 Task: Mix vocals in mono and experiment with stereo widening on specific phrases.
Action: Mouse moved to (107, 25)
Screenshot: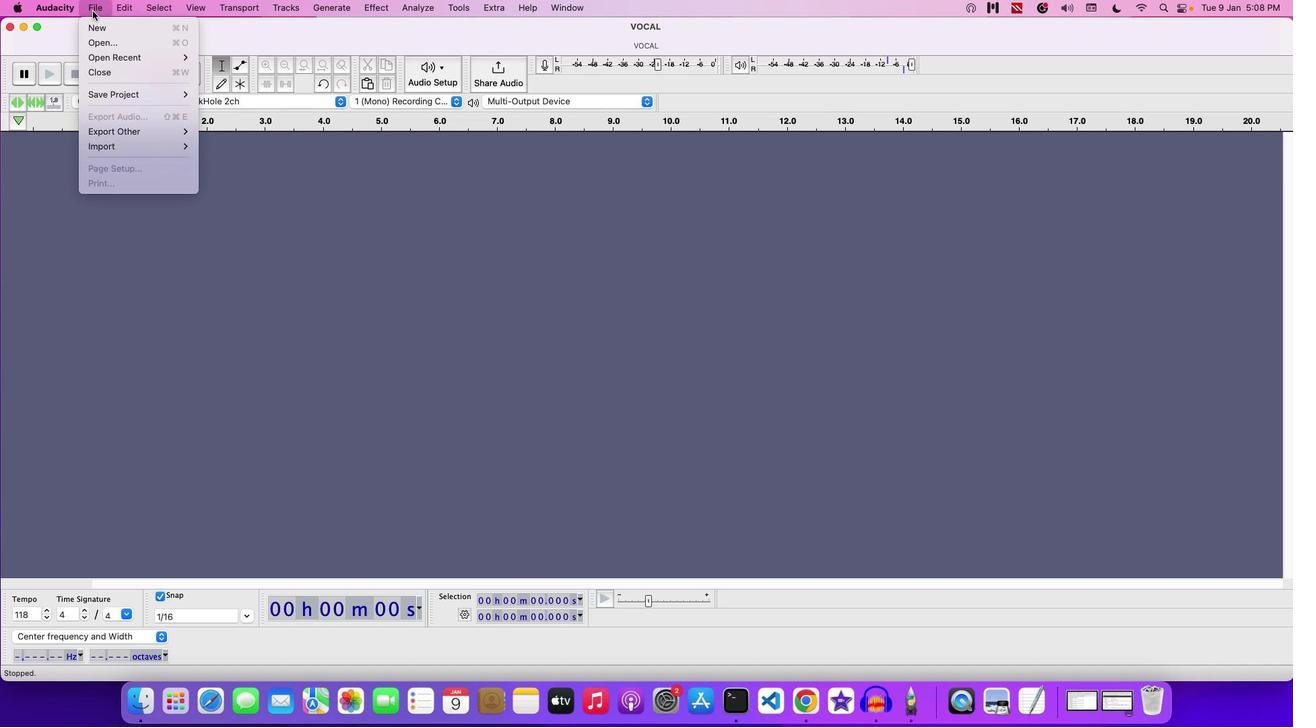 
Action: Mouse pressed left at (107, 25)
Screenshot: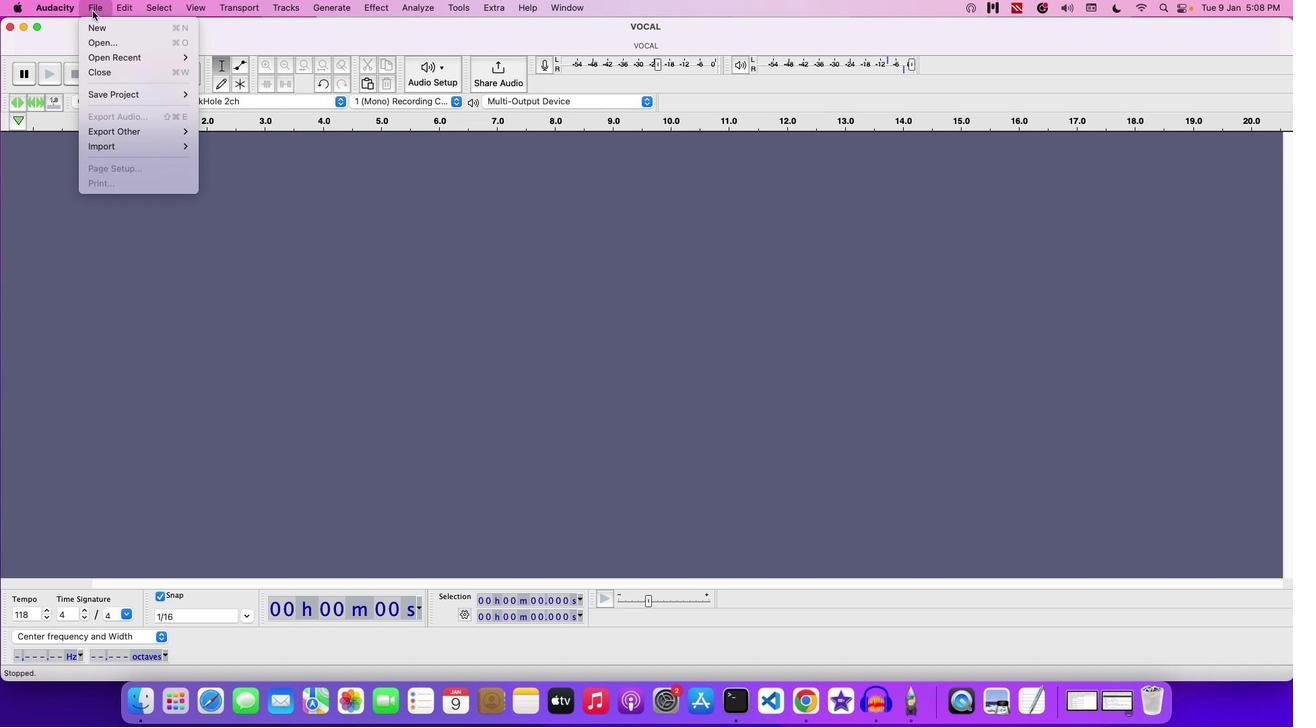 
Action: Mouse moved to (159, 53)
Screenshot: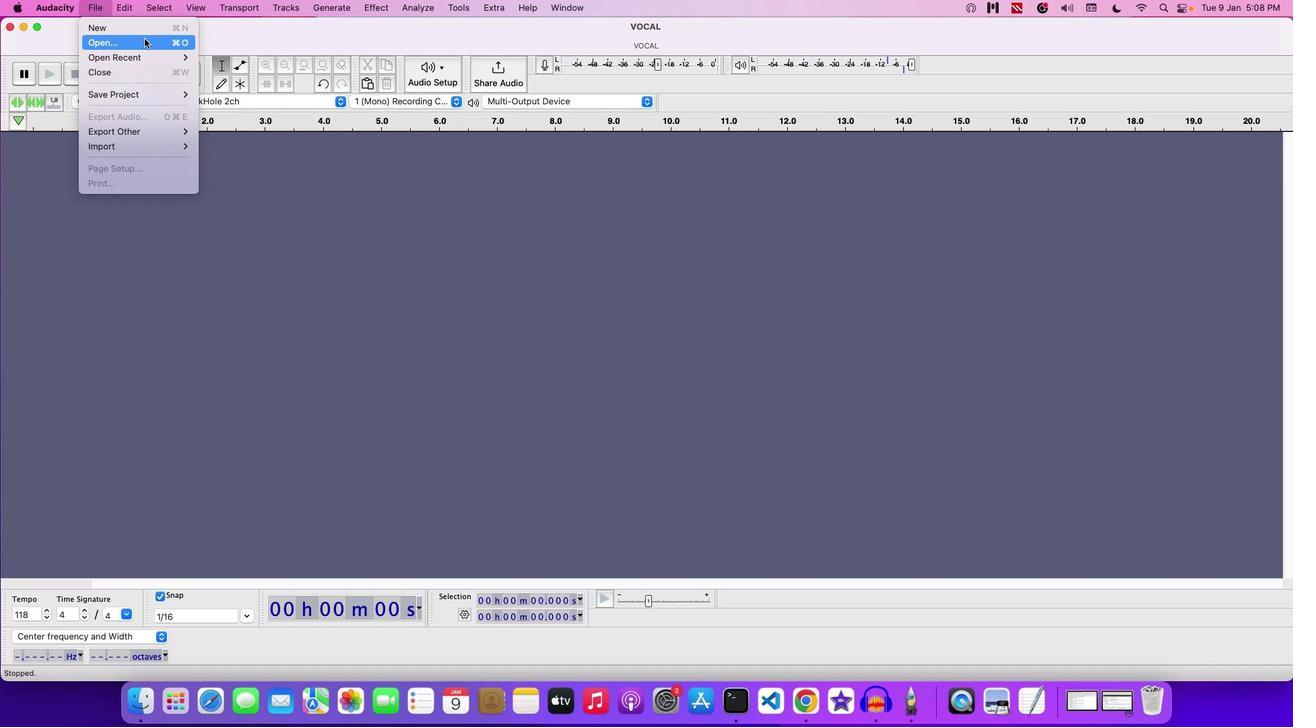 
Action: Mouse pressed left at (159, 53)
Screenshot: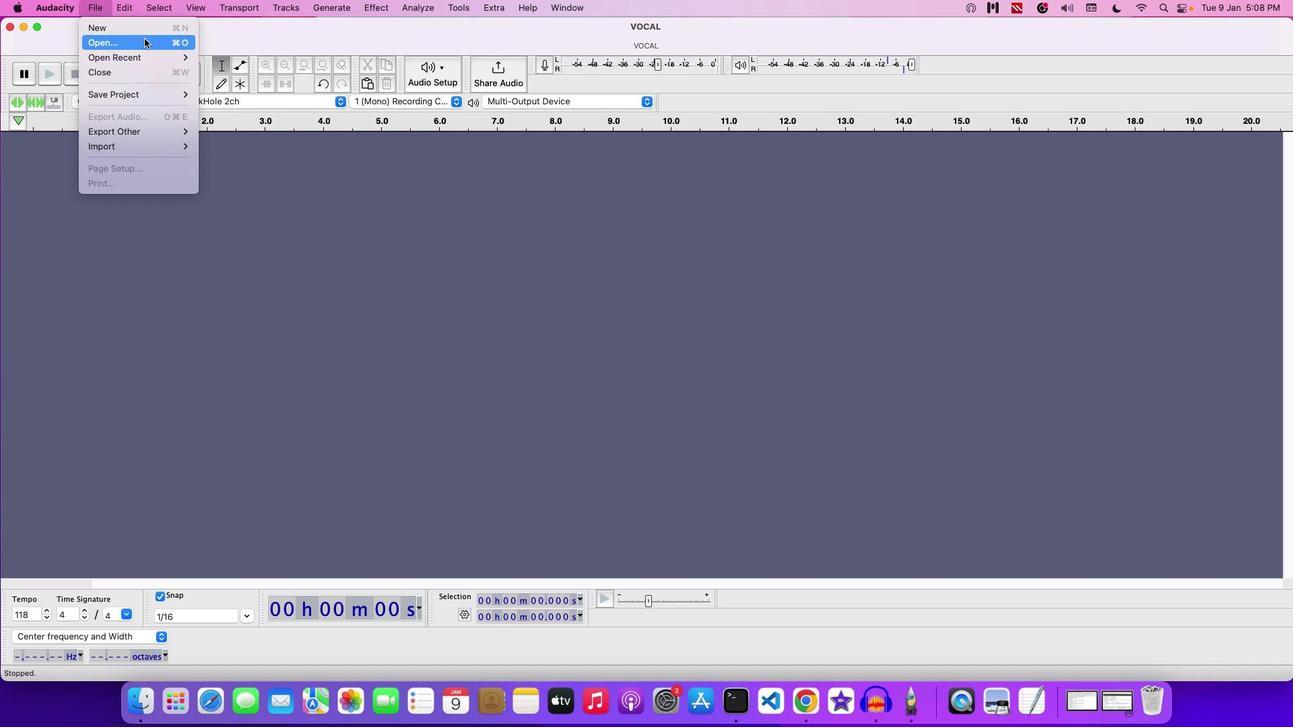 
Action: Mouse moved to (702, 158)
Screenshot: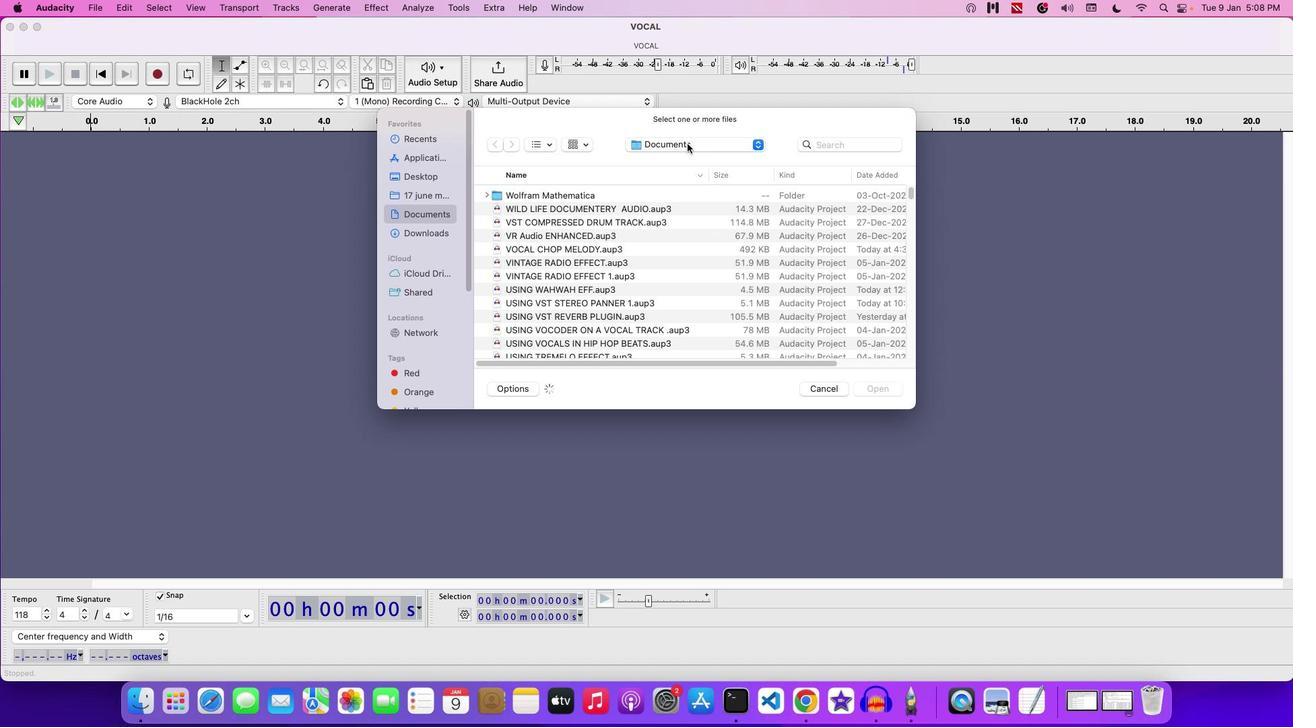 
Action: Mouse pressed left at (702, 158)
Screenshot: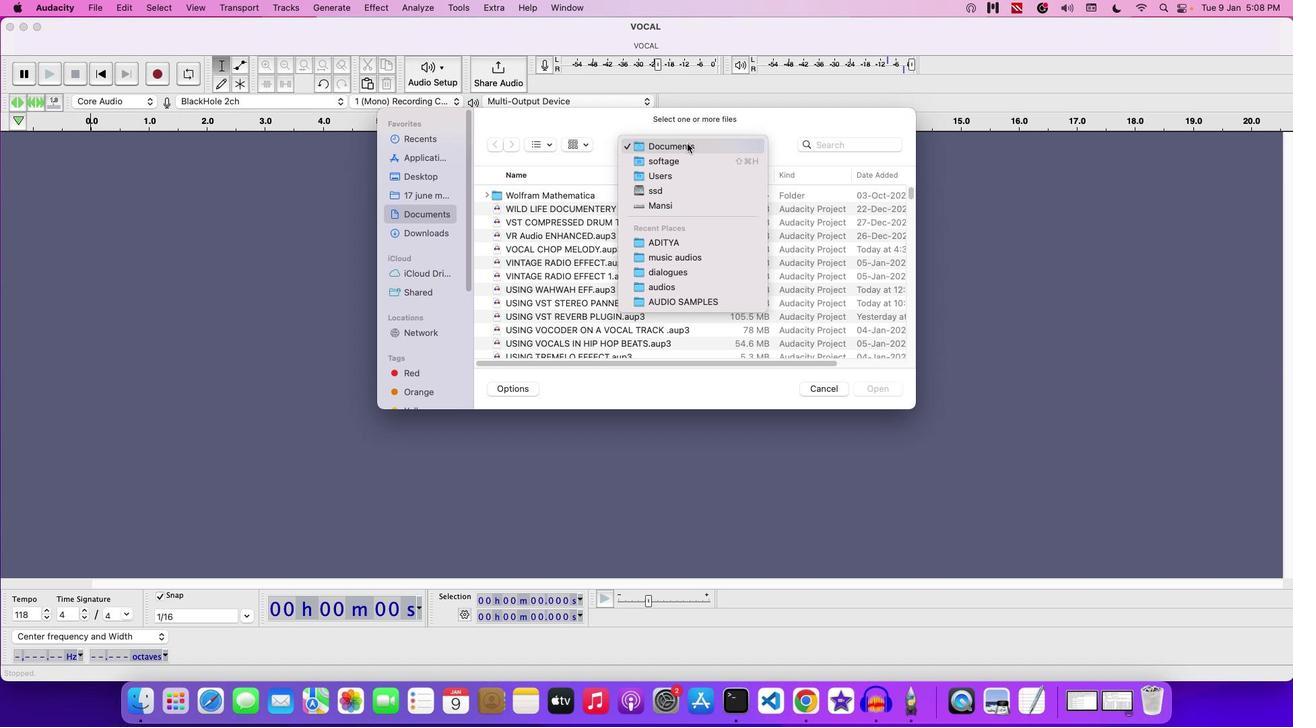 
Action: Mouse moved to (687, 253)
Screenshot: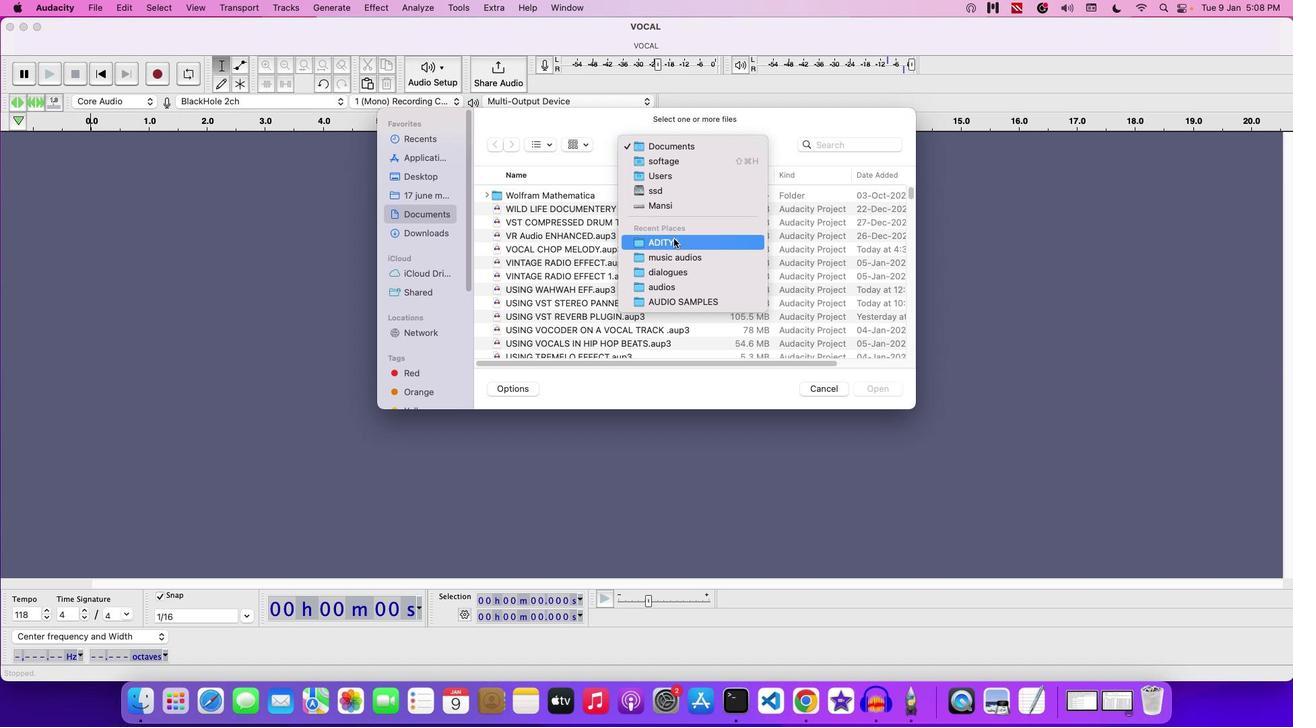
Action: Mouse pressed left at (687, 253)
Screenshot: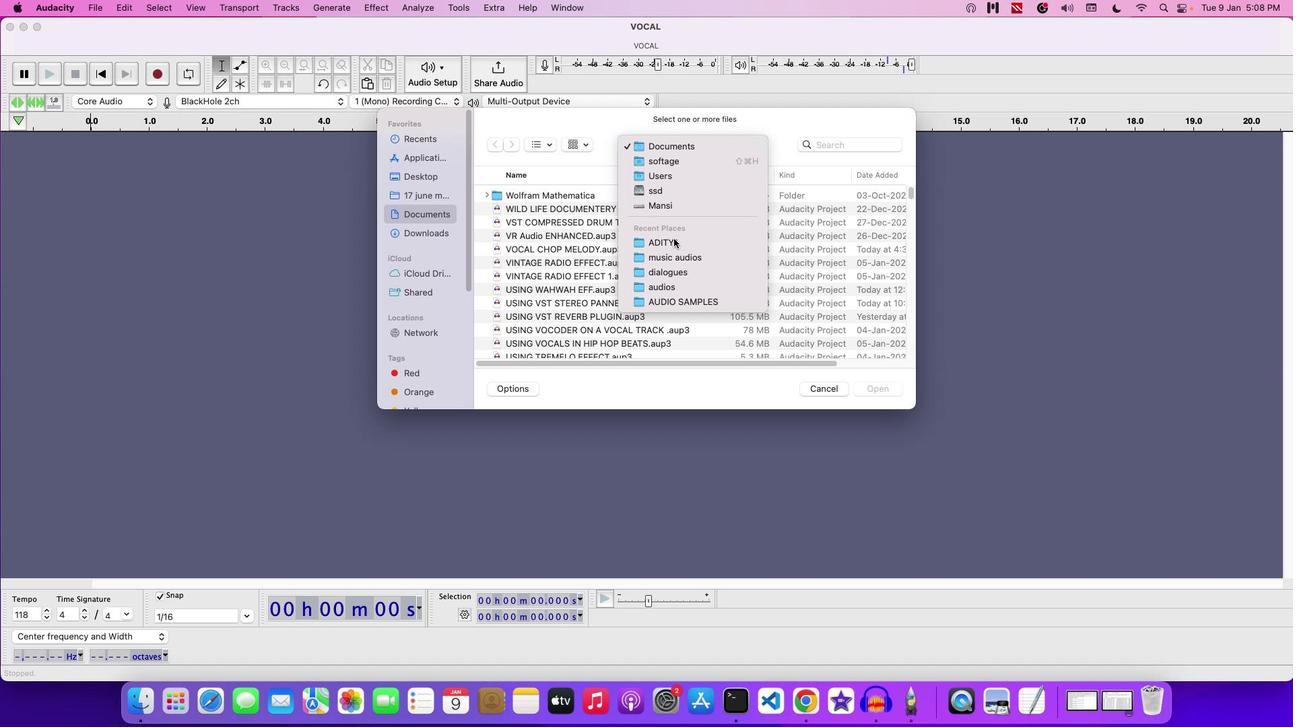 
Action: Mouse moved to (545, 275)
Screenshot: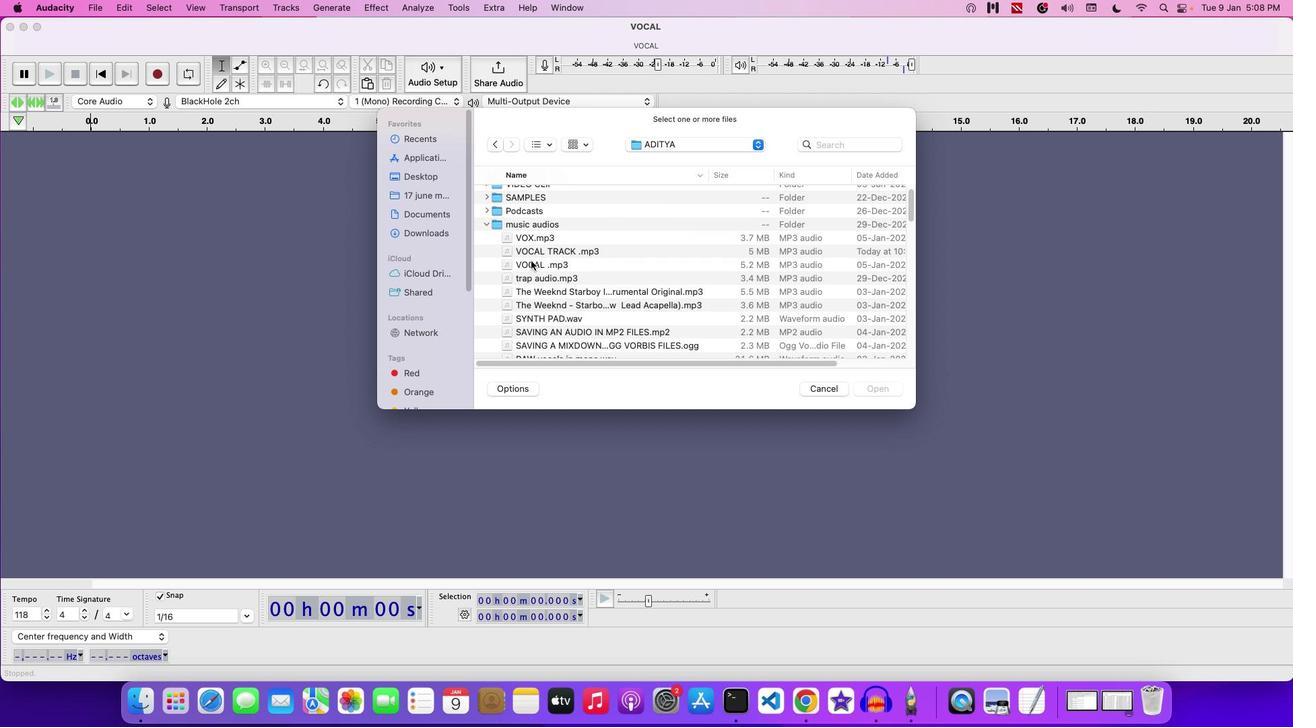 
Action: Mouse scrolled (545, 275) with delta (14, 13)
Screenshot: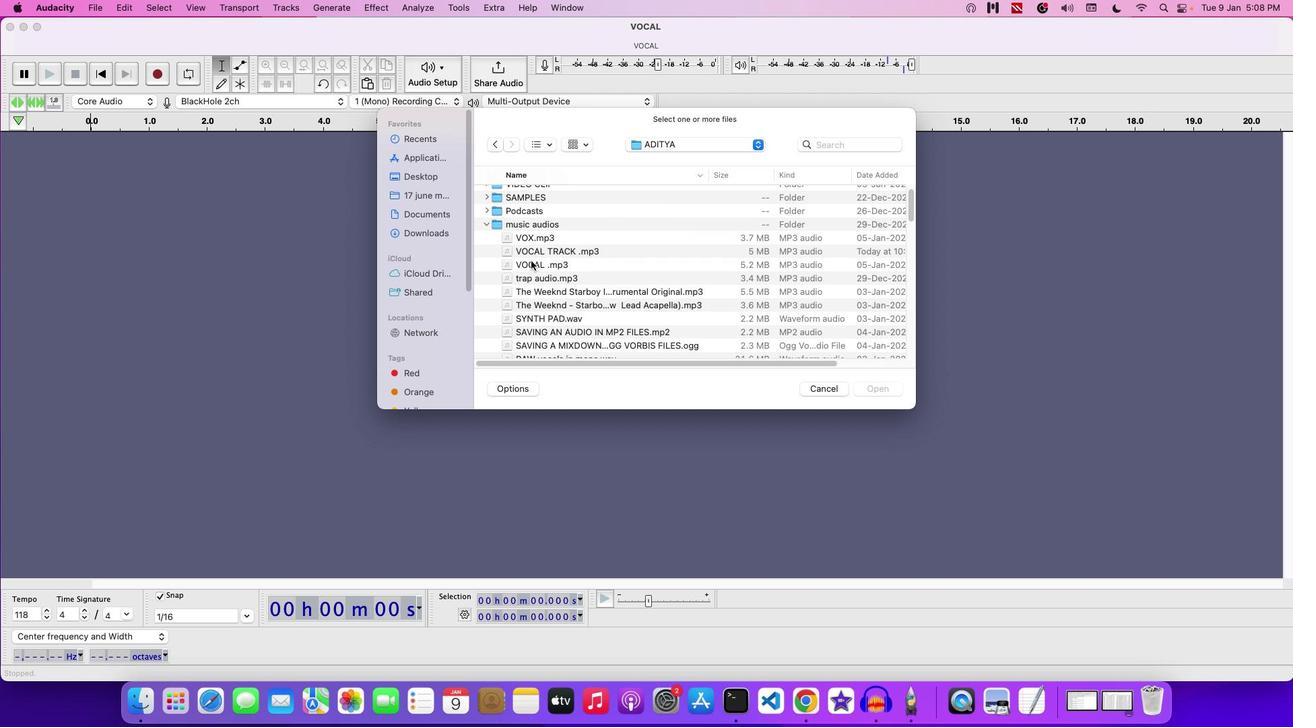 
Action: Mouse scrolled (545, 275) with delta (14, 13)
Screenshot: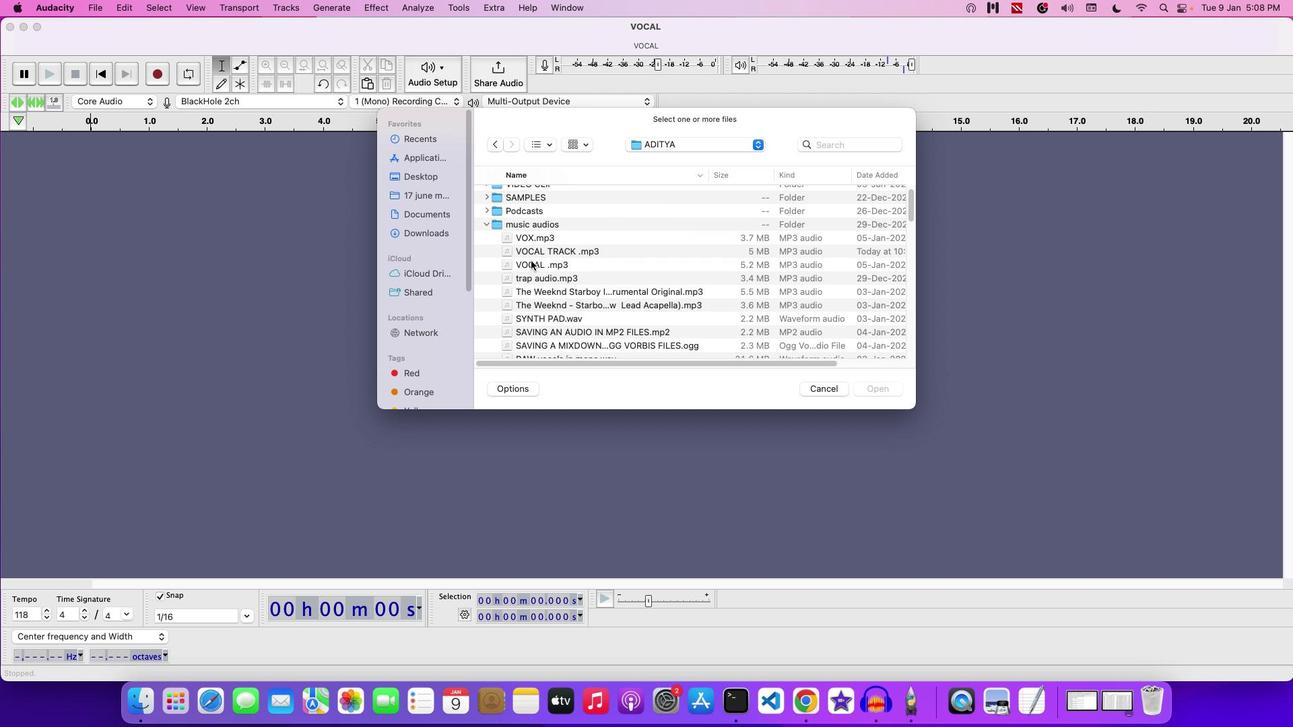
Action: Mouse moved to (557, 259)
Screenshot: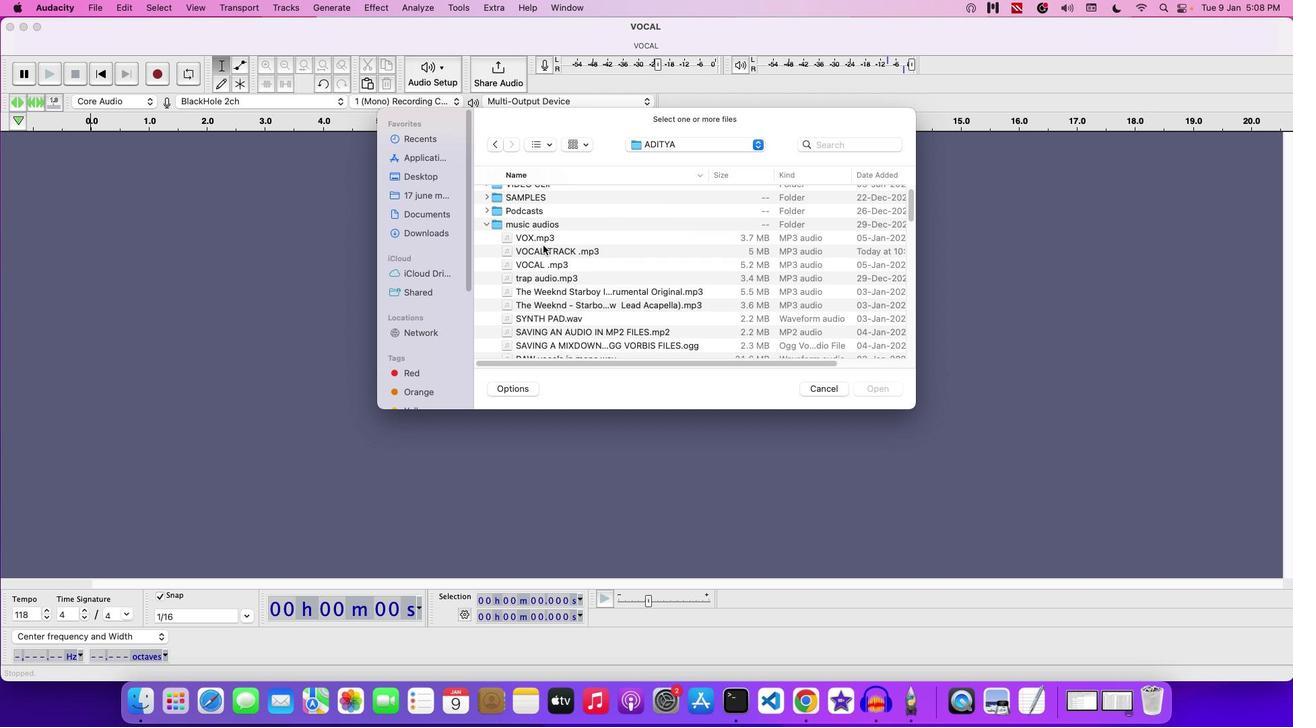 
Action: Mouse pressed left at (557, 259)
Screenshot: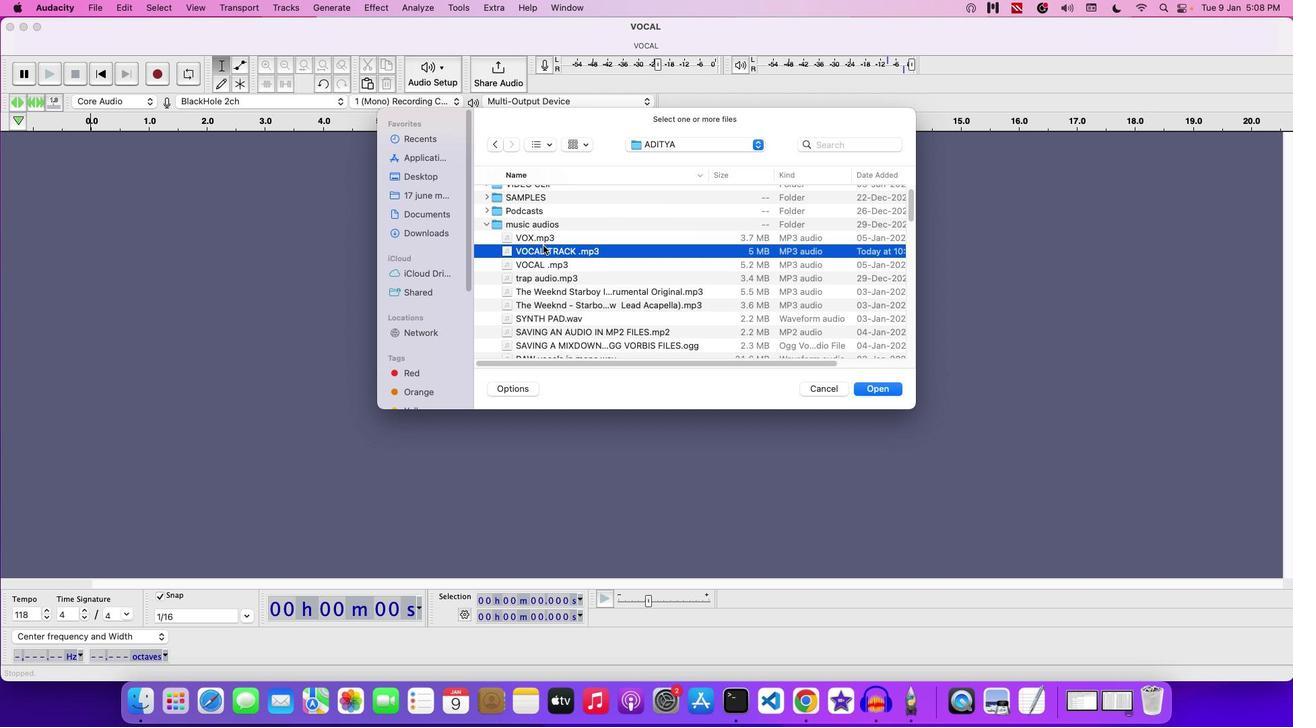 
Action: Mouse moved to (557, 280)
Screenshot: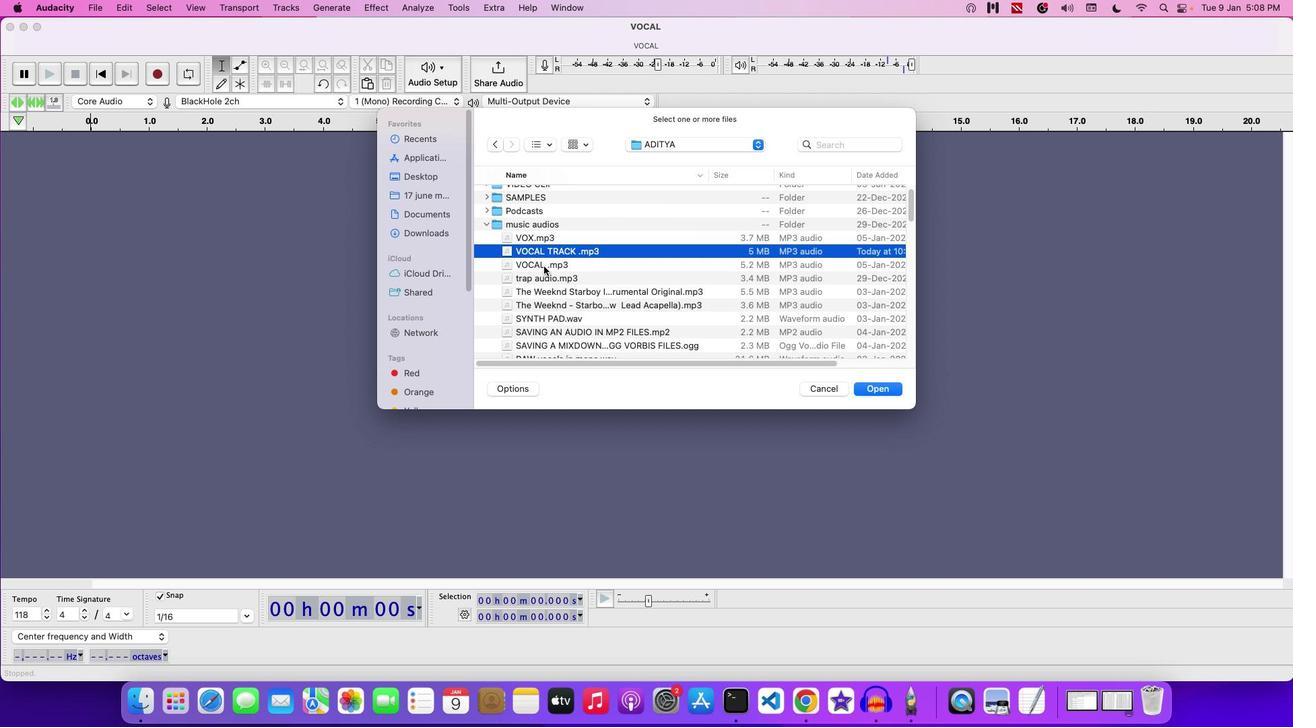 
Action: Mouse pressed left at (557, 280)
Screenshot: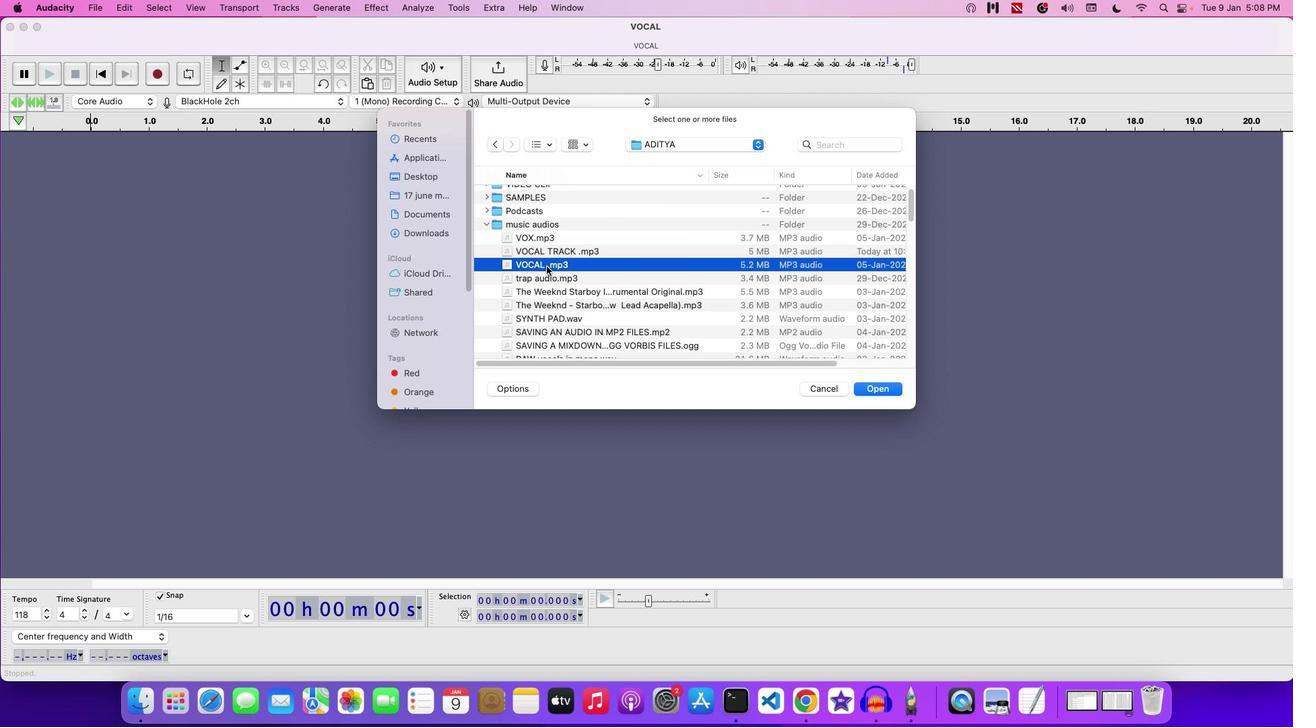 
Action: Mouse moved to (568, 280)
Screenshot: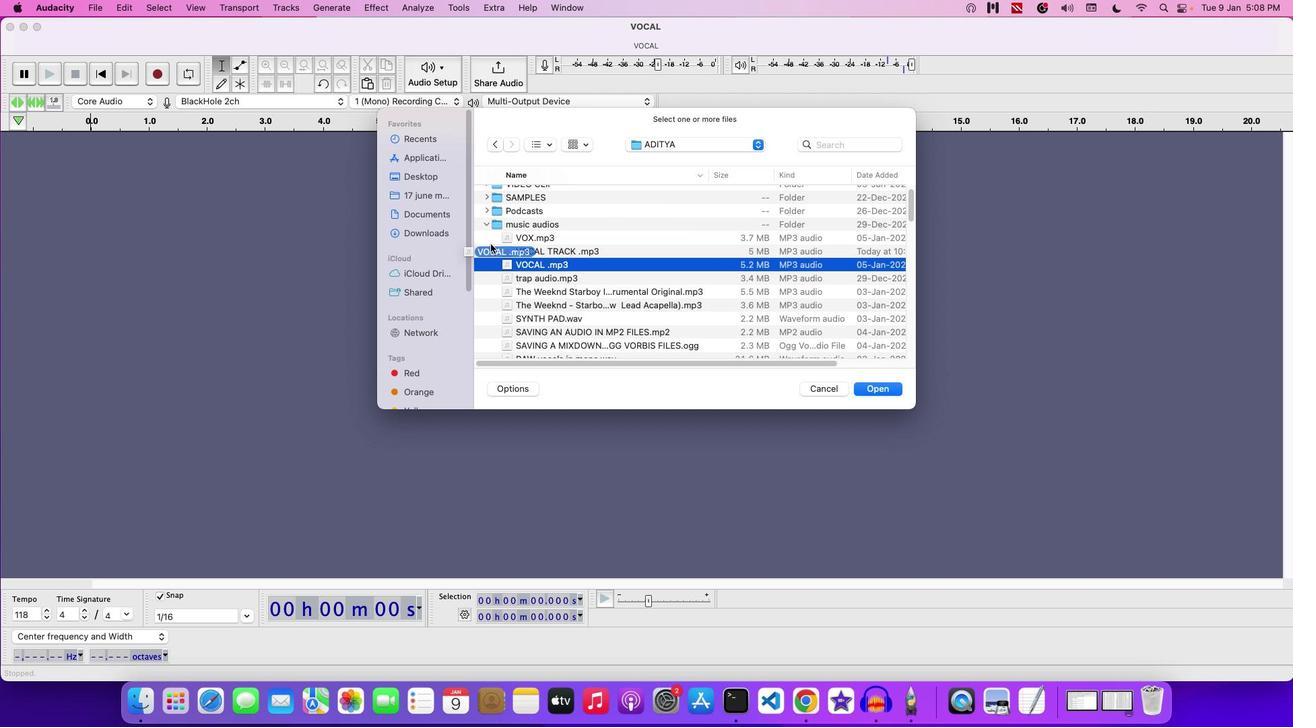 
Action: Mouse pressed left at (568, 280)
Screenshot: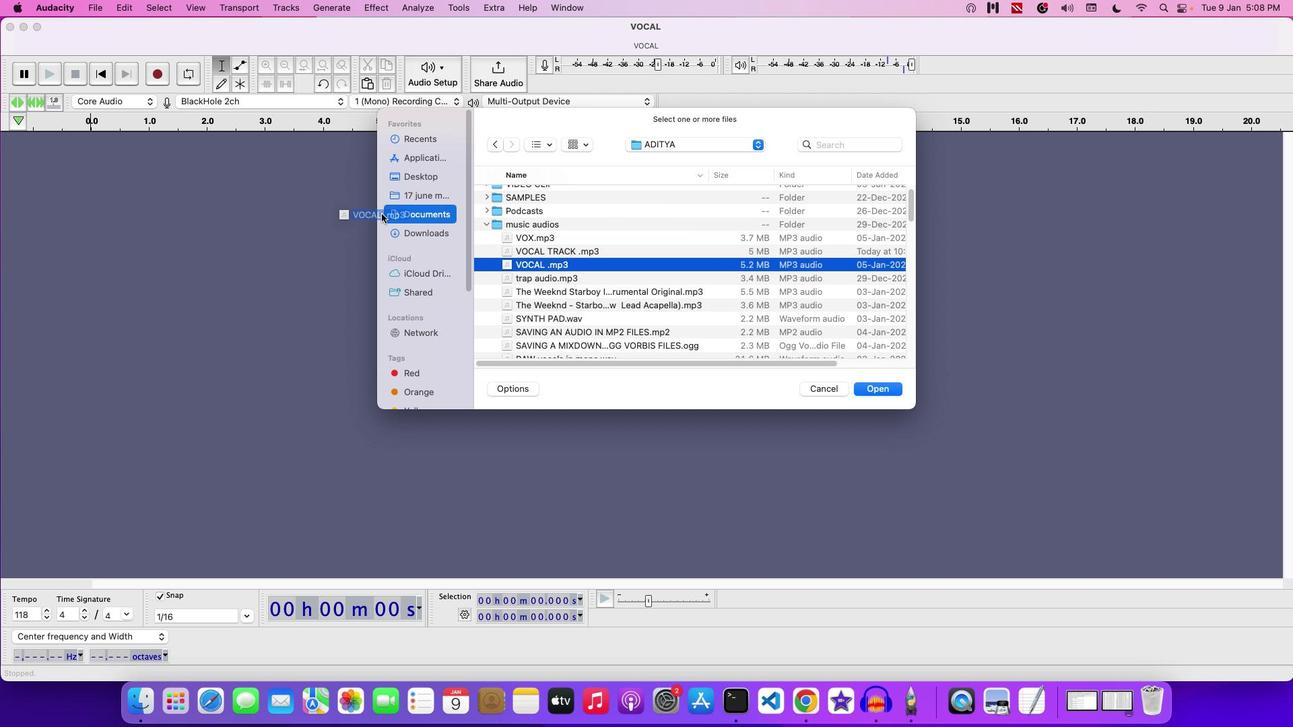 
Action: Mouse moved to (636, 297)
Screenshot: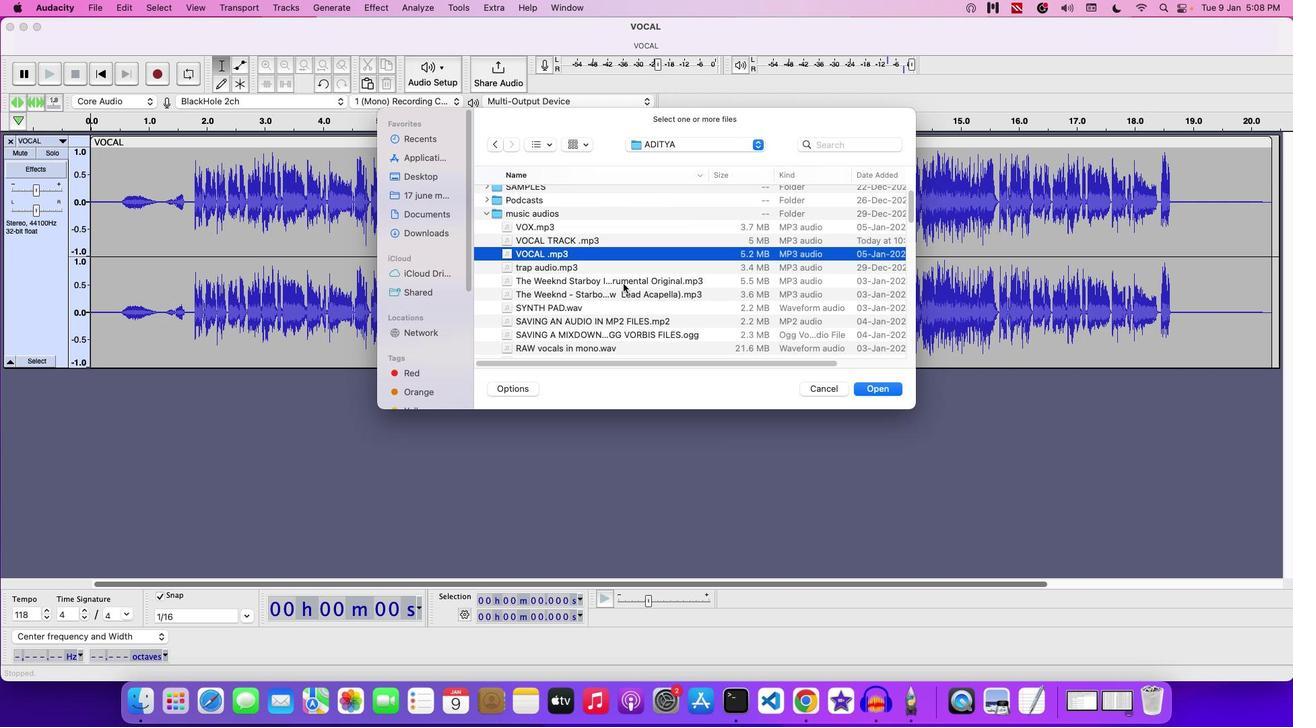 
Action: Mouse scrolled (636, 297) with delta (14, 13)
Screenshot: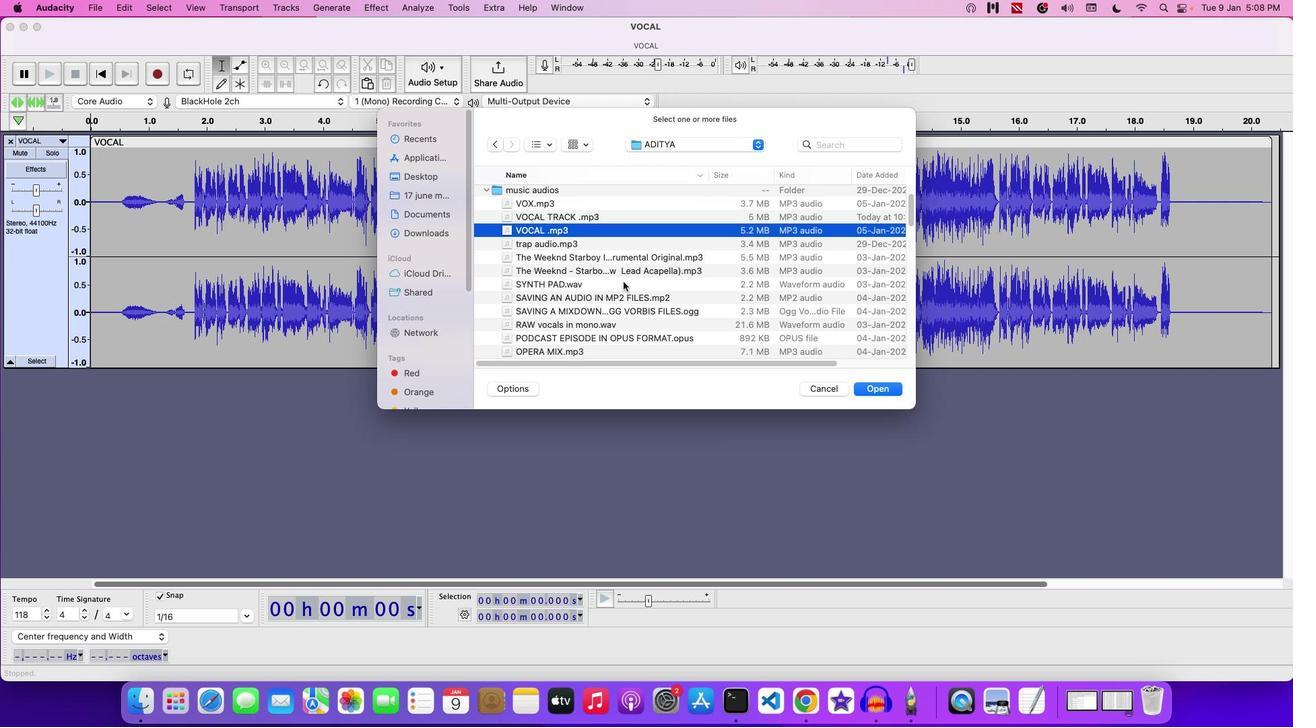 
Action: Mouse moved to (637, 297)
Screenshot: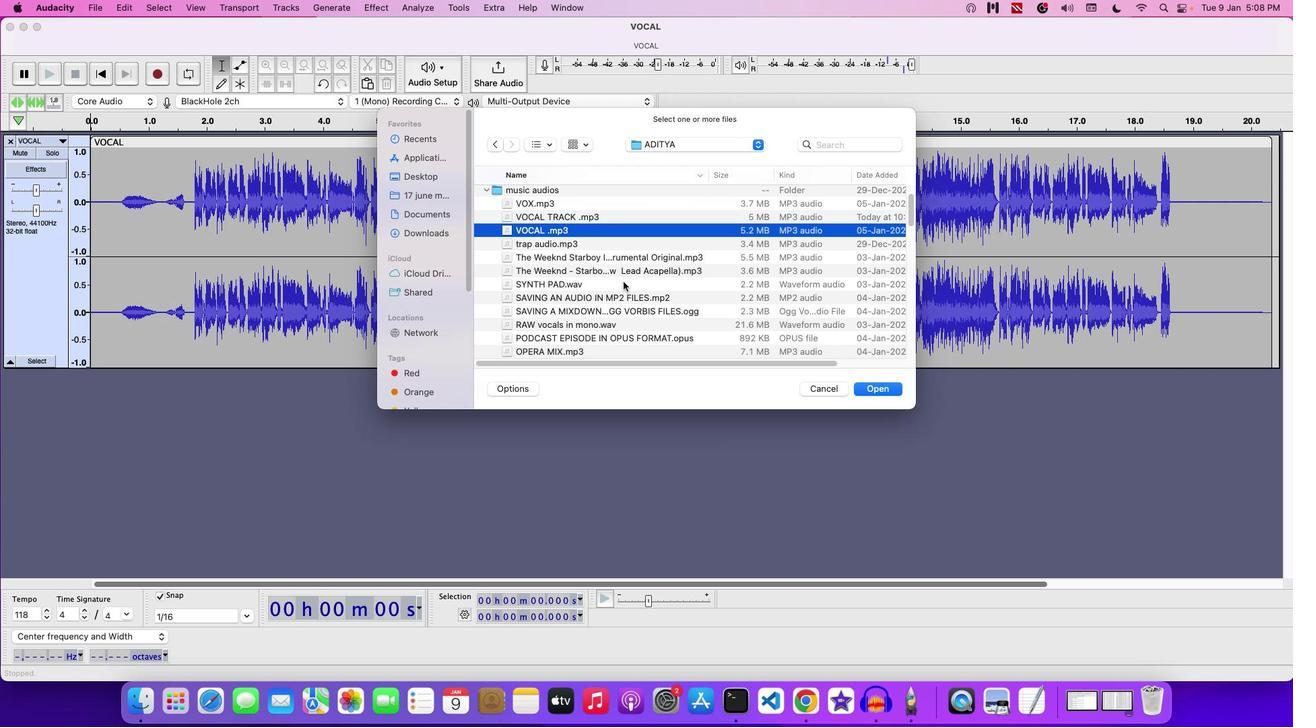 
Action: Mouse scrolled (637, 297) with delta (14, 13)
Screenshot: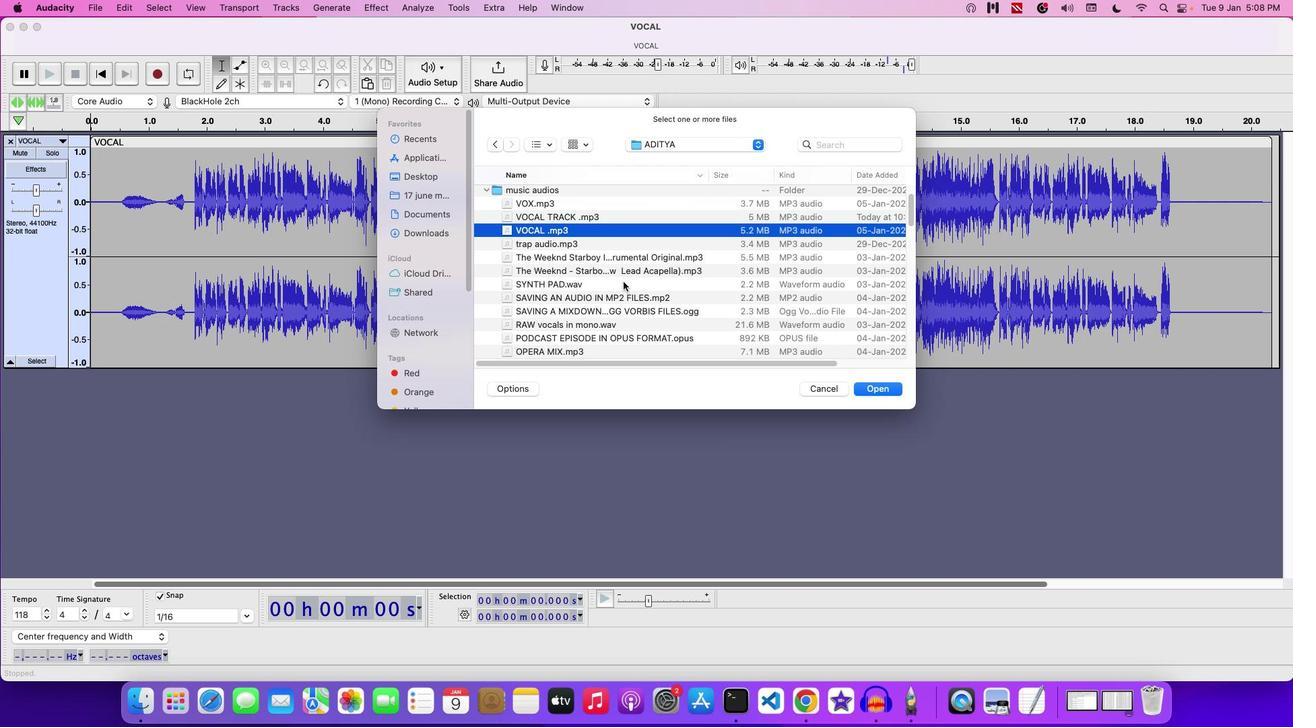 
Action: Mouse moved to (638, 297)
Screenshot: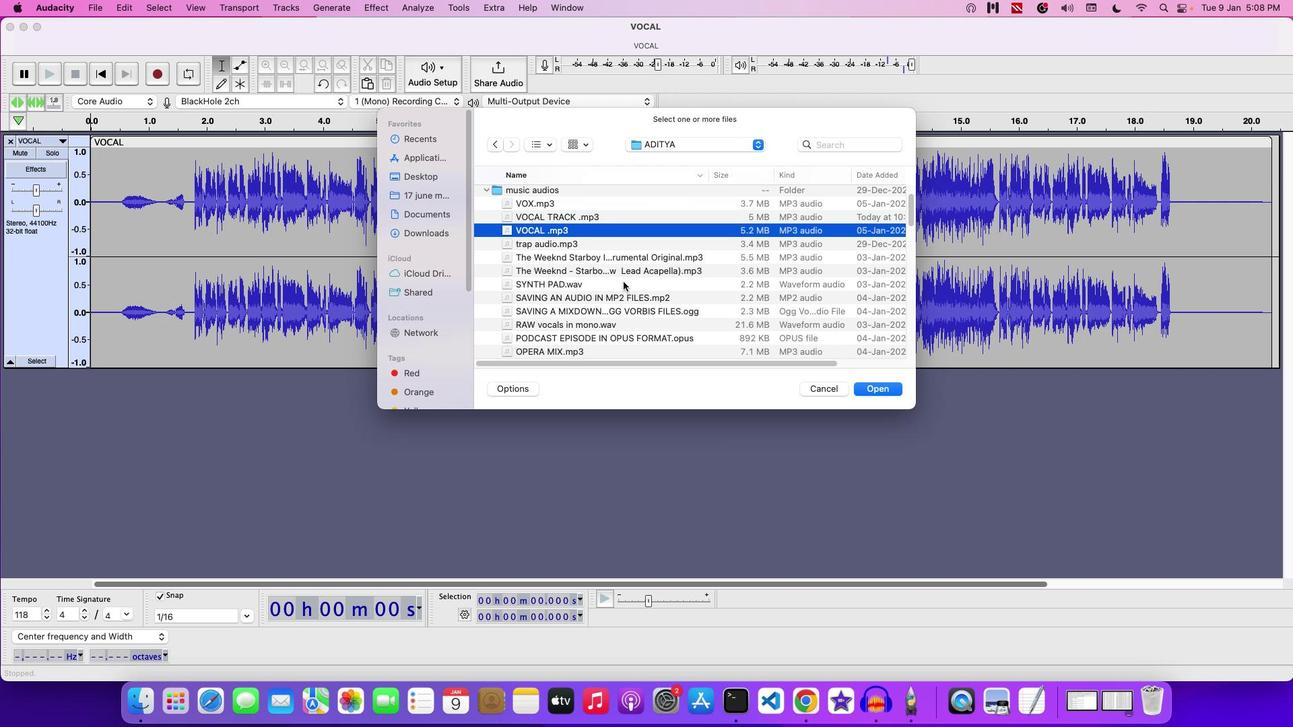 
Action: Mouse scrolled (638, 297) with delta (14, 13)
Screenshot: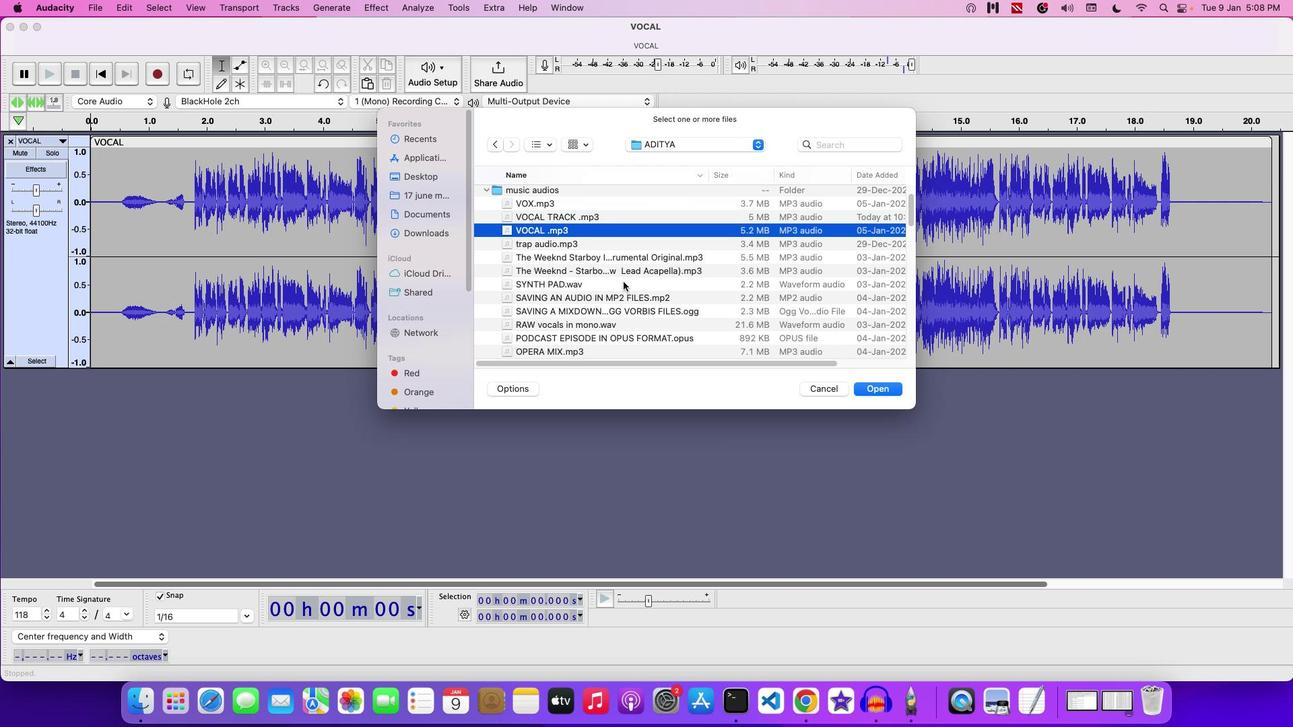
Action: Mouse moved to (638, 295)
Screenshot: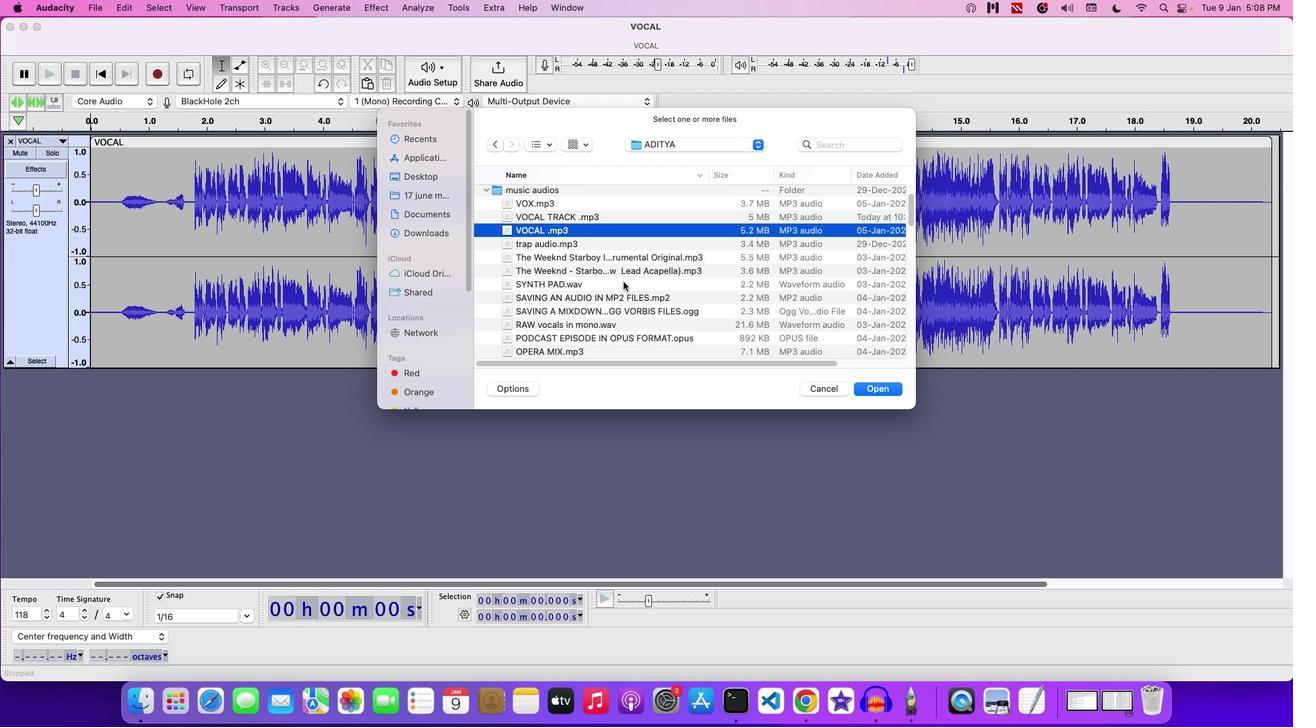 
Action: Mouse scrolled (638, 295) with delta (14, 13)
Screenshot: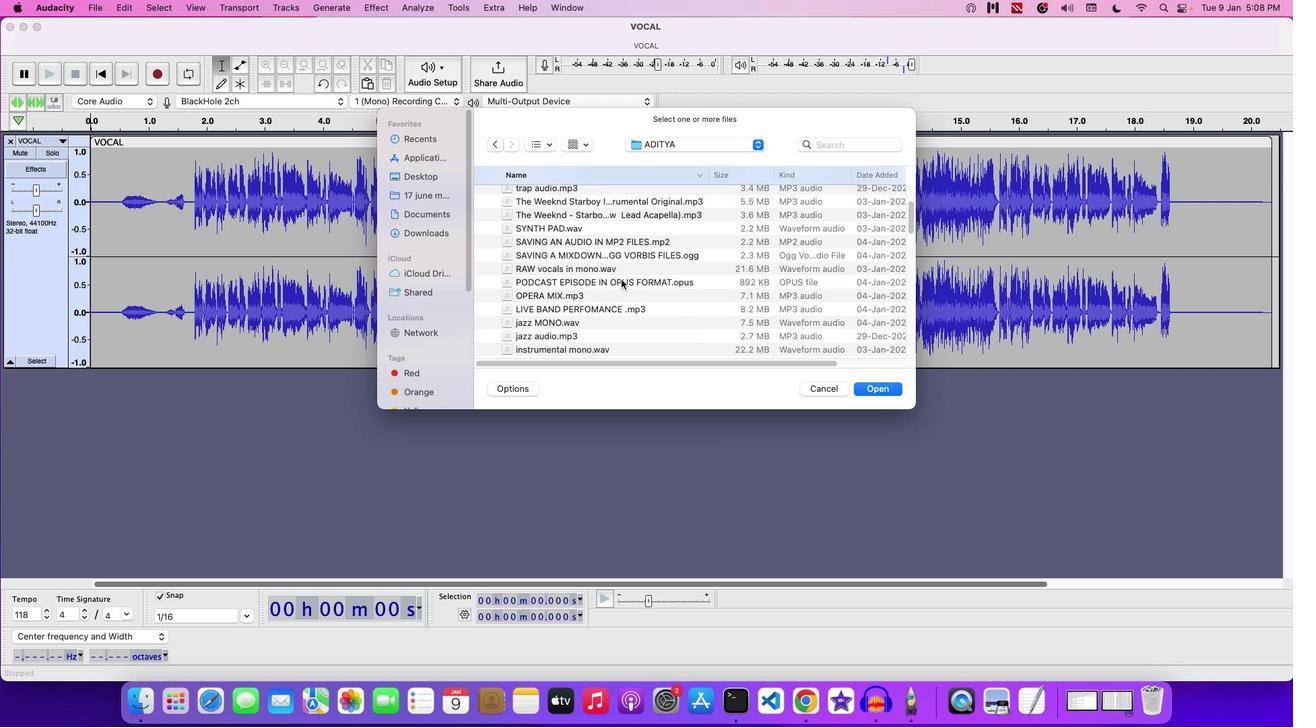 
Action: Mouse scrolled (638, 295) with delta (14, 13)
Screenshot: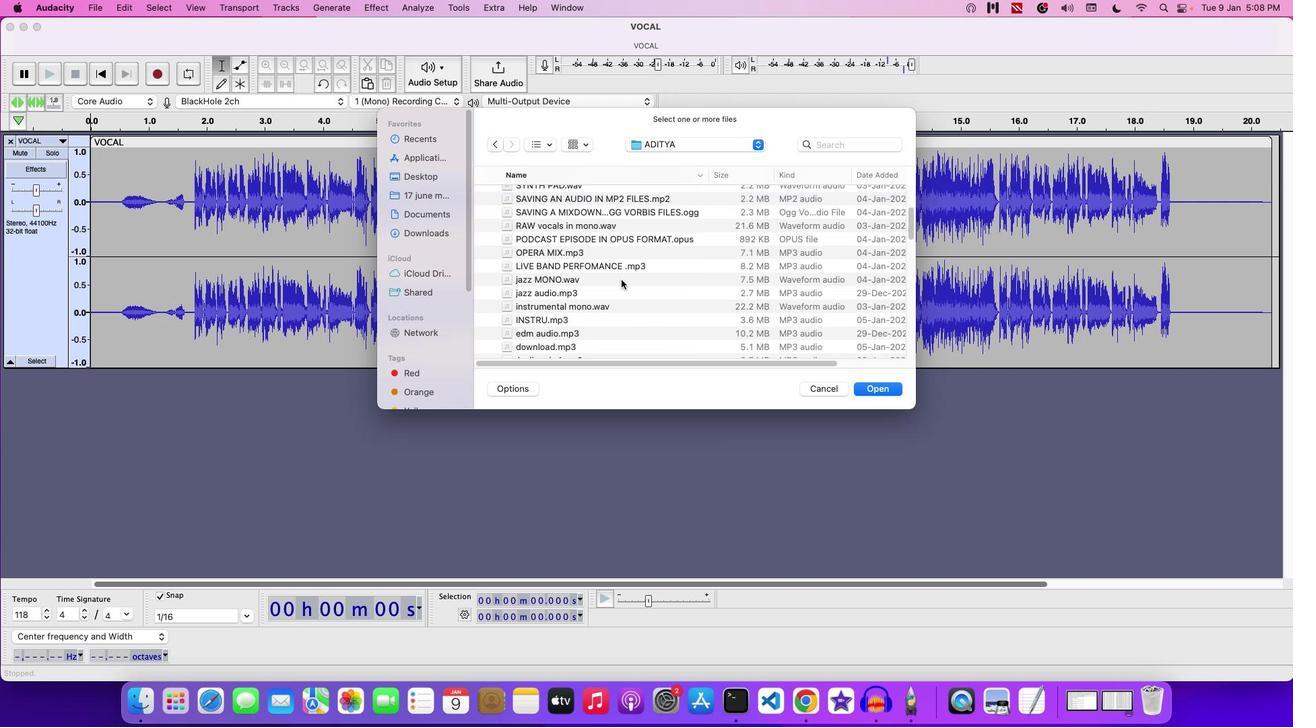 
Action: Mouse moved to (637, 295)
Screenshot: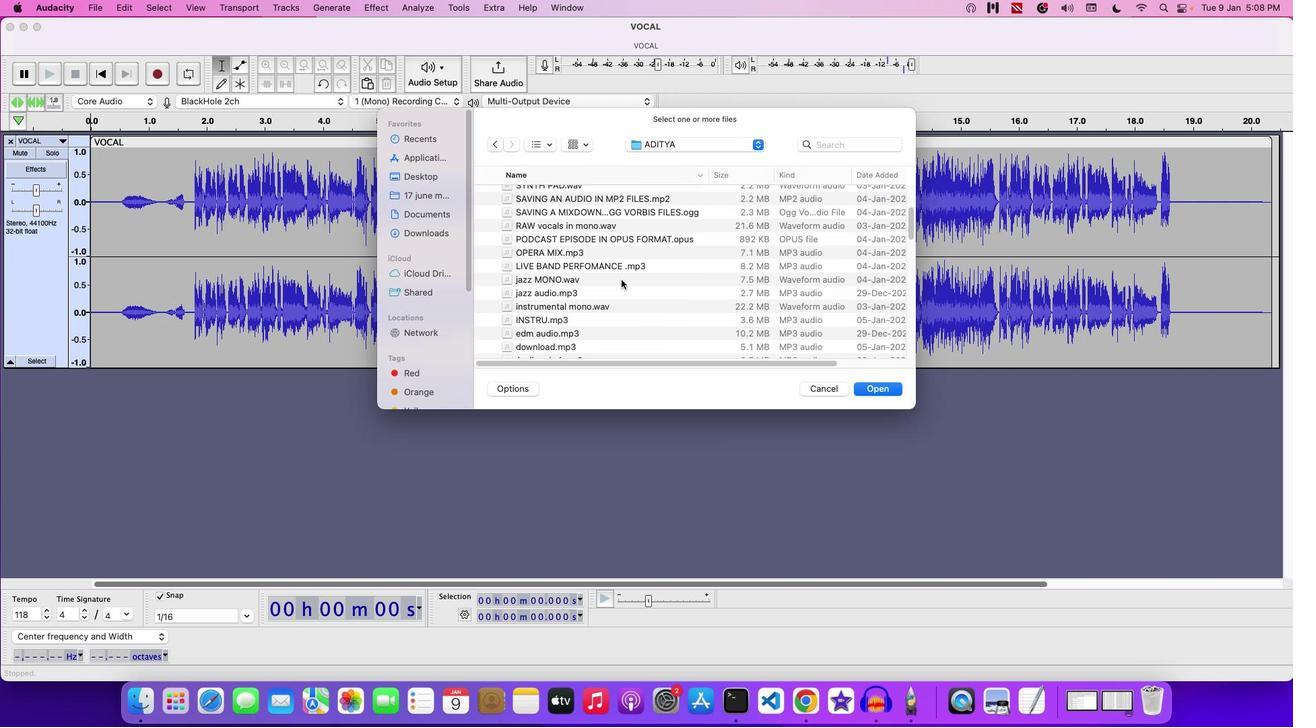 
Action: Mouse scrolled (637, 295) with delta (14, 12)
Screenshot: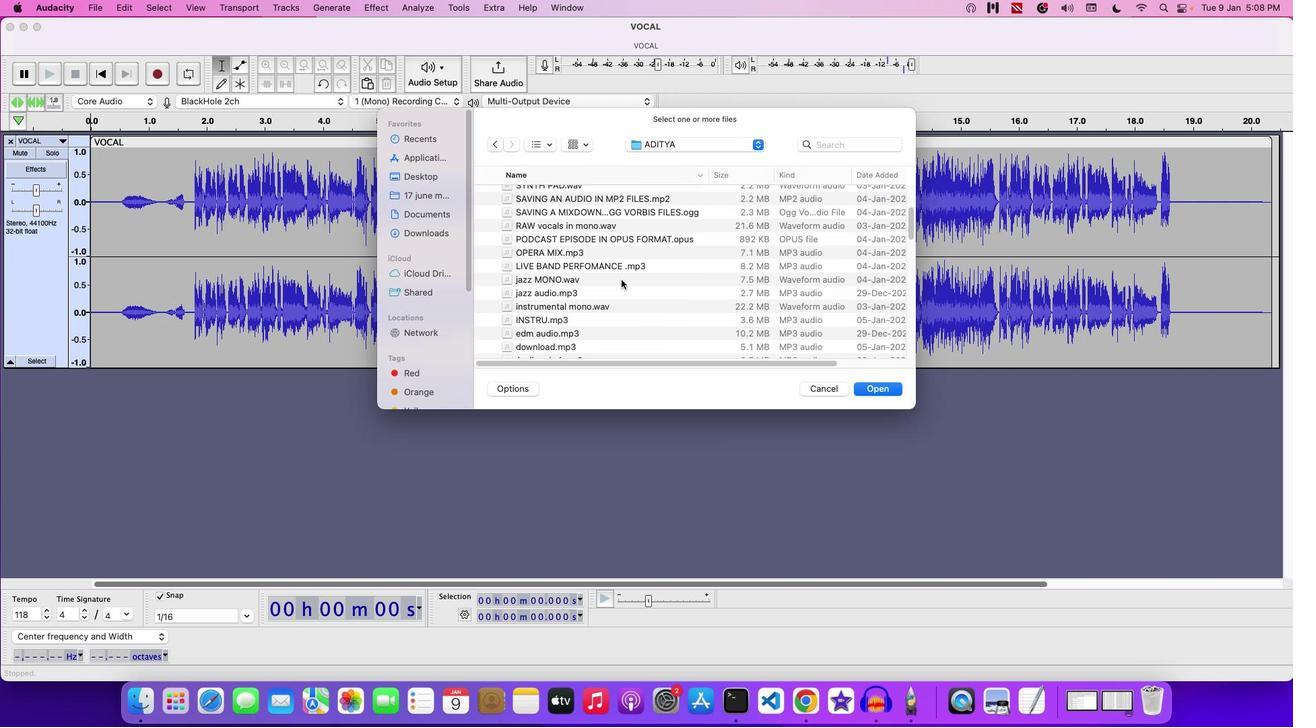 
Action: Mouse moved to (636, 294)
Screenshot: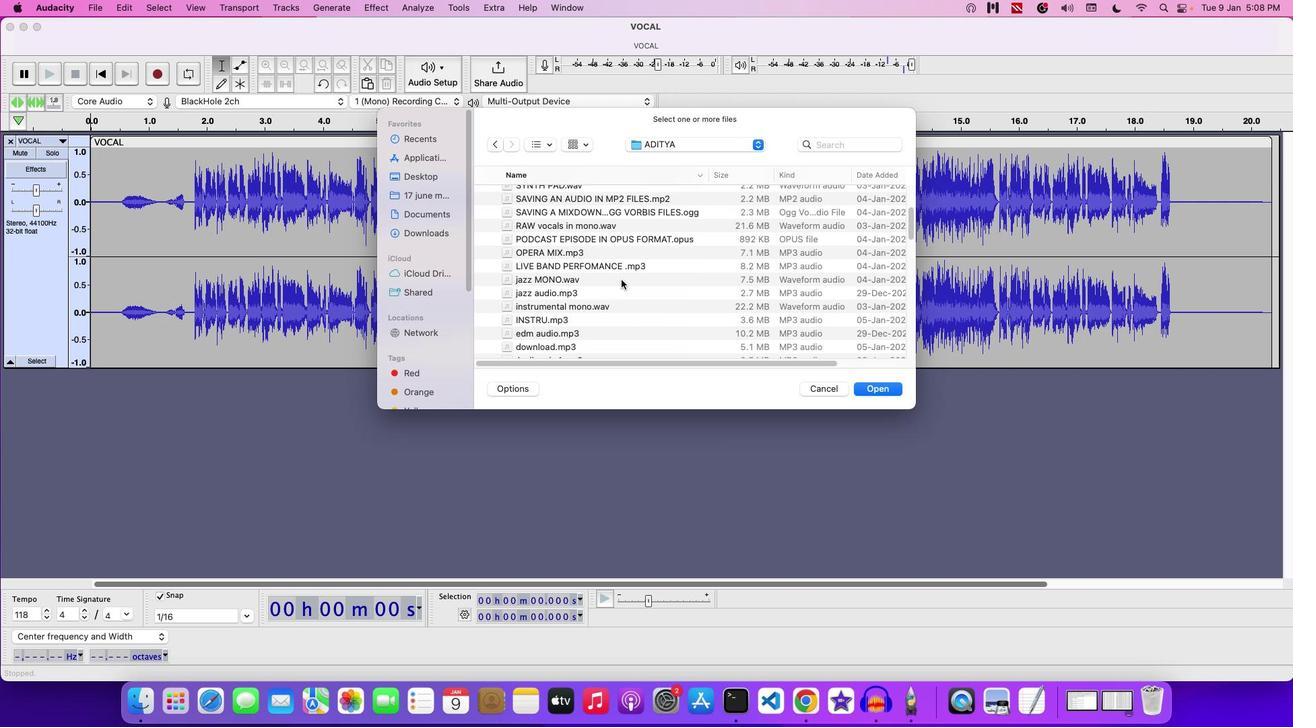 
Action: Mouse scrolled (636, 294) with delta (14, 12)
Screenshot: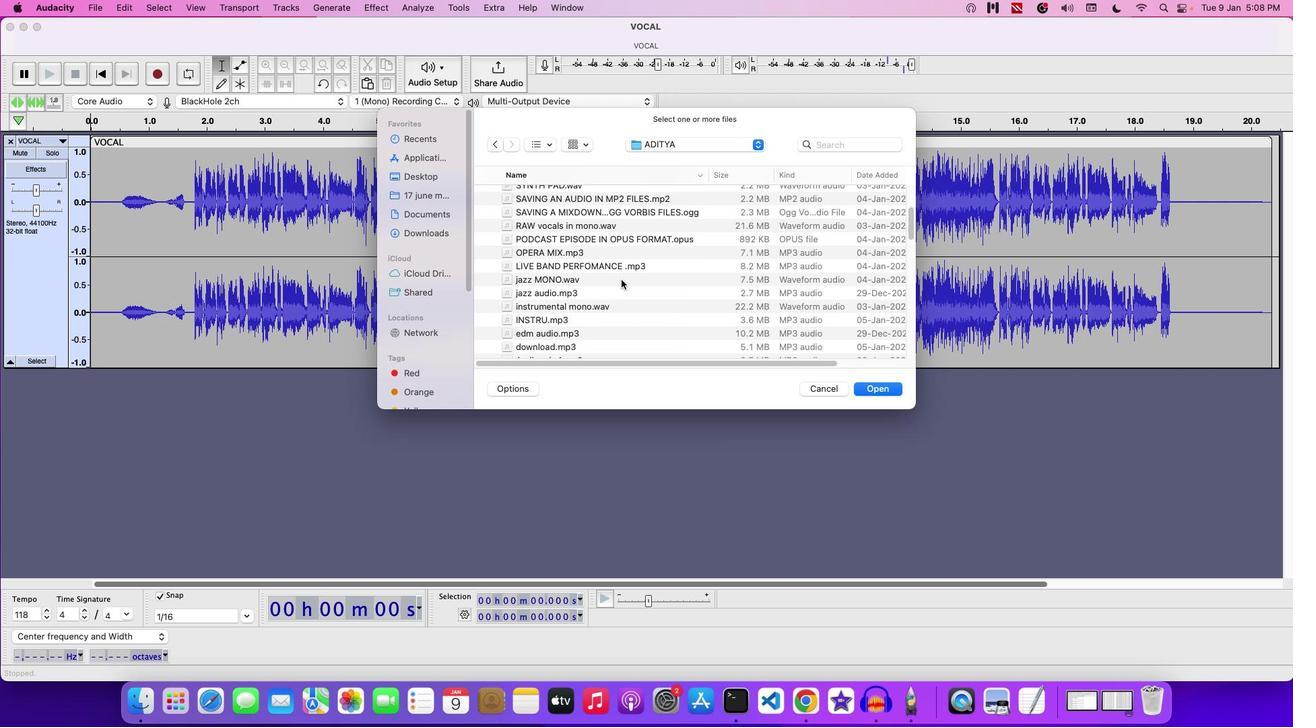 
Action: Mouse scrolled (636, 294) with delta (14, 13)
Screenshot: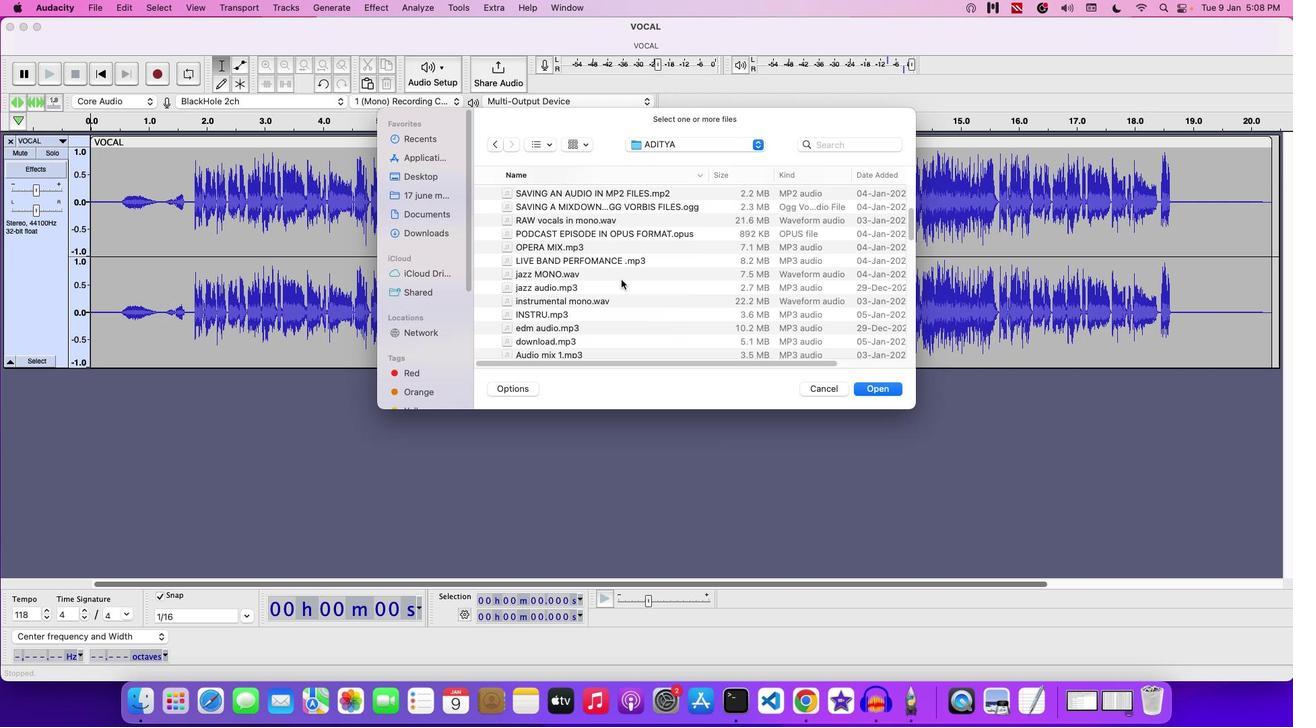 
Action: Mouse scrolled (636, 294) with delta (14, 13)
Screenshot: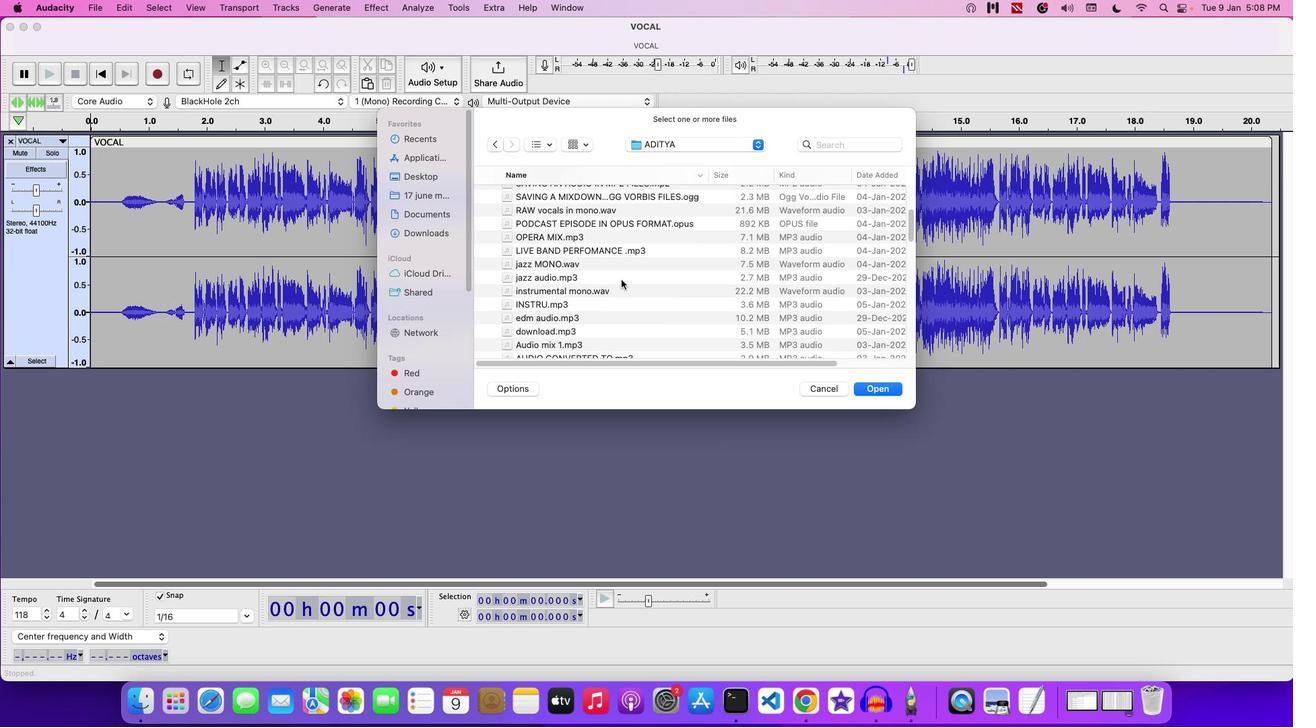 
Action: Mouse scrolled (636, 294) with delta (14, 13)
Screenshot: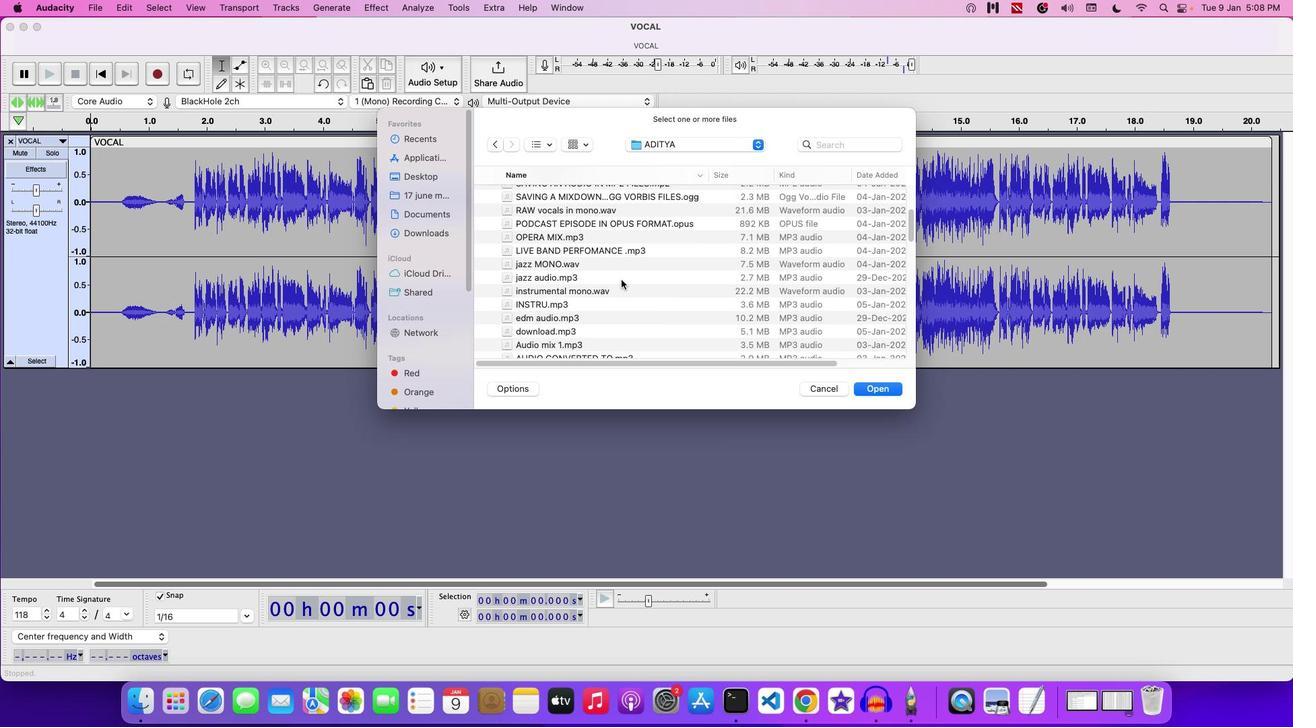 
Action: Mouse moved to (603, 342)
Screenshot: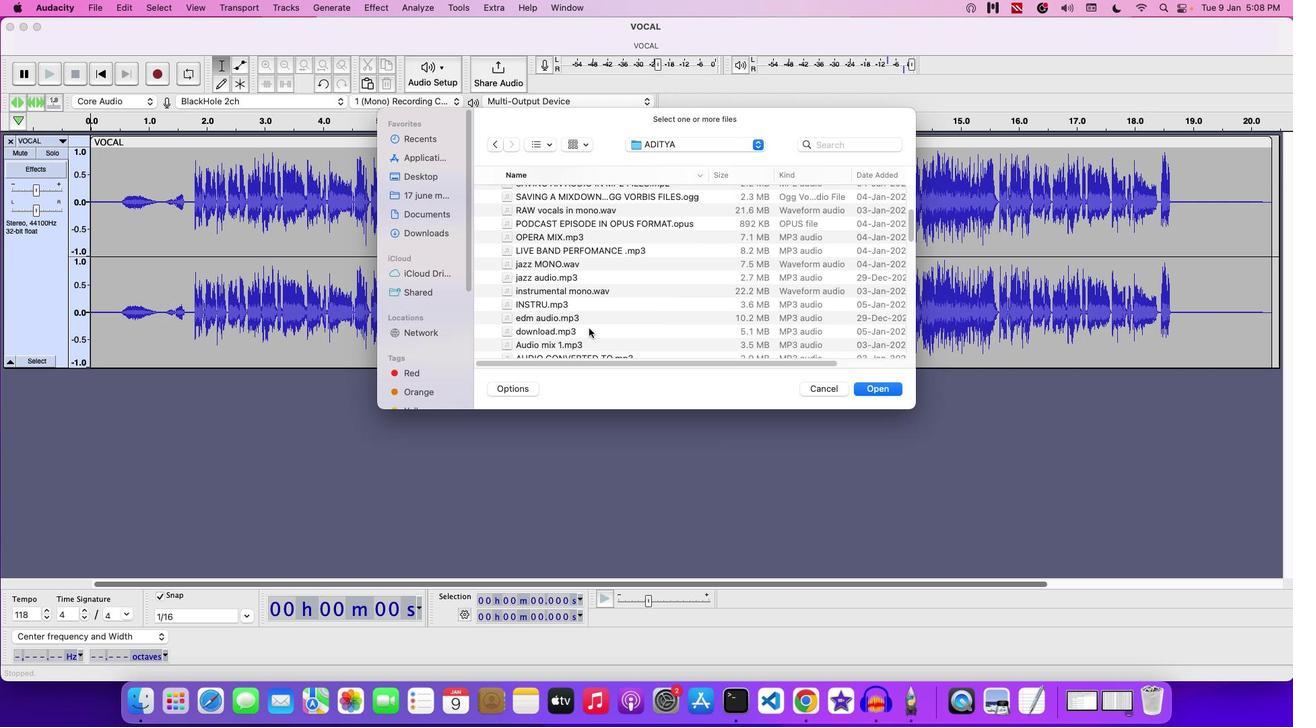 
Action: Mouse pressed left at (603, 342)
Screenshot: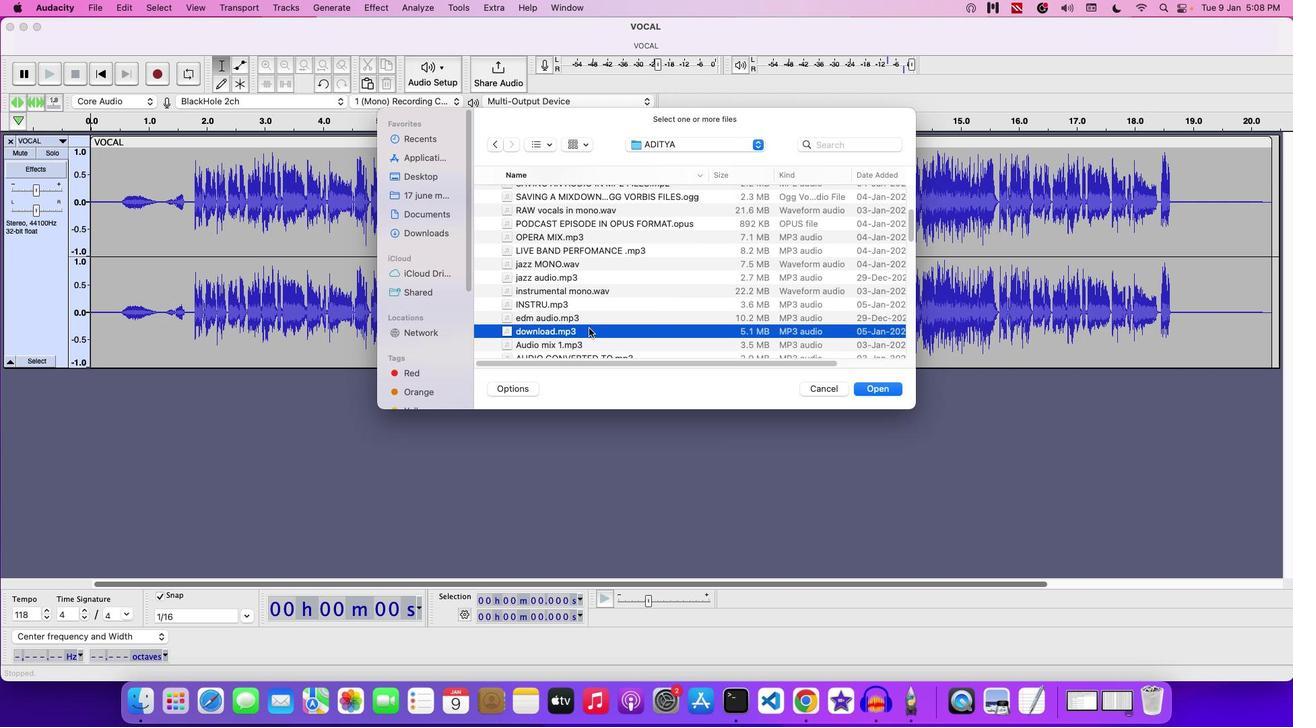 
Action: Mouse moved to (611, 344)
Screenshot: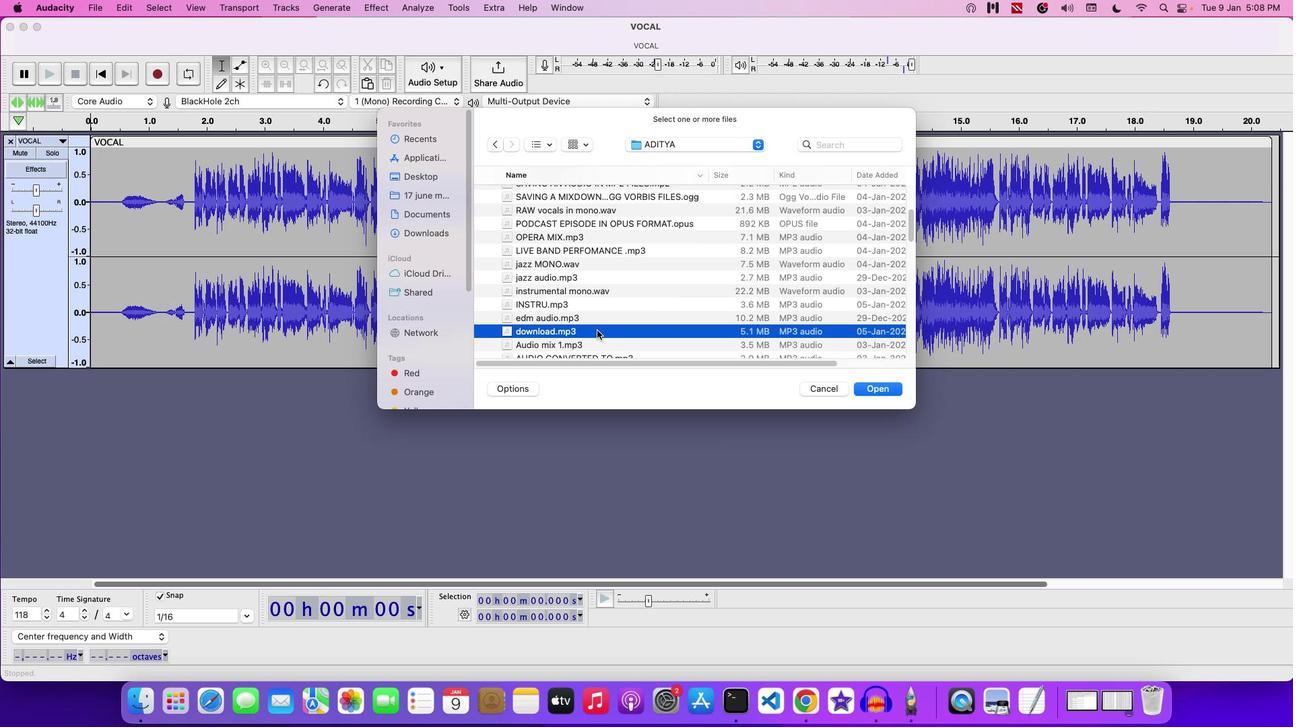 
Action: Mouse pressed left at (611, 344)
Screenshot: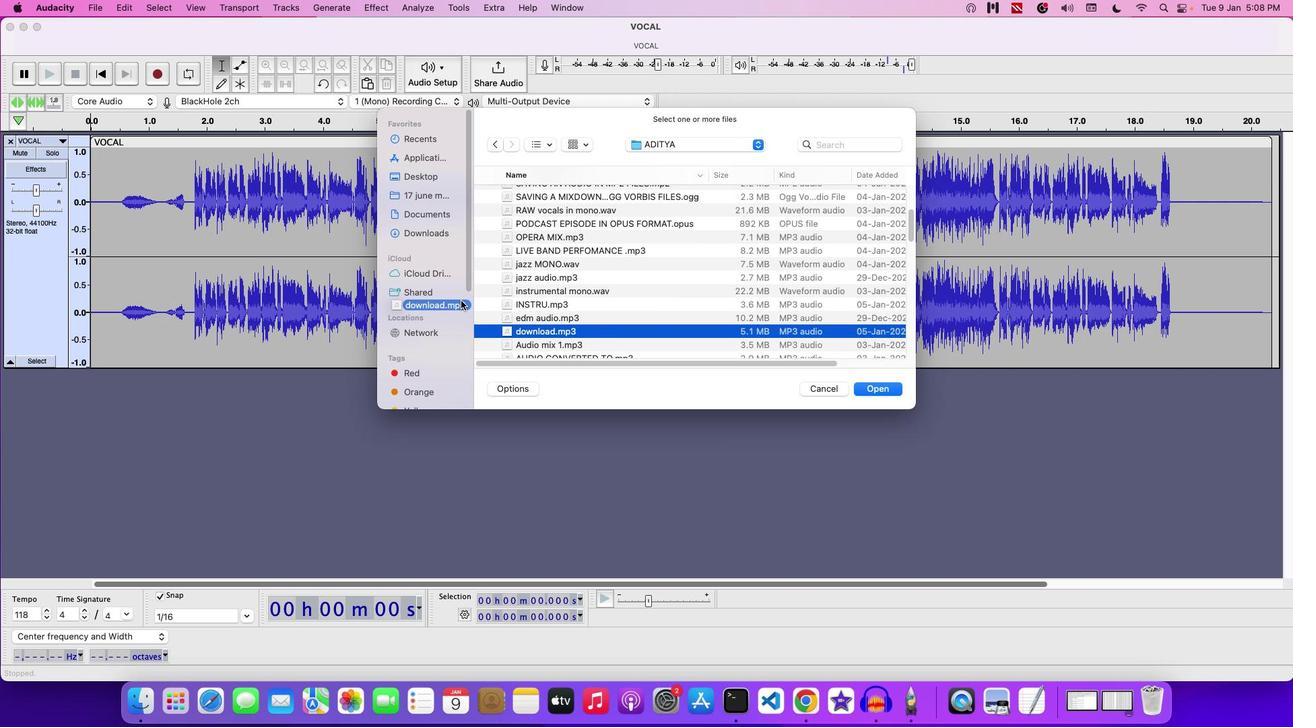 
Action: Mouse moved to (851, 404)
Screenshot: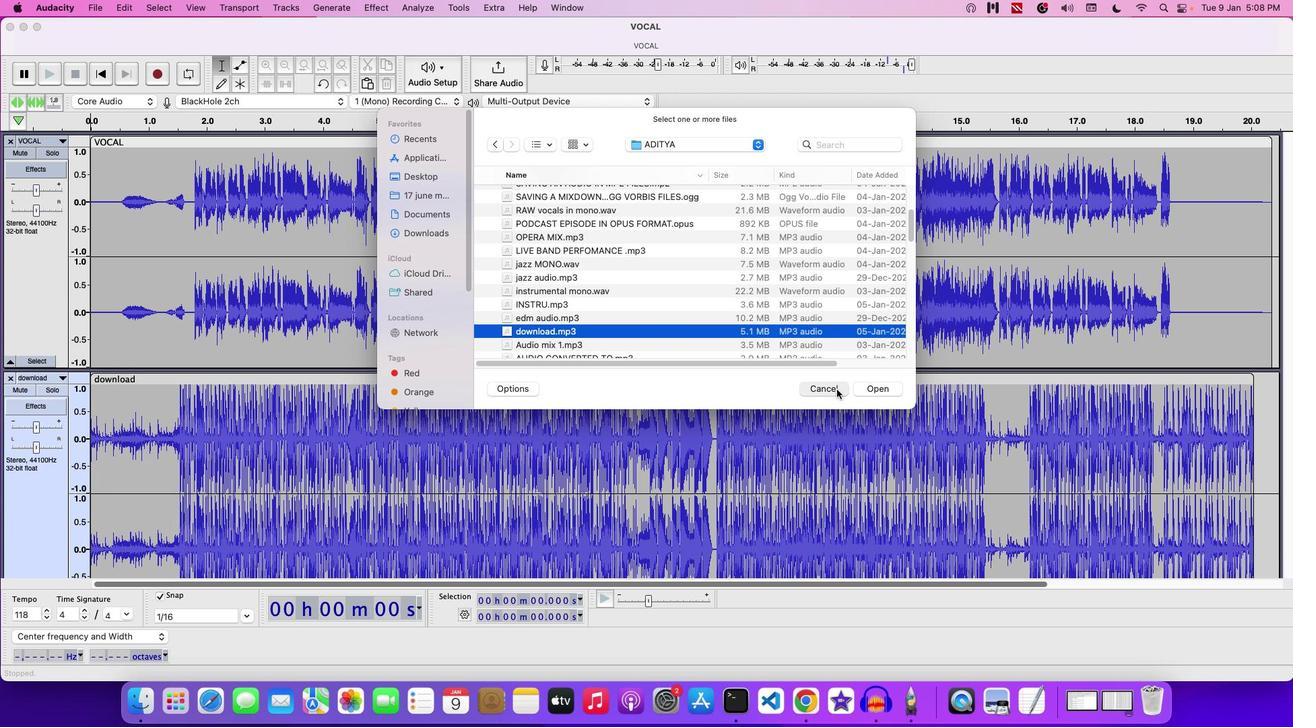 
Action: Mouse pressed left at (851, 404)
Screenshot: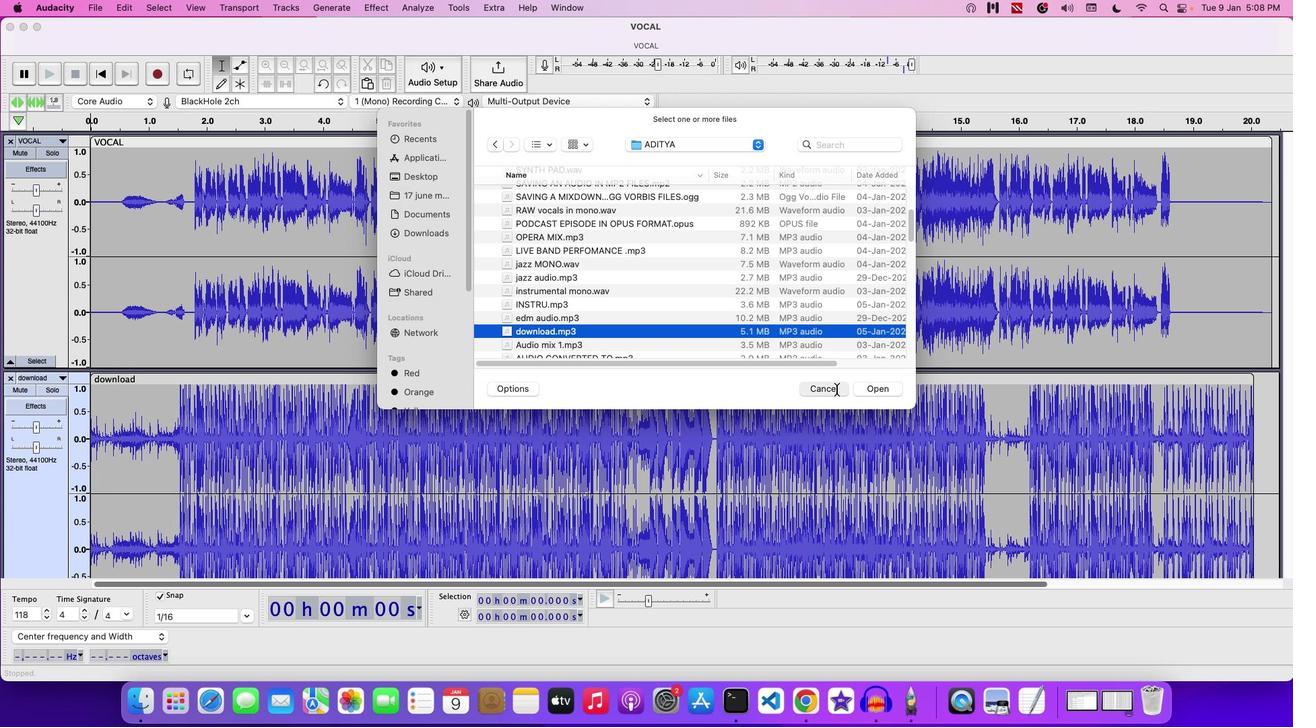 
Action: Mouse moved to (851, 404)
Screenshot: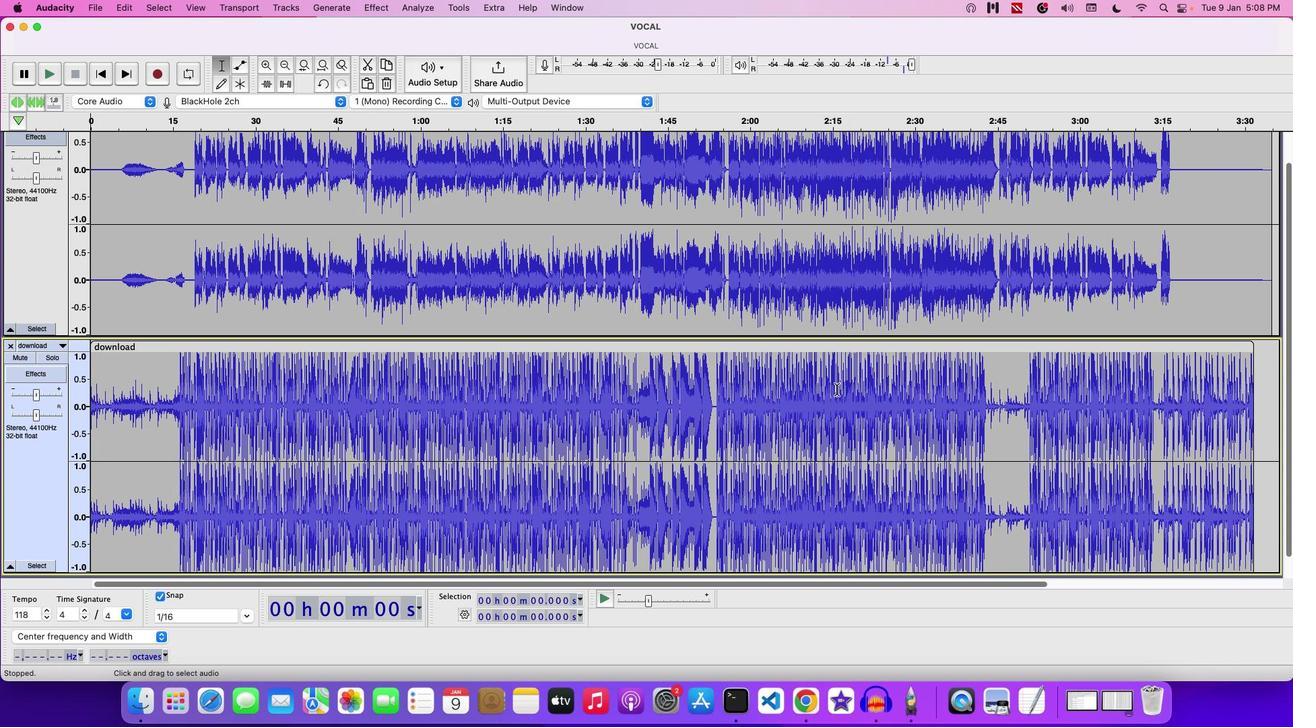 
Action: Key pressed Key.space
Screenshot: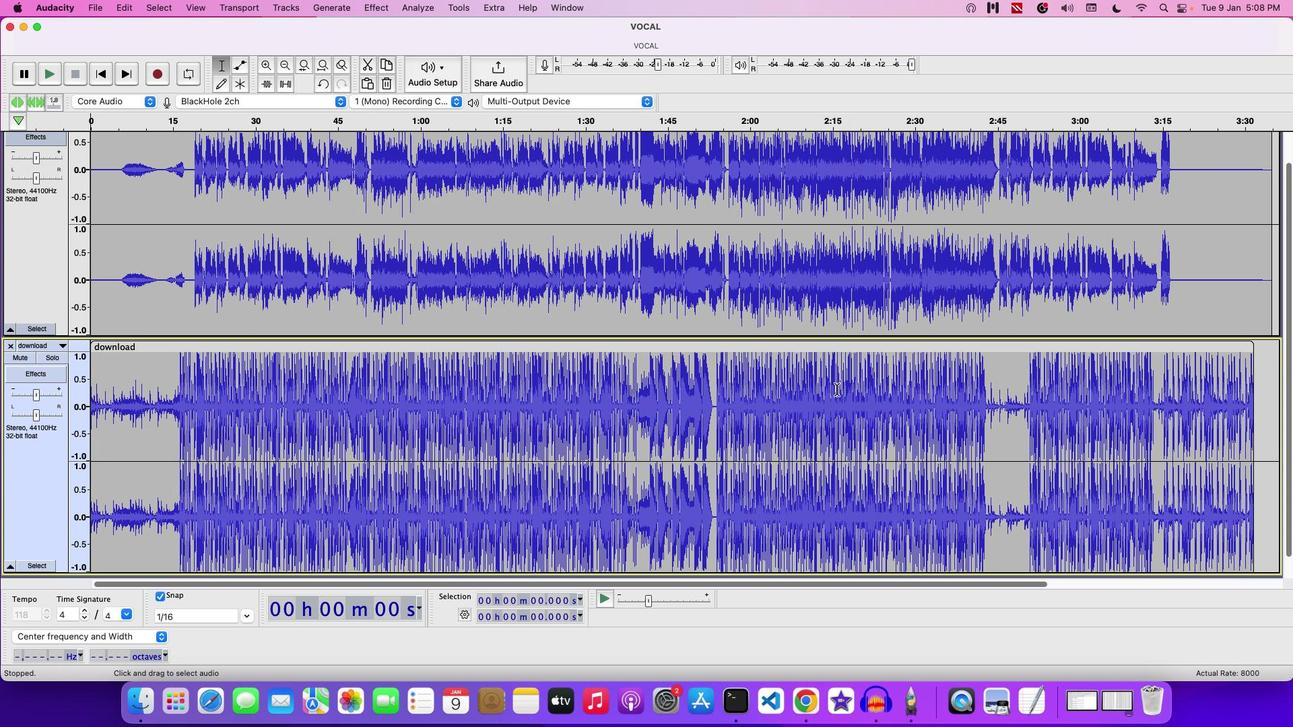 
Action: Mouse moved to (209, 287)
Screenshot: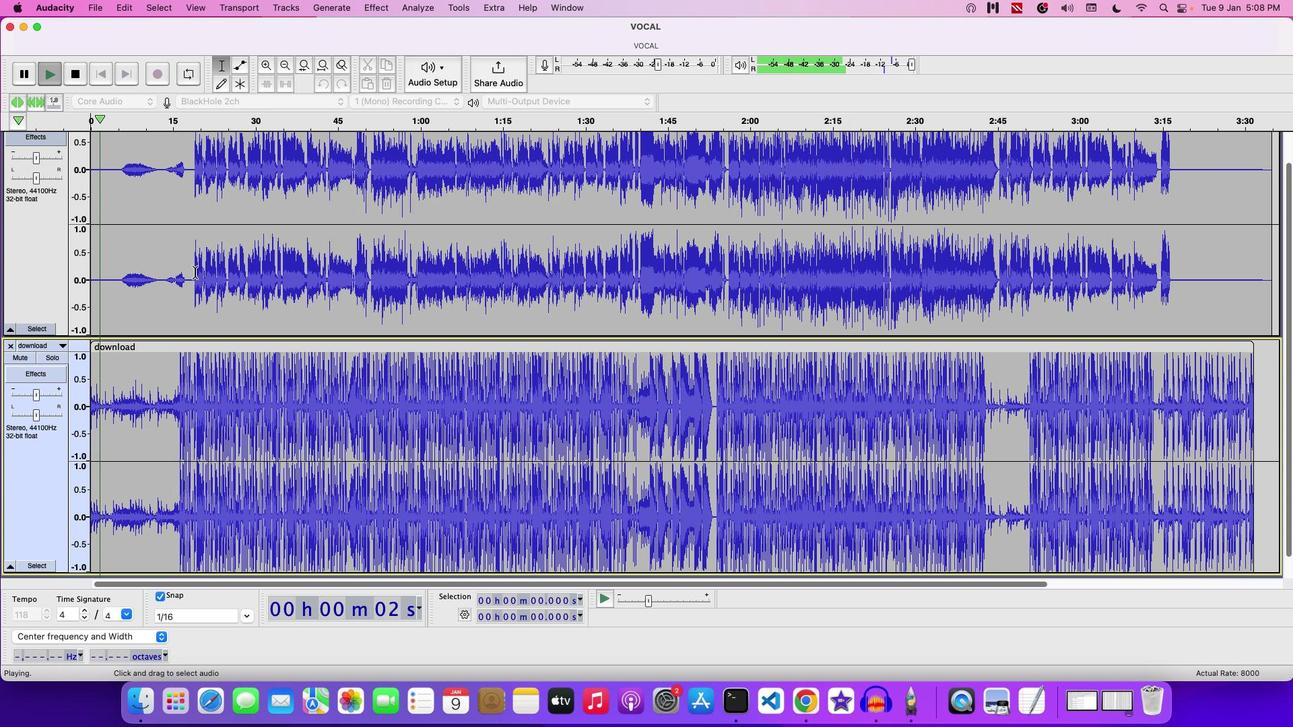 
Action: Mouse scrolled (209, 287) with delta (14, 14)
Screenshot: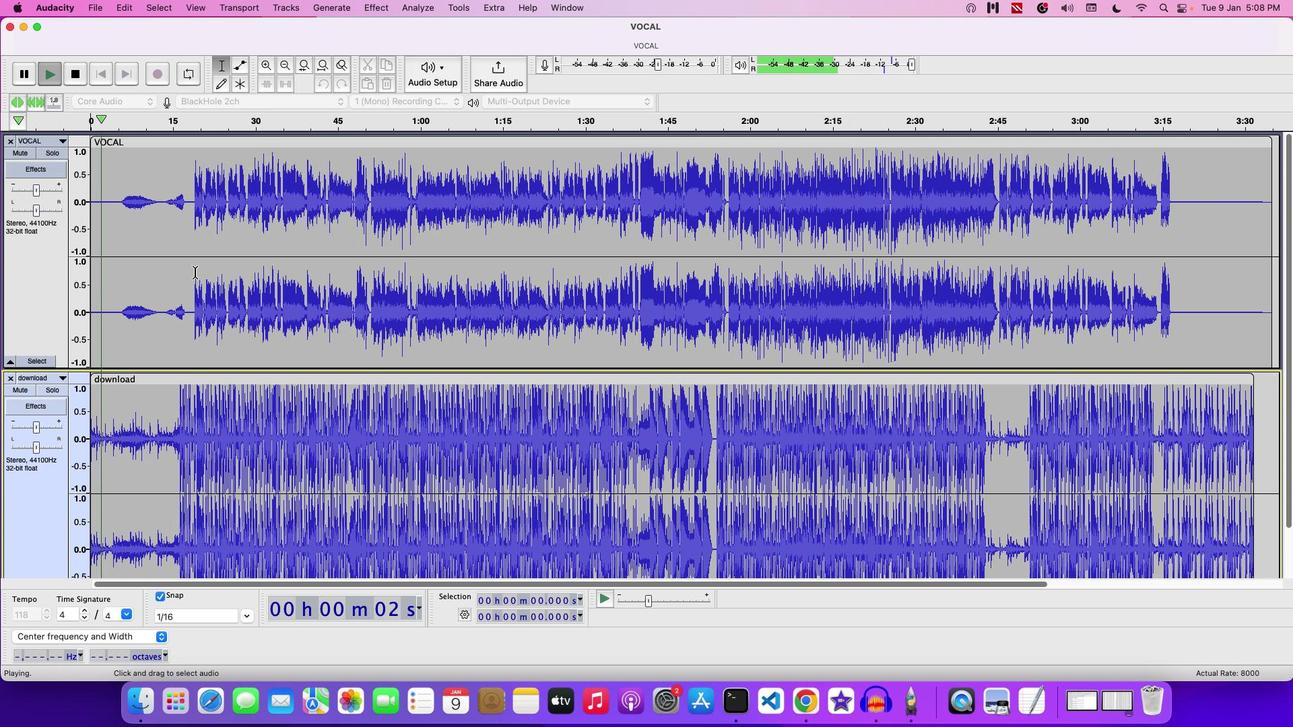 
Action: Mouse scrolled (209, 287) with delta (14, 14)
Screenshot: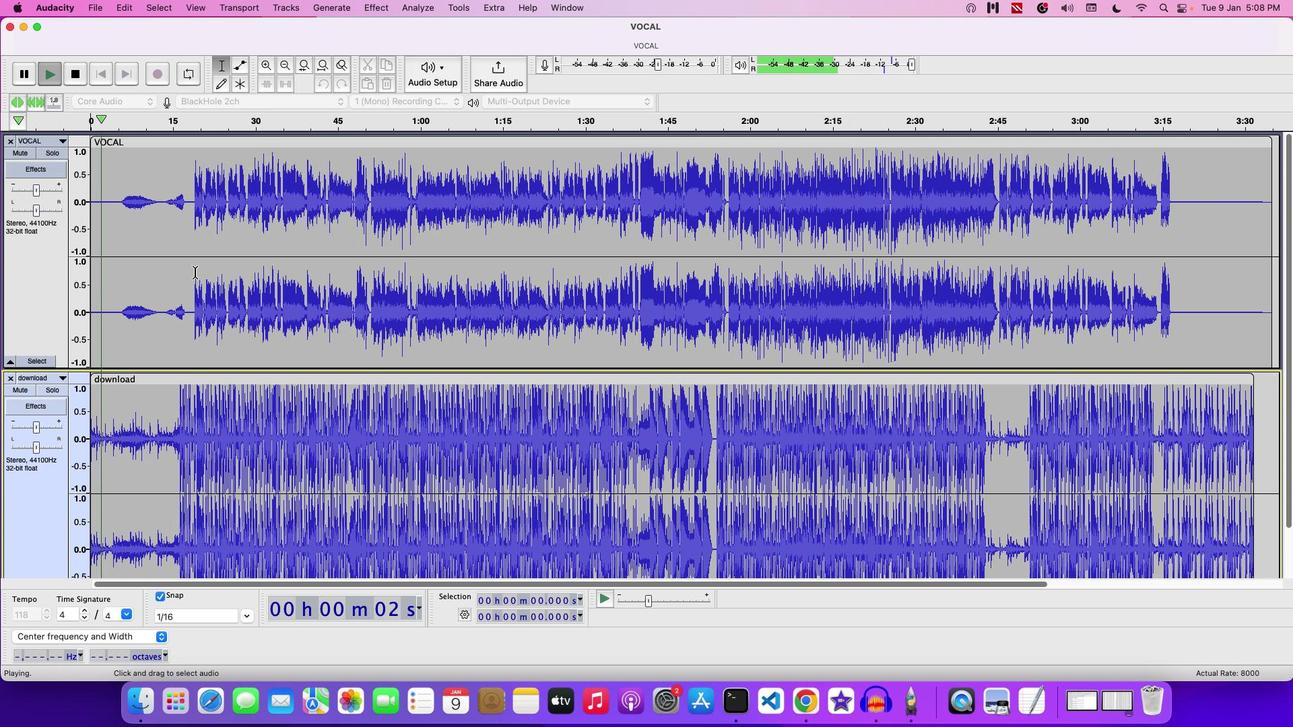 
Action: Mouse scrolled (209, 287) with delta (14, 16)
Screenshot: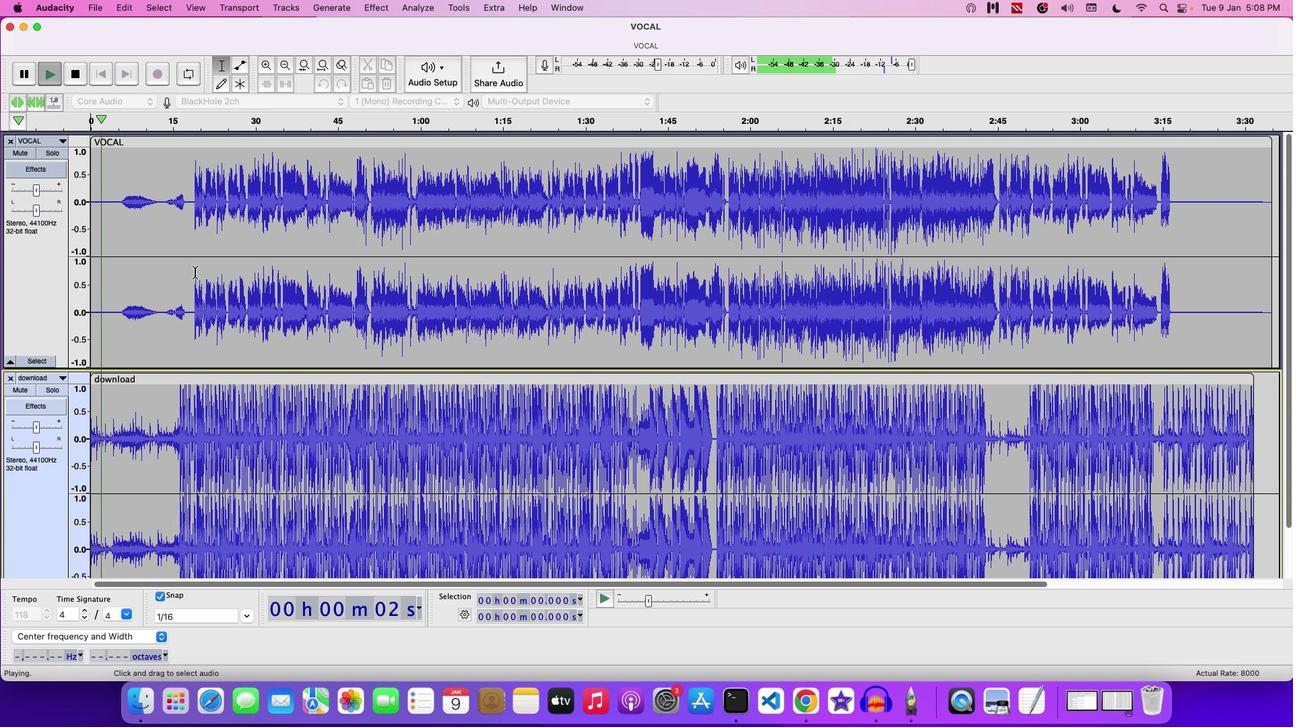 
Action: Mouse moved to (470, 299)
Screenshot: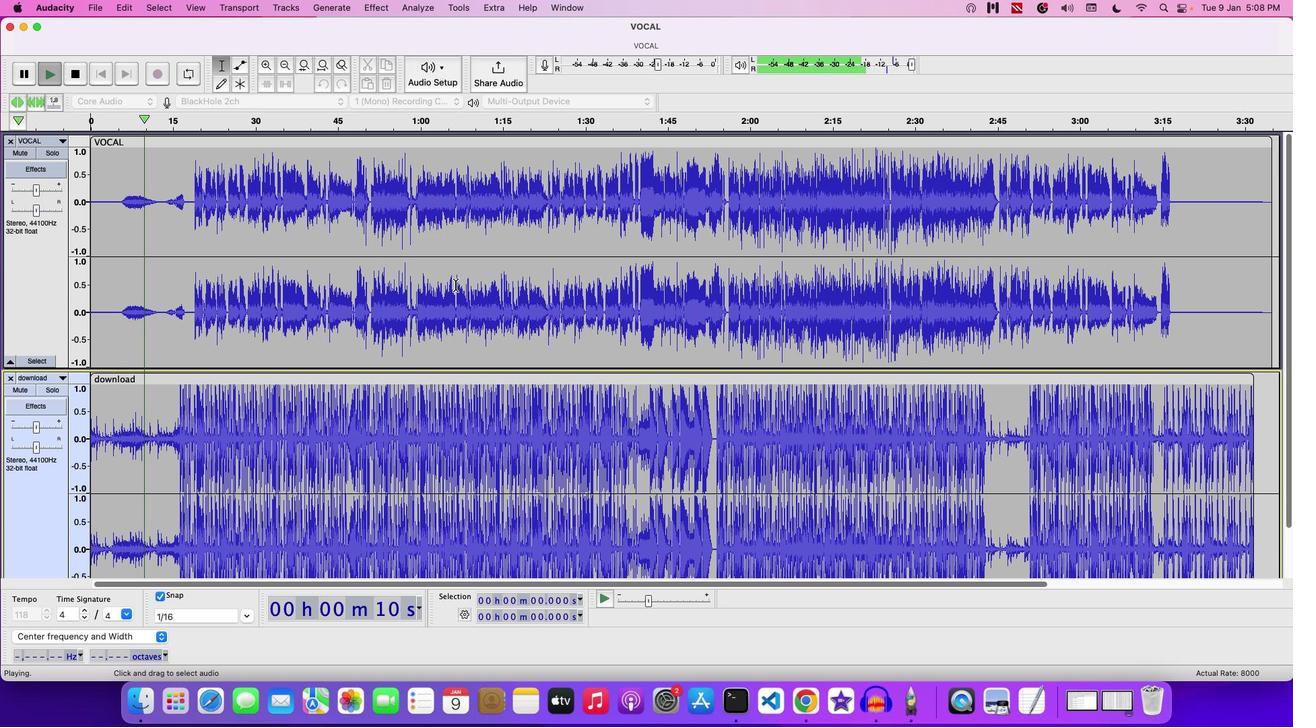 
Action: Mouse scrolled (470, 299) with delta (14, 13)
Screenshot: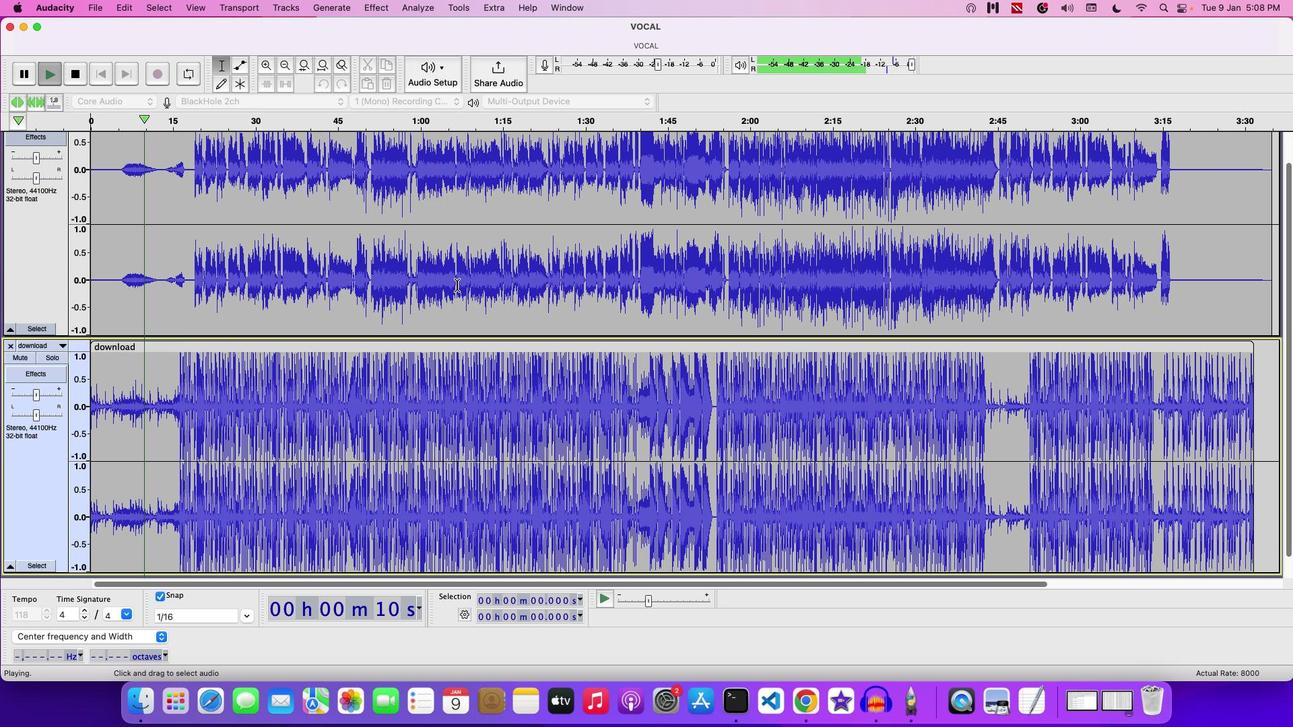 
Action: Mouse scrolled (470, 299) with delta (14, 13)
Screenshot: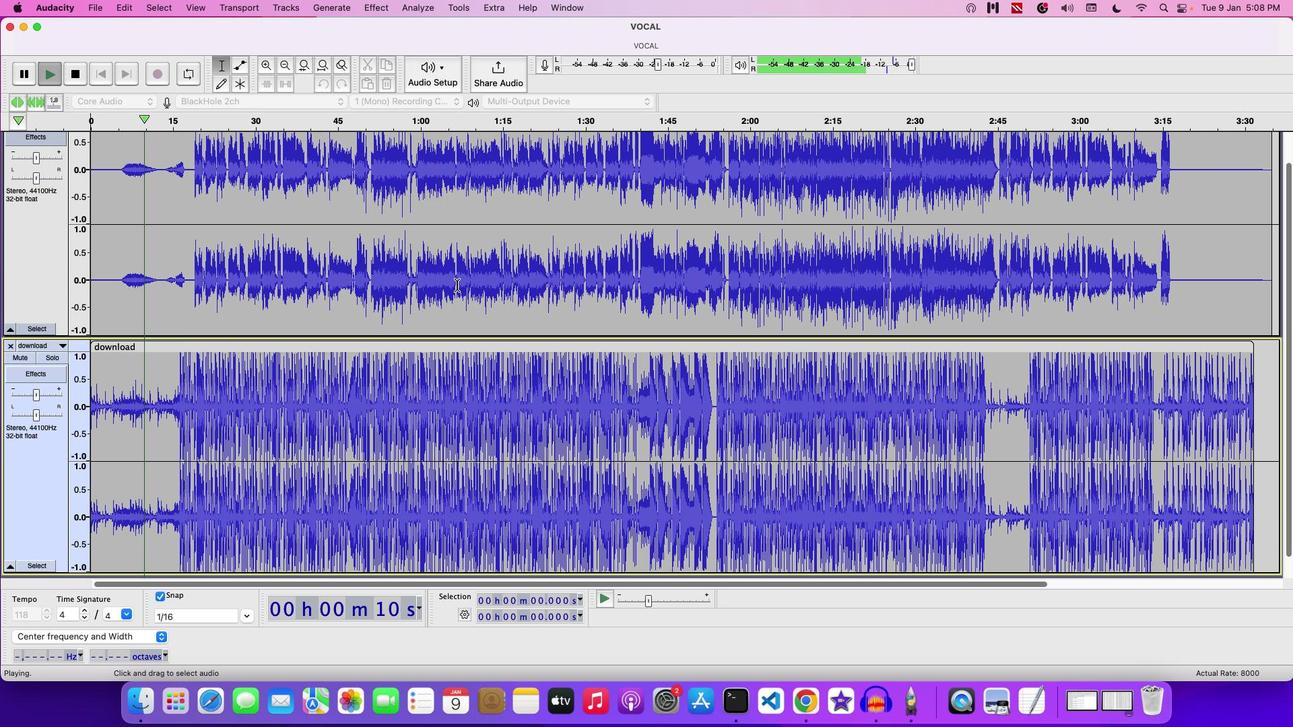 
Action: Mouse scrolled (470, 299) with delta (14, 12)
Screenshot: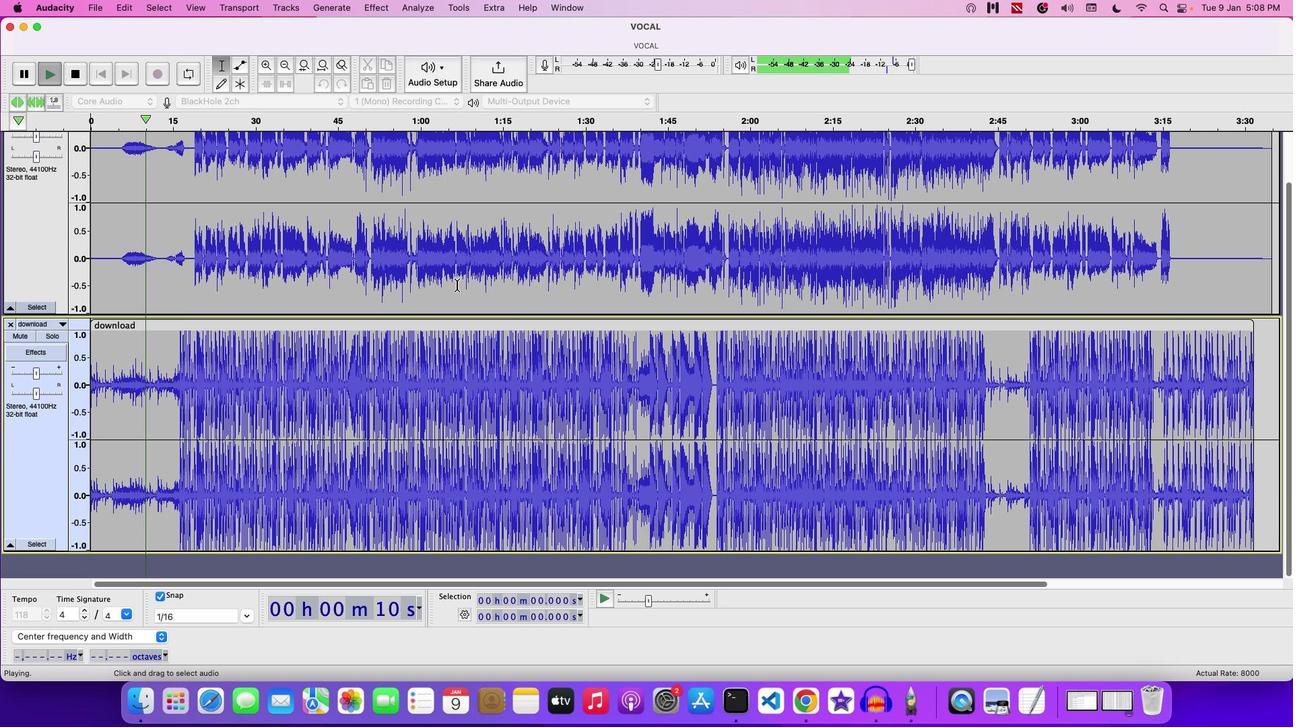 
Action: Mouse scrolled (470, 299) with delta (14, 11)
Screenshot: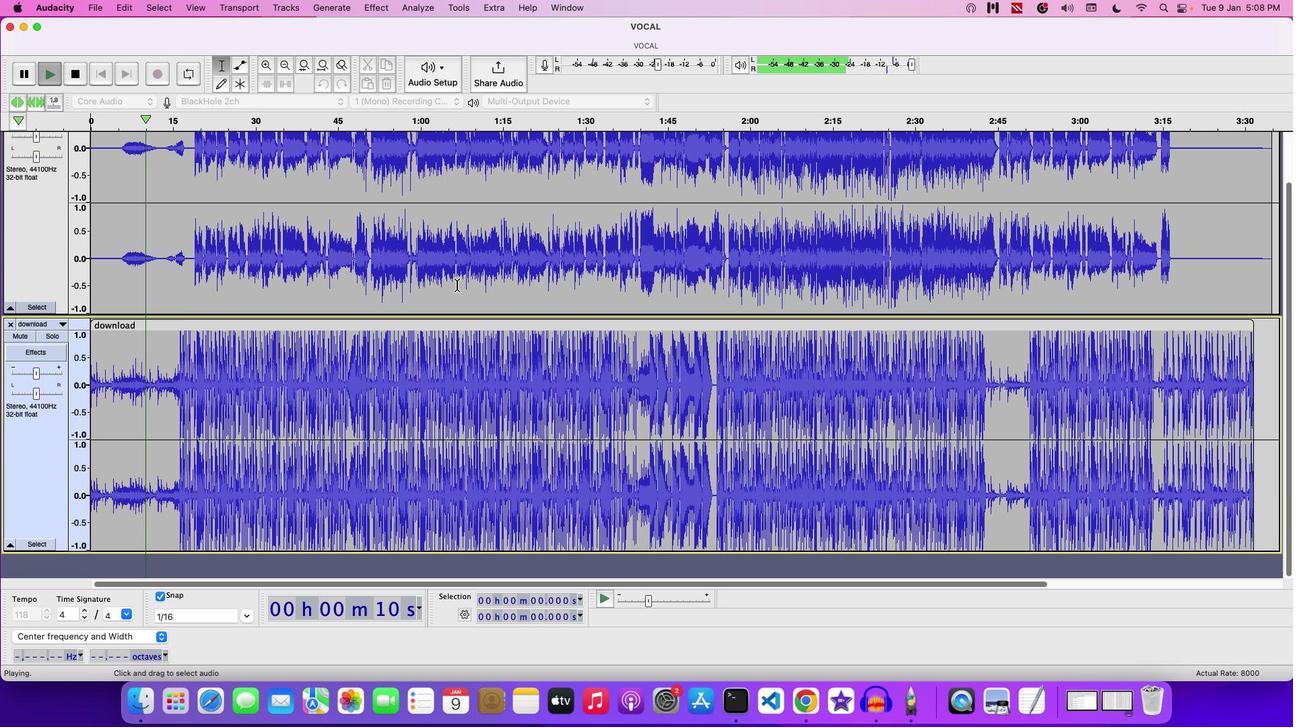 
Action: Mouse moved to (142, 204)
Screenshot: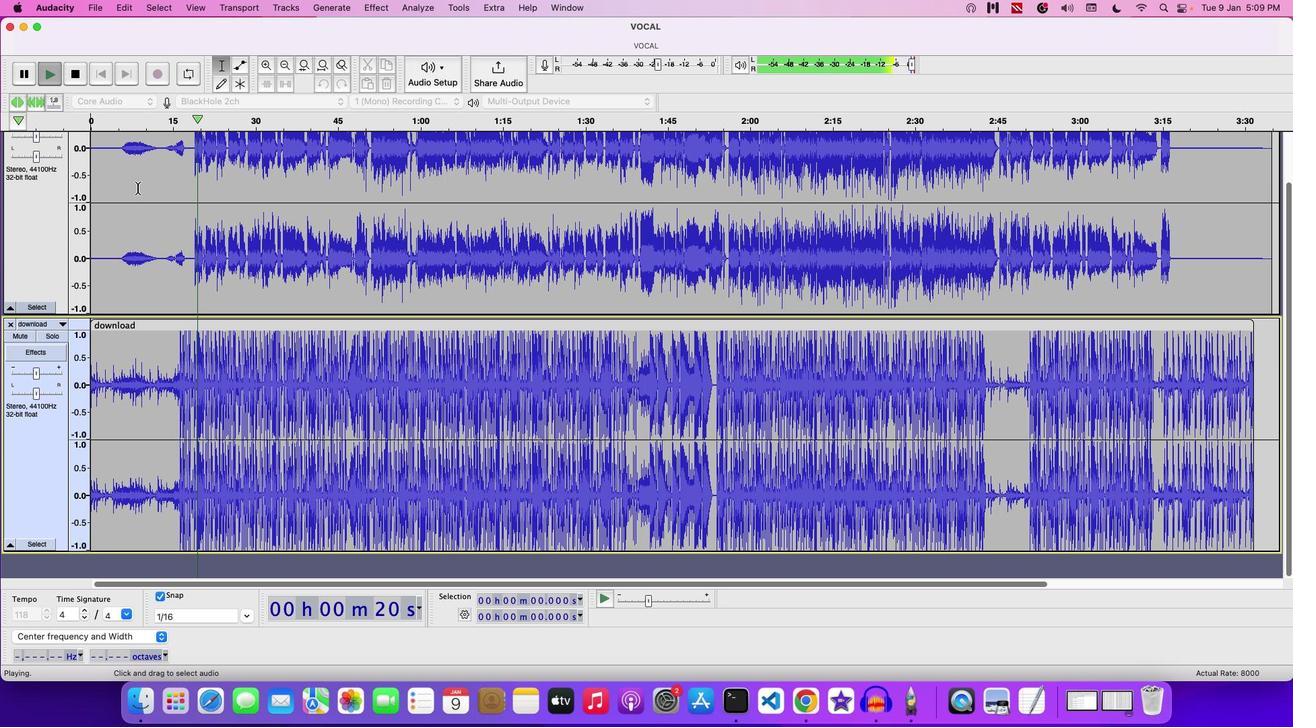 
Action: Key pressed Key.space
Screenshot: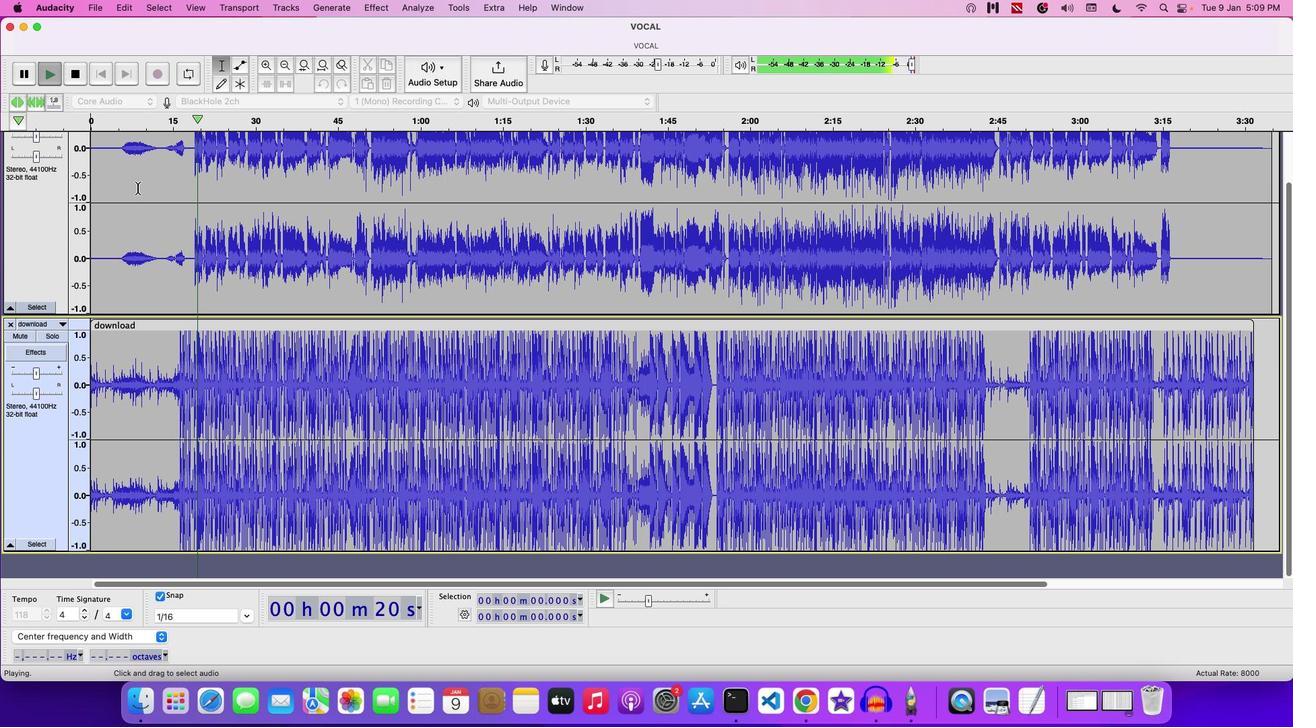 
Action: Mouse moved to (129, 192)
Screenshot: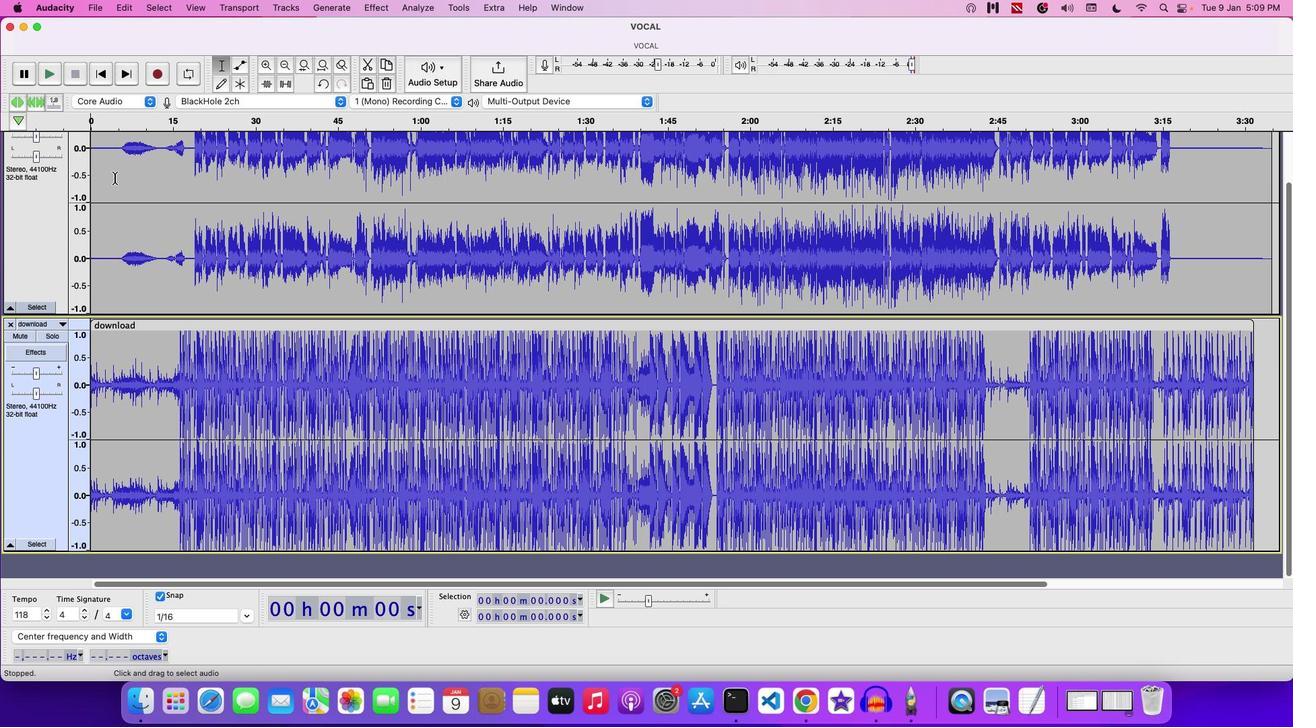 
Action: Mouse scrolled (129, 192) with delta (14, 14)
Screenshot: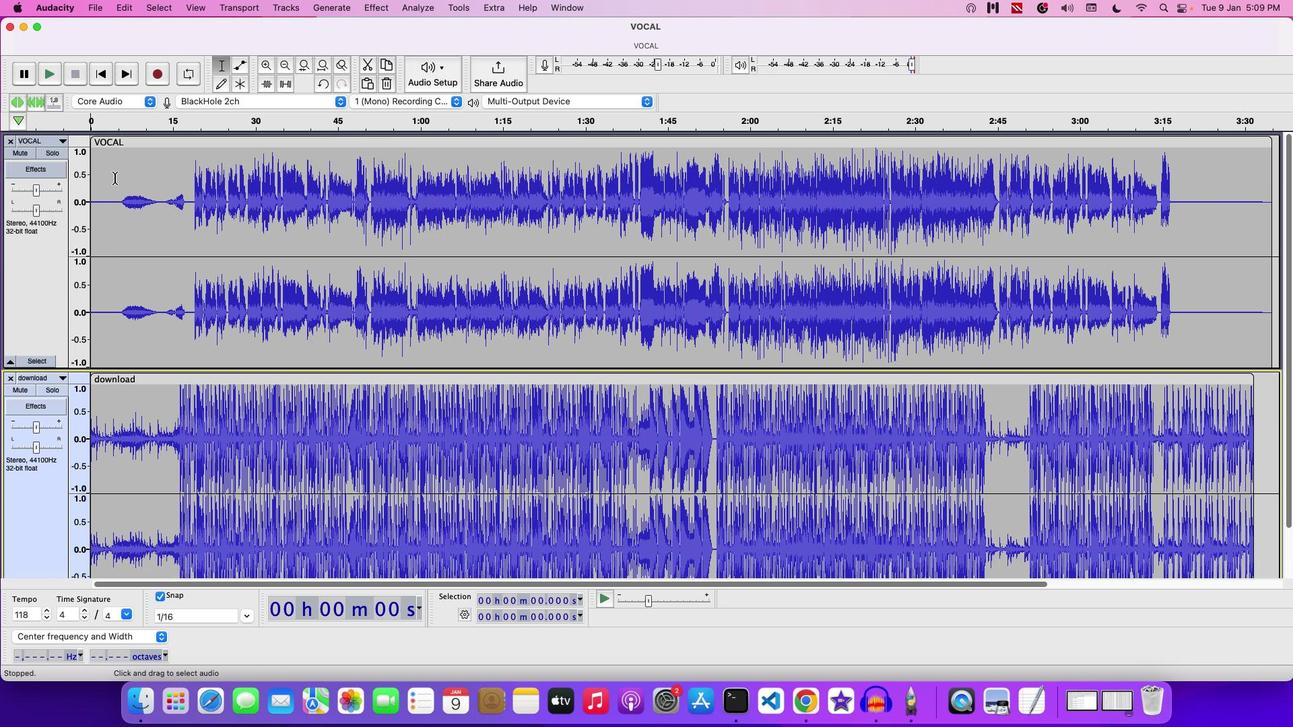
Action: Mouse scrolled (129, 192) with delta (14, 14)
Screenshot: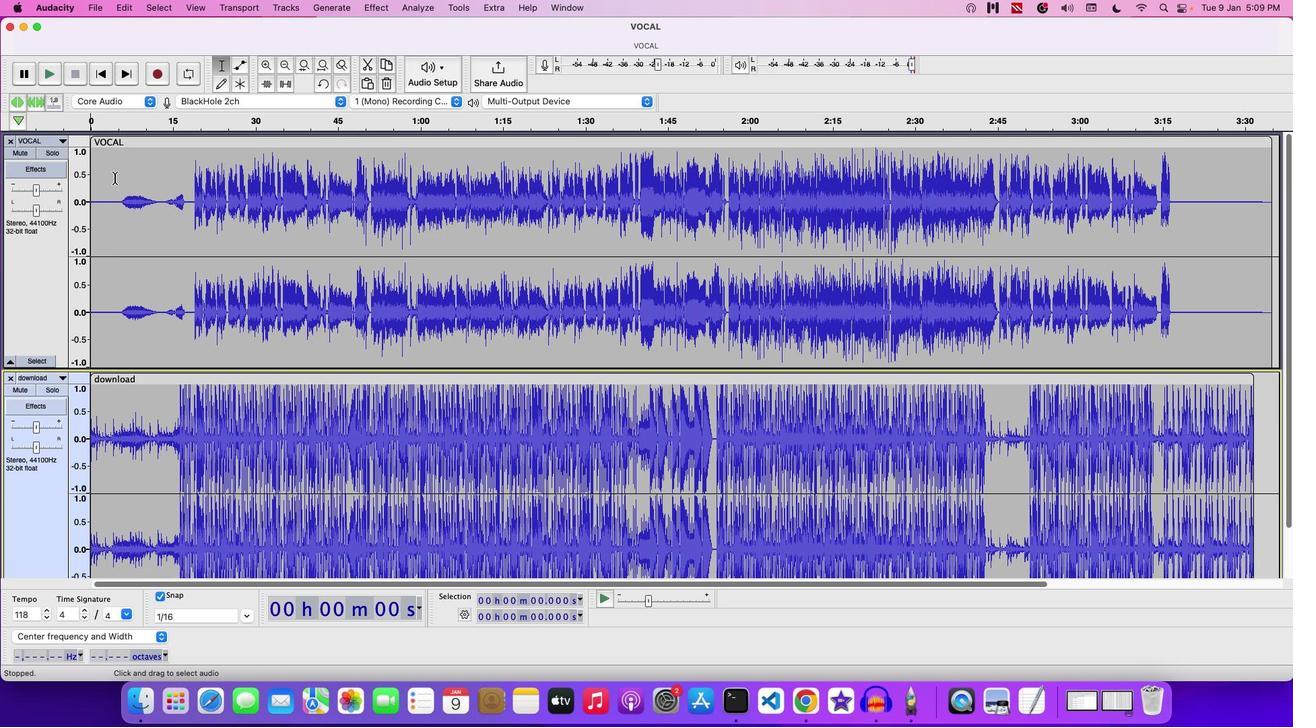 
Action: Mouse scrolled (129, 192) with delta (14, 16)
Screenshot: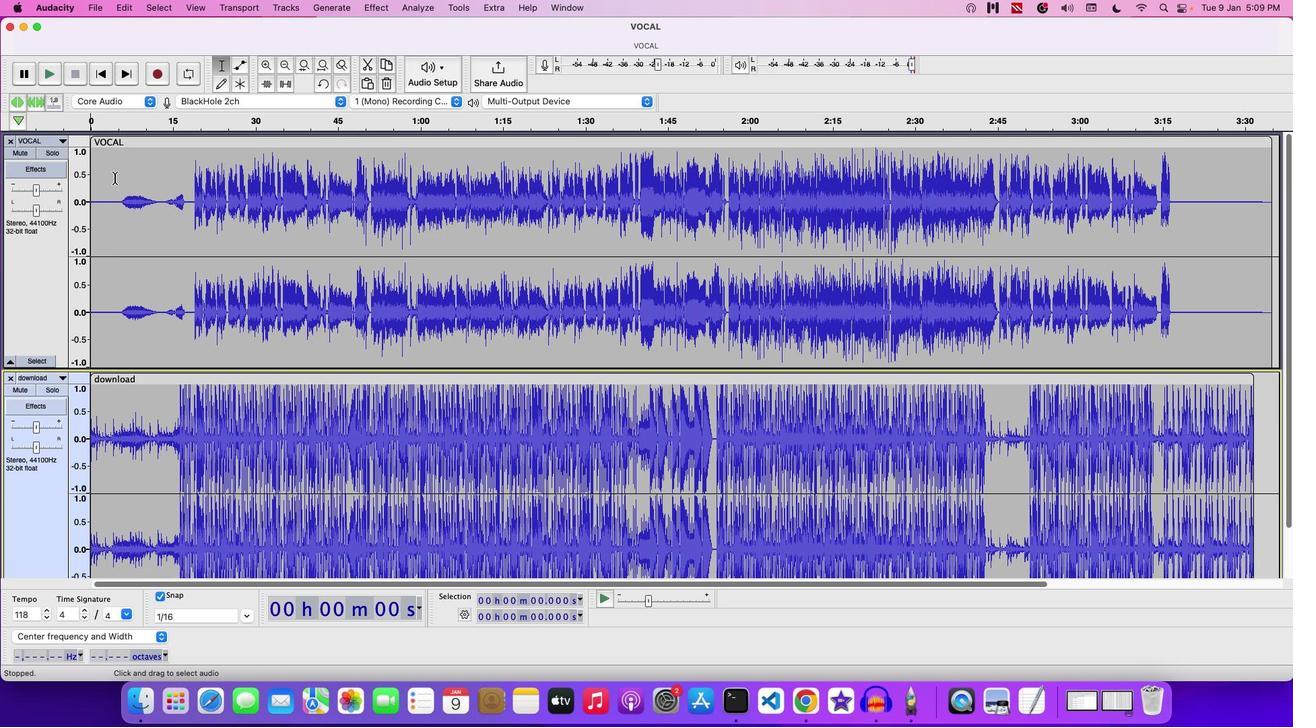 
Action: Mouse scrolled (129, 192) with delta (14, 17)
Screenshot: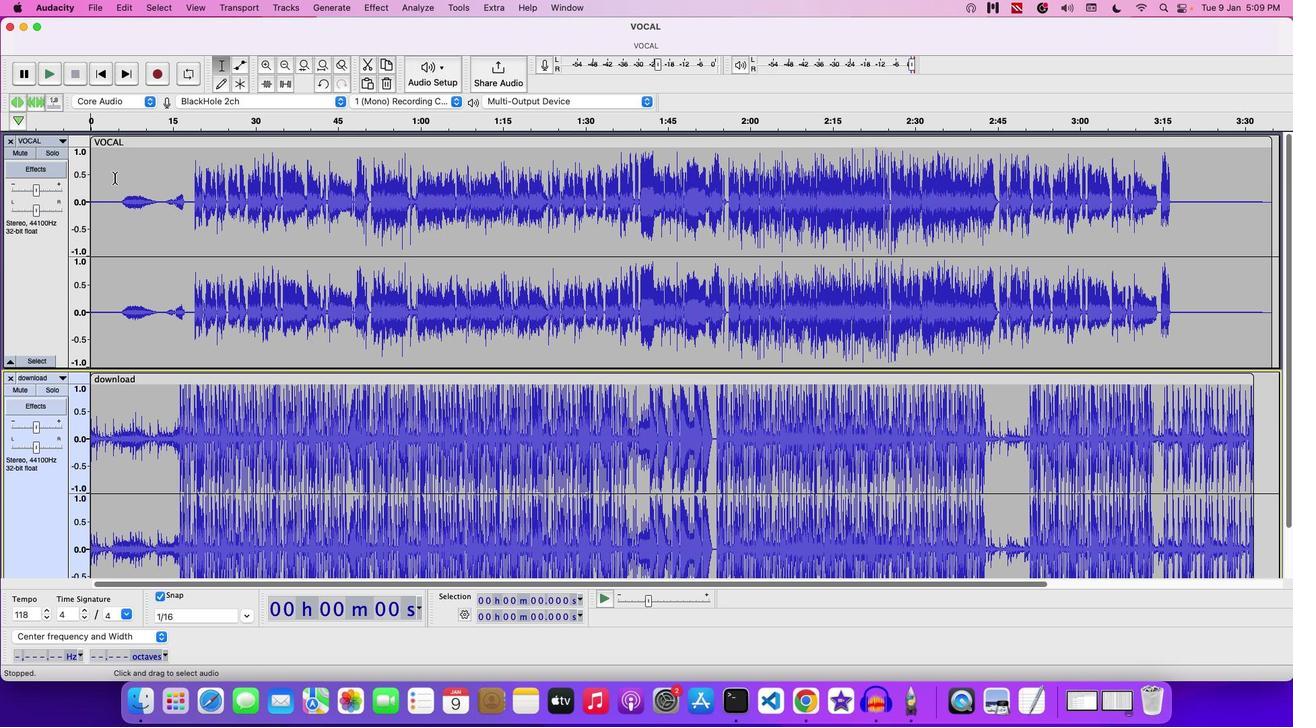 
Action: Mouse scrolled (129, 192) with delta (14, 18)
Screenshot: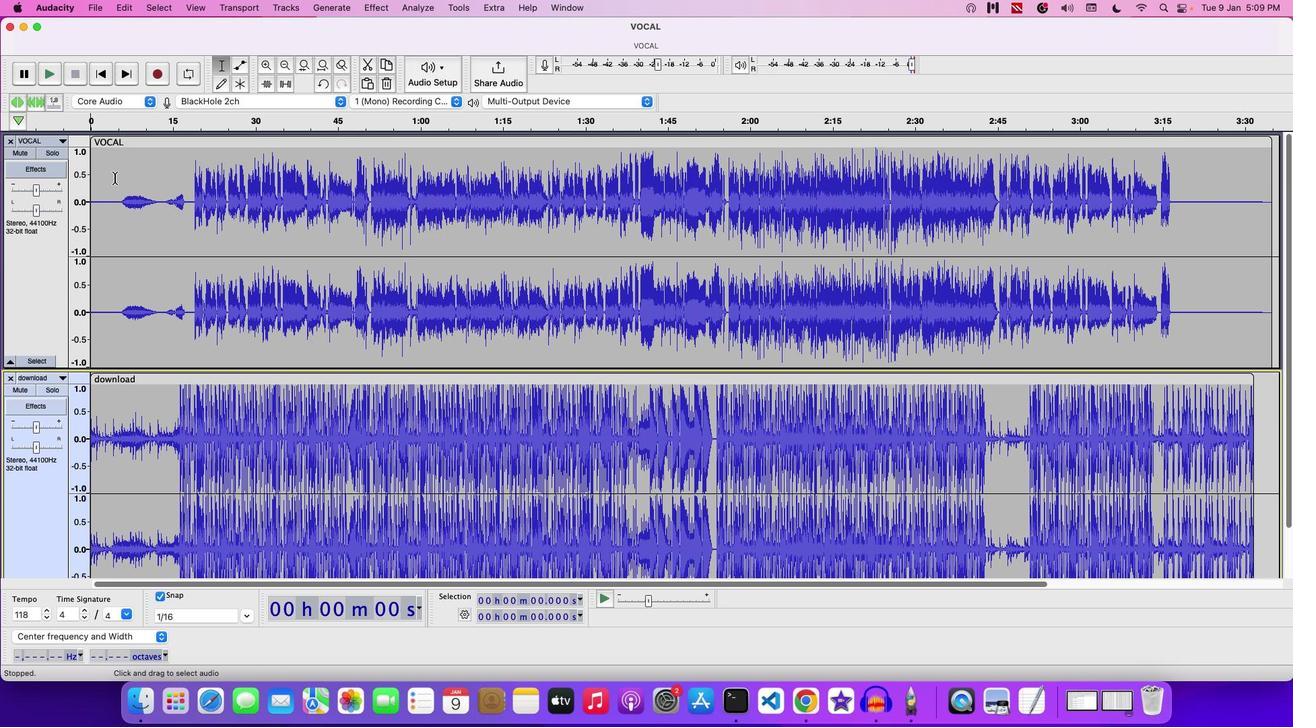 
Action: Mouse scrolled (129, 192) with delta (14, 18)
Screenshot: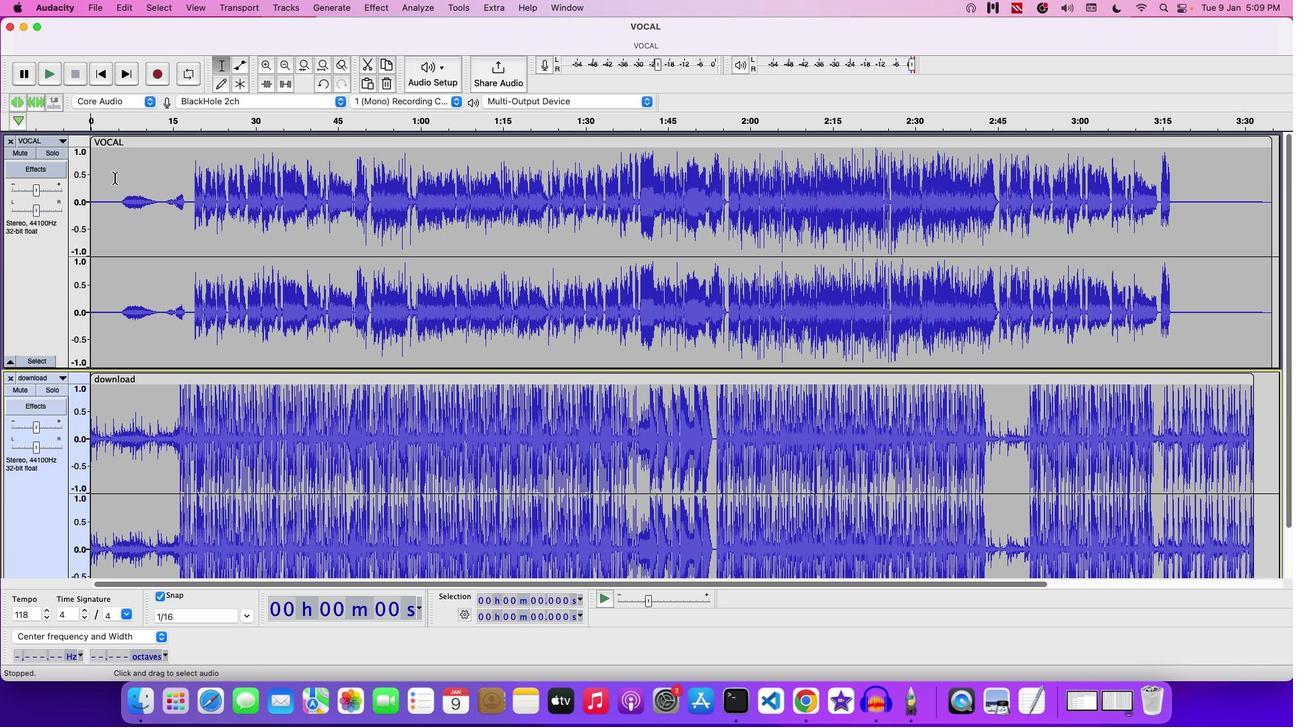 
Action: Mouse moved to (39, 287)
Screenshot: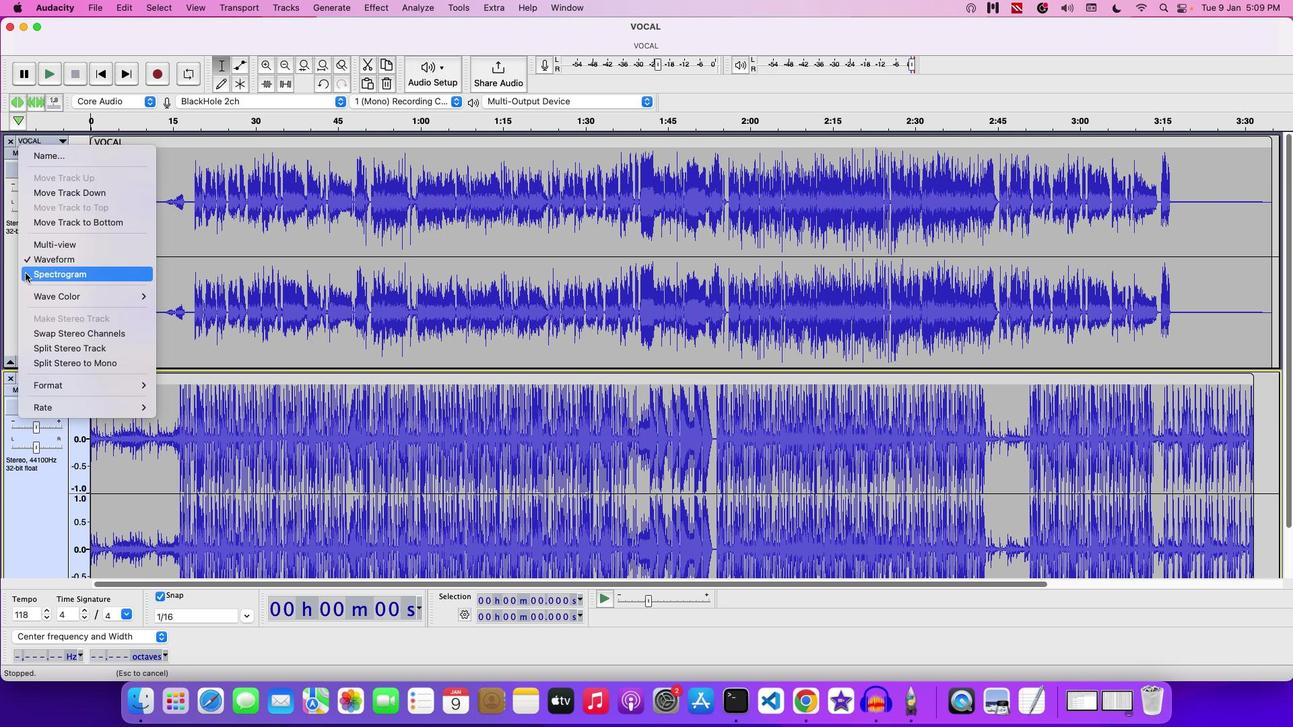 
Action: Mouse pressed right at (39, 287)
Screenshot: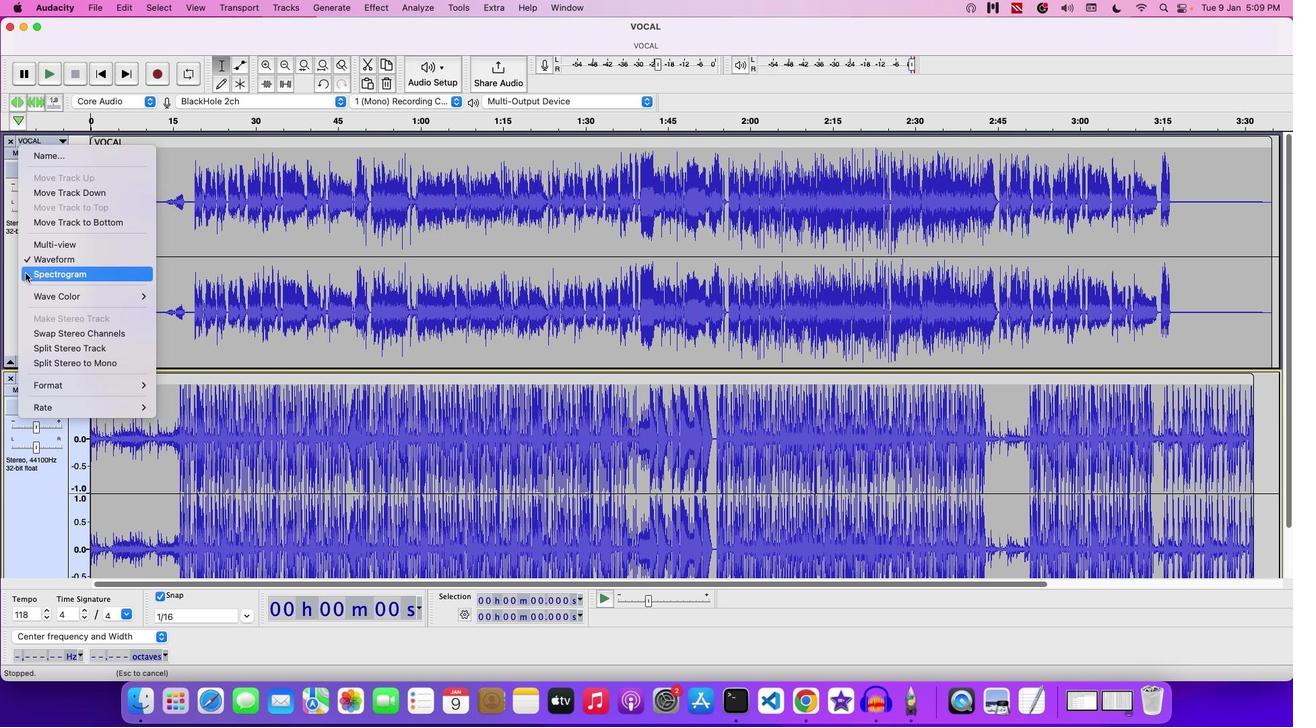 
Action: Mouse moved to (101, 374)
Screenshot: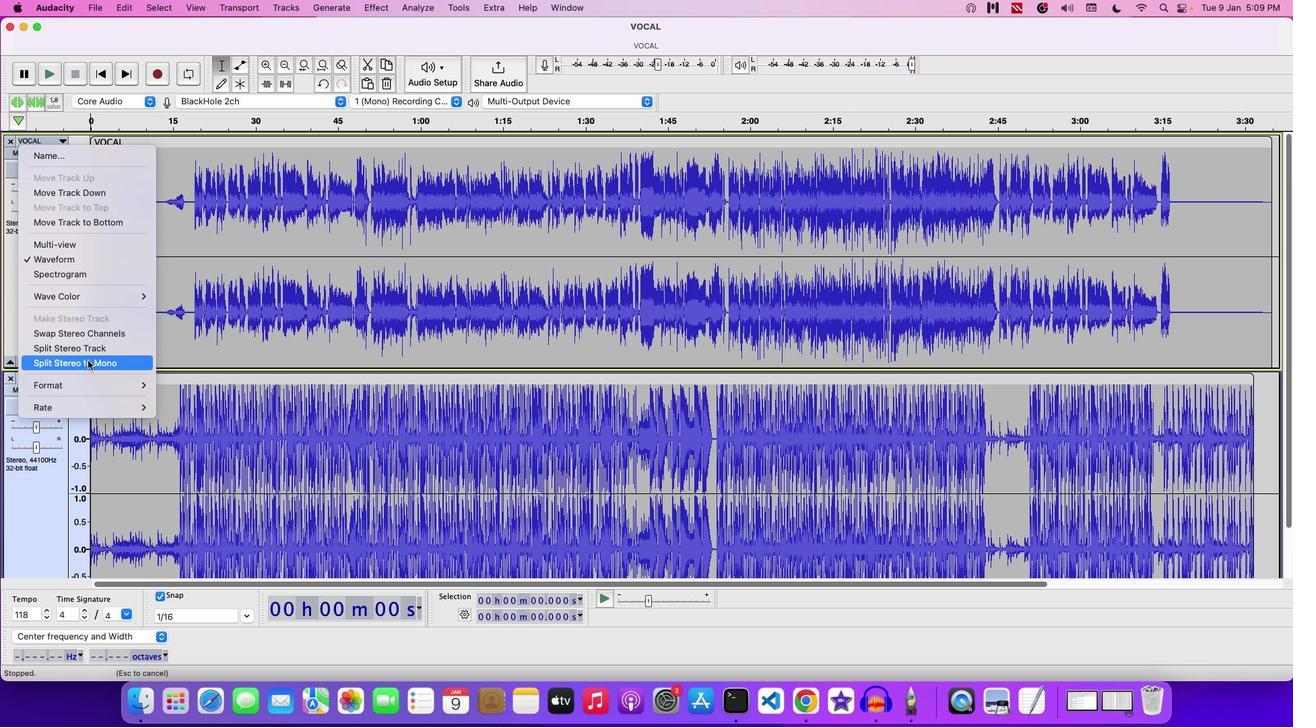 
Action: Mouse pressed left at (101, 374)
Screenshot: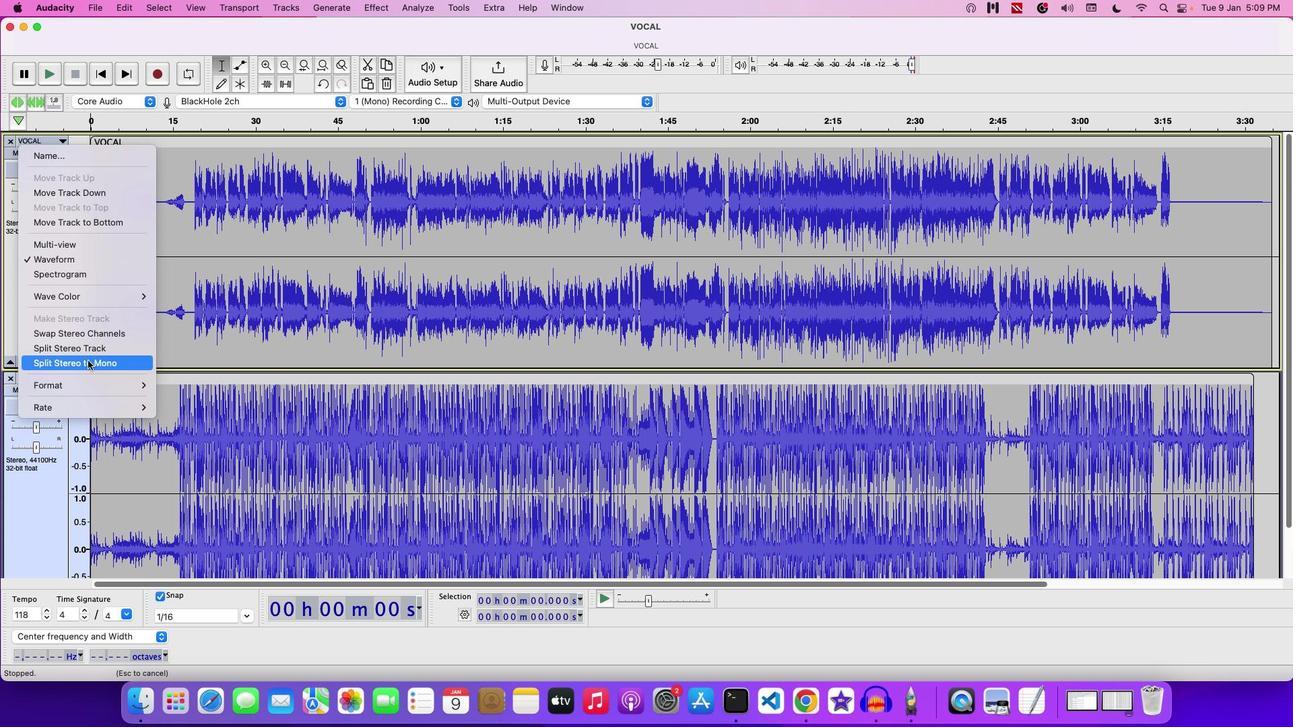 
Action: Mouse moved to (26, 277)
Screenshot: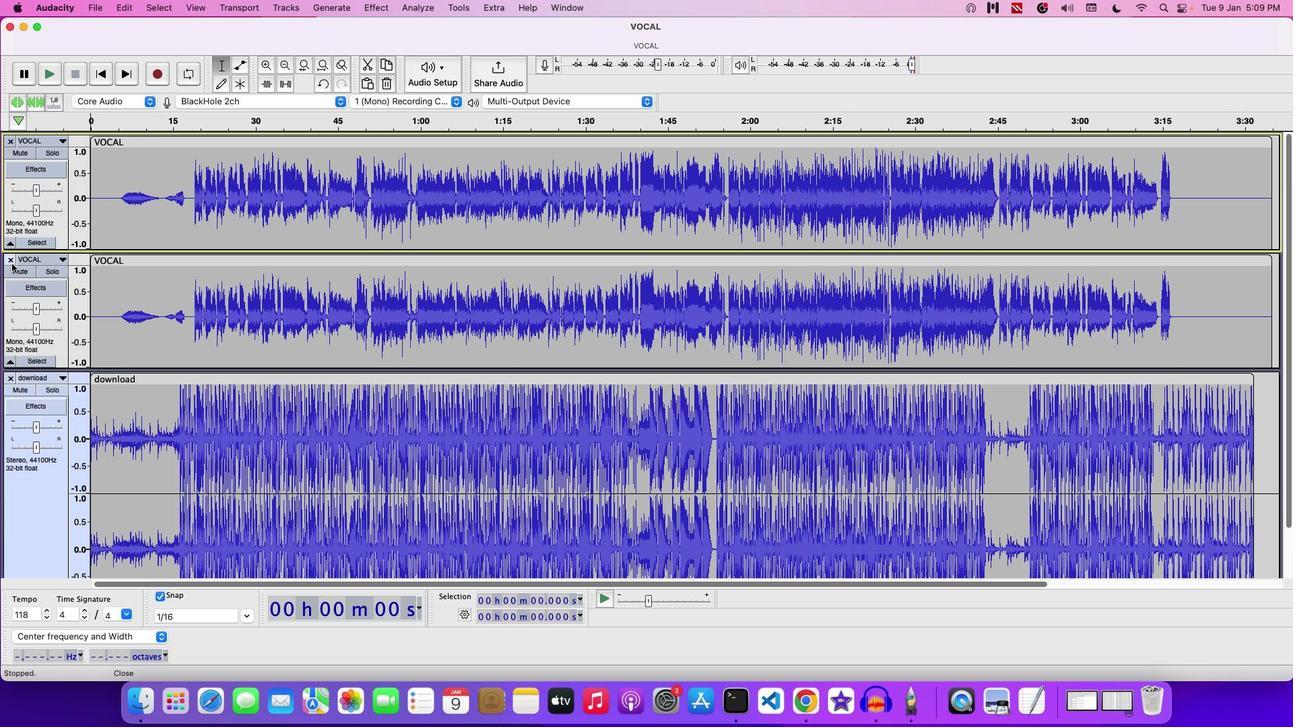 
Action: Mouse pressed left at (26, 277)
Screenshot: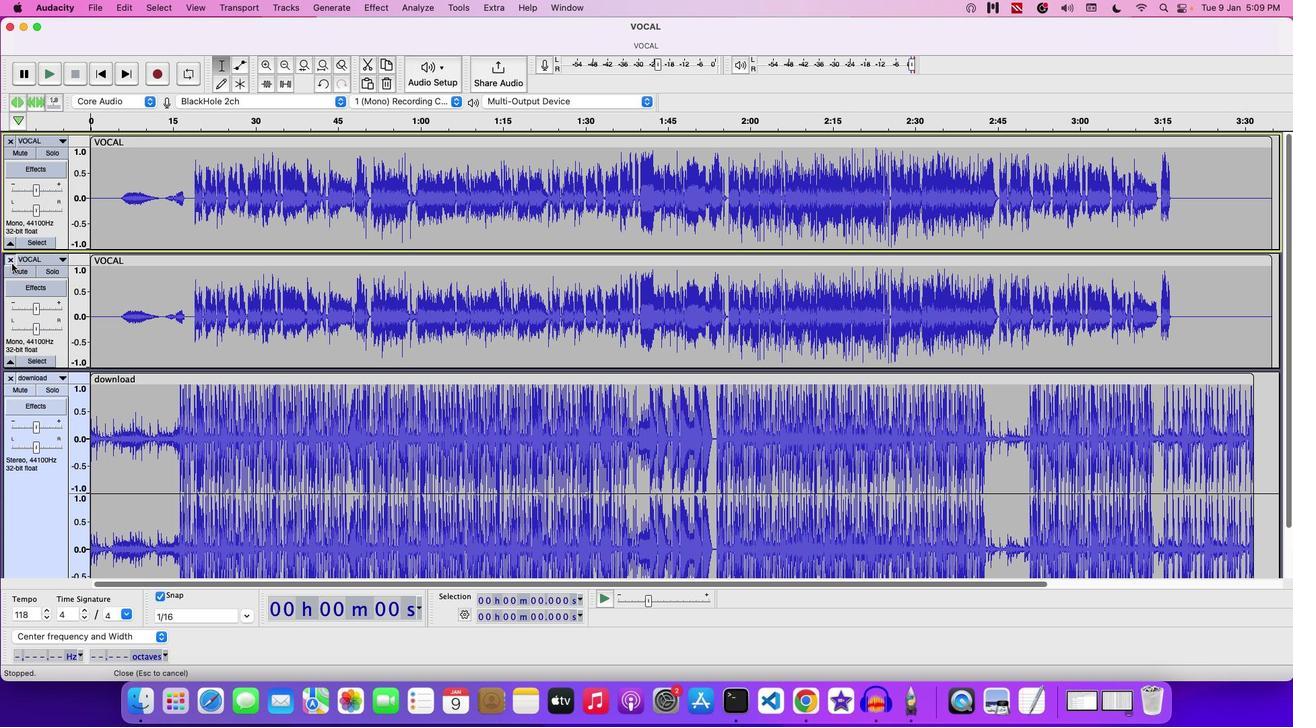 
Action: Mouse moved to (107, 159)
Screenshot: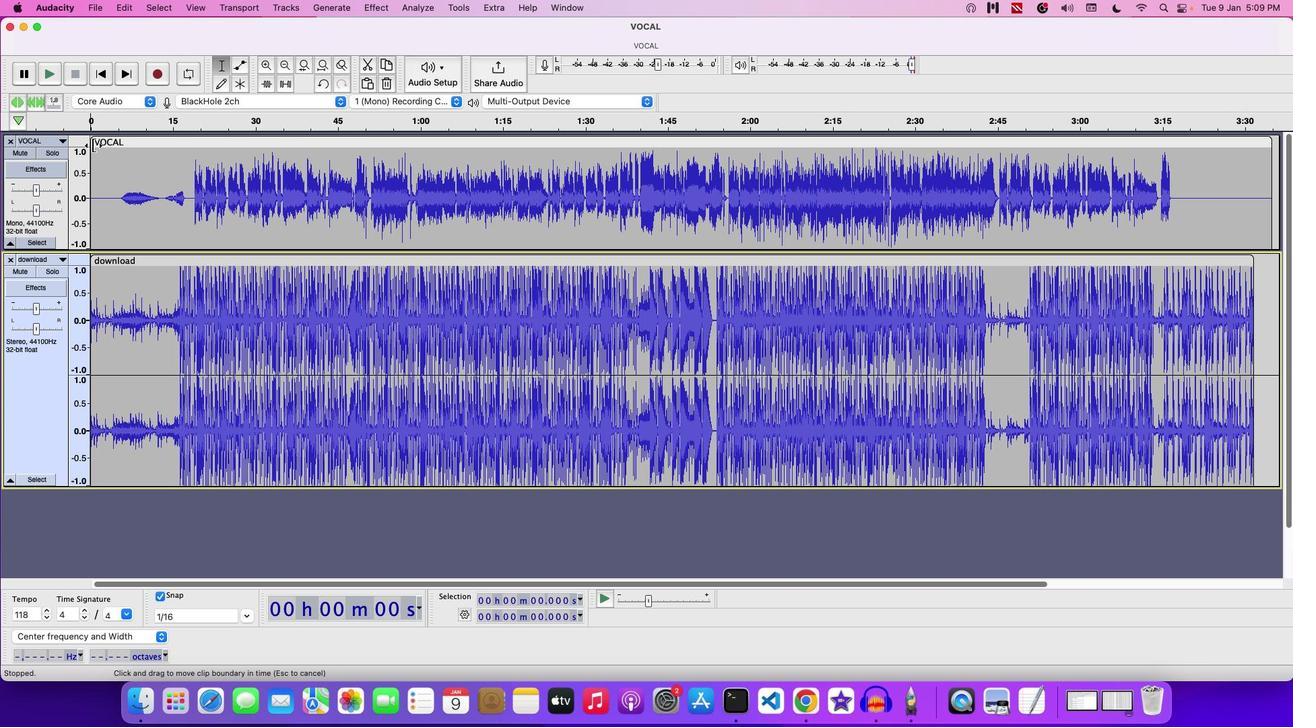 
Action: Mouse pressed left at (107, 159)
Screenshot: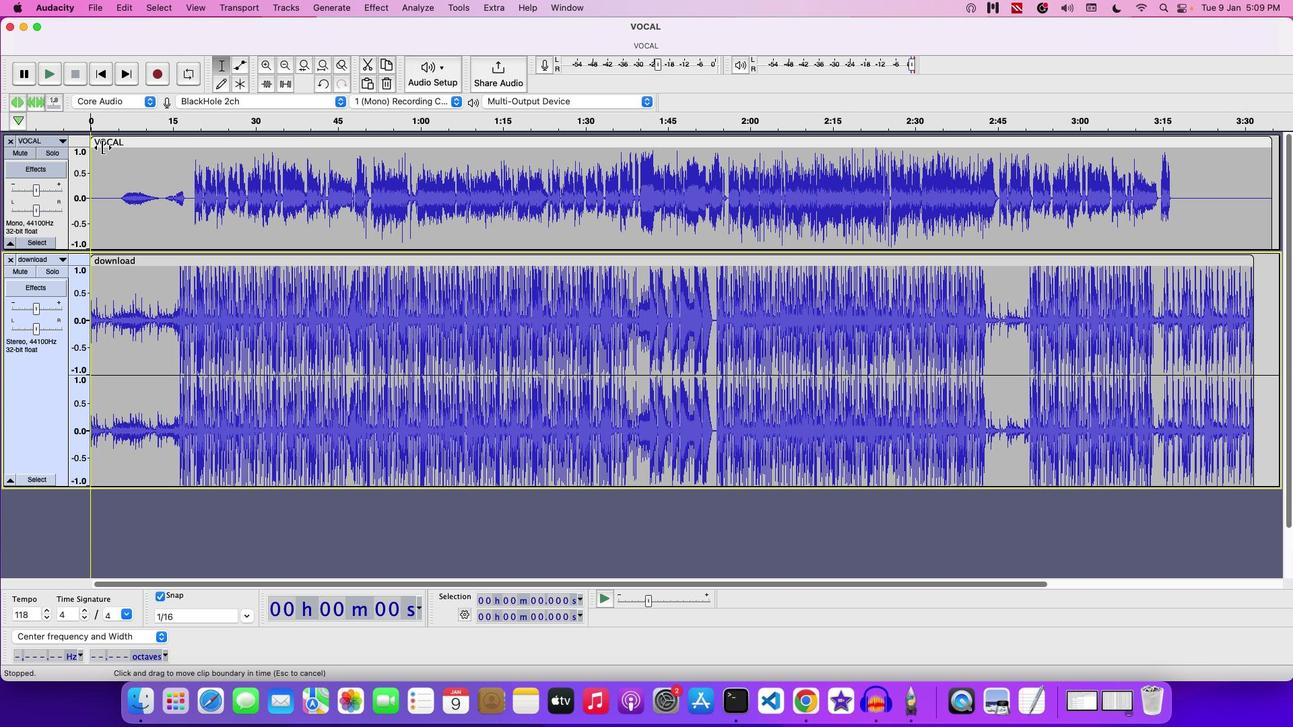 
Action: Mouse moved to (280, 73)
Screenshot: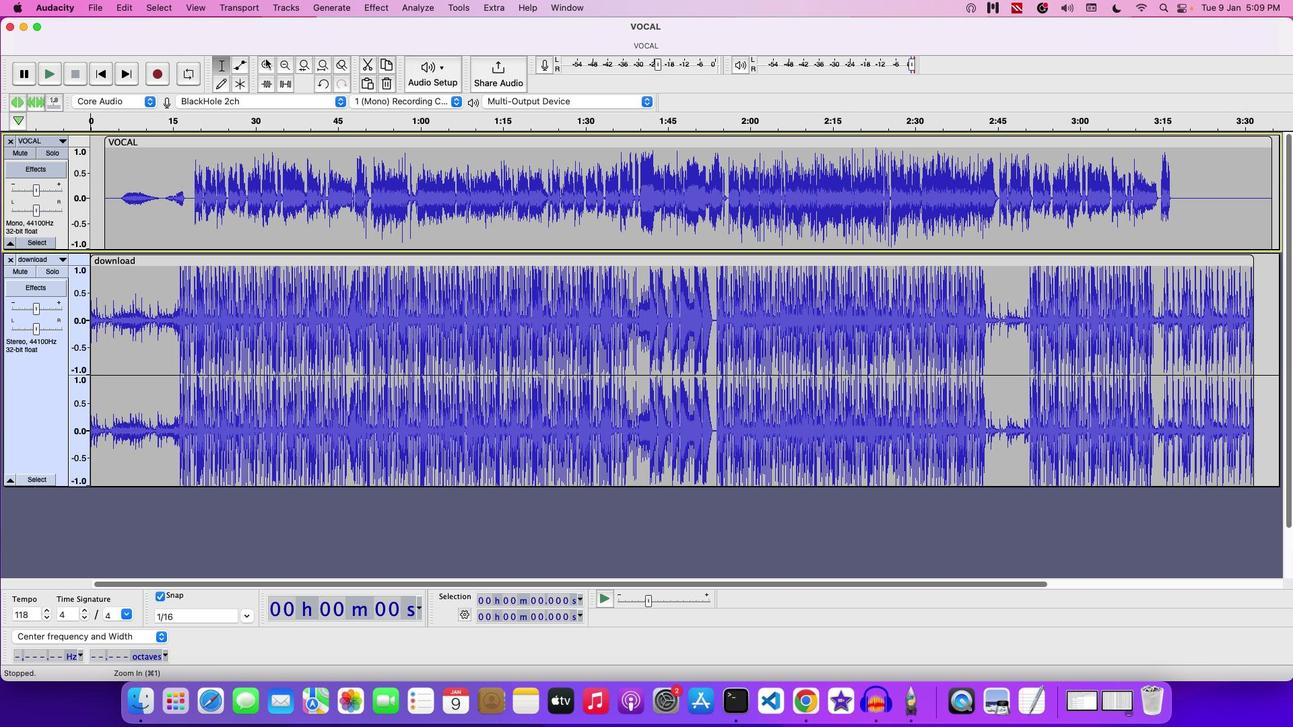 
Action: Mouse pressed left at (280, 73)
Screenshot: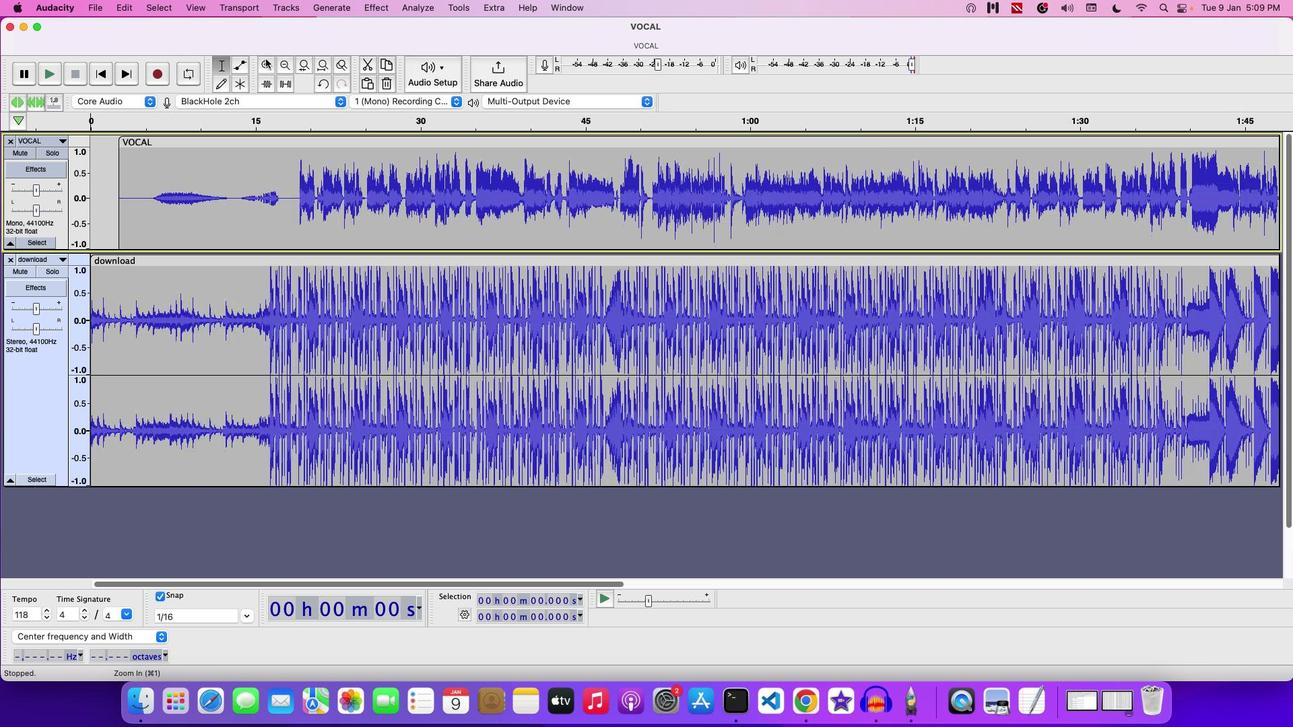 
Action: Mouse pressed left at (280, 73)
Screenshot: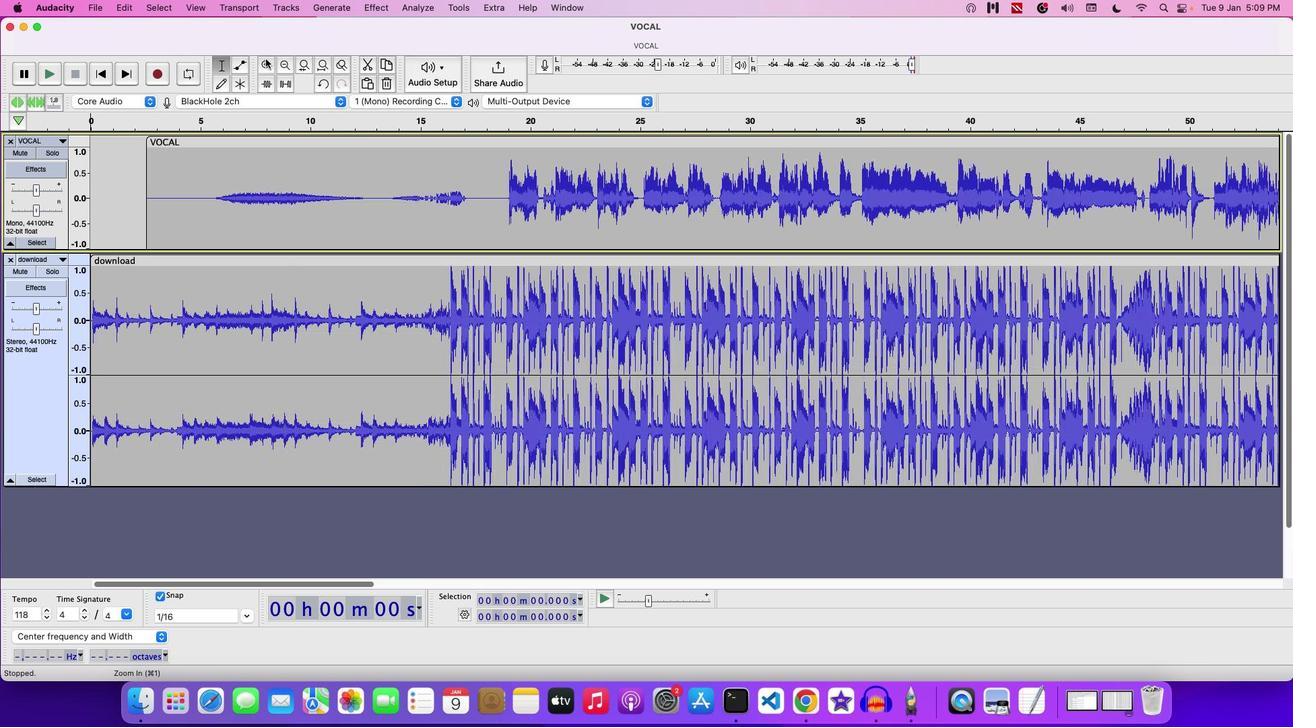 
Action: Mouse pressed left at (280, 73)
Screenshot: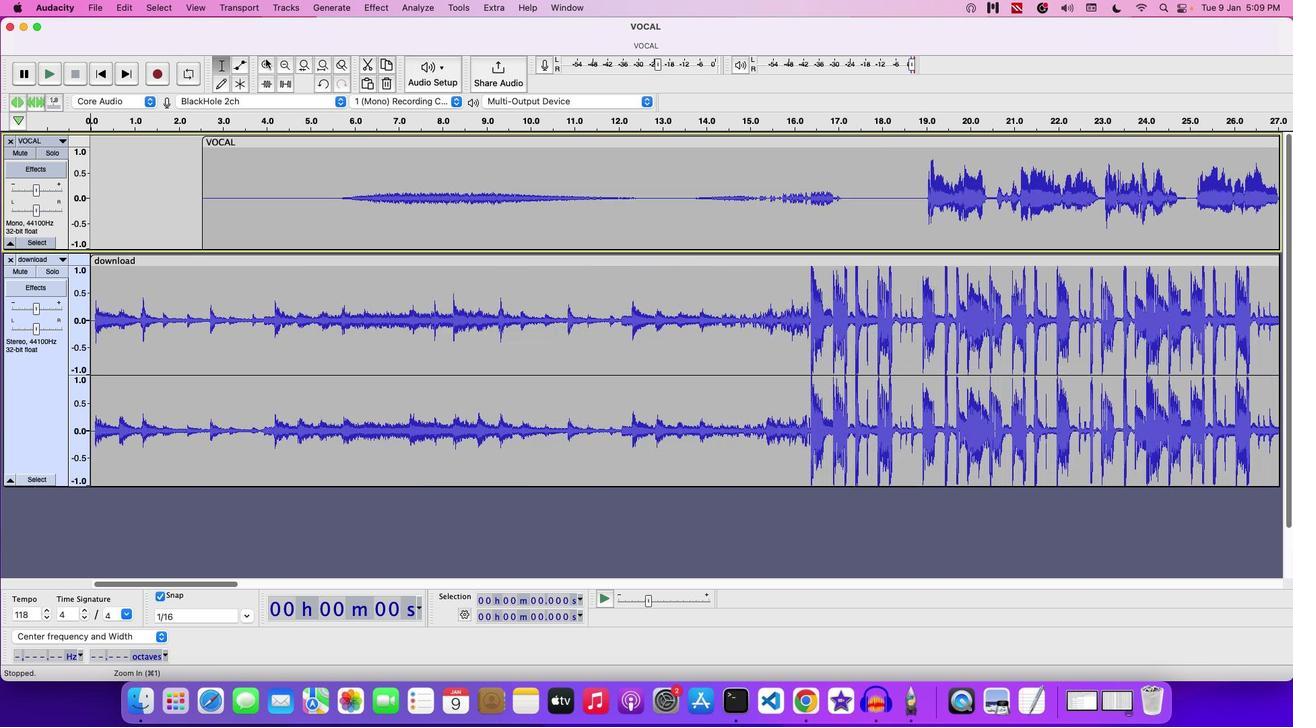 
Action: Mouse moved to (1003, 156)
Screenshot: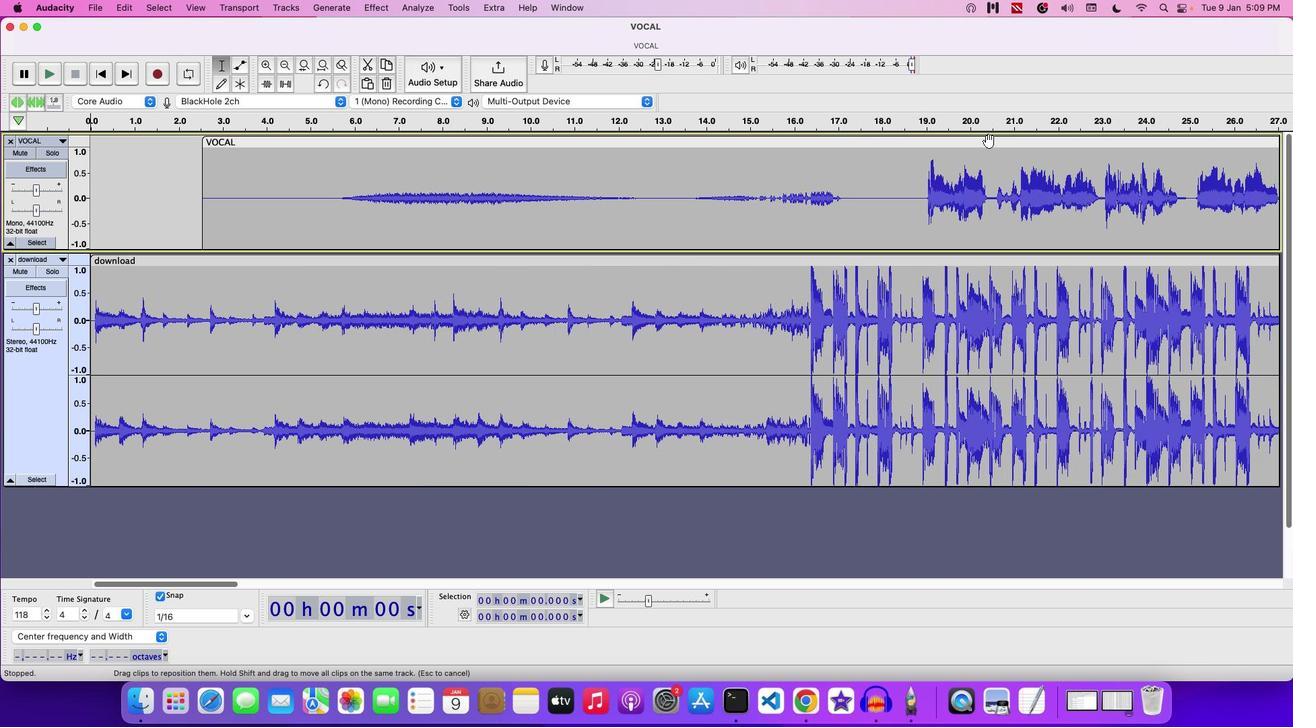 
Action: Mouse pressed left at (1003, 156)
Screenshot: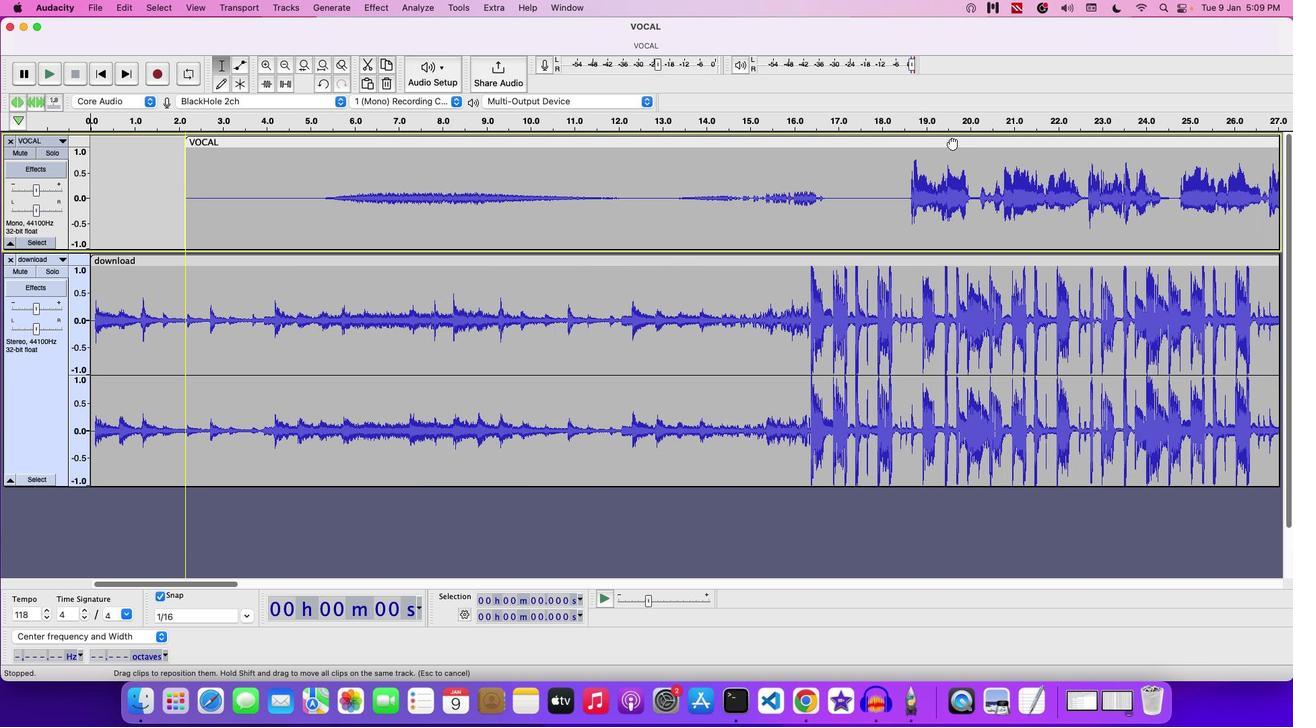 
Action: Mouse moved to (946, 158)
Screenshot: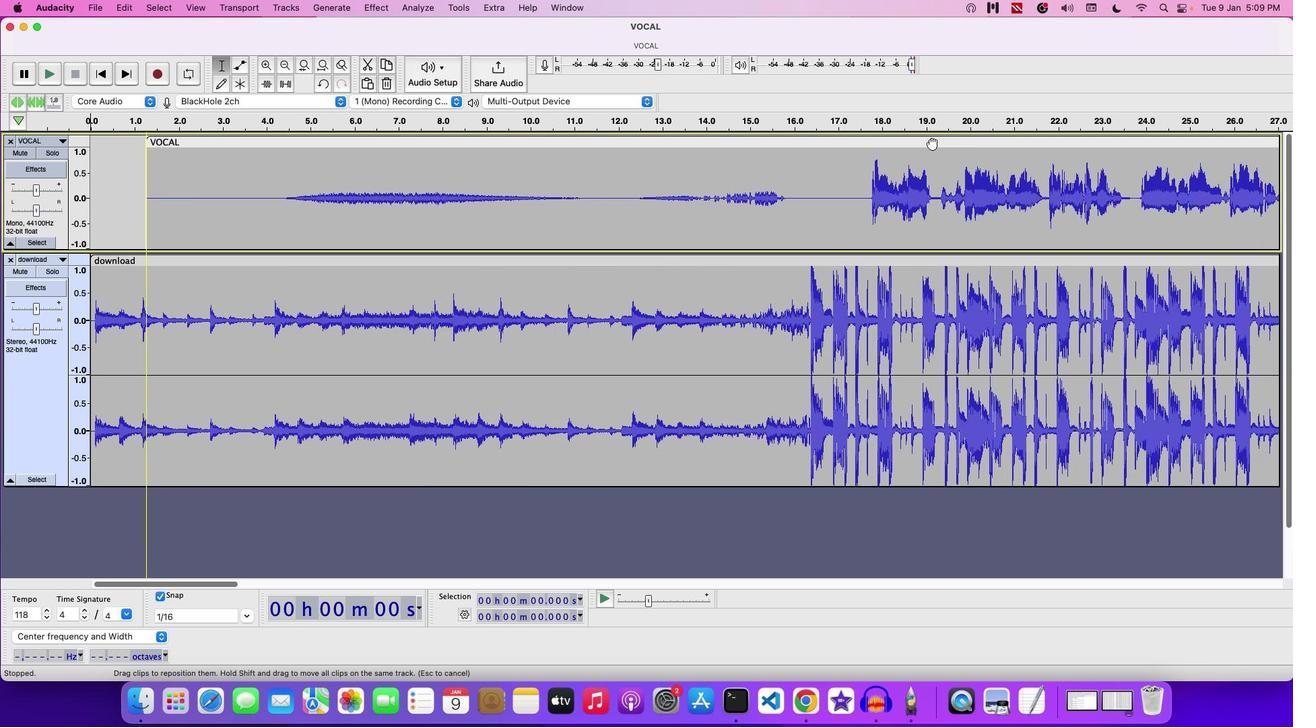 
Action: Key pressed Key.space
Screenshot: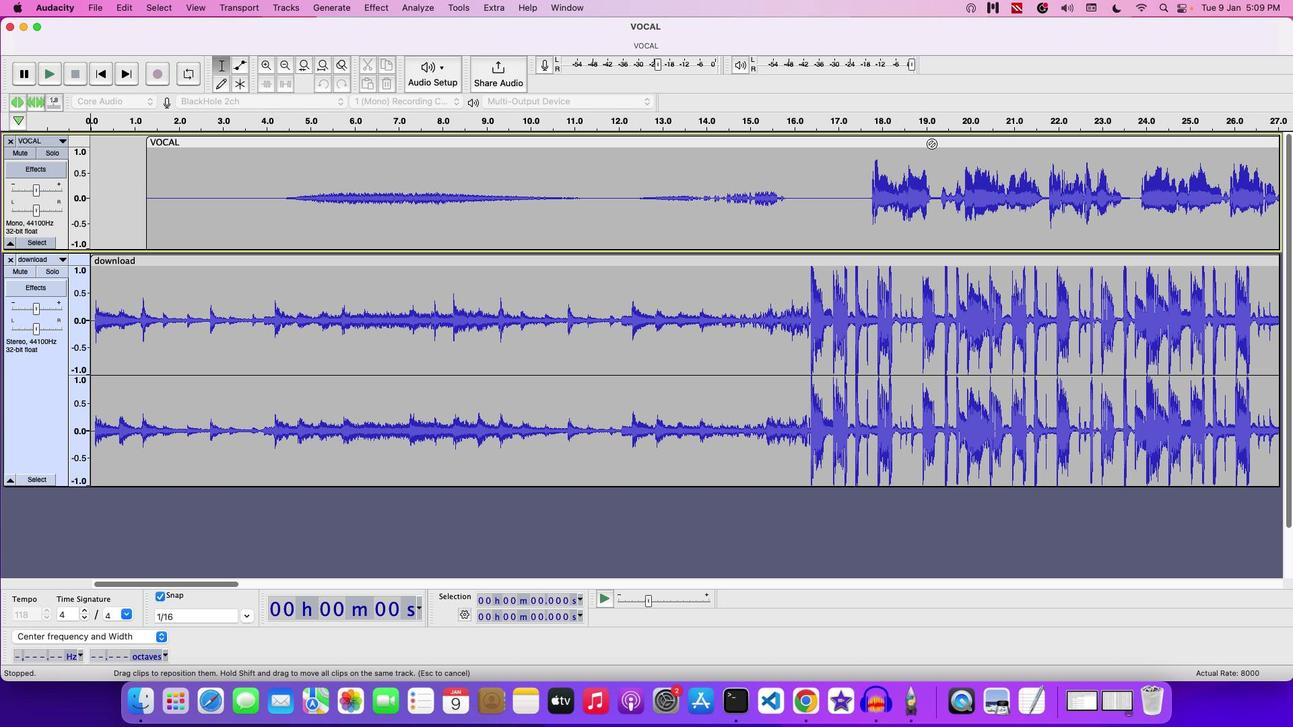 
Action: Mouse moved to (945, 167)
Screenshot: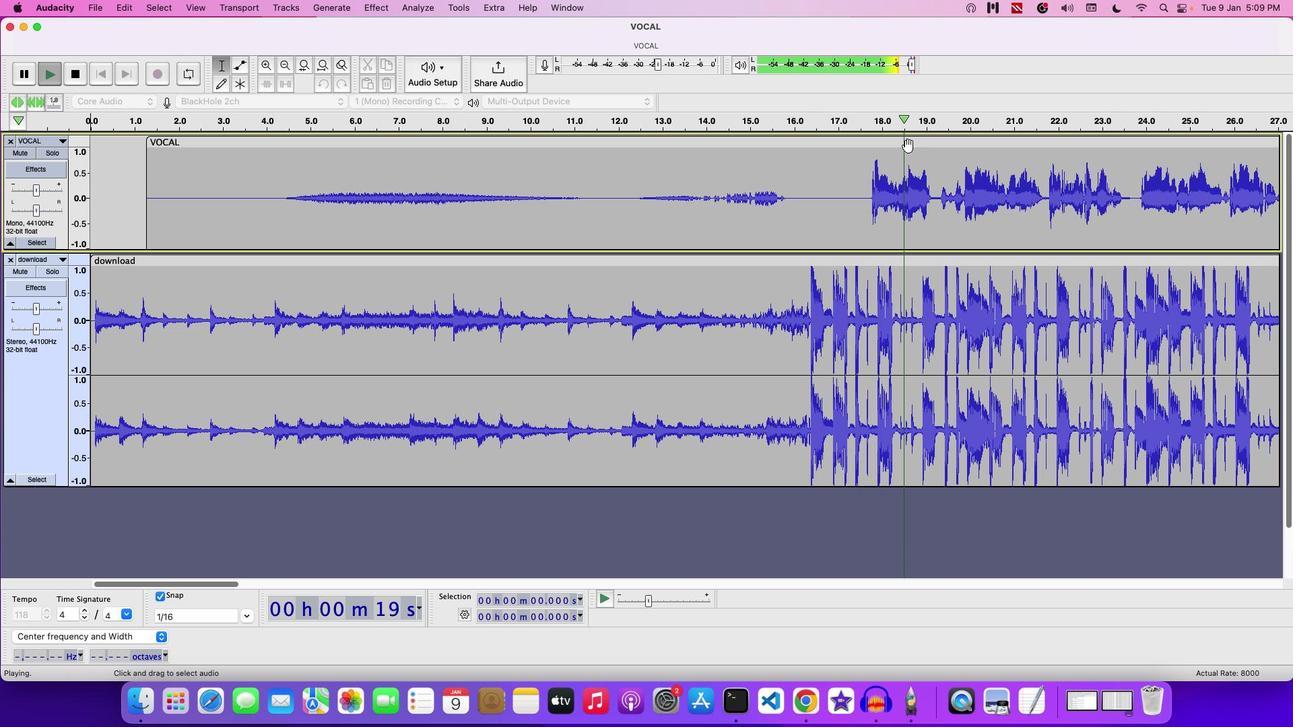 
Action: Key pressed Key.space
Screenshot: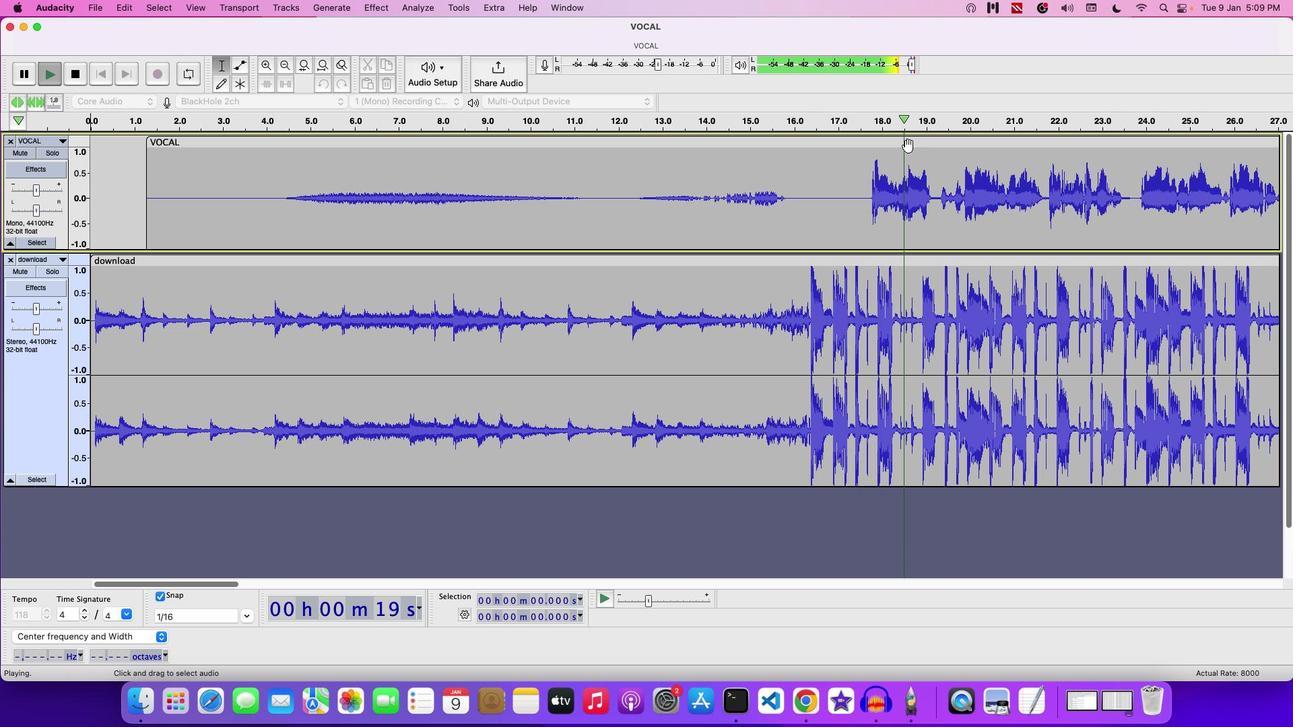 
Action: Mouse moved to (914, 158)
Screenshot: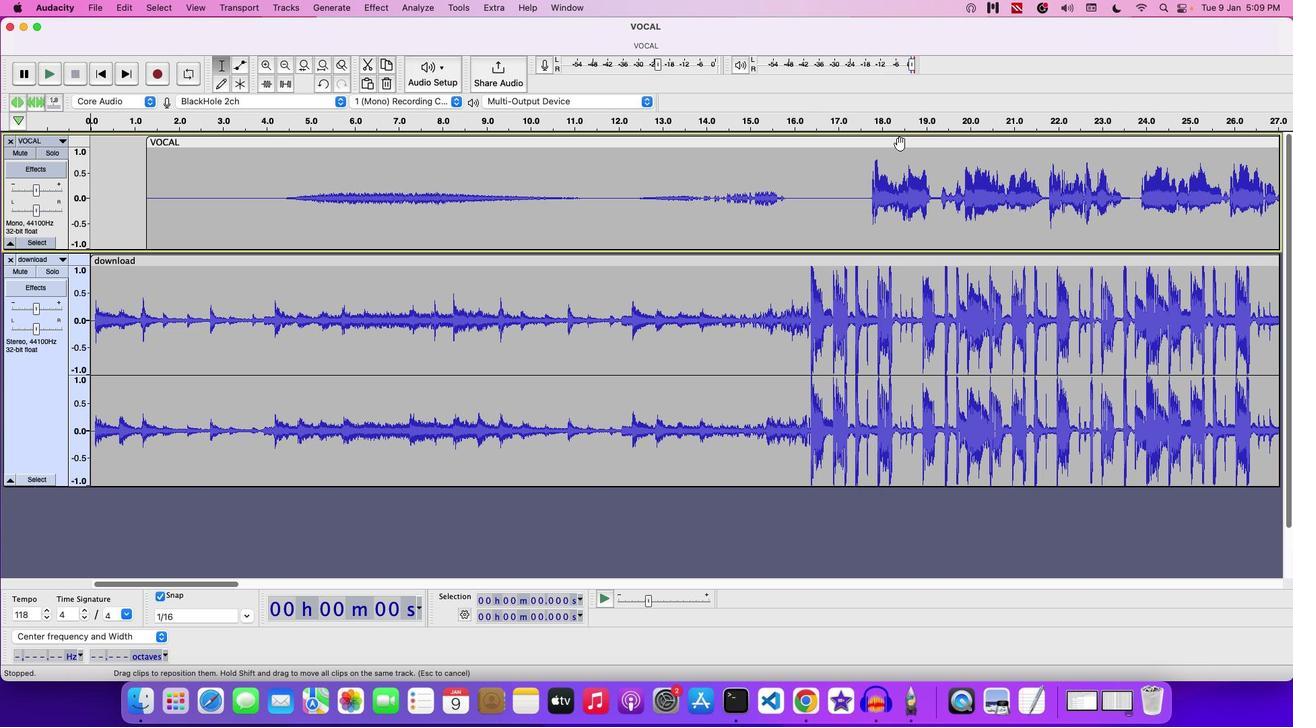 
Action: Mouse pressed left at (914, 158)
Screenshot: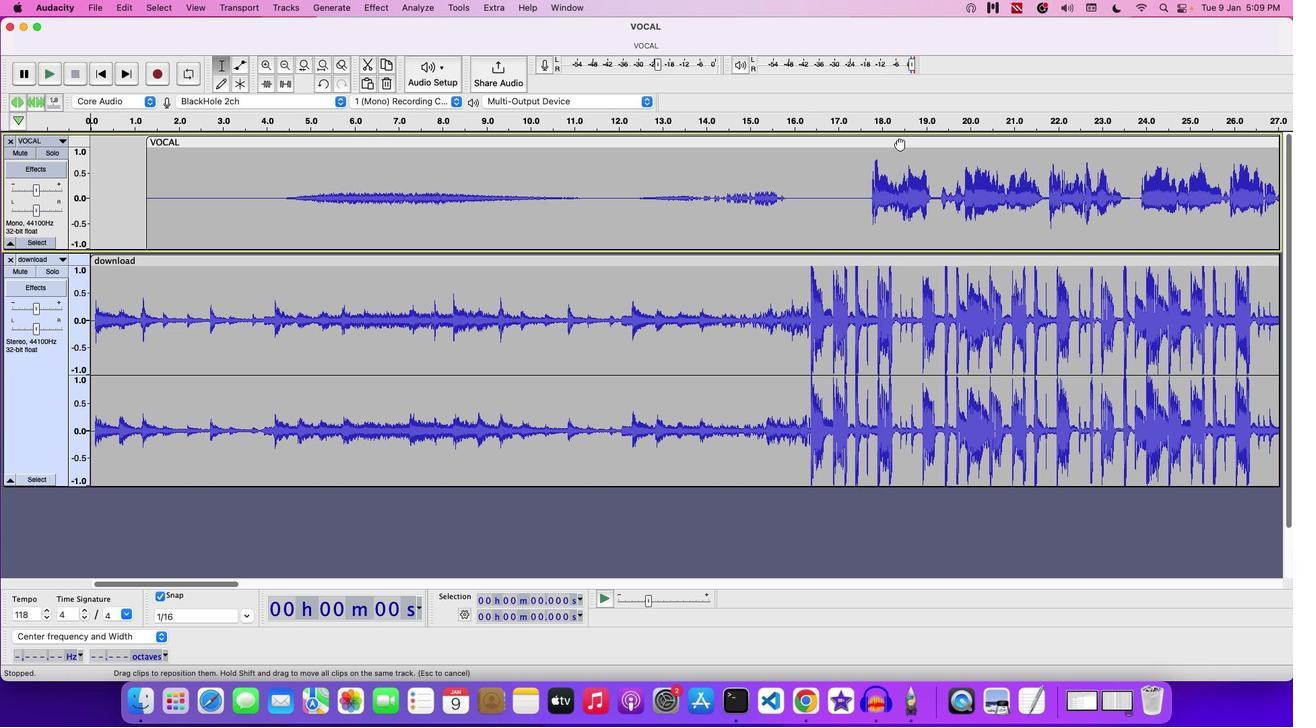 
Action: Mouse moved to (923, 158)
Screenshot: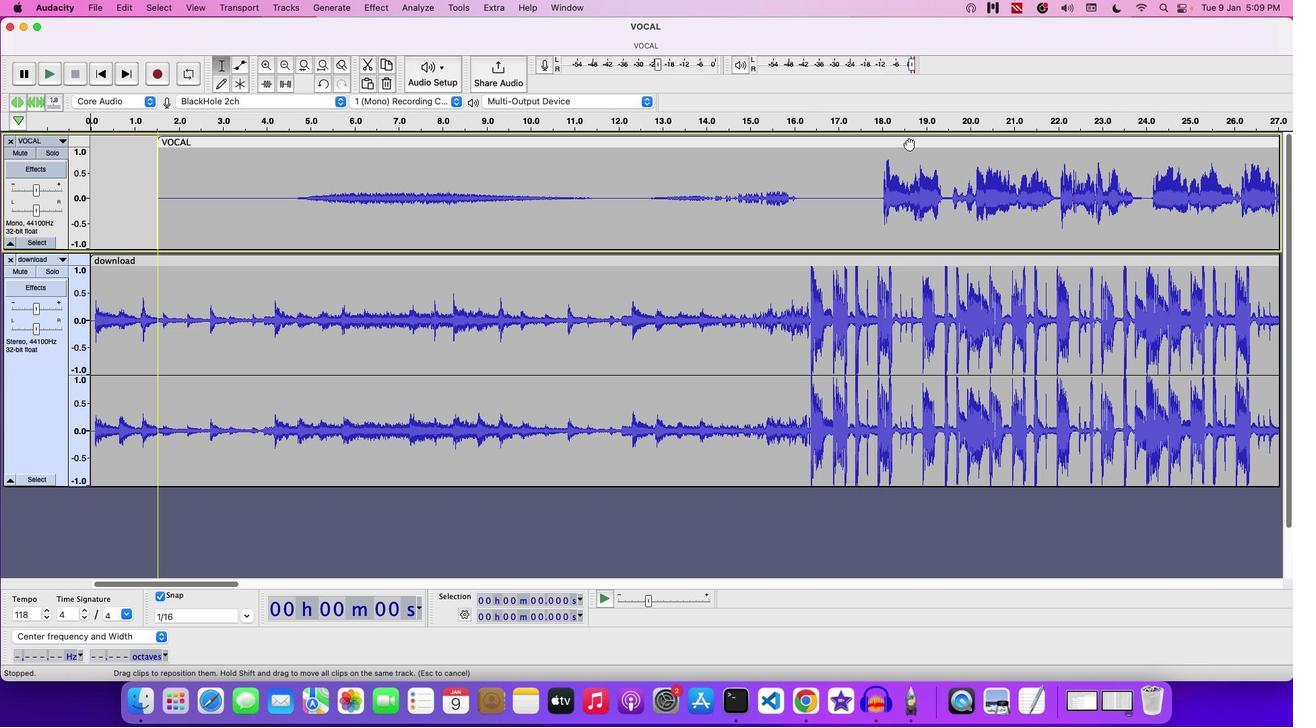 
Action: Key pressed Key.space
Screenshot: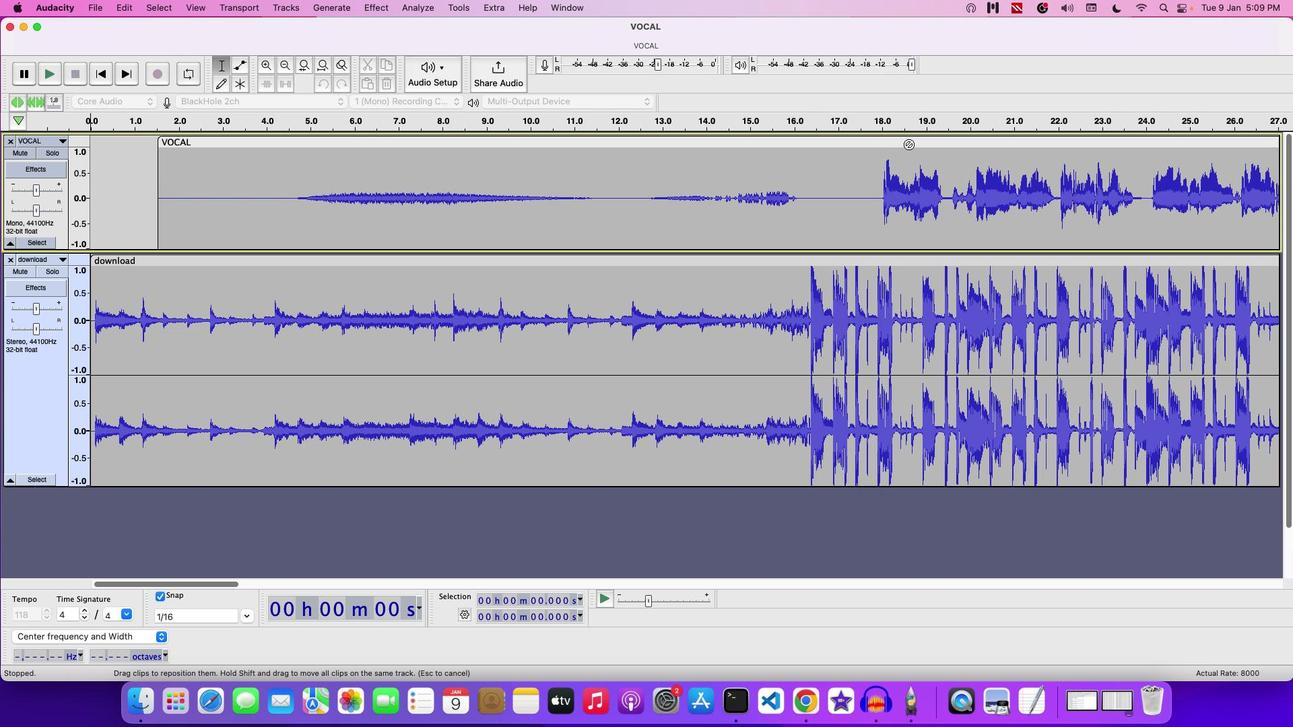 
Action: Mouse moved to (801, 176)
Screenshot: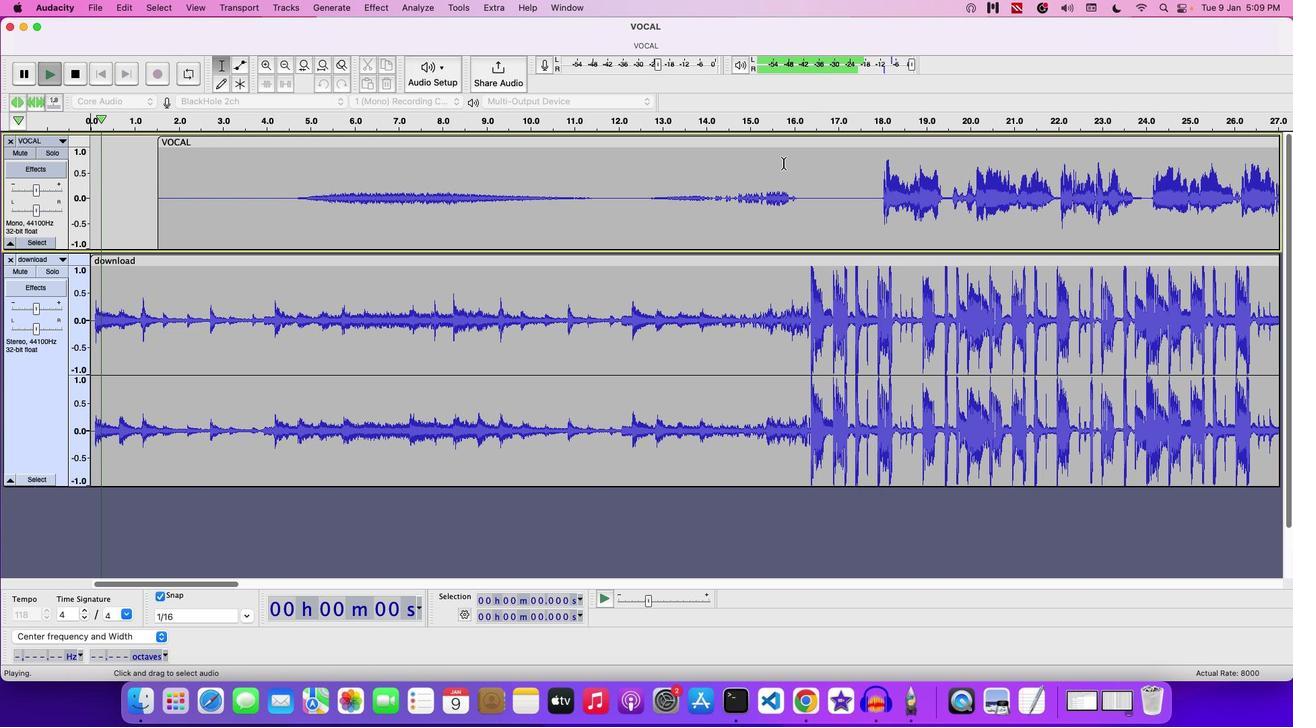 
Action: Key pressed Key.space
Screenshot: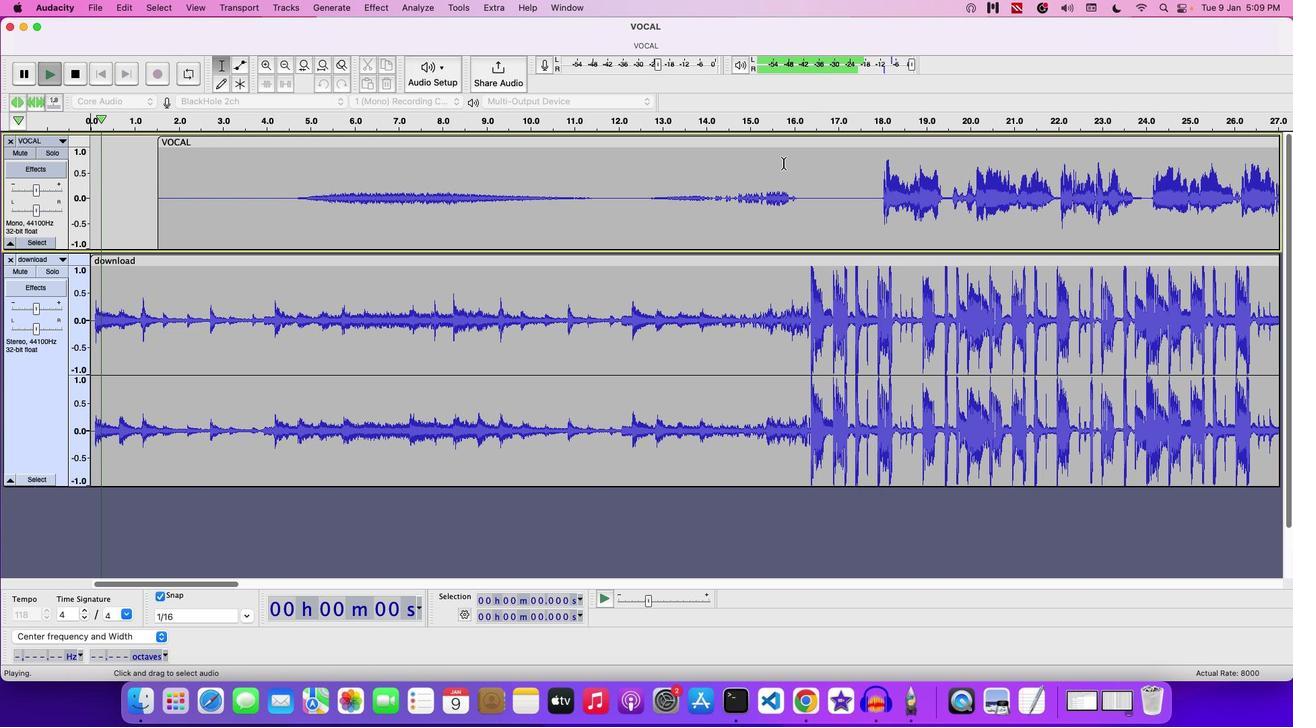 
Action: Mouse moved to (797, 177)
Screenshot: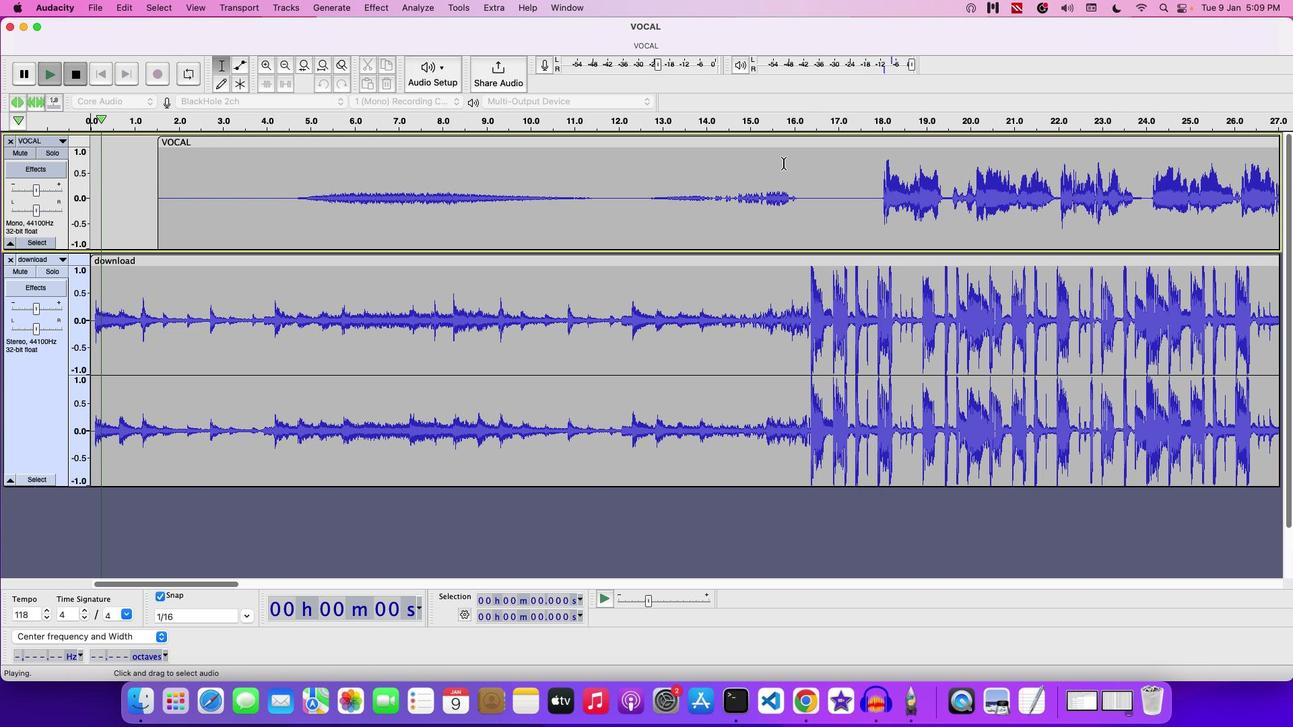 
Action: Mouse pressed left at (797, 177)
Screenshot: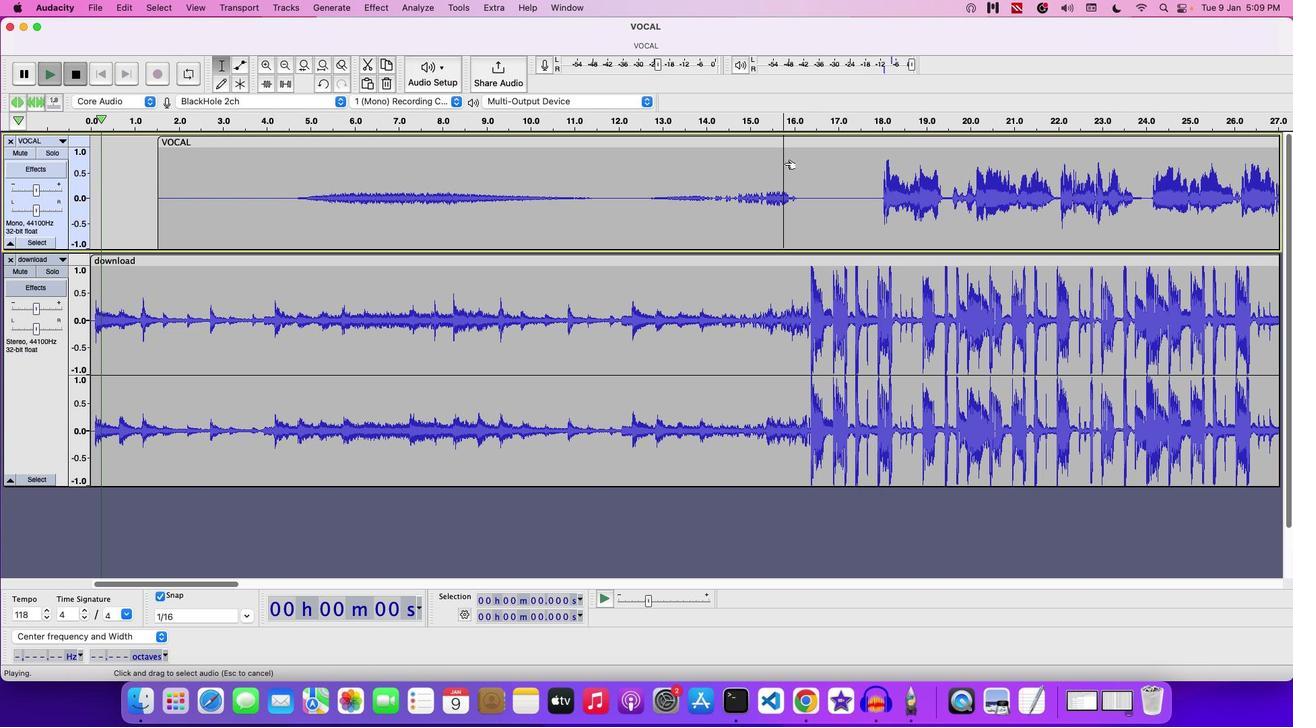 
Action: Mouse moved to (799, 177)
Screenshot: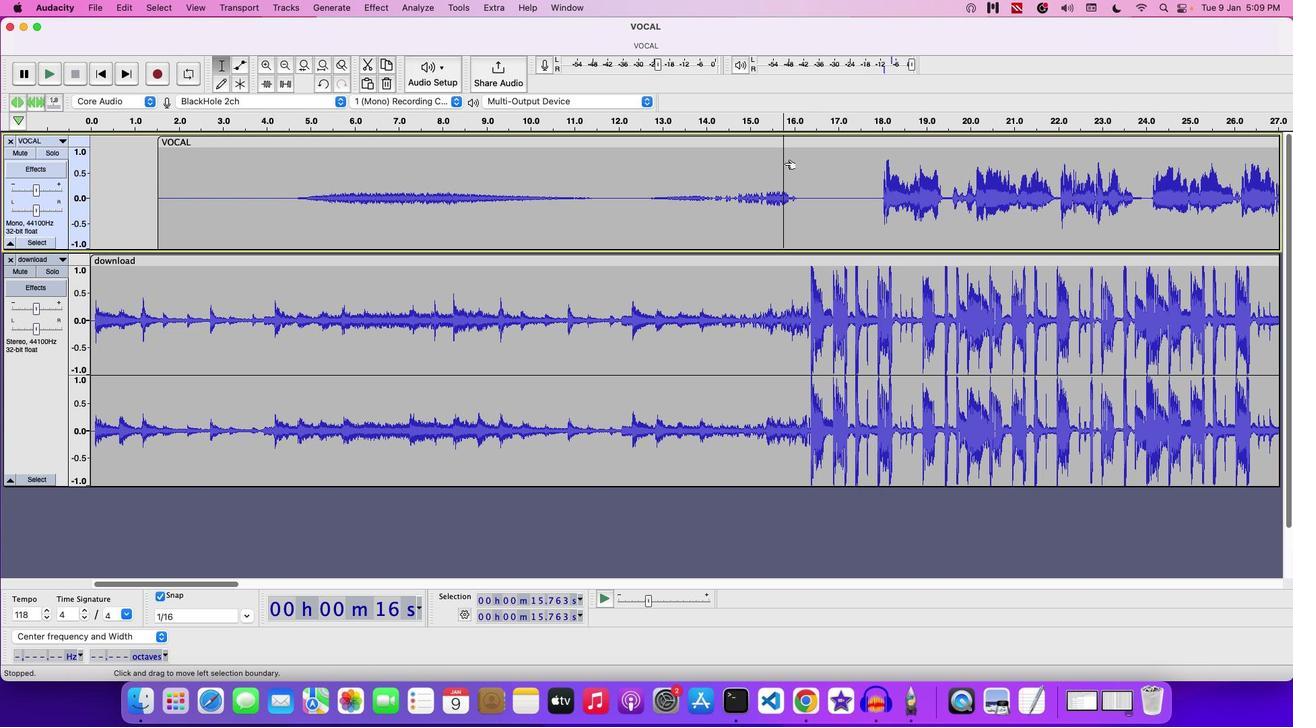 
Action: Key pressed Key.space
Screenshot: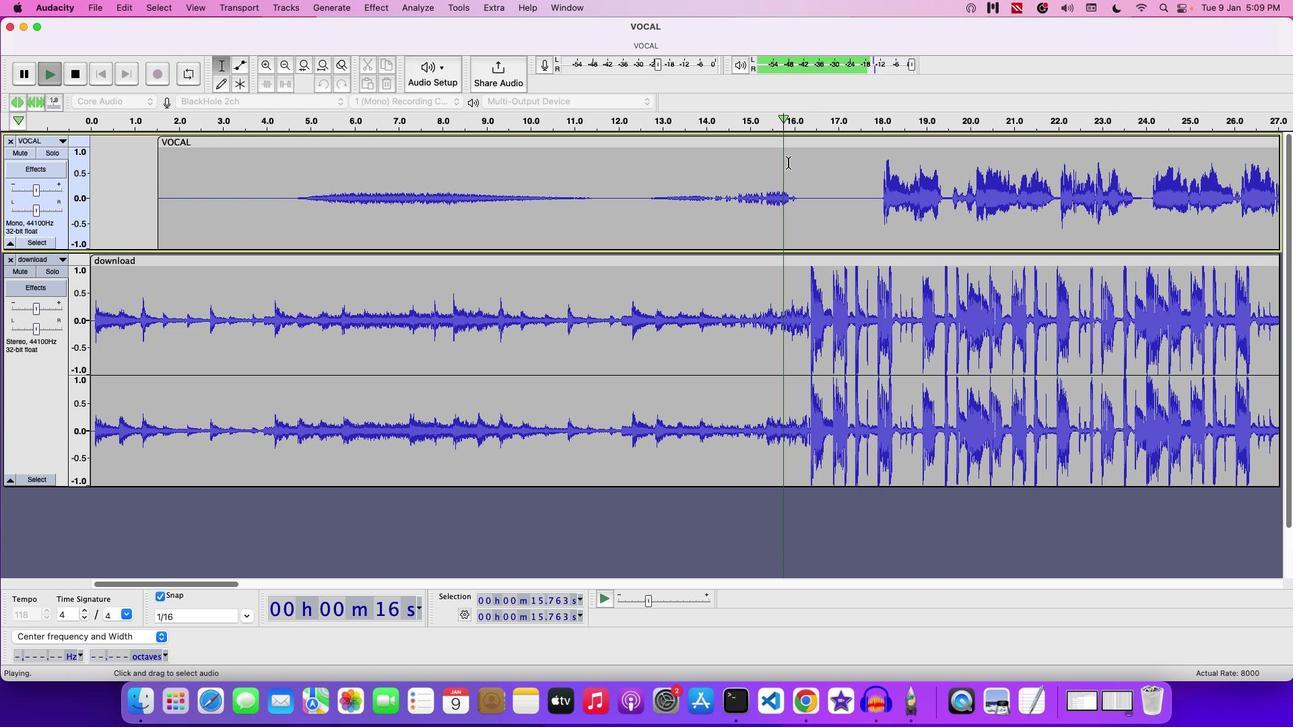 
Action: Mouse moved to (898, 159)
Screenshot: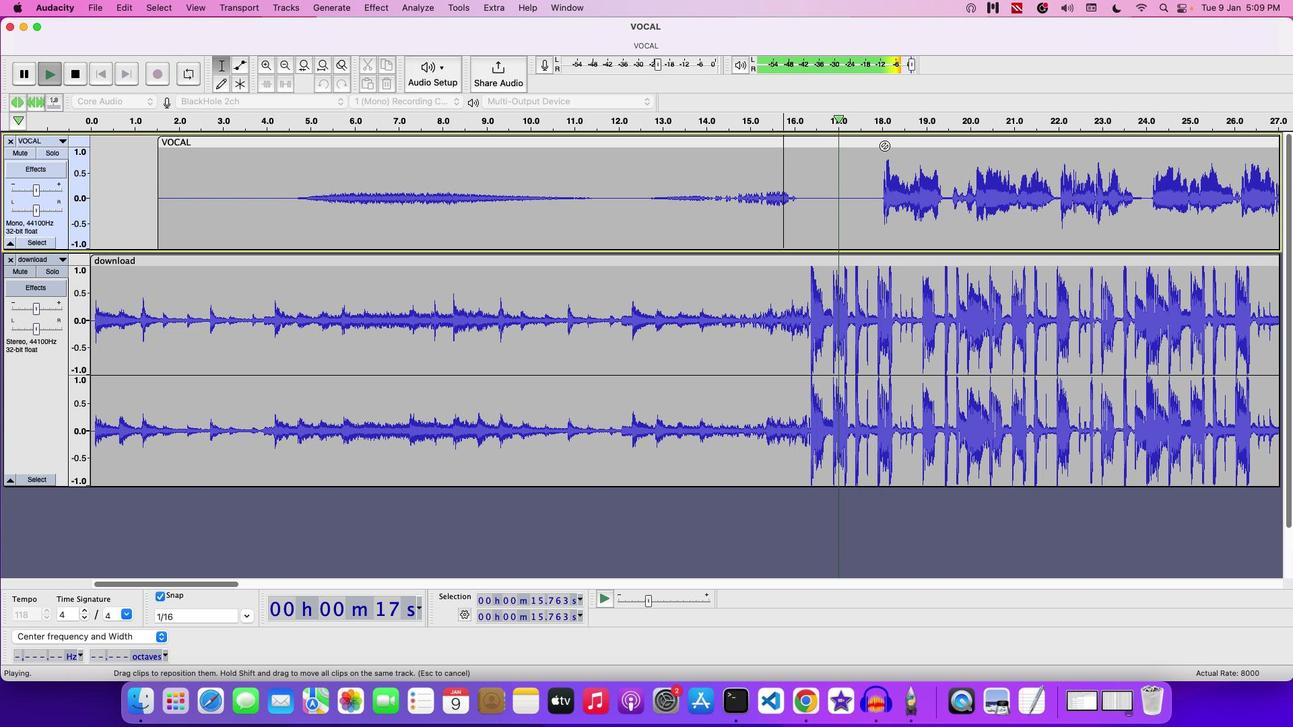 
Action: Key pressed Key.space
Screenshot: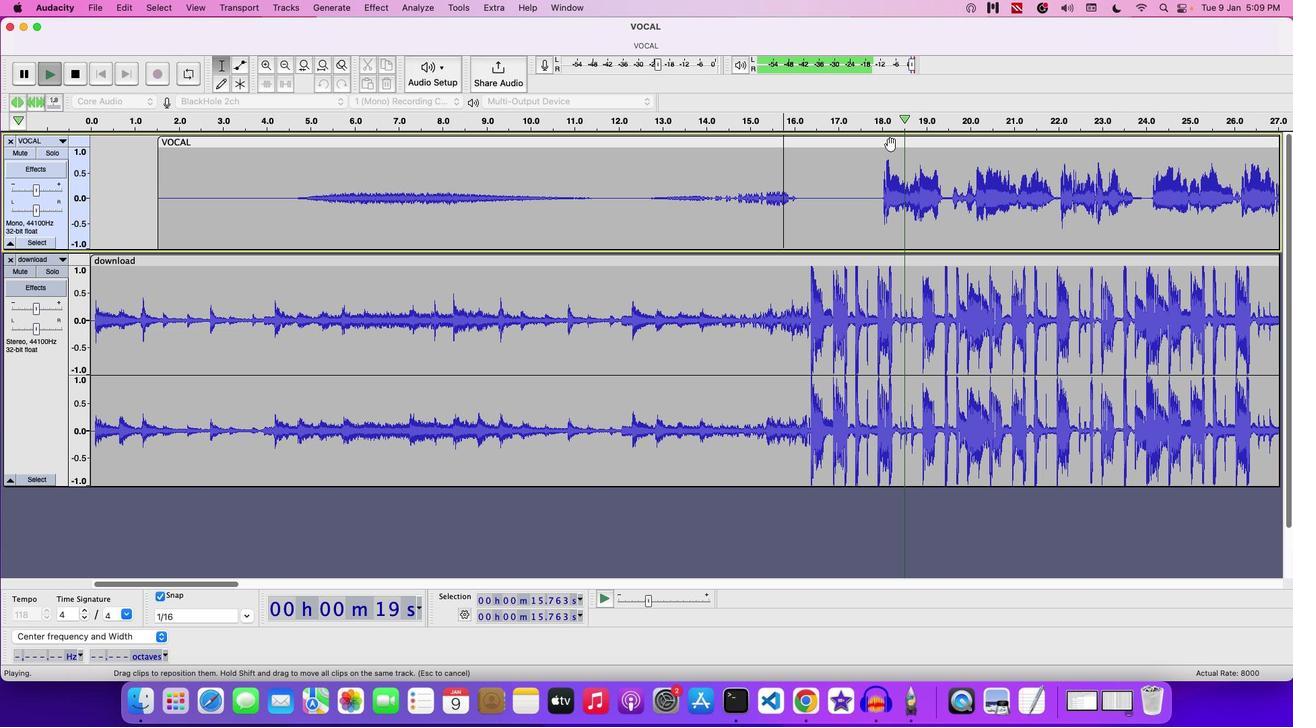 
Action: Mouse moved to (904, 159)
Screenshot: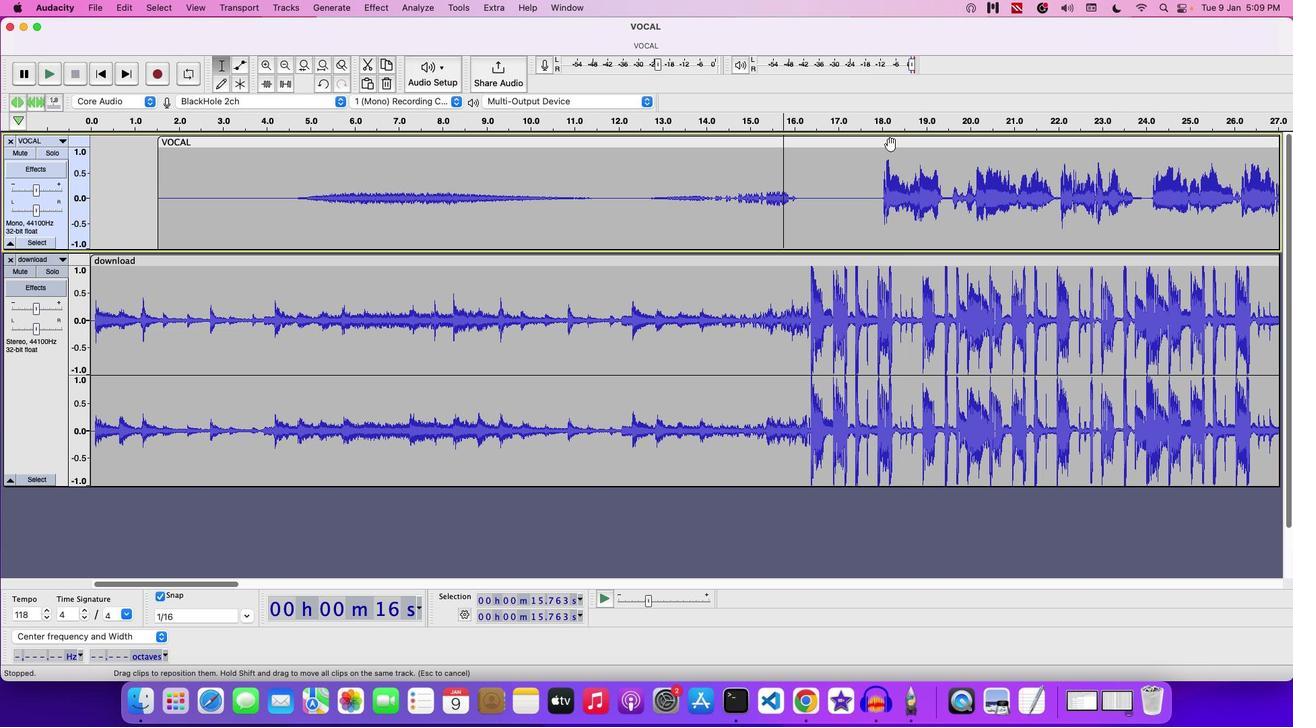 
Action: Mouse pressed left at (904, 159)
Screenshot: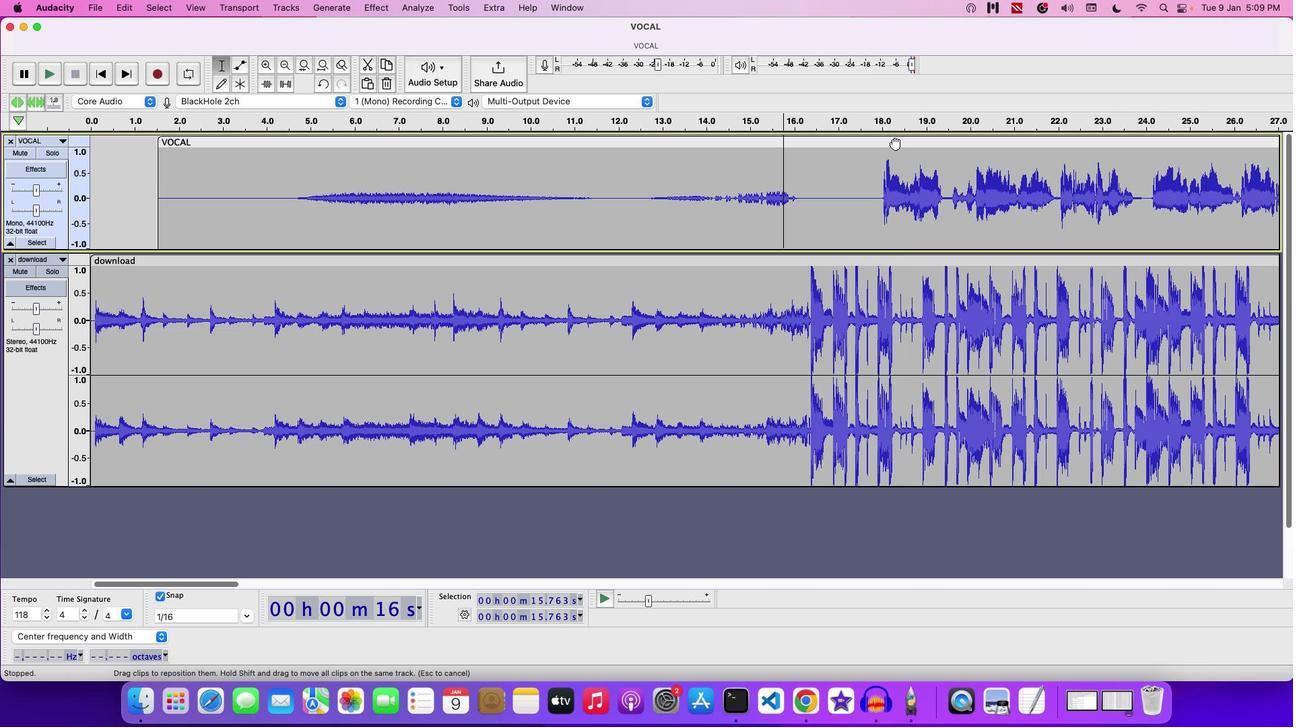 
Action: Mouse moved to (916, 157)
Screenshot: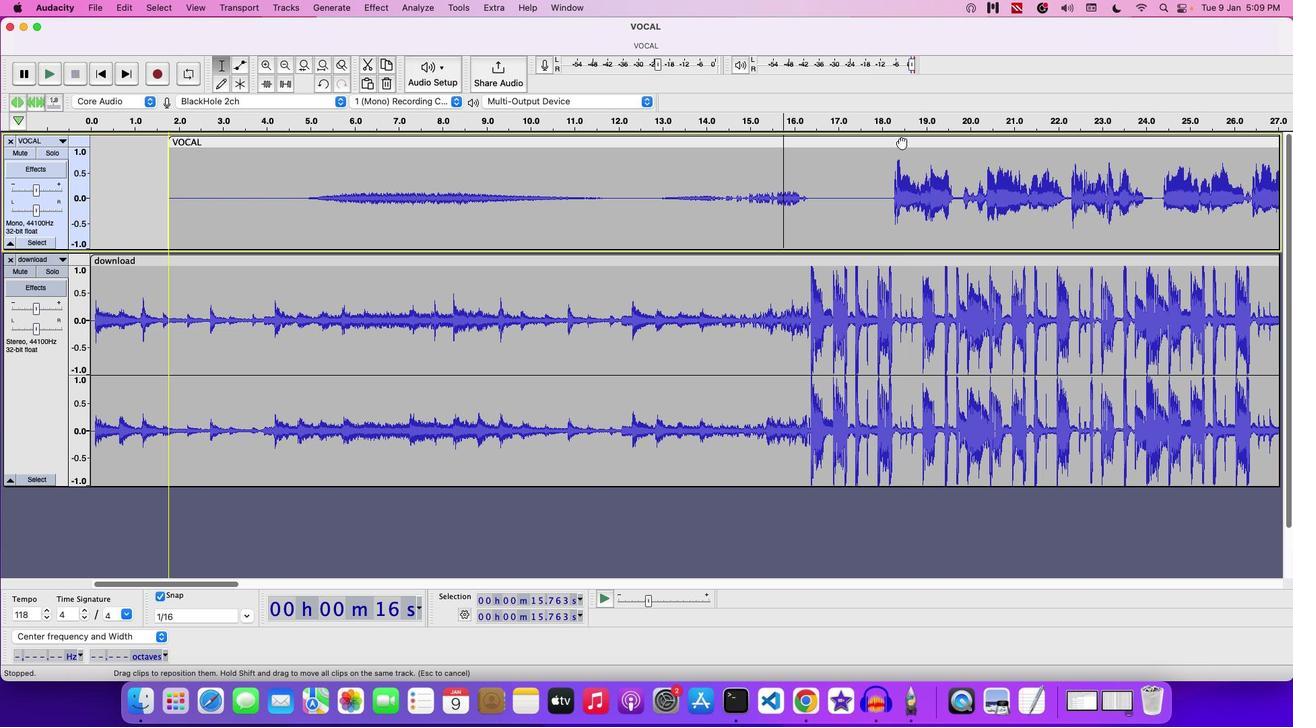 
Action: Key pressed Key.spaceKey.space
Screenshot: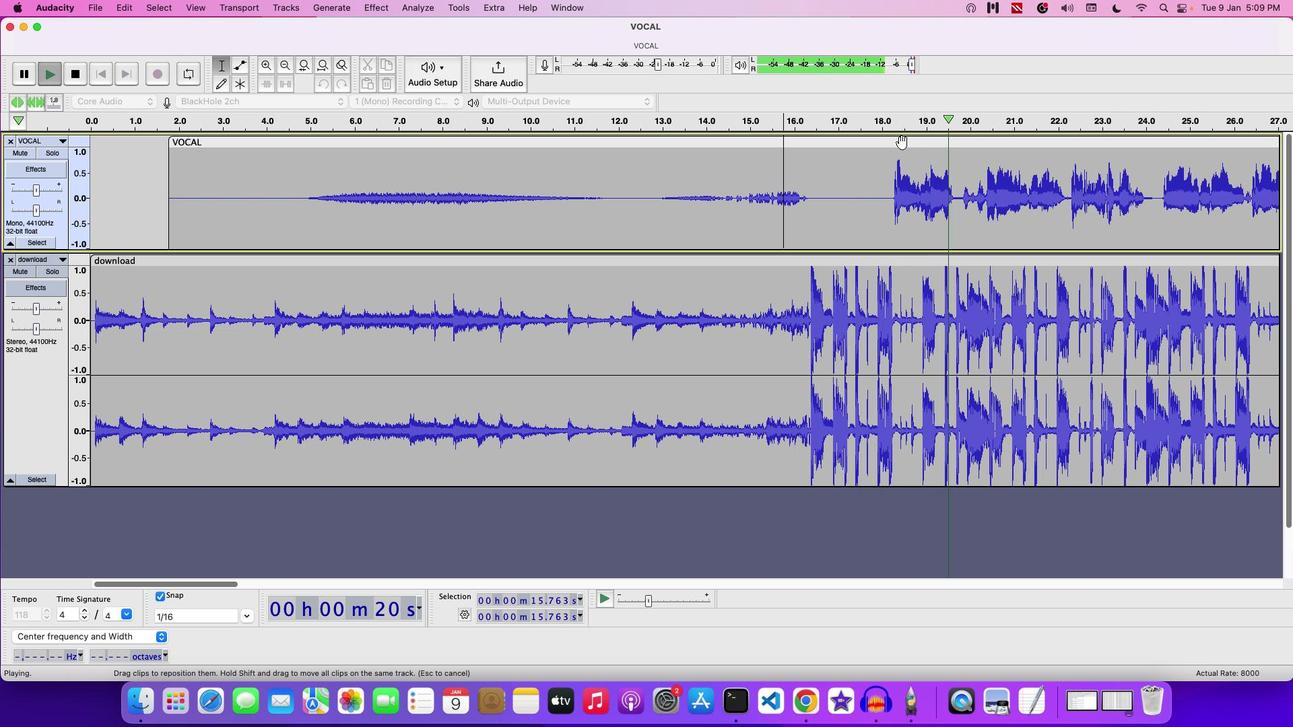 
Action: Mouse pressed left at (916, 157)
Screenshot: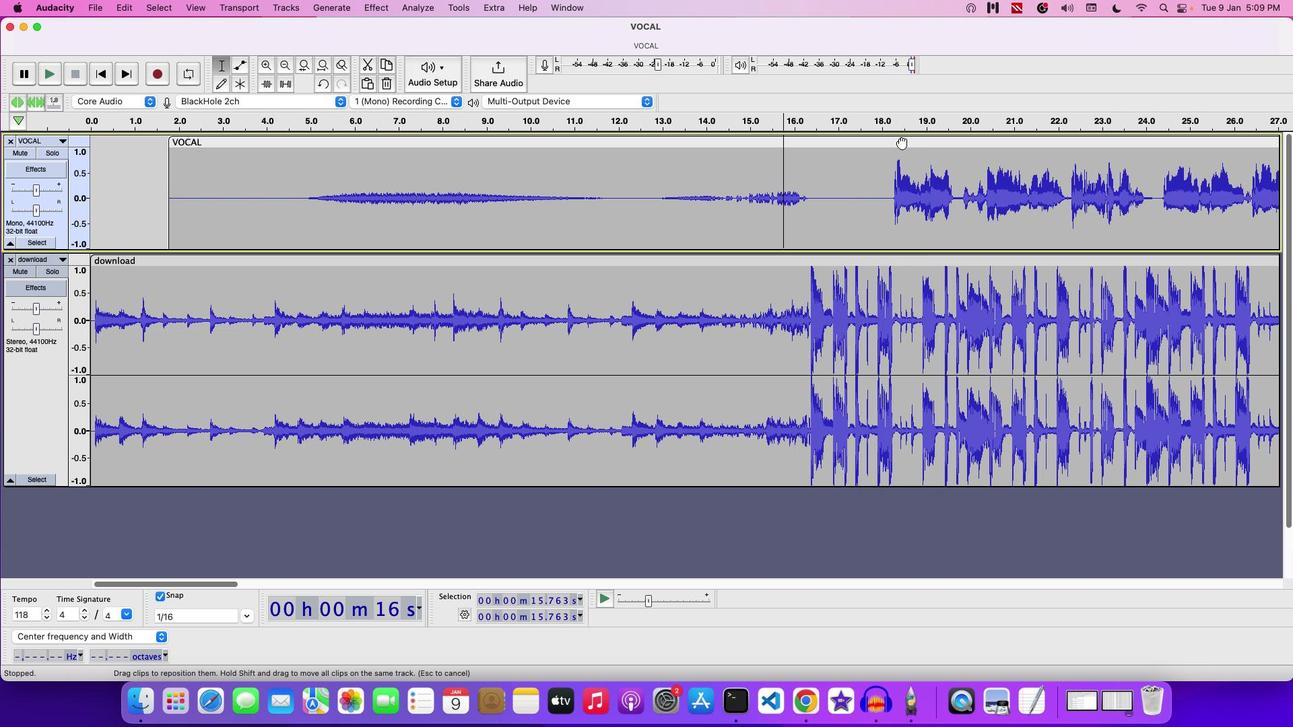 
Action: Mouse moved to (921, 158)
Screenshot: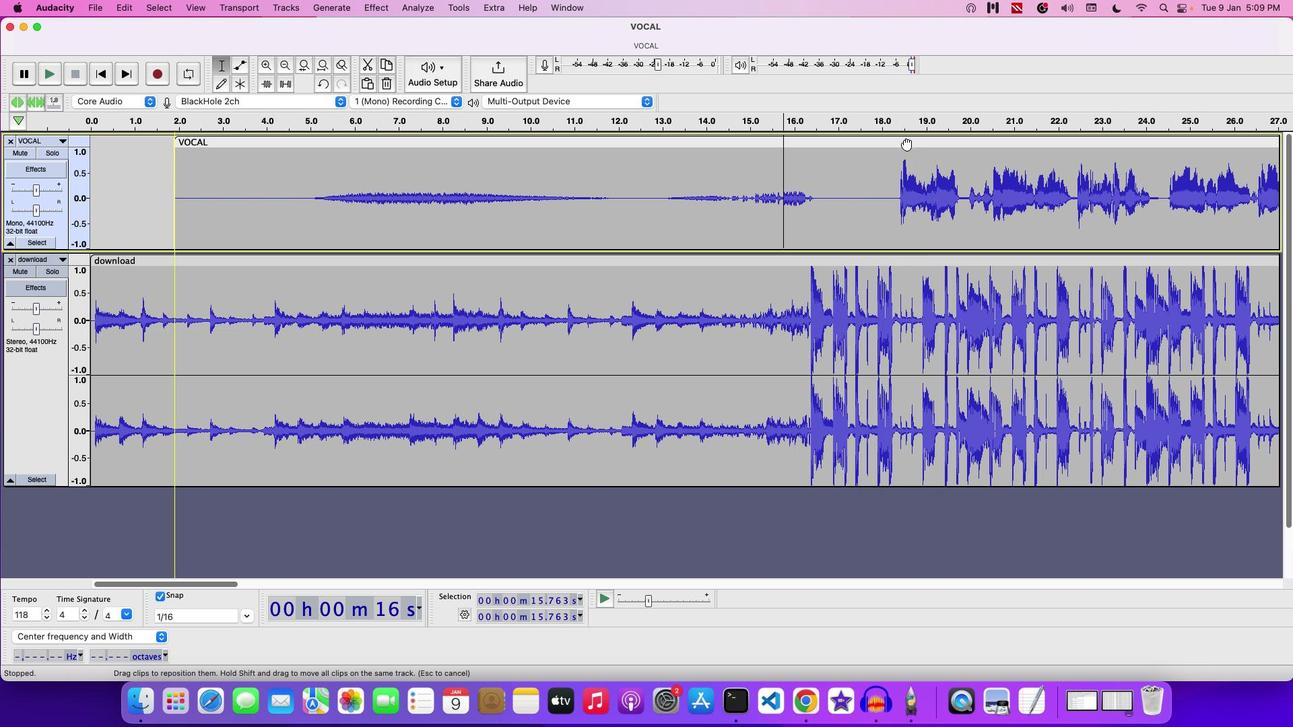 
Action: Key pressed Key.space
Screenshot: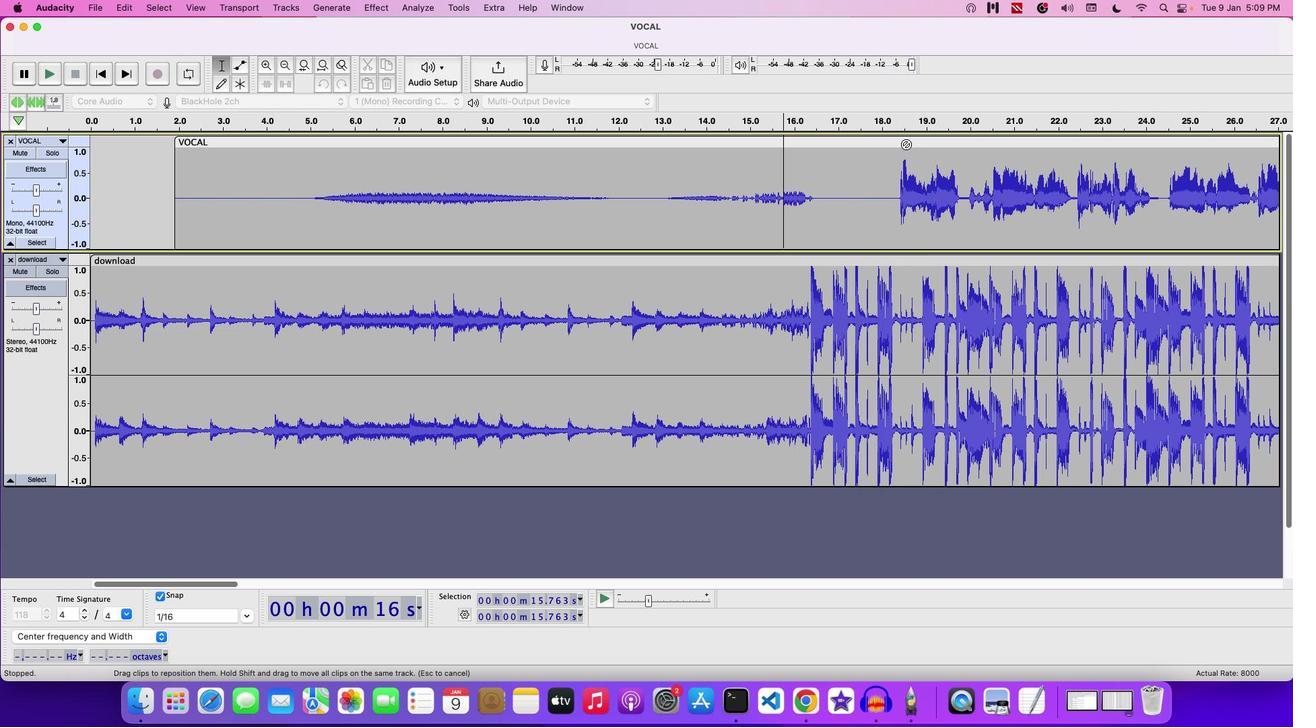 
Action: Mouse moved to (301, 74)
Screenshot: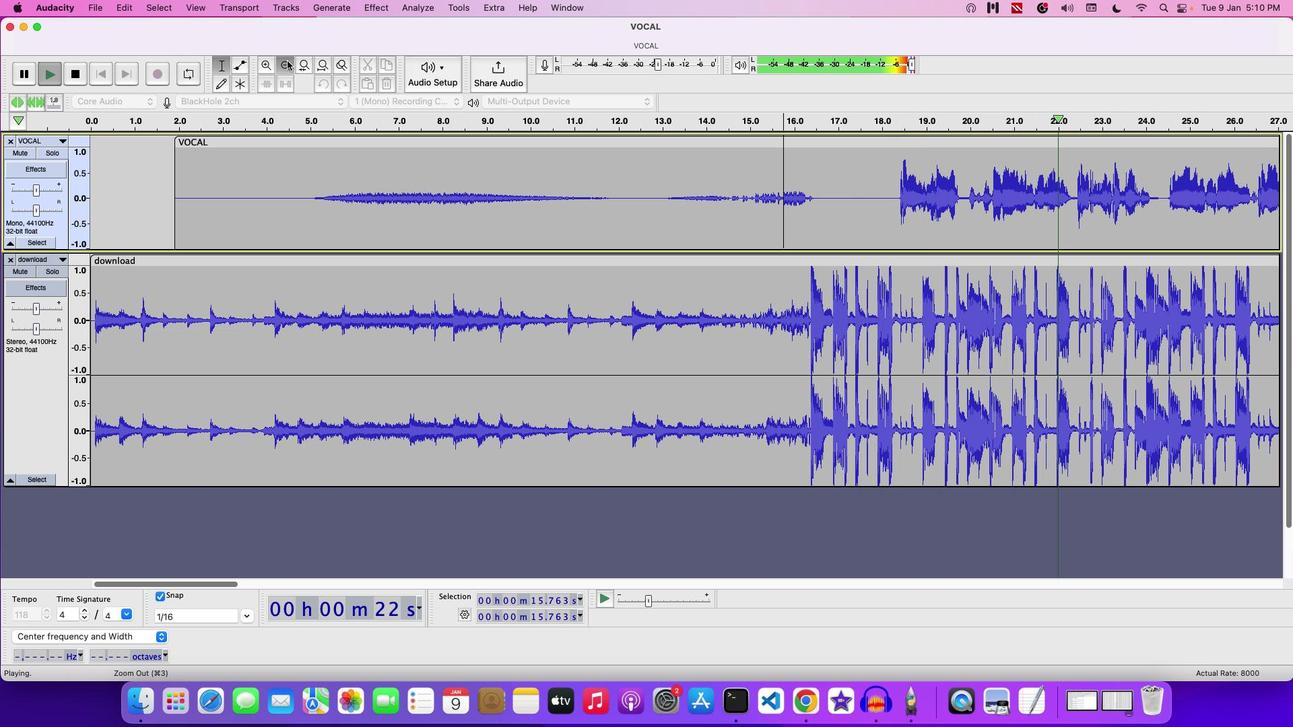 
Action: Mouse pressed left at (301, 74)
Screenshot: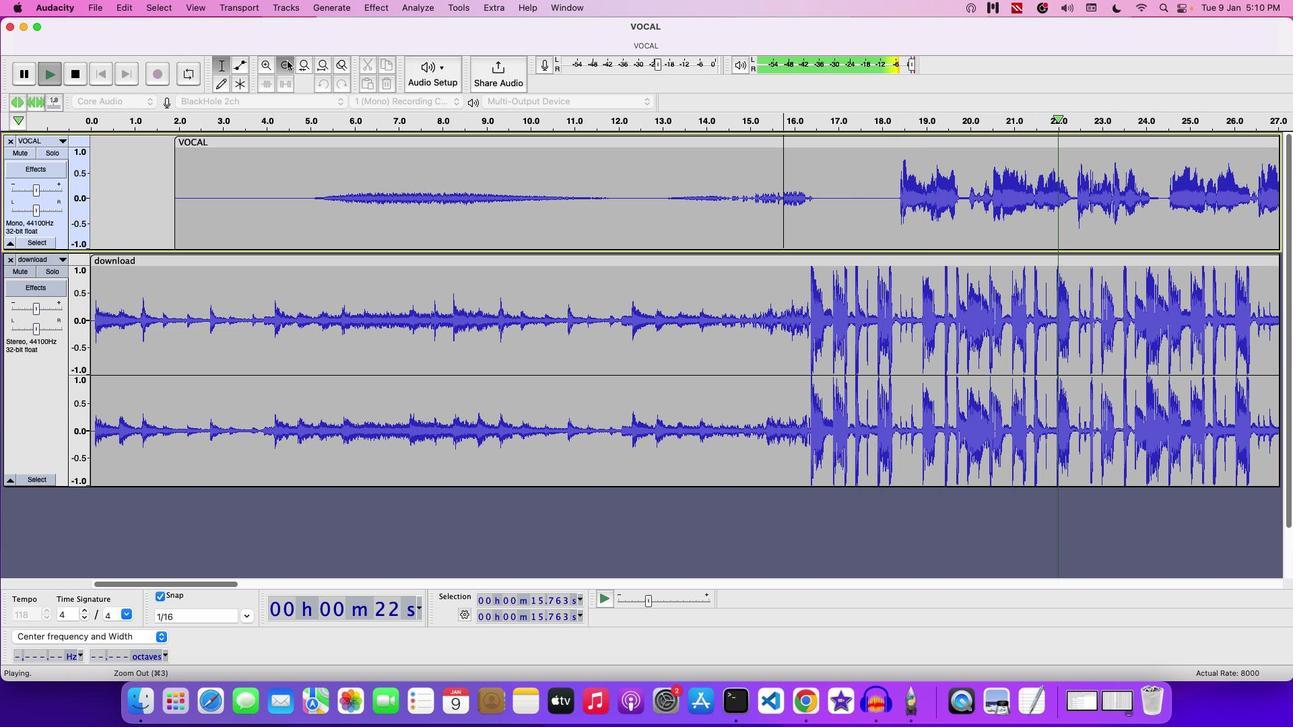 
Action: Mouse pressed left at (301, 74)
Screenshot: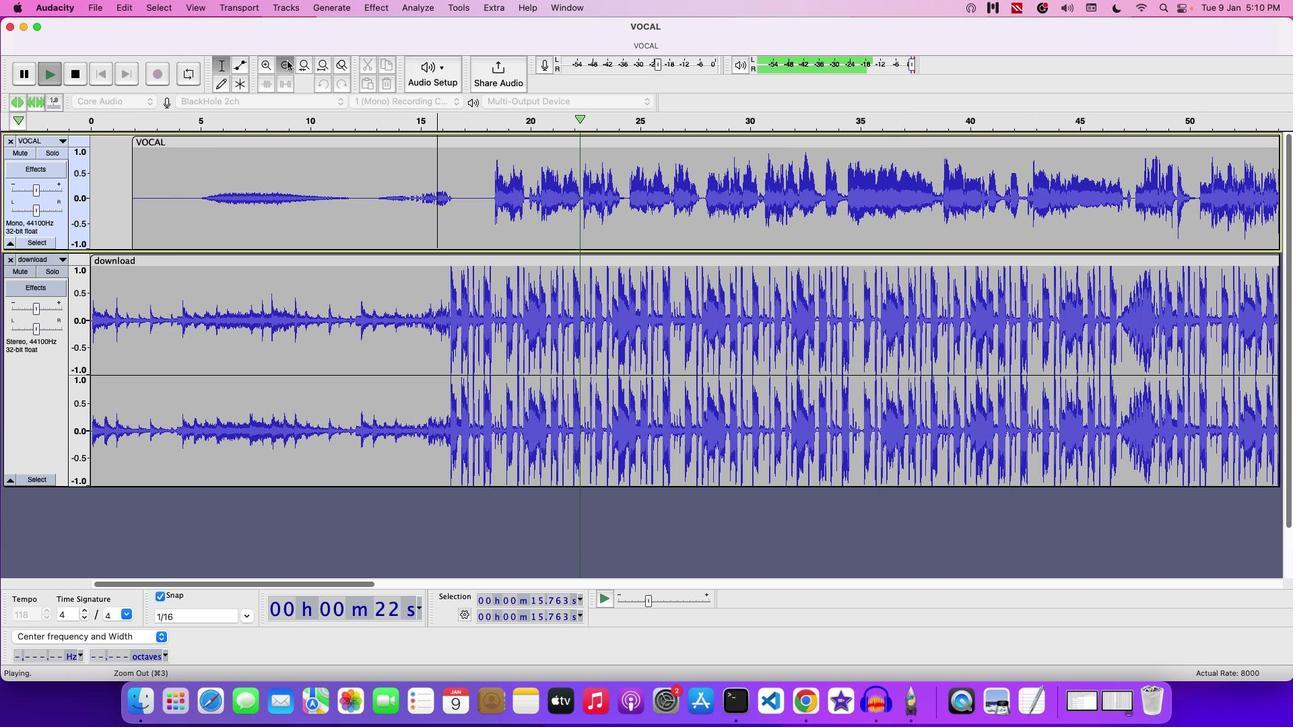 
Action: Mouse pressed left at (301, 74)
Screenshot: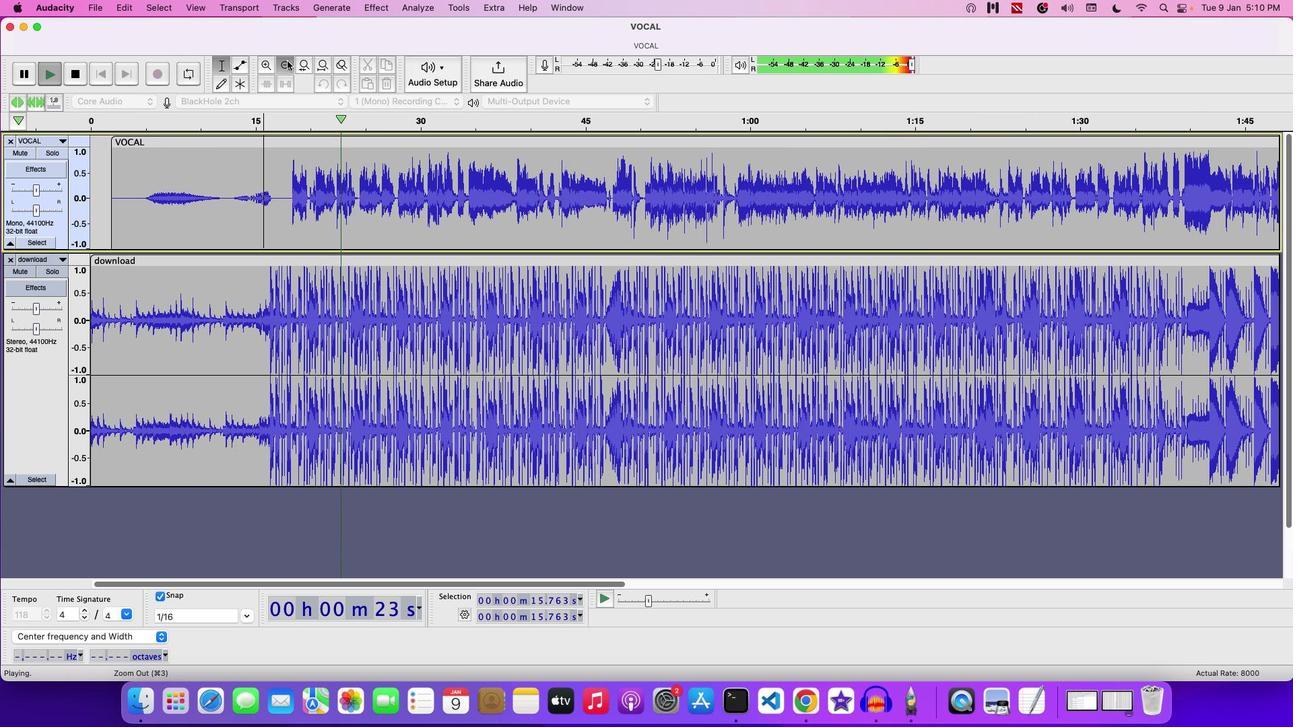
Action: Mouse pressed left at (301, 74)
Screenshot: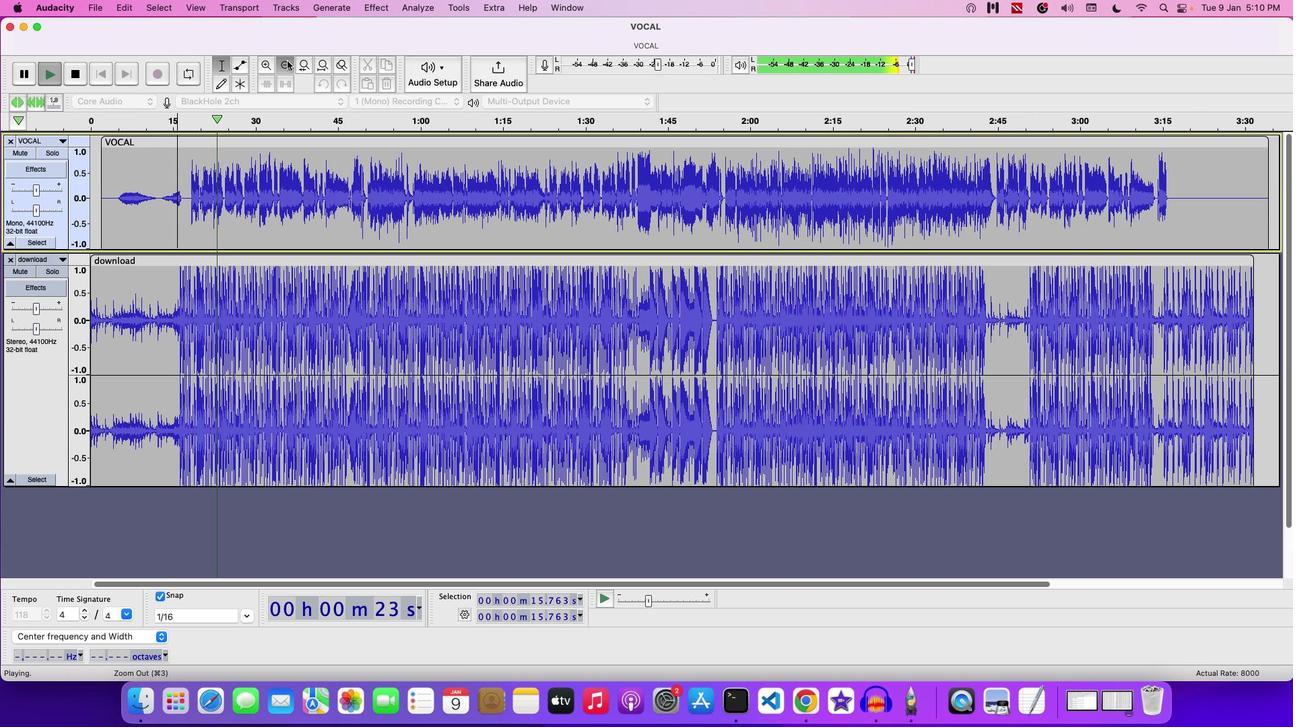
Action: Mouse moved to (291, 202)
Screenshot: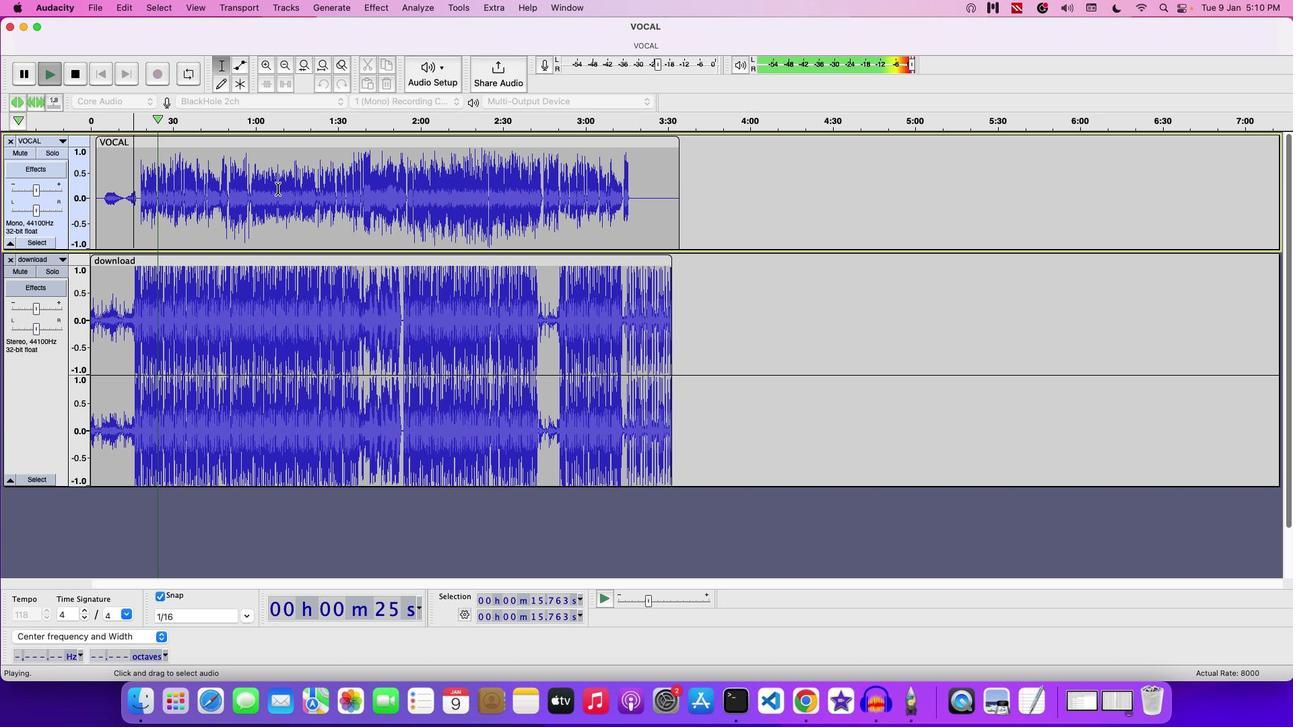 
Action: Mouse pressed left at (291, 202)
Screenshot: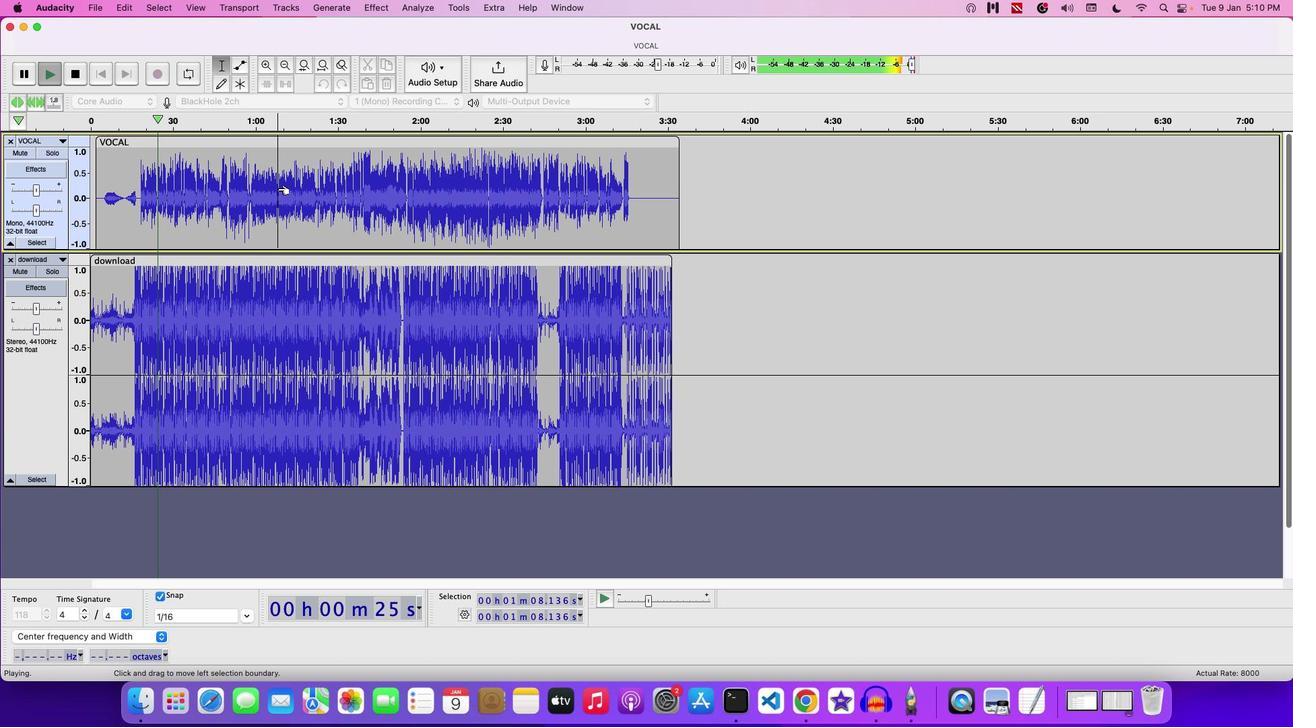
Action: Mouse pressed left at (291, 202)
Screenshot: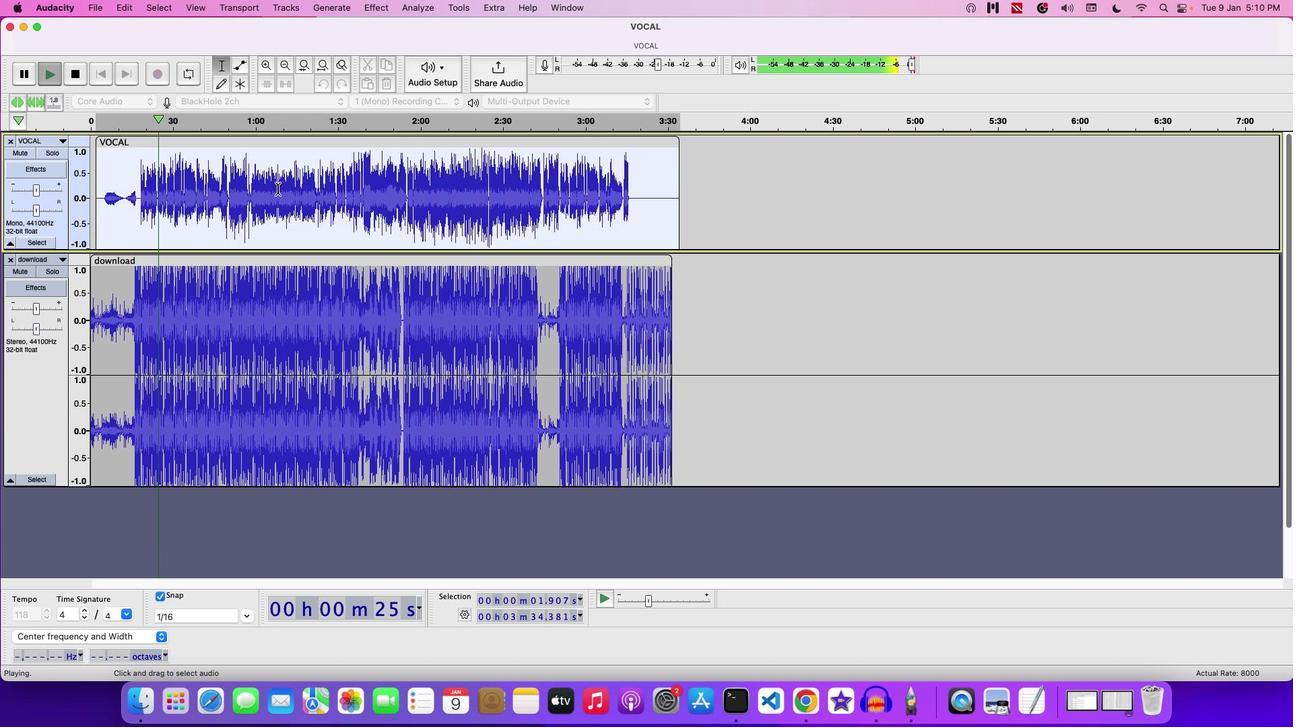
Action: Mouse moved to (65, 164)
Screenshot: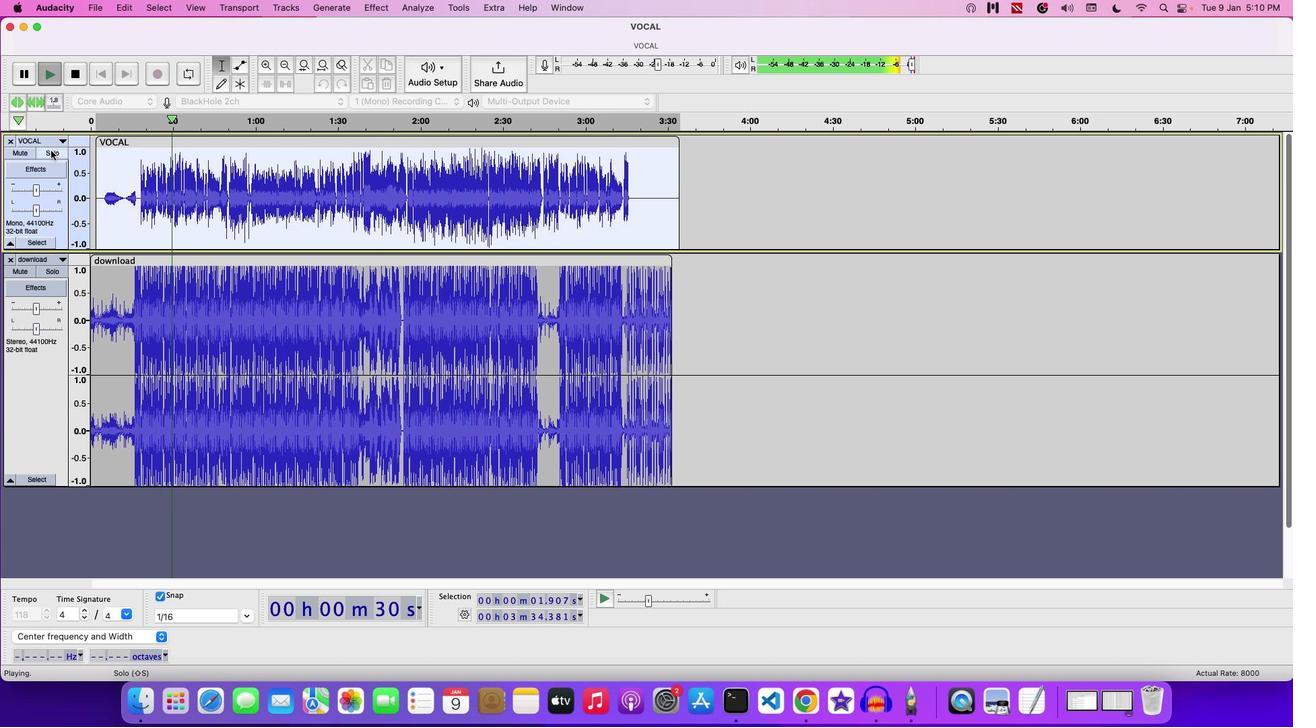 
Action: Mouse pressed left at (65, 164)
Screenshot: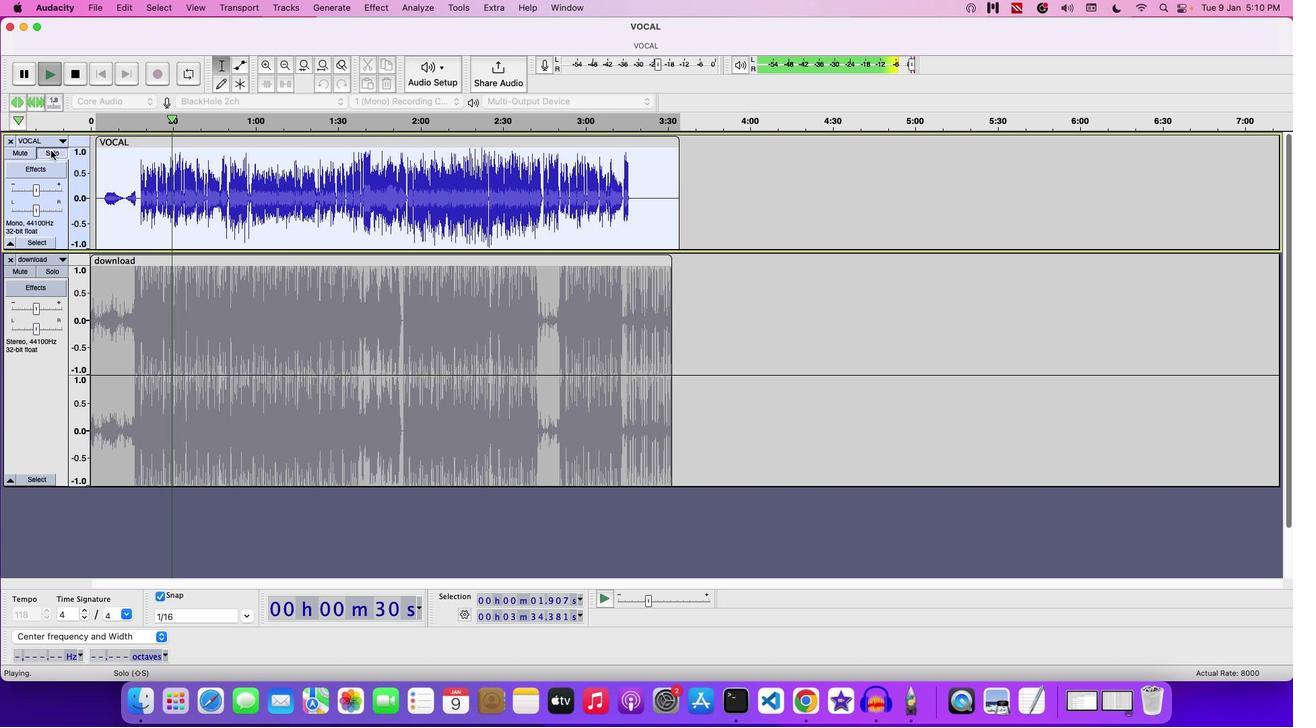 
Action: Mouse moved to (154, 195)
Screenshot: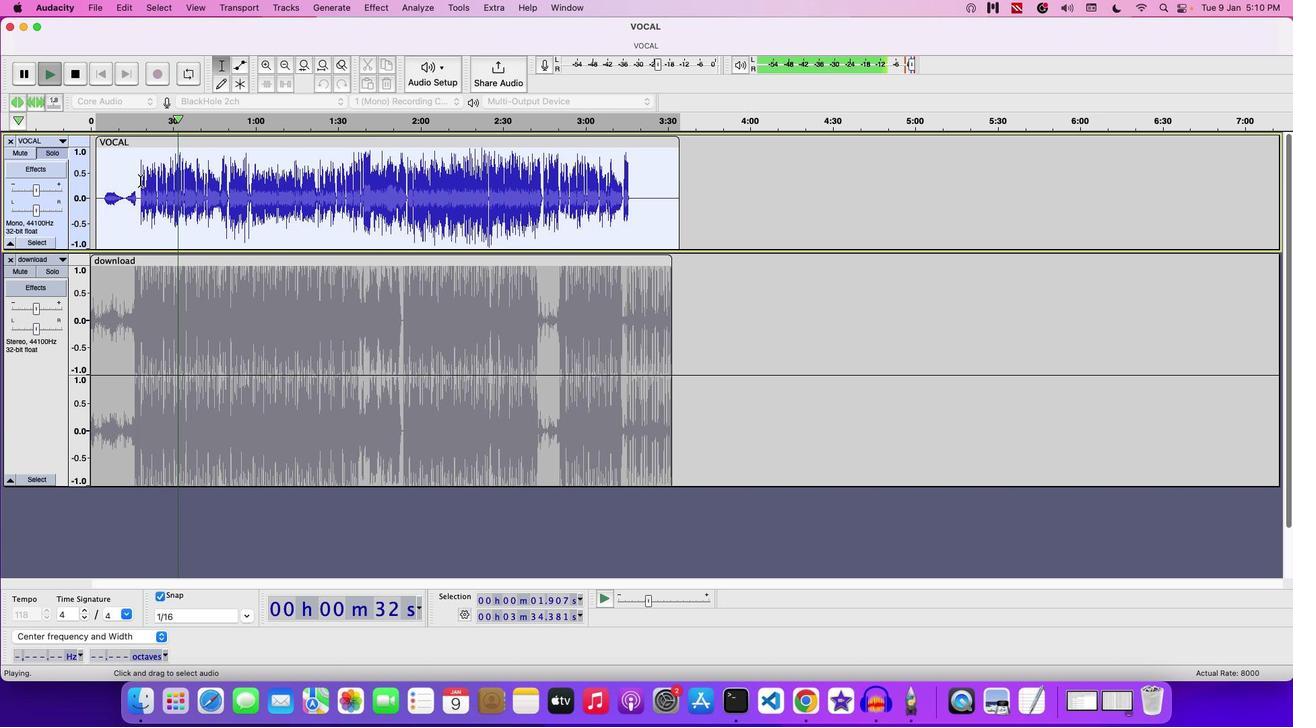 
Action: Mouse pressed left at (154, 195)
Screenshot: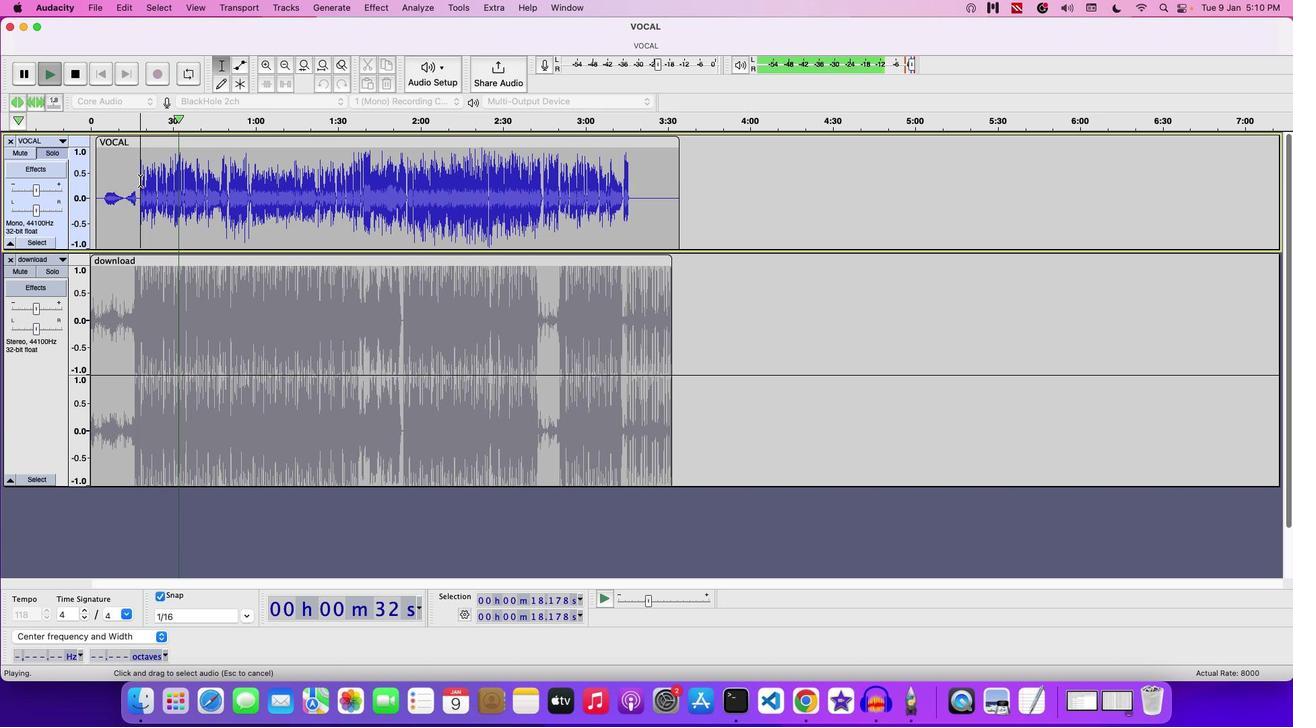 
Action: Mouse moved to (283, 77)
Screenshot: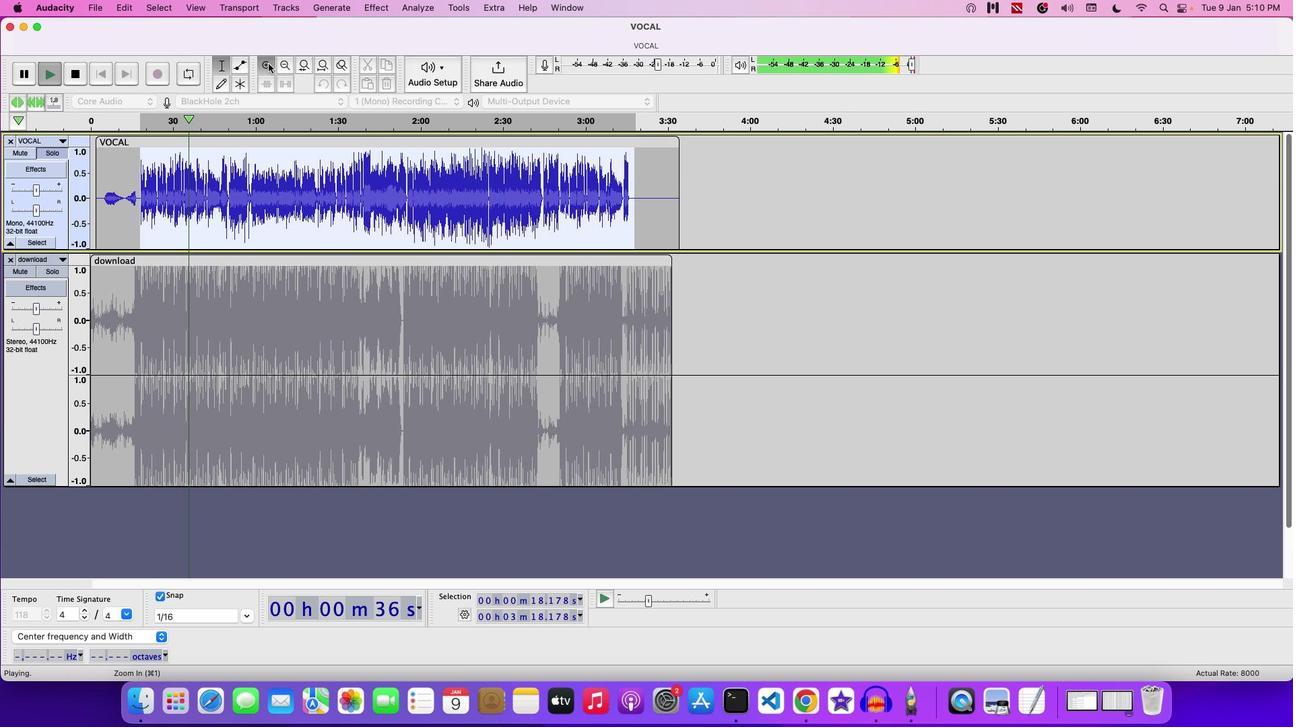 
Action: Mouse pressed left at (283, 77)
Screenshot: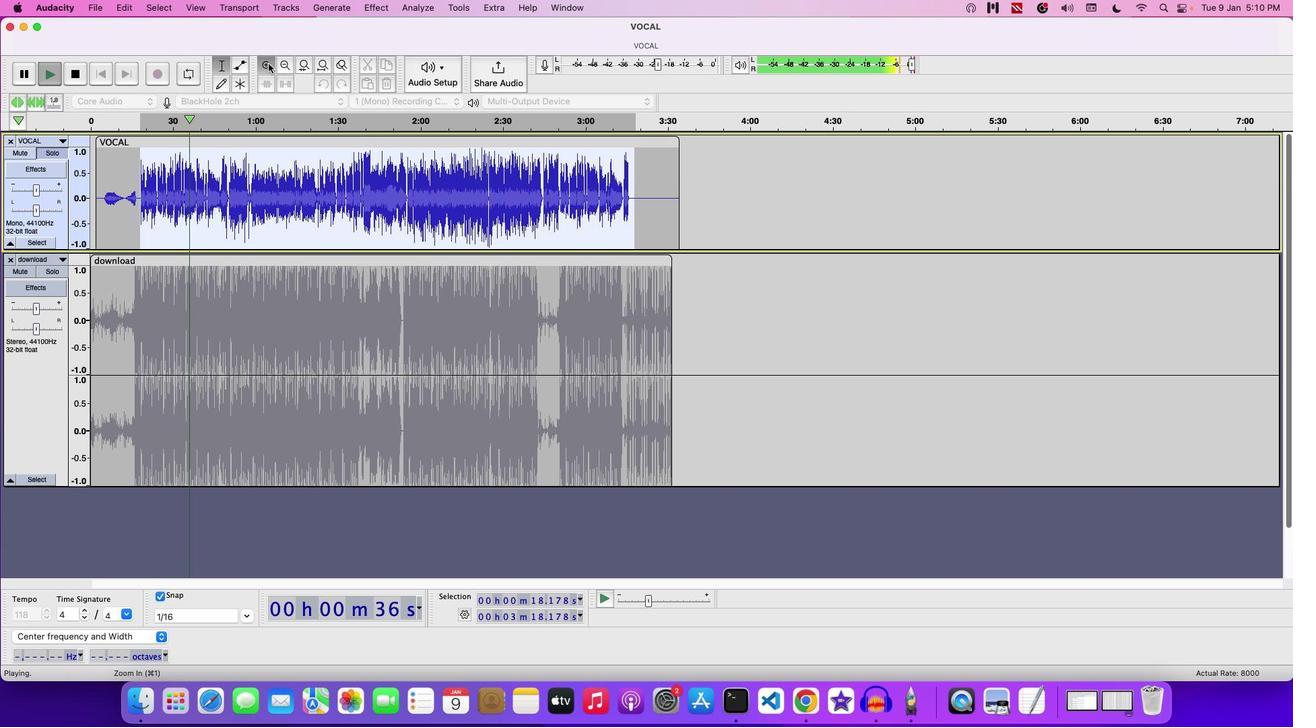 
Action: Mouse pressed left at (283, 77)
Screenshot: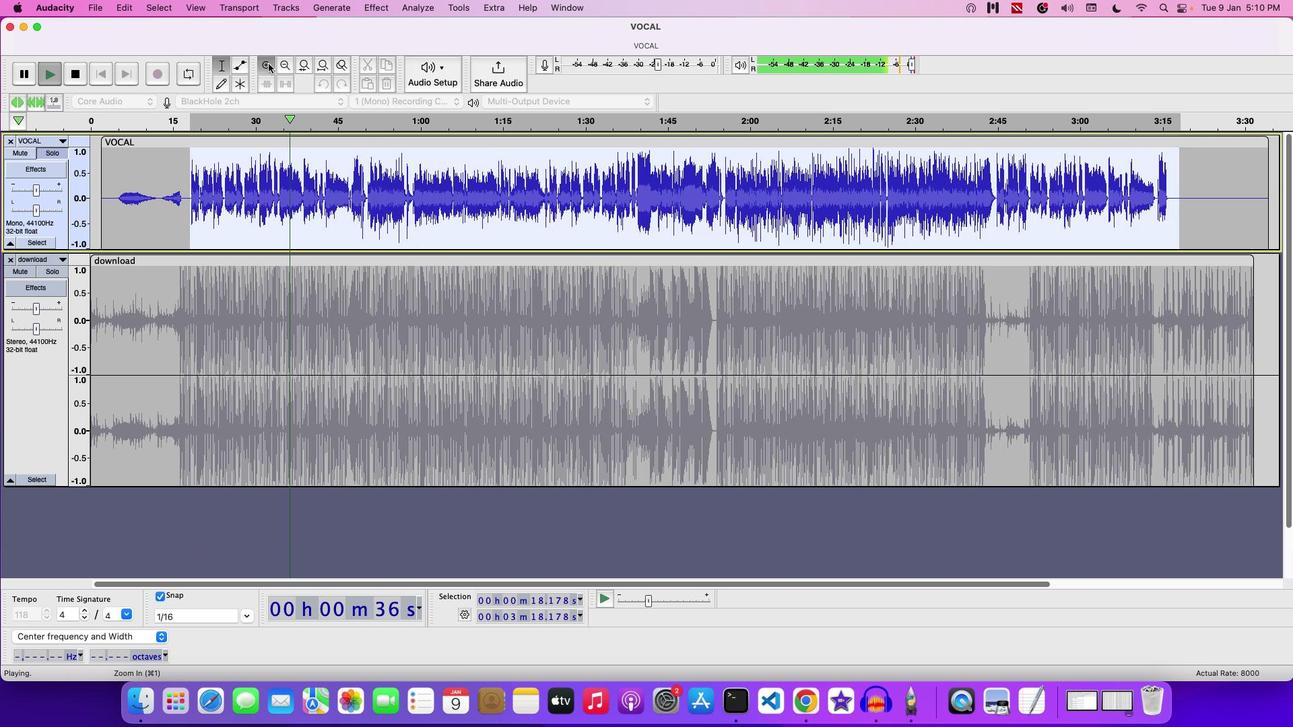 
Action: Mouse moved to (389, 19)
Screenshot: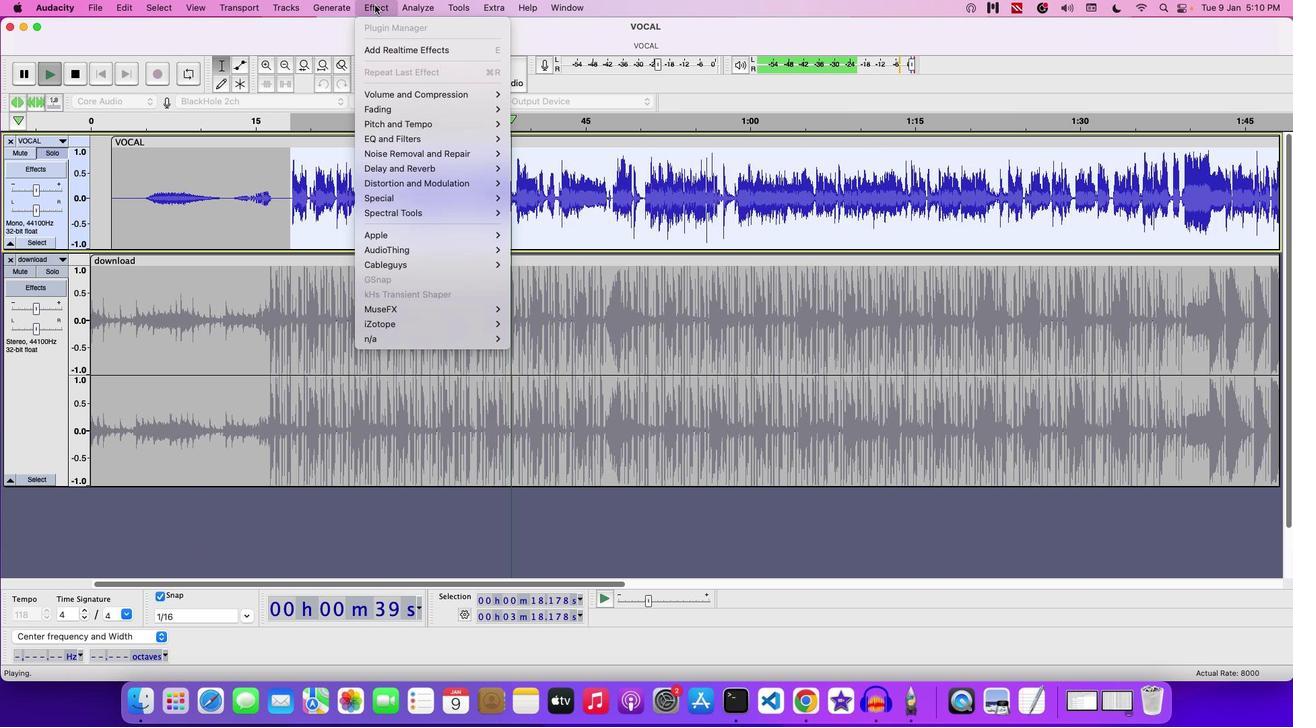 
Action: Mouse pressed left at (389, 19)
Screenshot: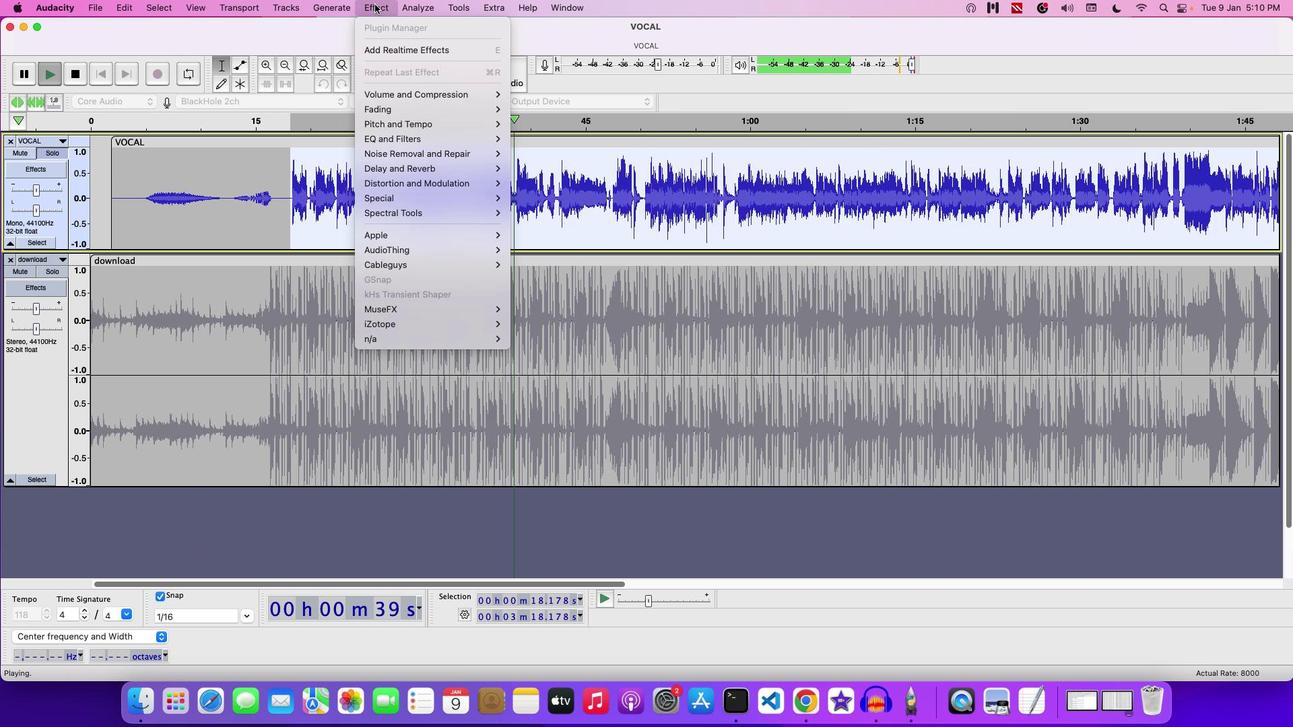 
Action: Mouse moved to (322, 116)
Screenshot: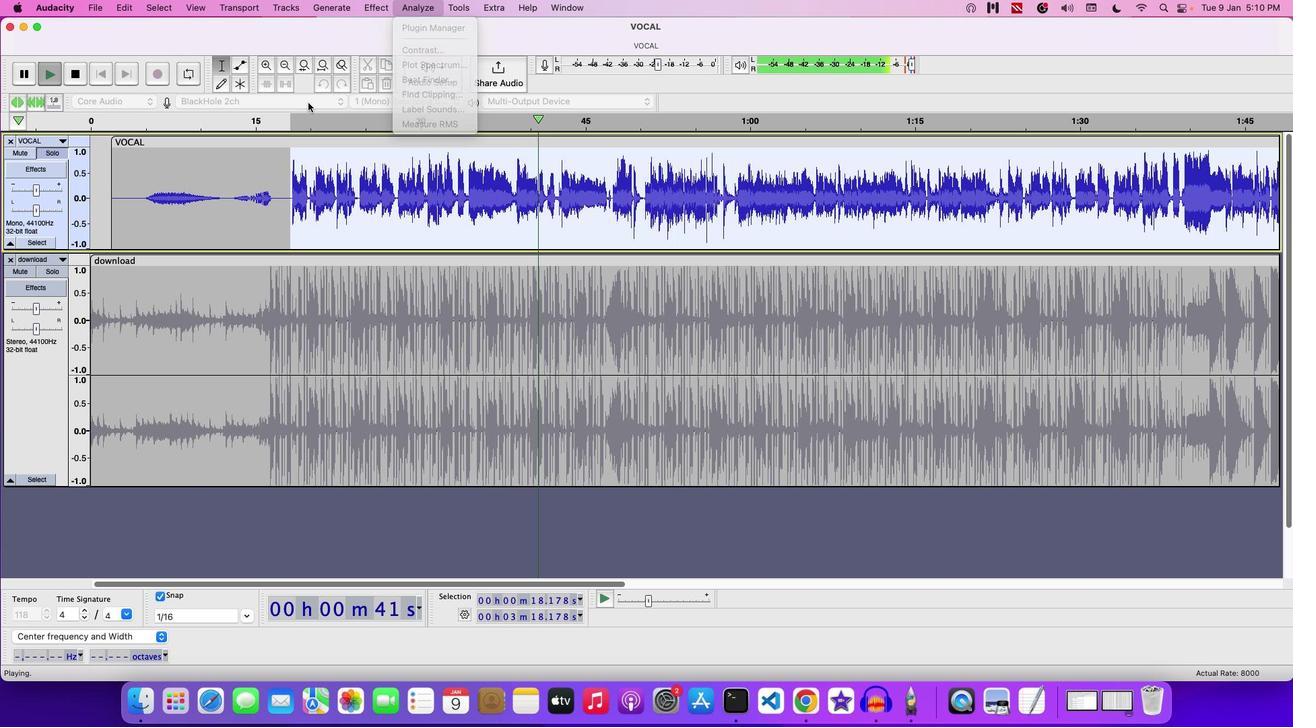 
Action: Mouse pressed left at (322, 116)
Screenshot: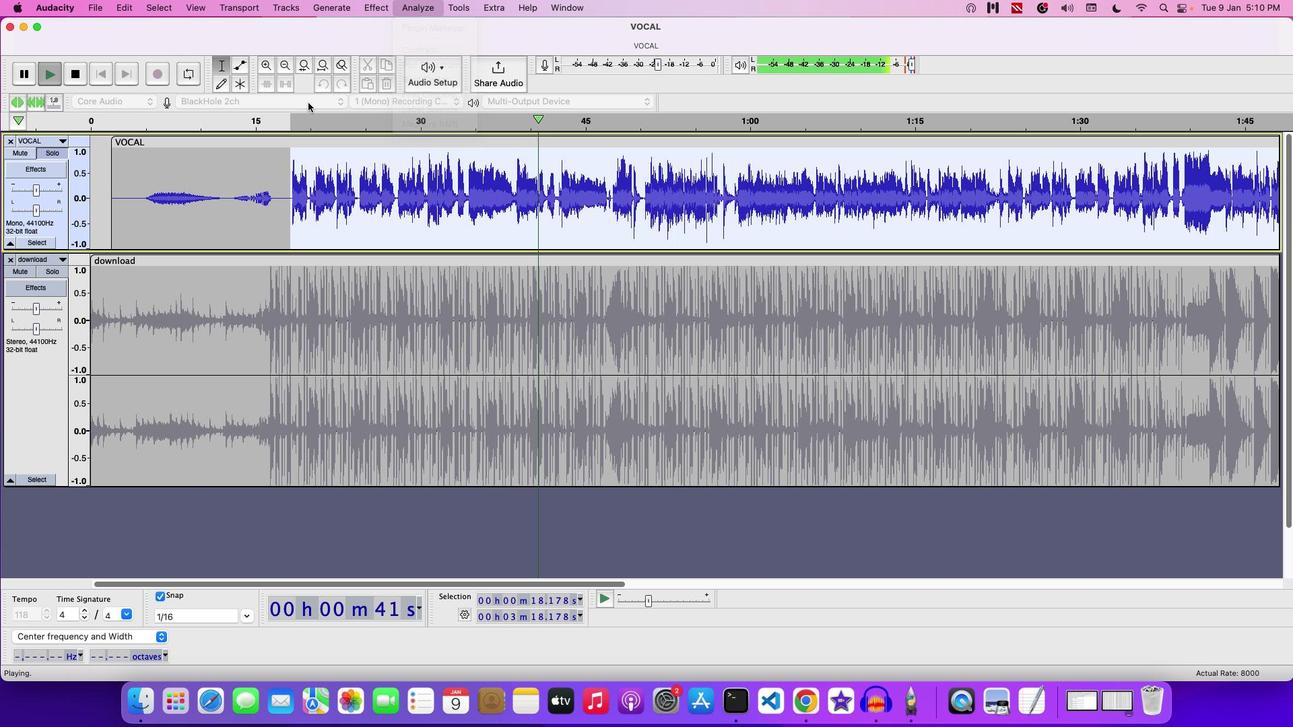 
Action: Key pressed Key.space
Screenshot: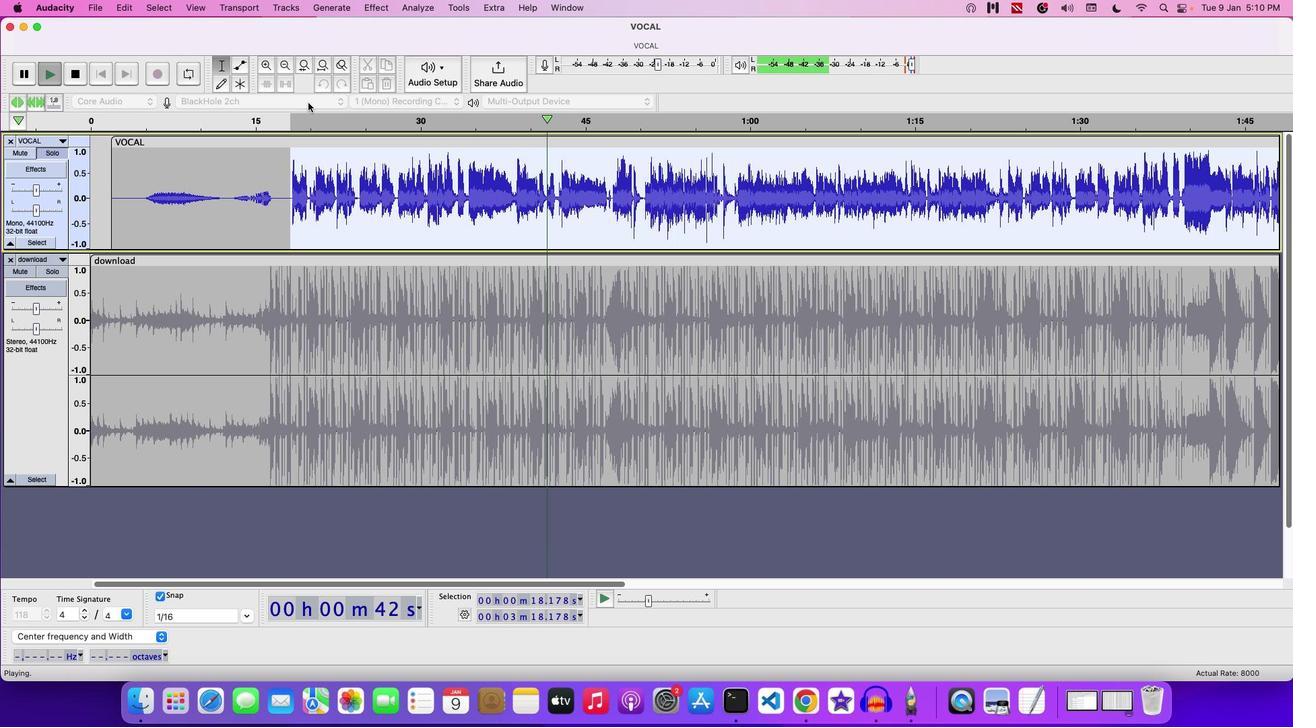 
Action: Mouse moved to (390, 18)
Screenshot: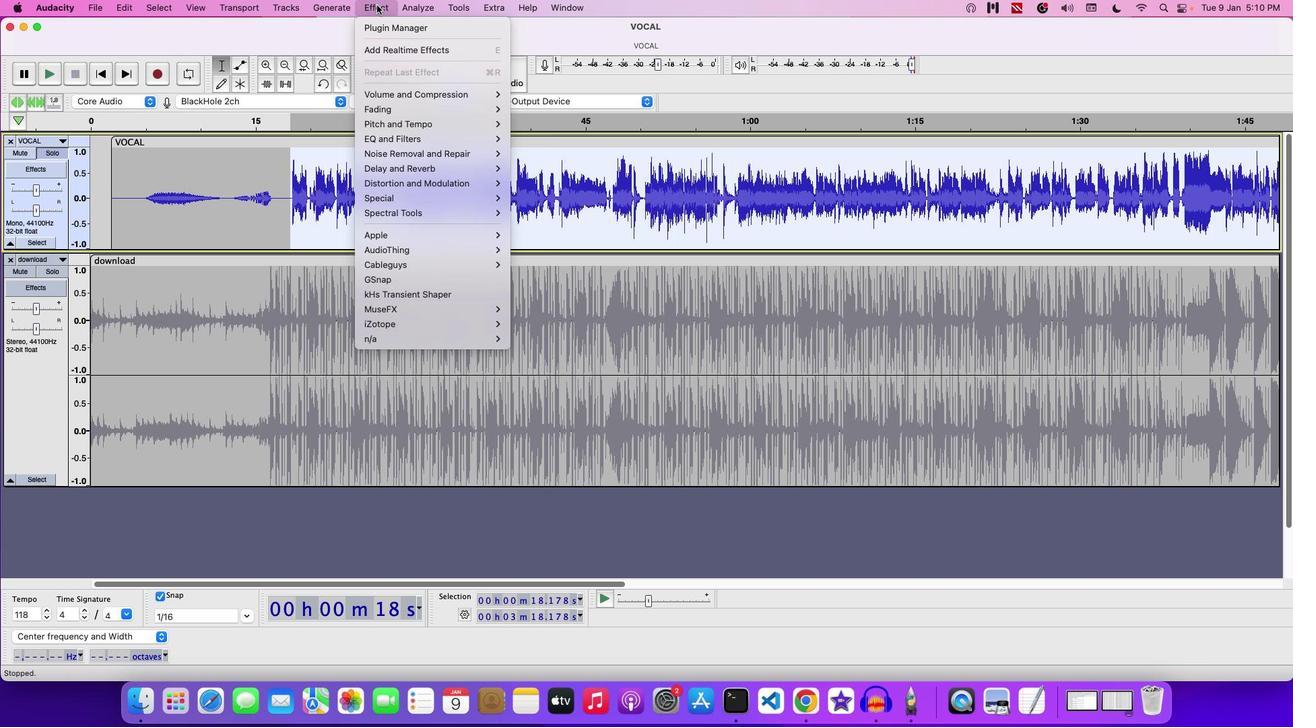 
Action: Mouse pressed left at (390, 18)
Screenshot: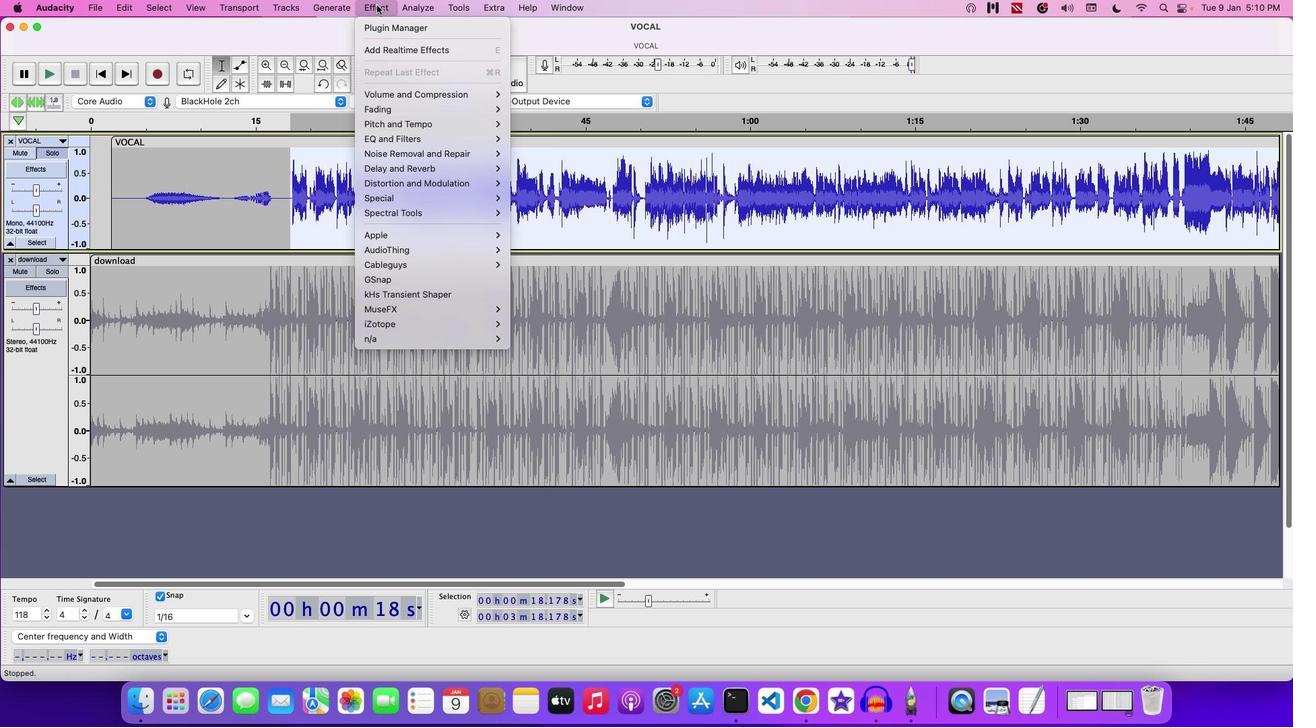 
Action: Mouse moved to (558, 172)
Screenshot: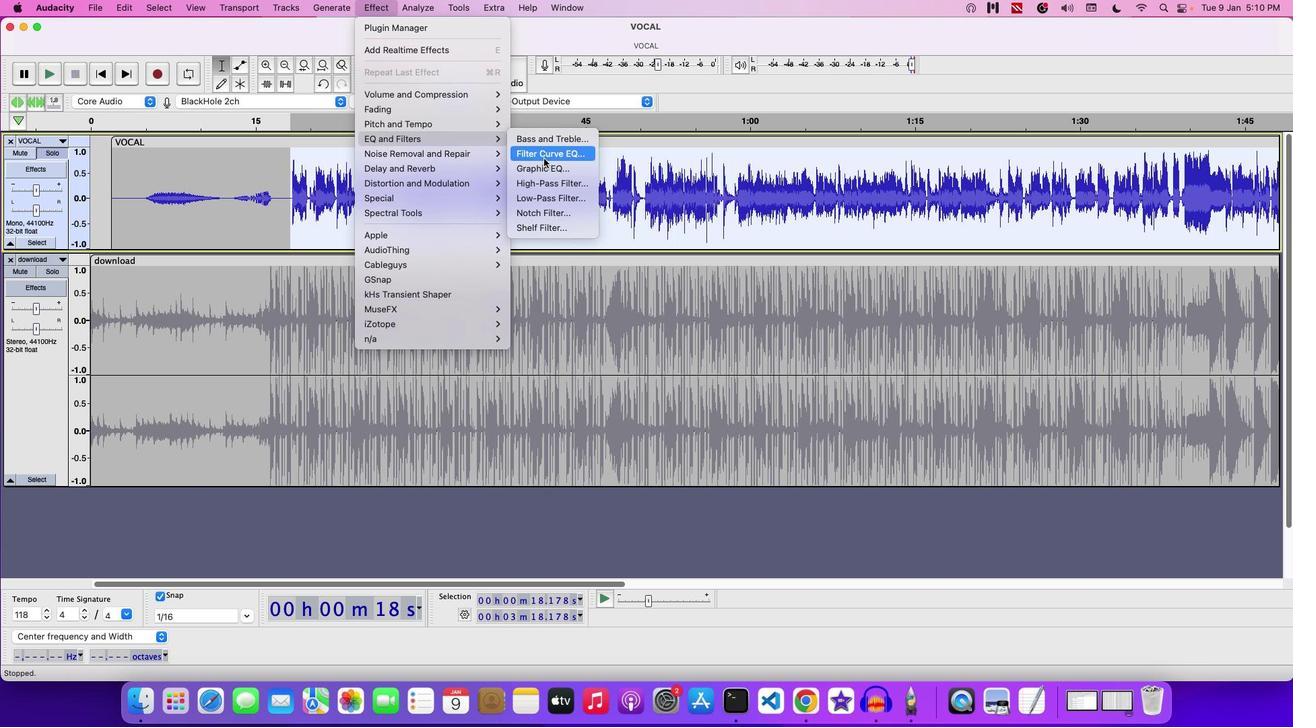 
Action: Mouse pressed left at (558, 172)
Screenshot: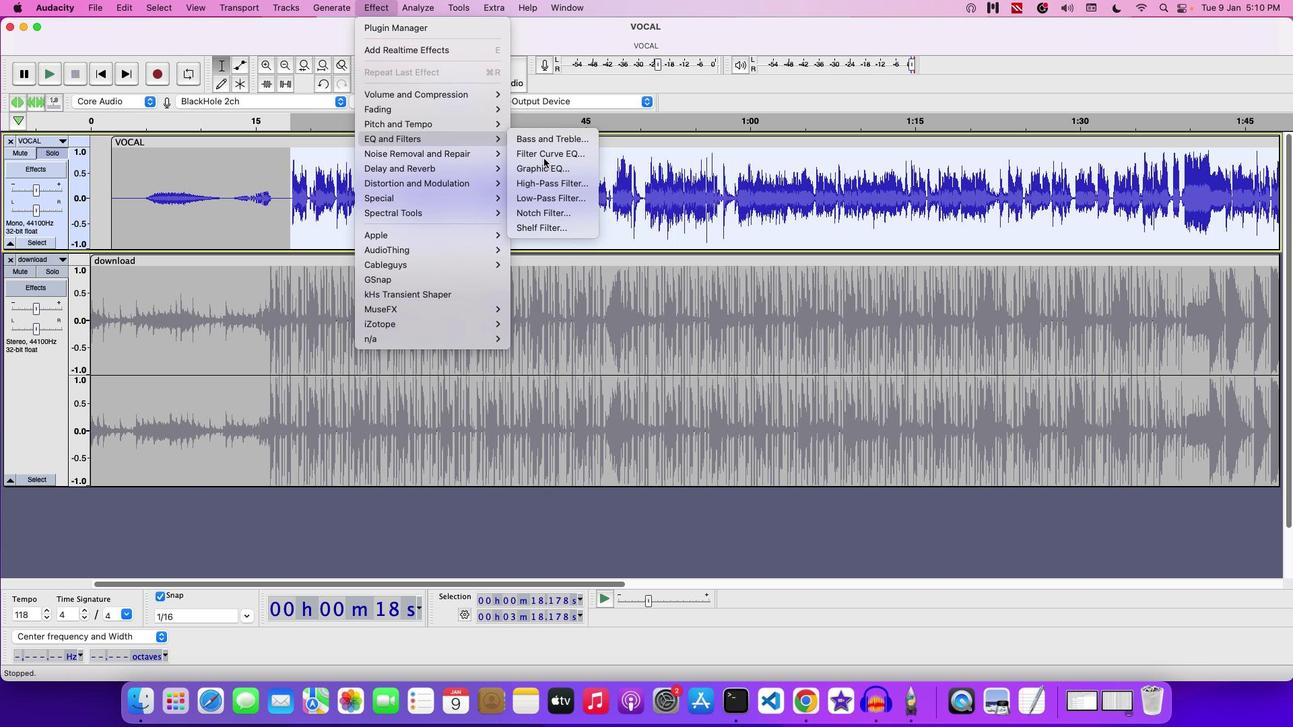 
Action: Mouse moved to (645, 545)
Screenshot: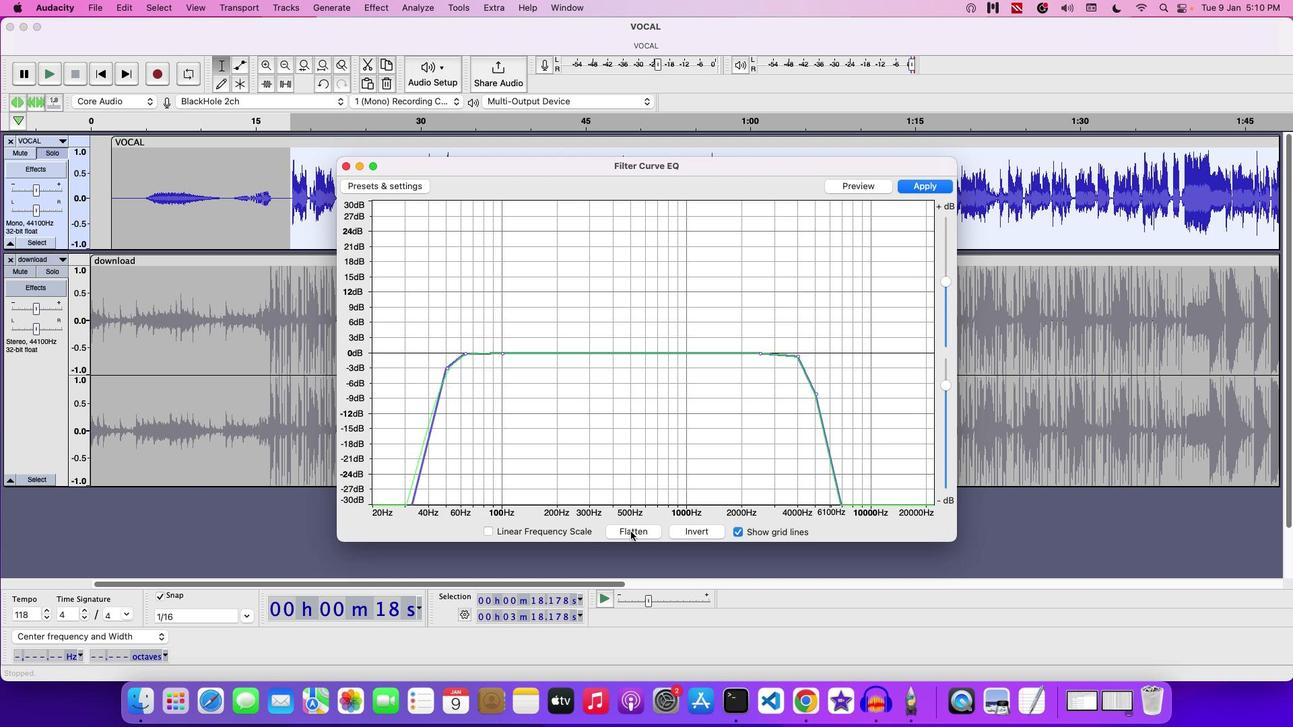 
Action: Mouse pressed left at (645, 545)
Screenshot: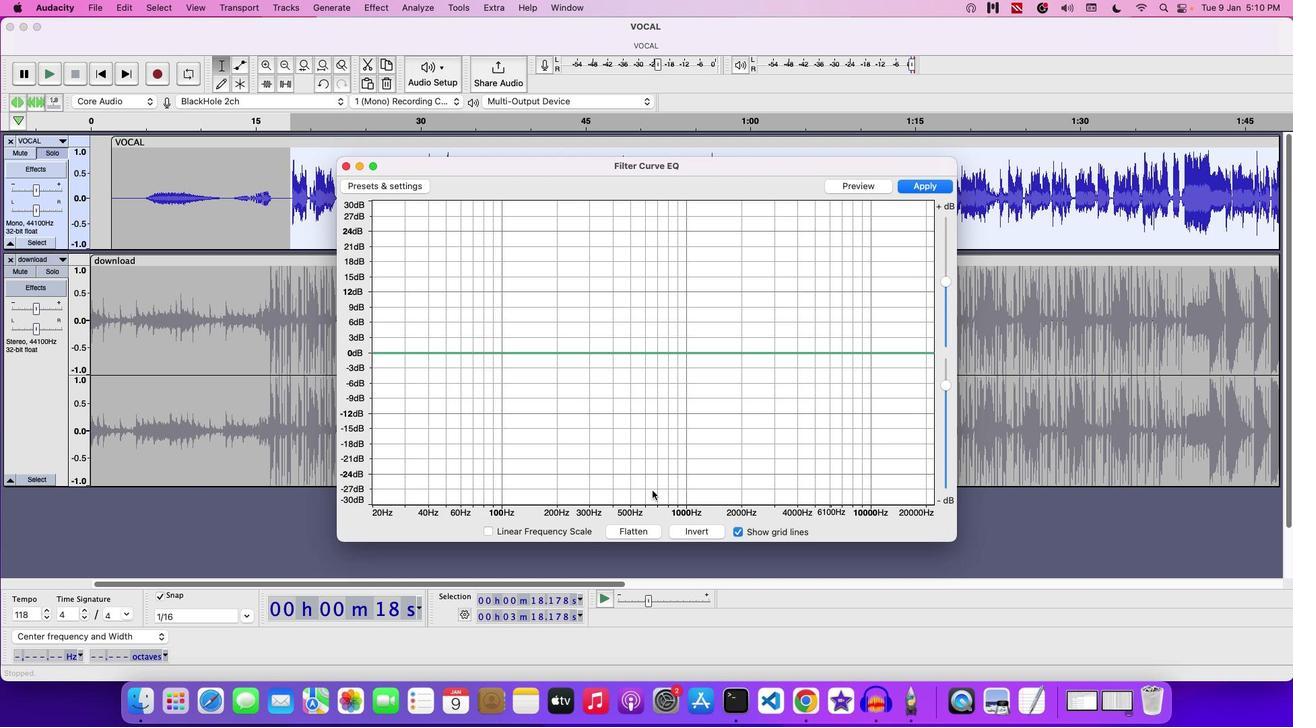 
Action: Mouse moved to (966, 174)
Screenshot: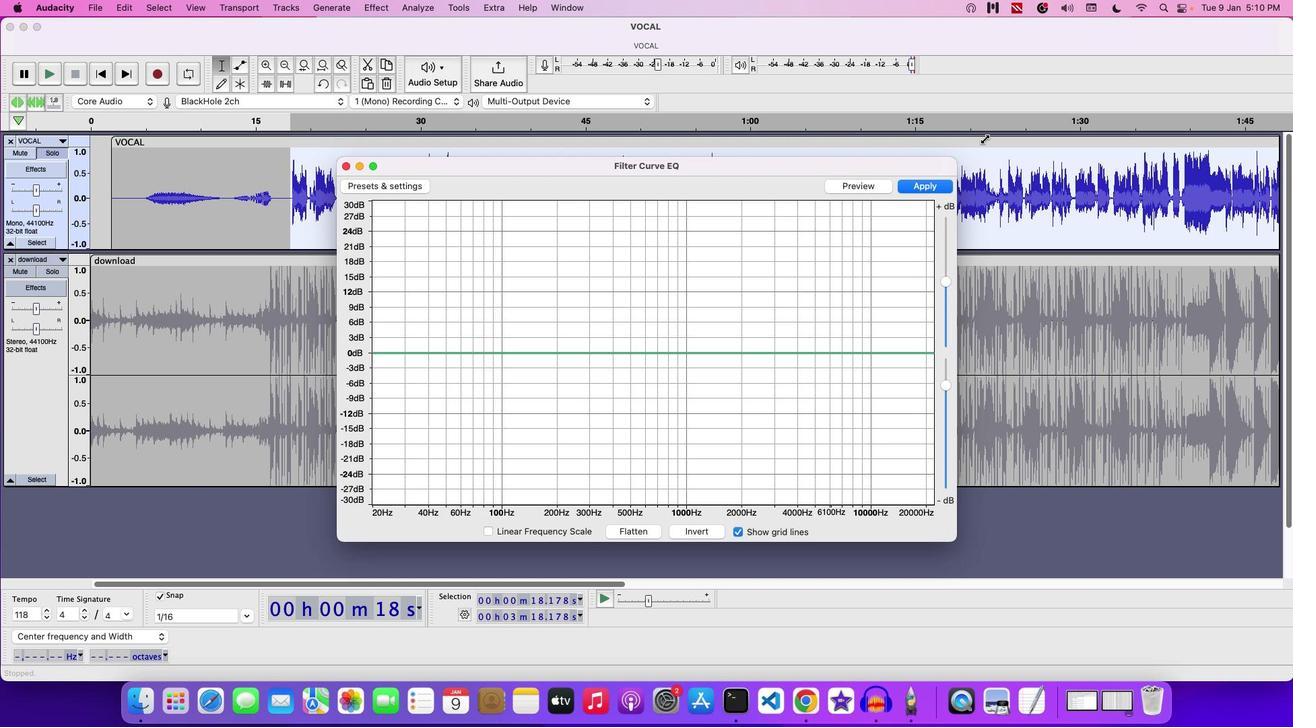
Action: Mouse pressed left at (966, 174)
Screenshot: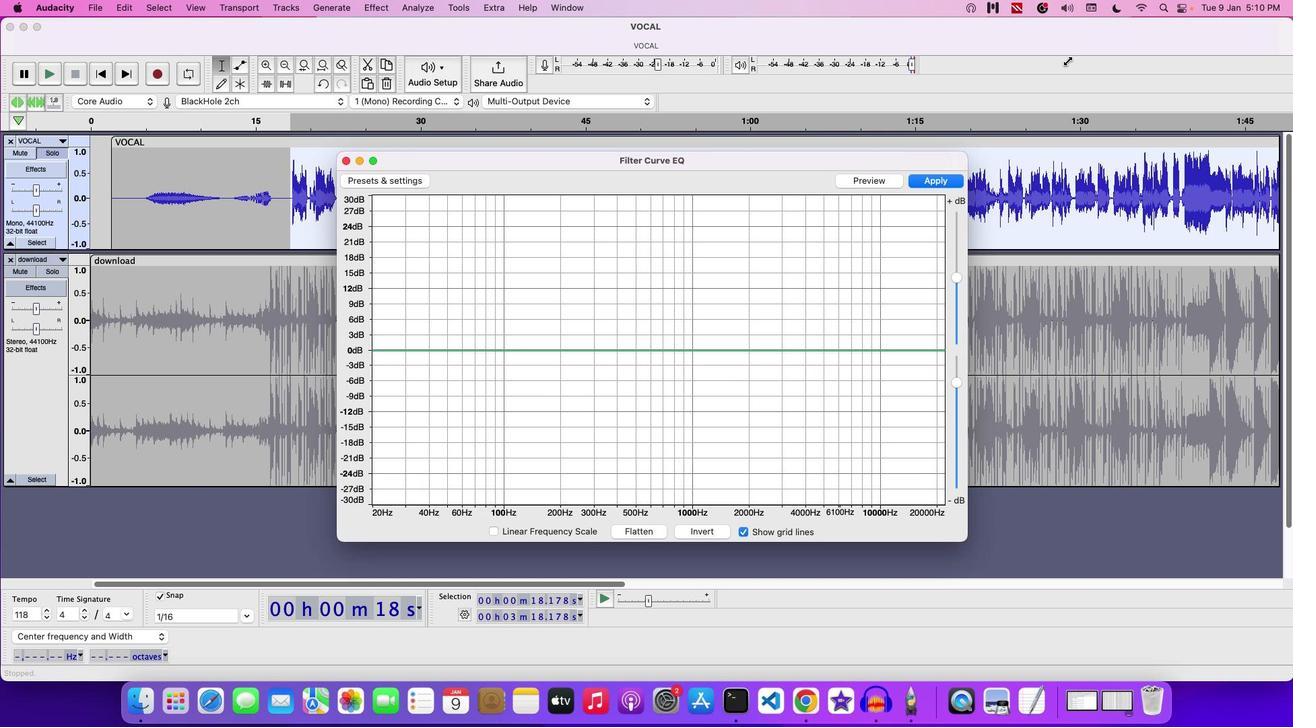 
Action: Mouse moved to (425, 295)
Screenshot: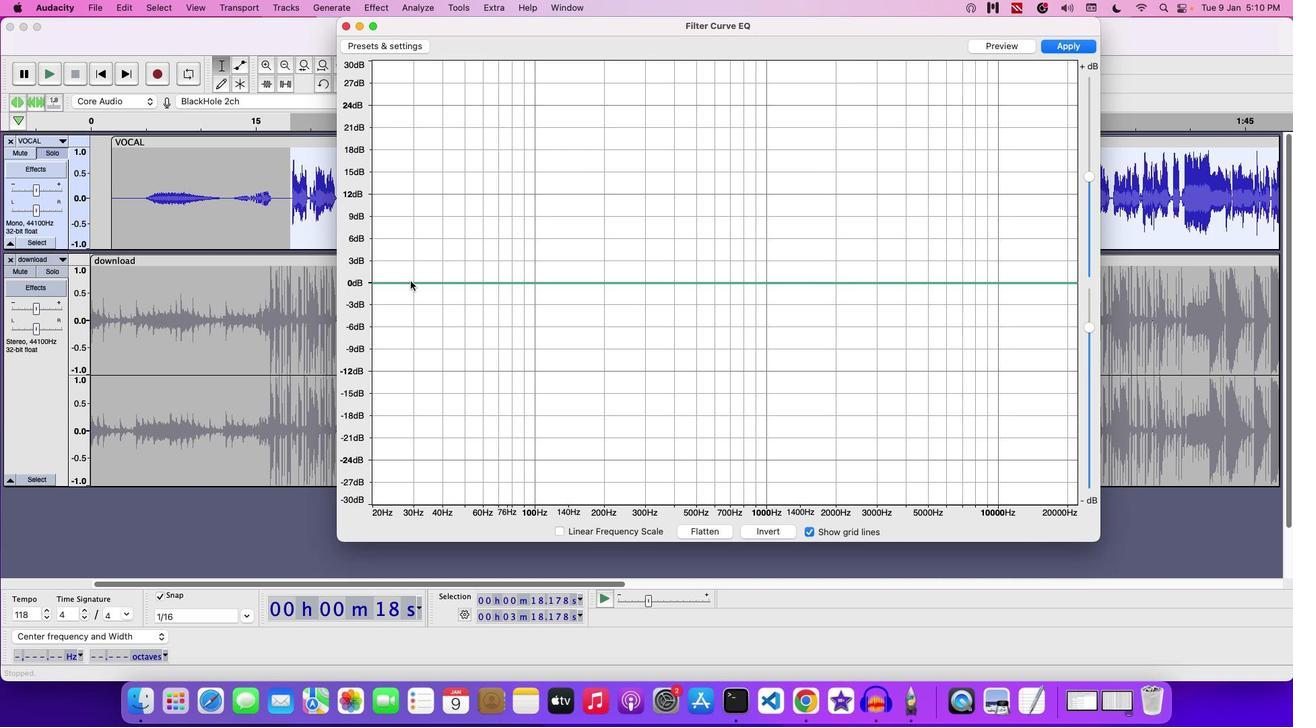 
Action: Mouse pressed left at (425, 295)
Screenshot: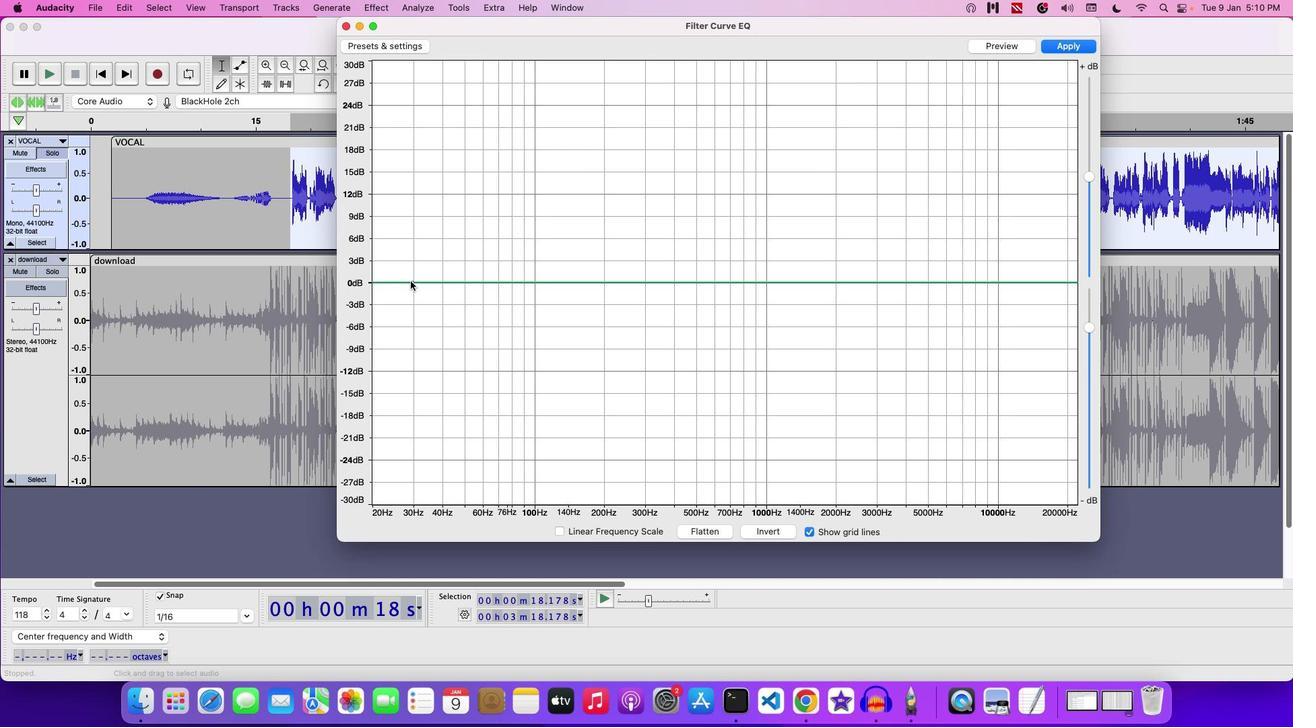 
Action: Mouse moved to (418, 296)
Screenshot: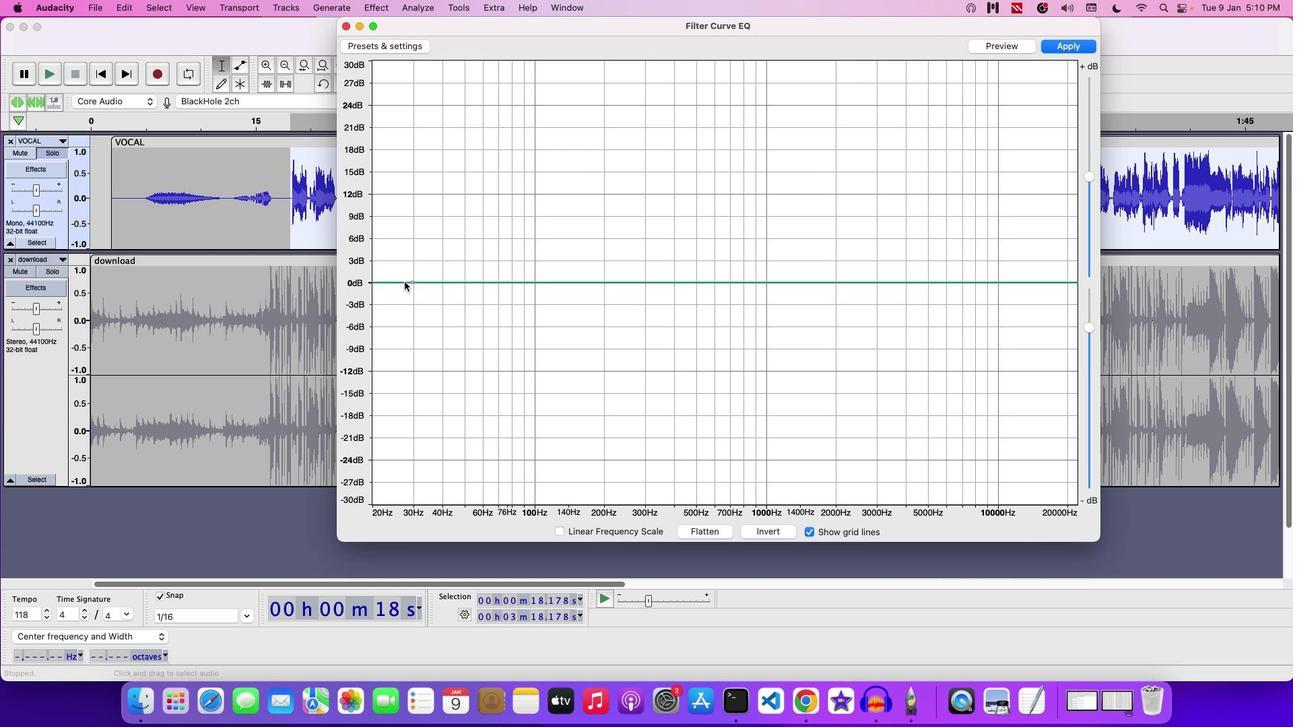 
Action: Mouse pressed left at (418, 296)
Screenshot: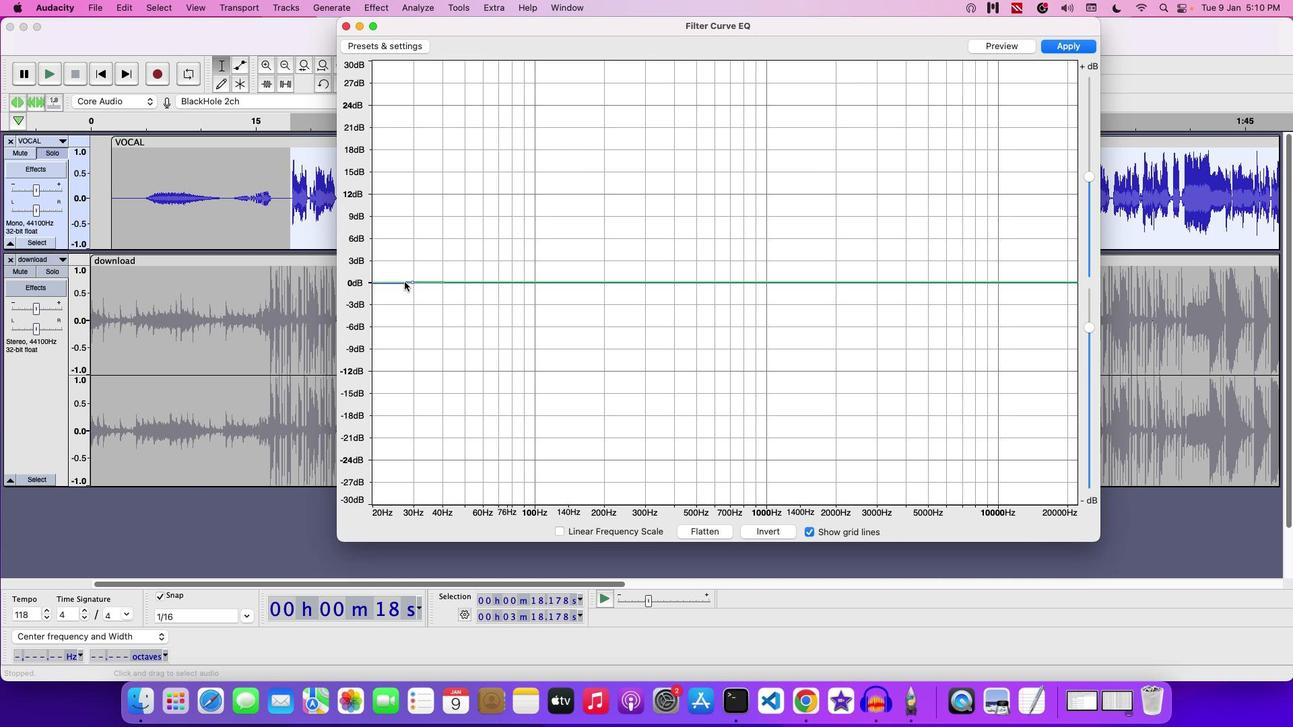 
Action: Mouse moved to (409, 295)
Screenshot: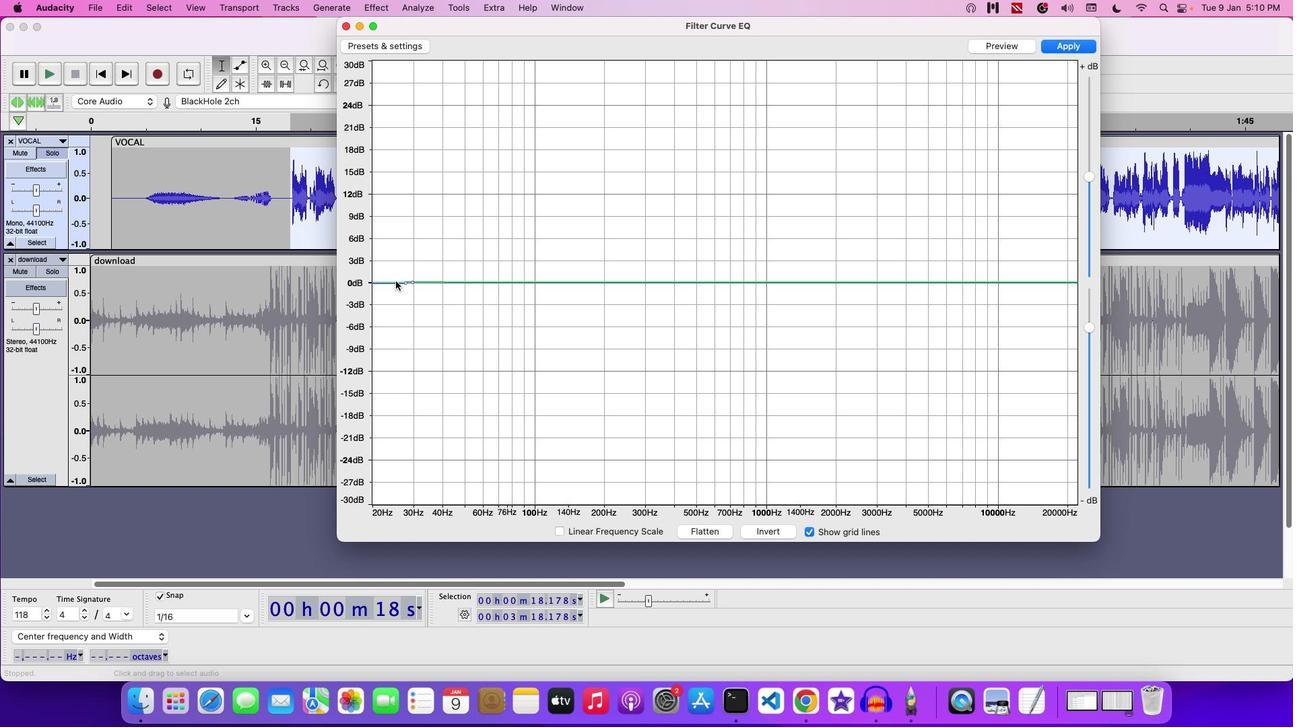
Action: Mouse pressed left at (409, 295)
Screenshot: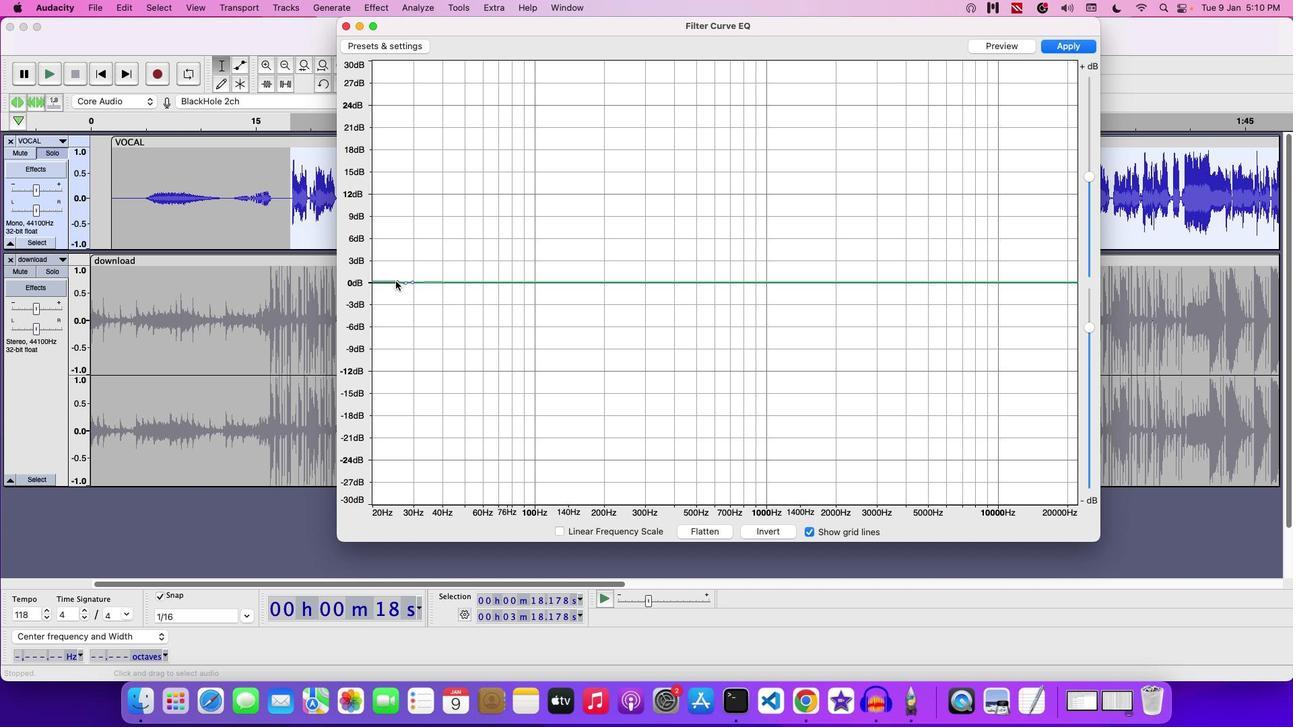 
Action: Mouse pressed left at (409, 295)
Screenshot: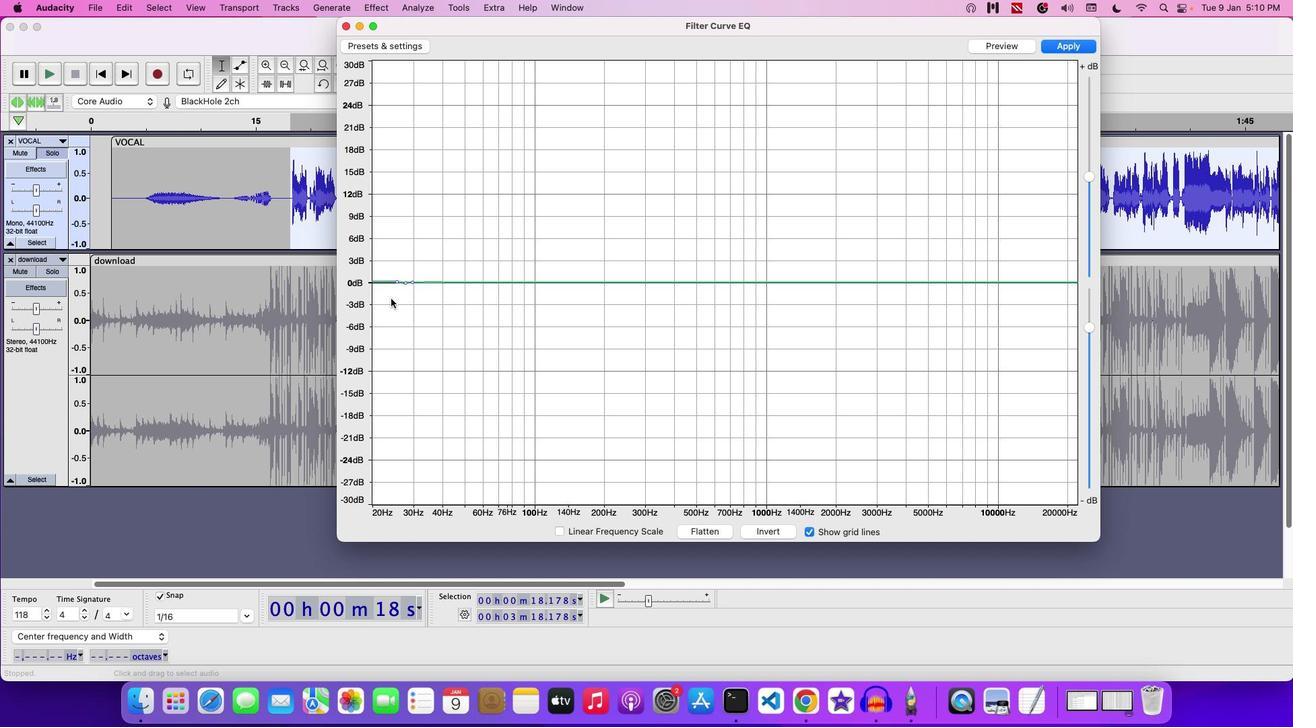 
Action: Mouse moved to (410, 297)
Screenshot: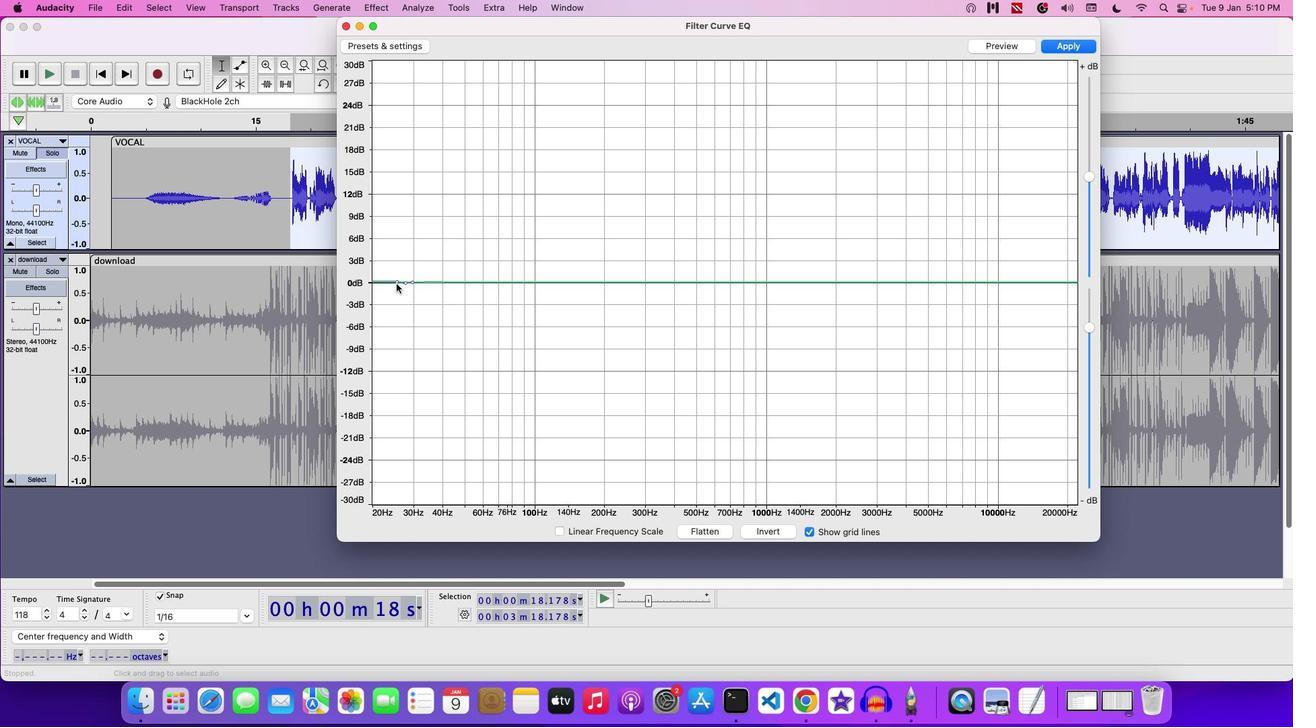 
Action: Mouse pressed left at (410, 297)
Screenshot: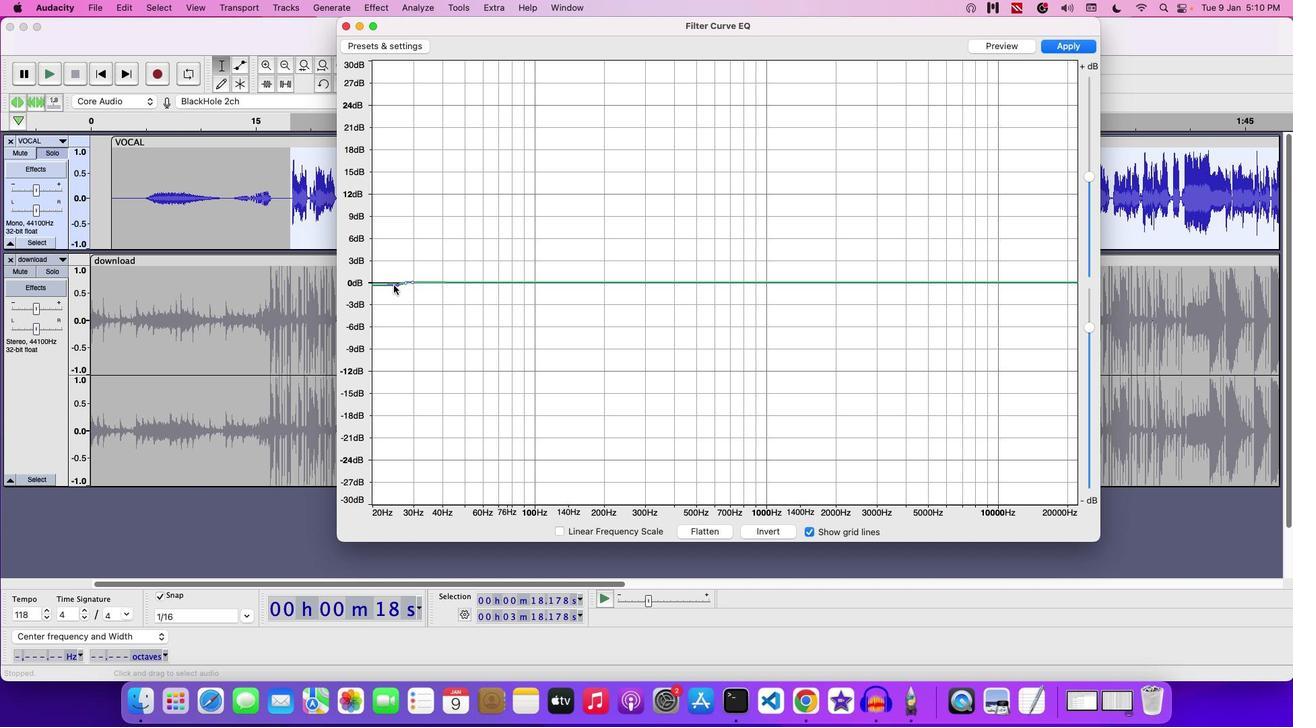 
Action: Mouse moved to (1037, 294)
Screenshot: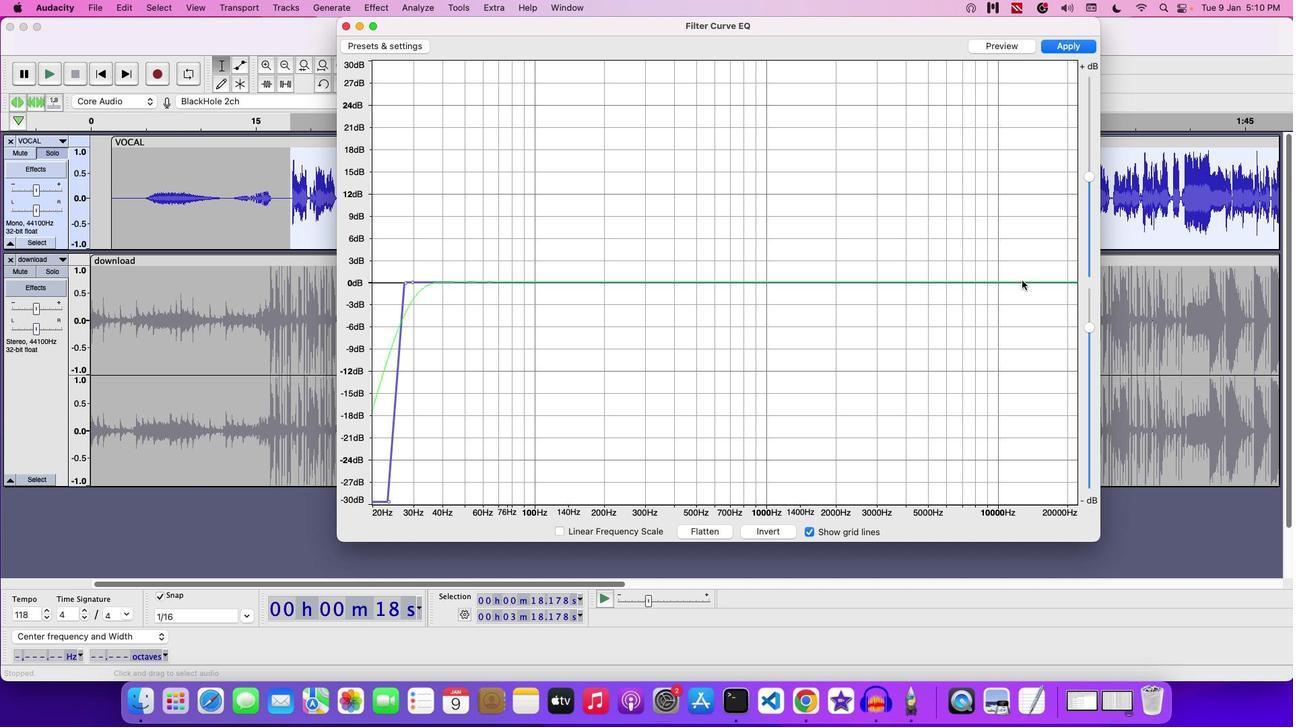 
Action: Mouse pressed left at (1037, 294)
Screenshot: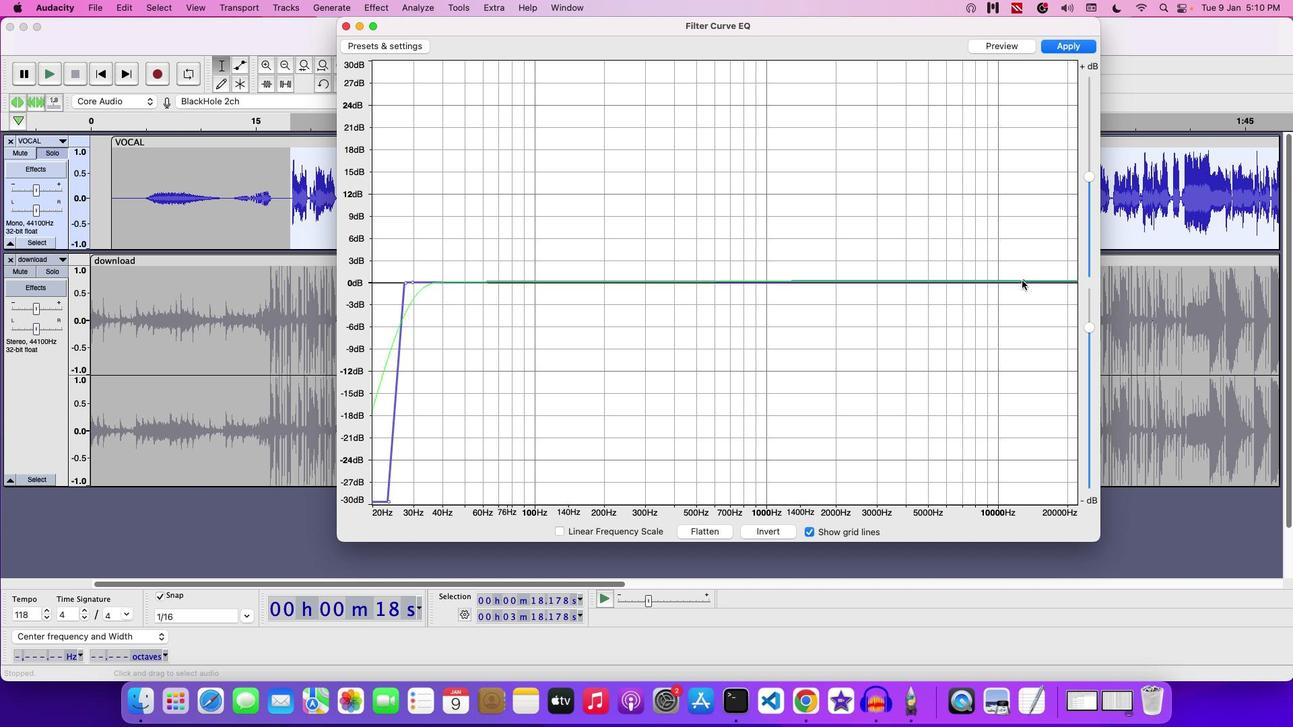 
Action: Mouse moved to (1058, 295)
Screenshot: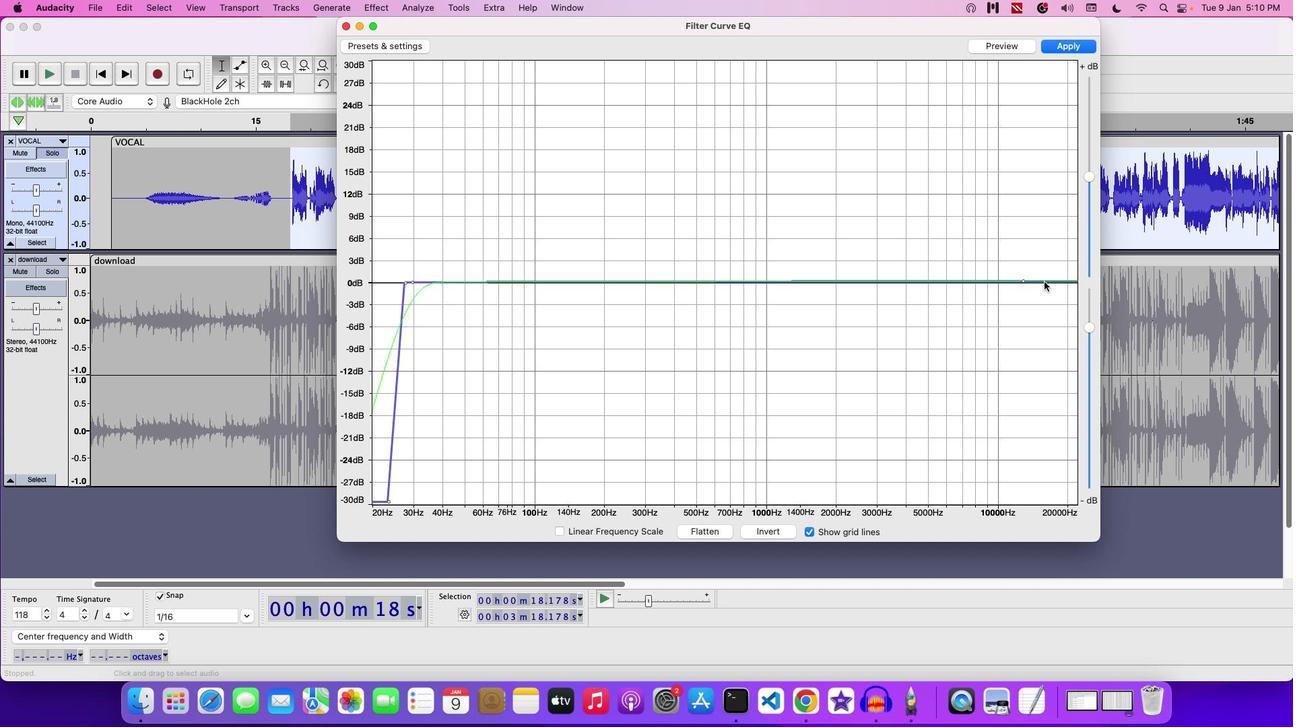 
Action: Mouse pressed left at (1058, 295)
Screenshot: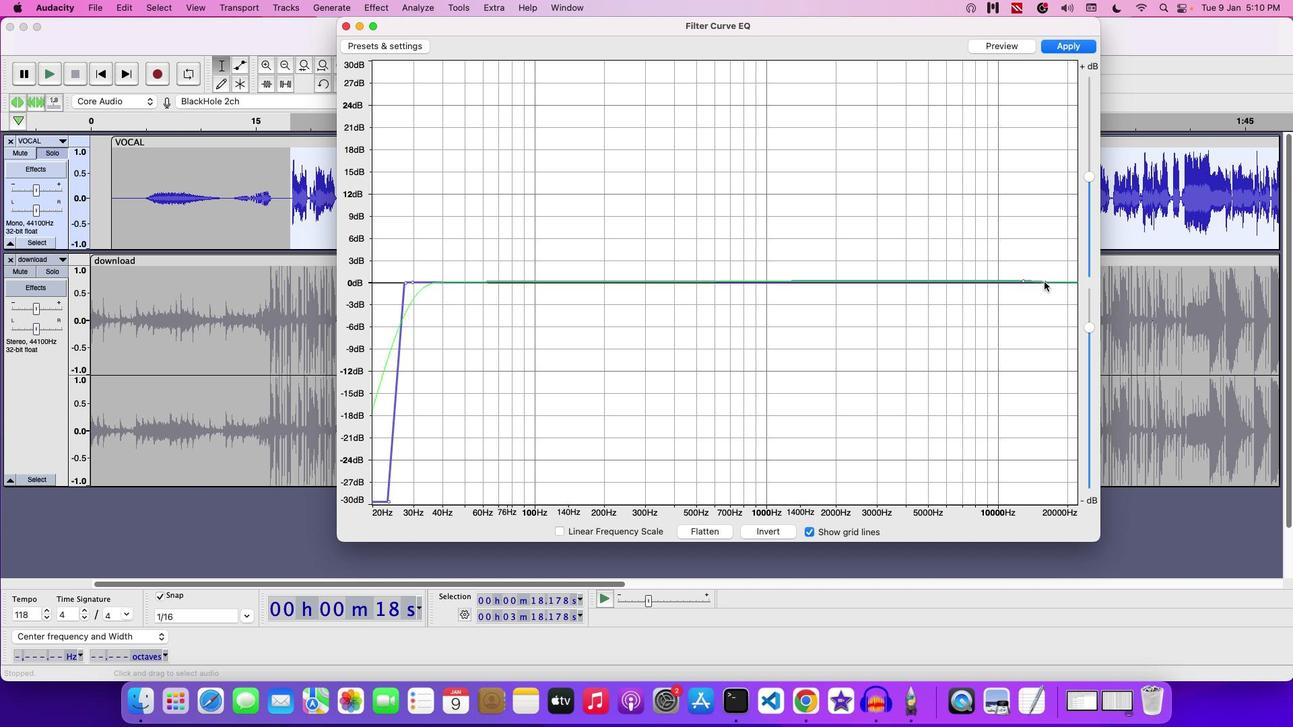 
Action: Mouse moved to (1076, 295)
Screenshot: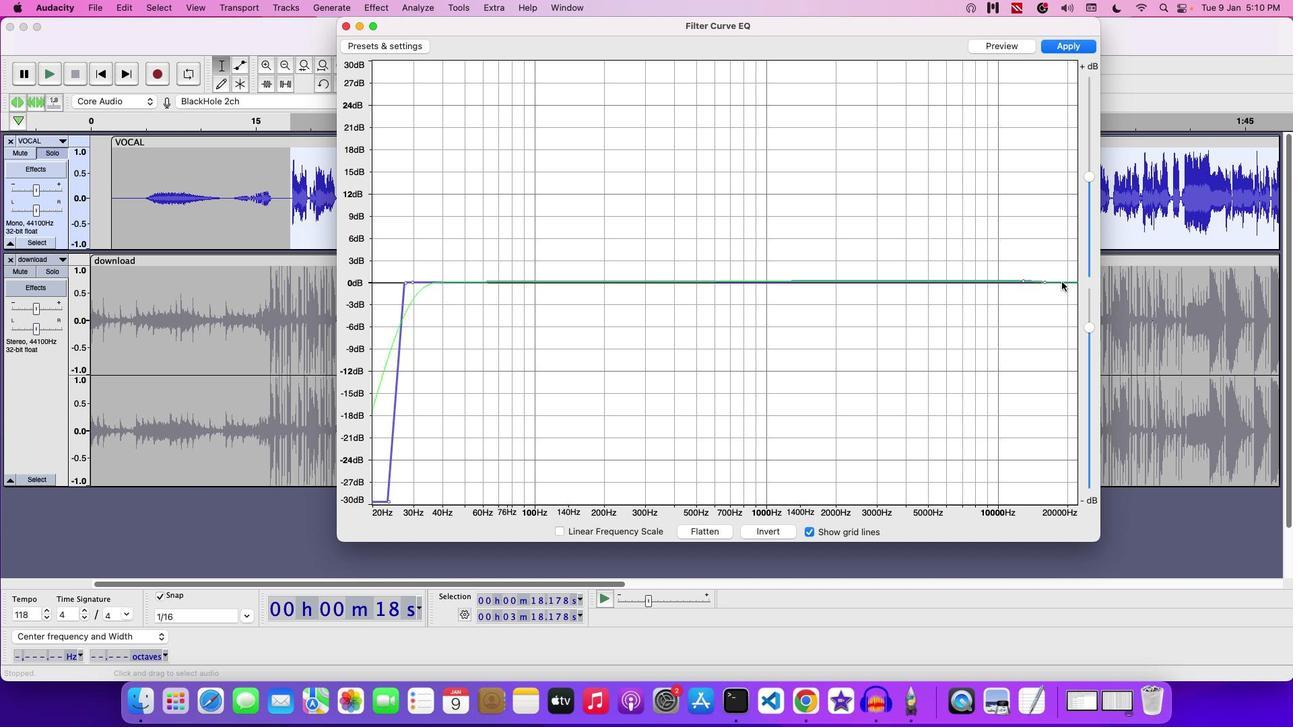 
Action: Mouse pressed left at (1076, 295)
Screenshot: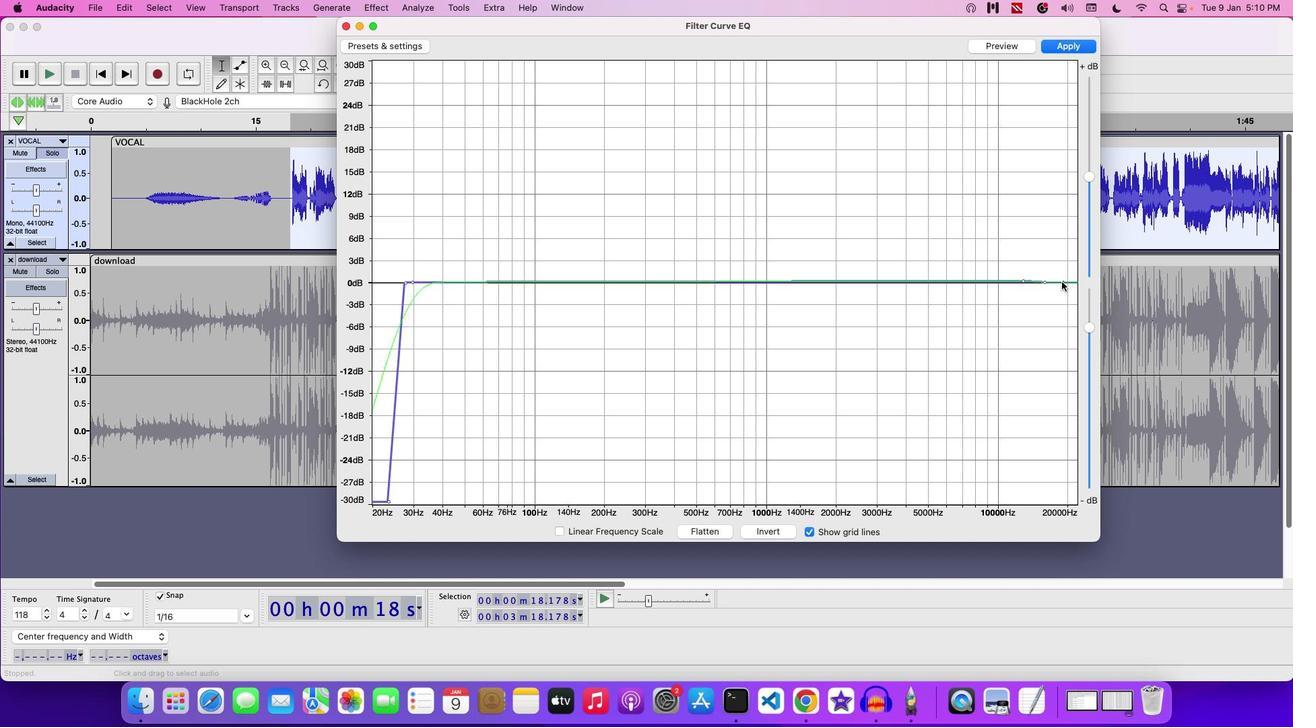 
Action: Mouse moved to (1080, 296)
Screenshot: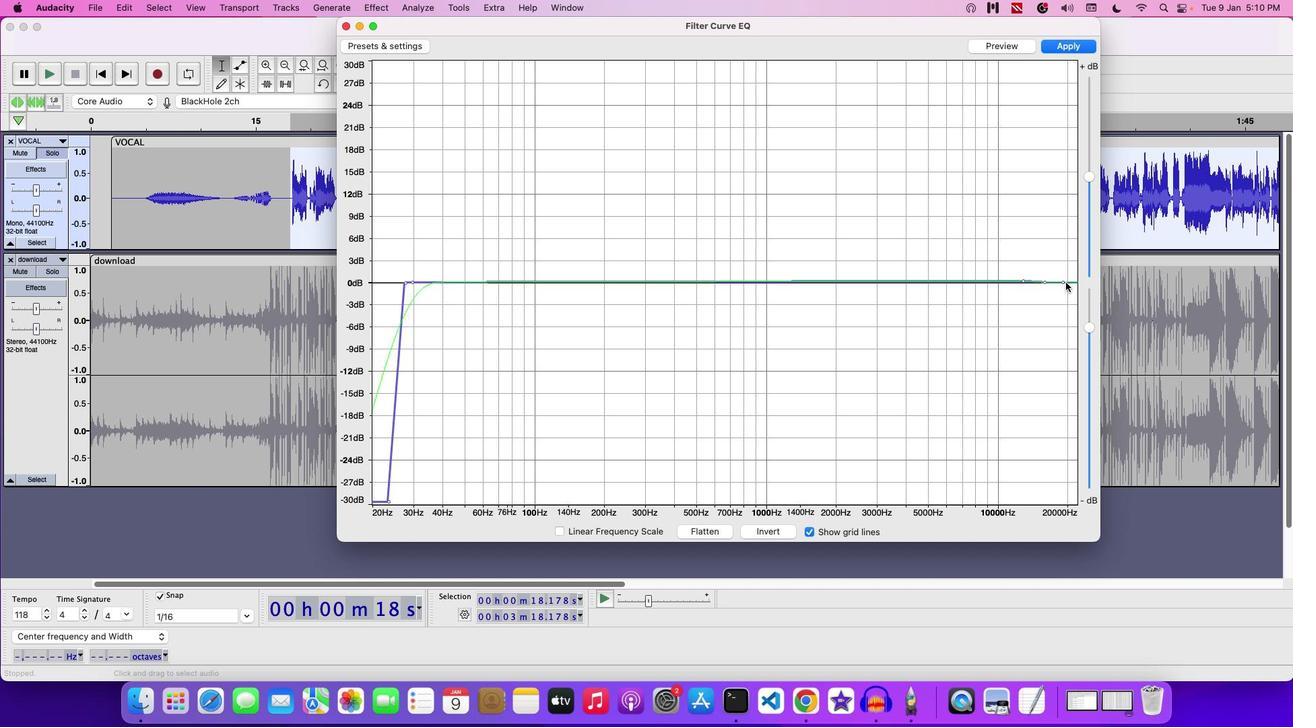 
Action: Mouse pressed left at (1080, 296)
Screenshot: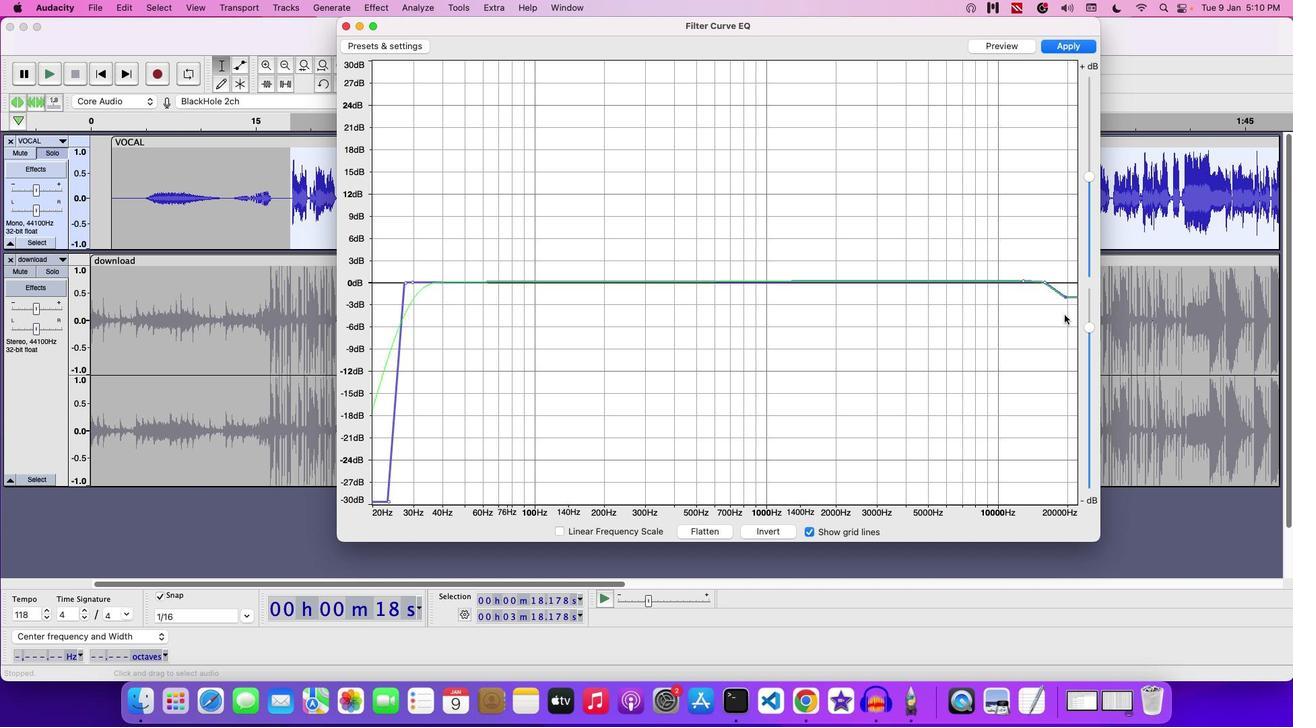 
Action: Mouse moved to (1057, 298)
Screenshot: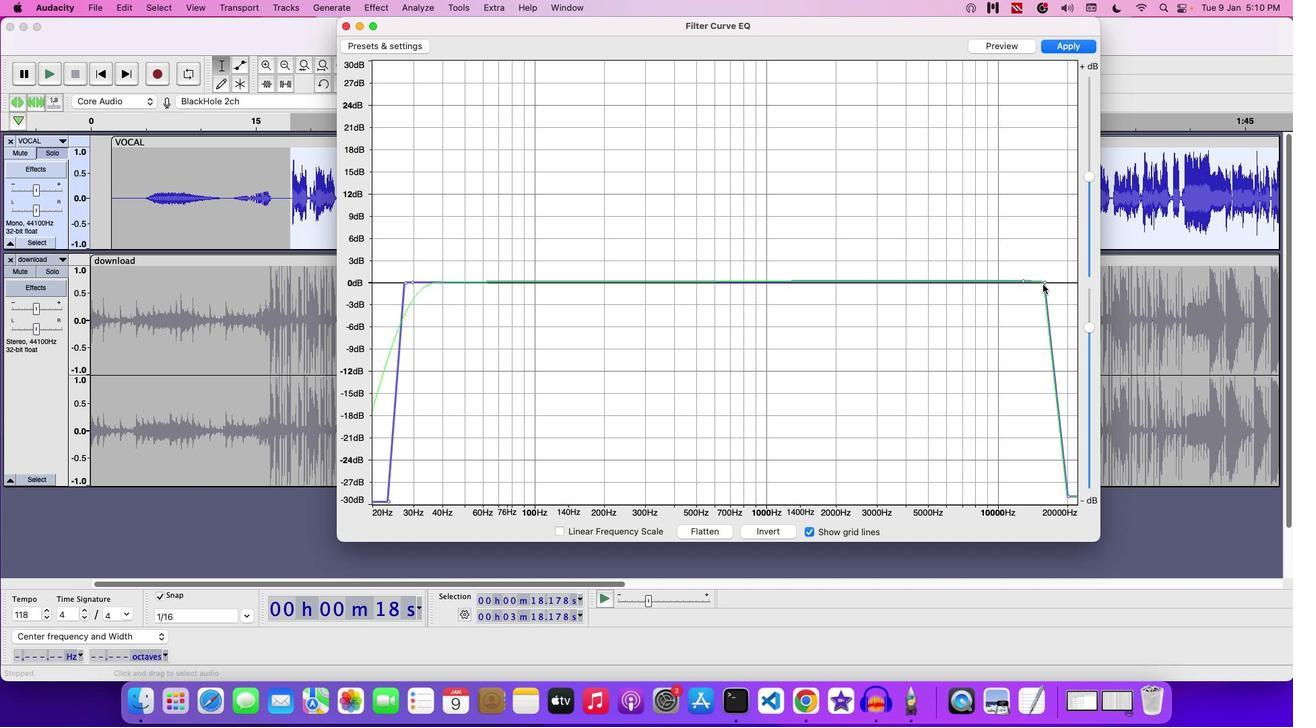 
Action: Mouse pressed left at (1057, 298)
Screenshot: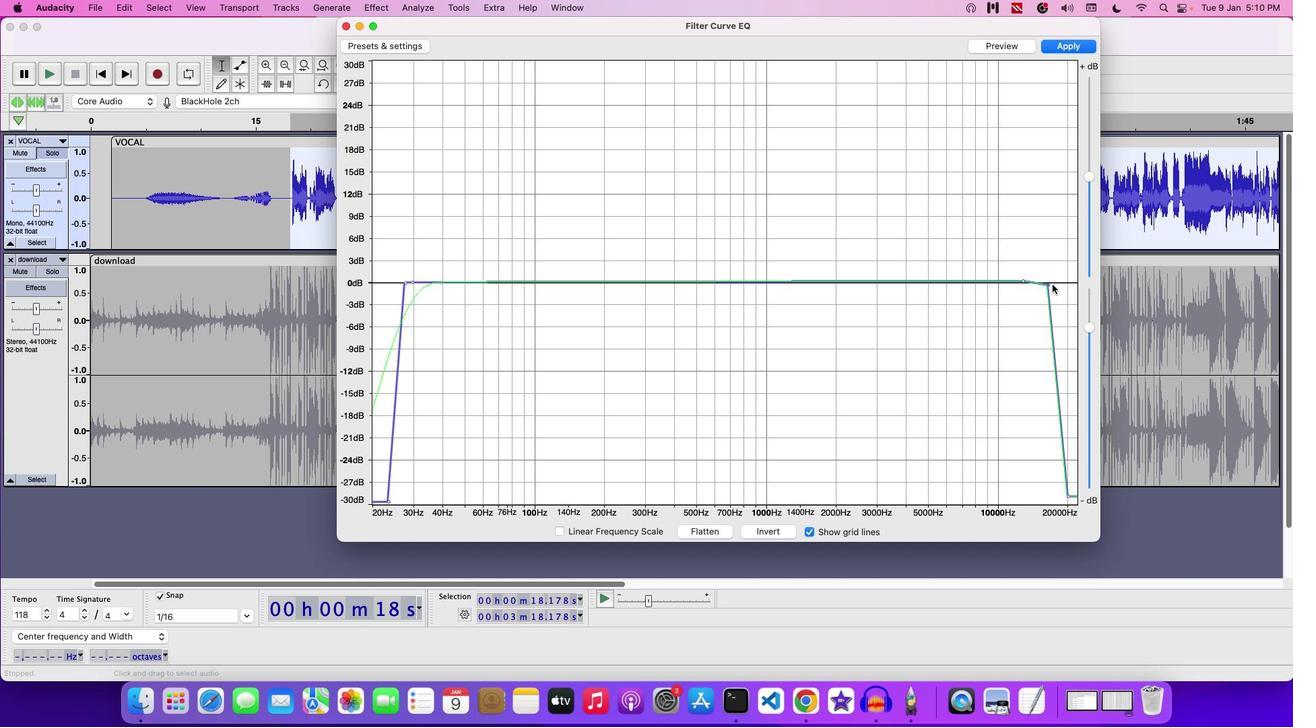 
Action: Mouse moved to (1082, 510)
Screenshot: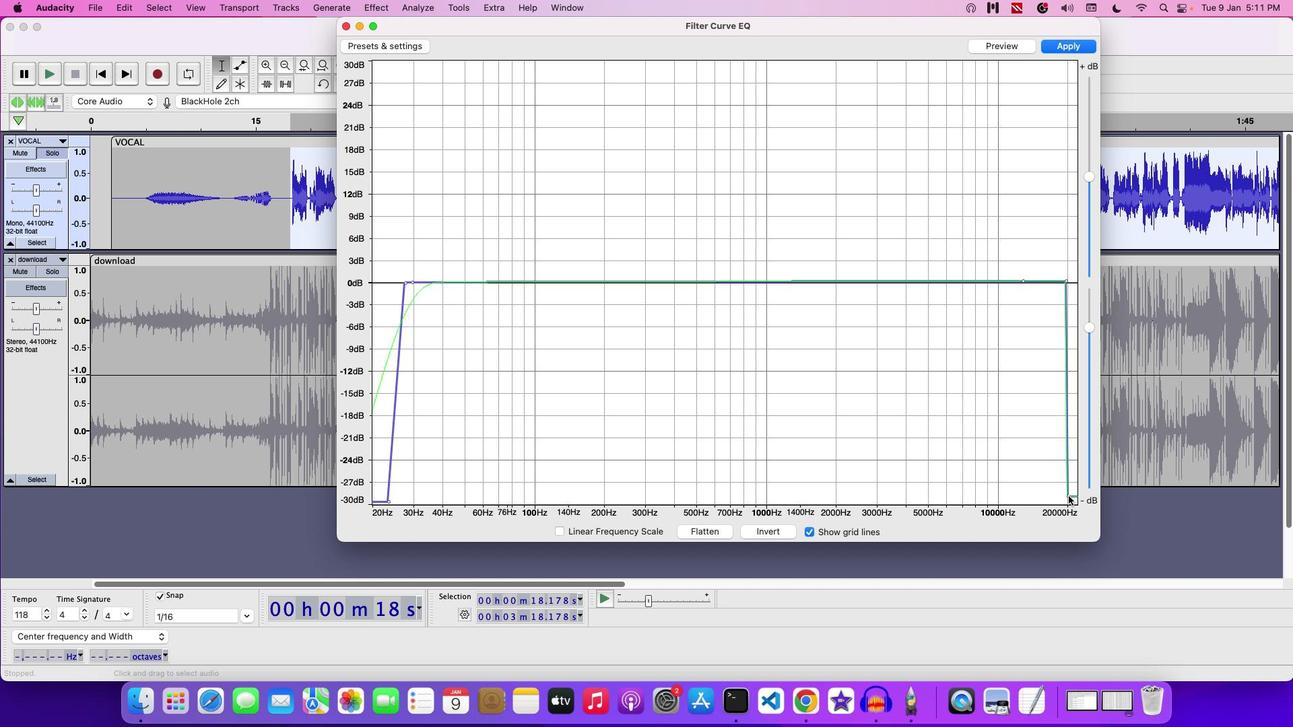
Action: Mouse pressed left at (1082, 510)
Screenshot: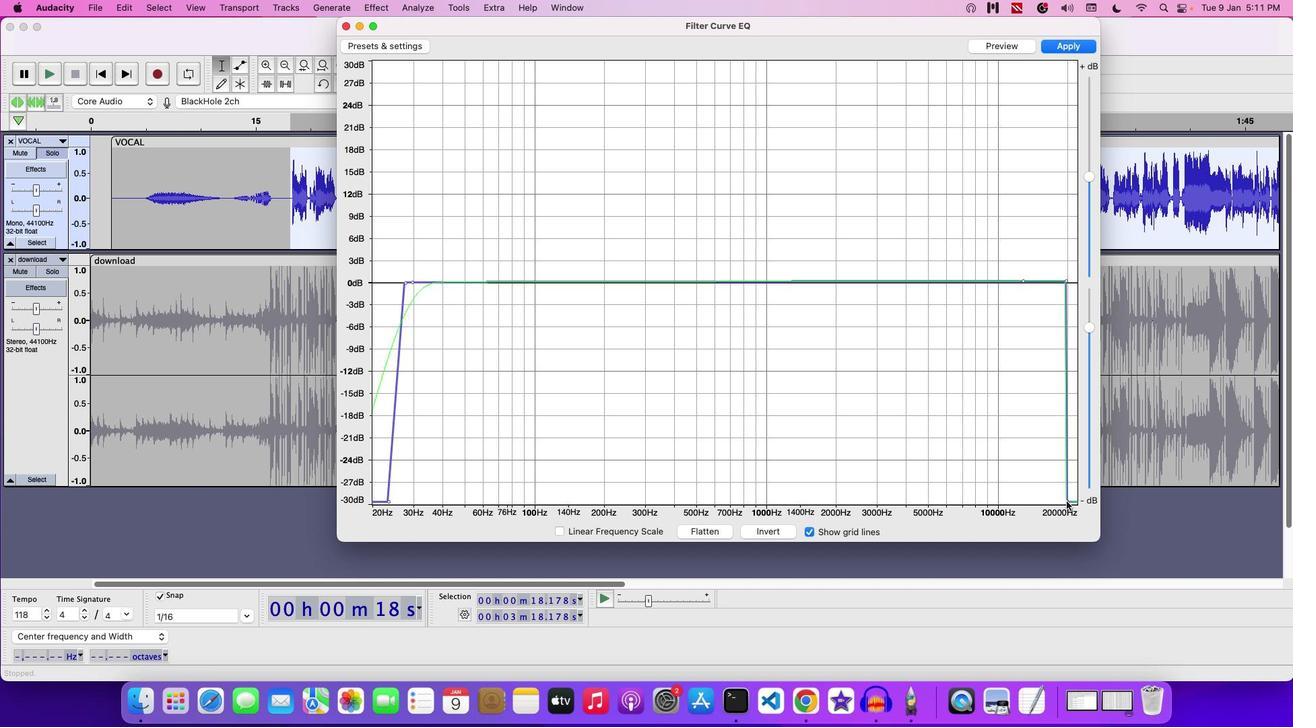 
Action: Mouse moved to (991, 295)
Screenshot: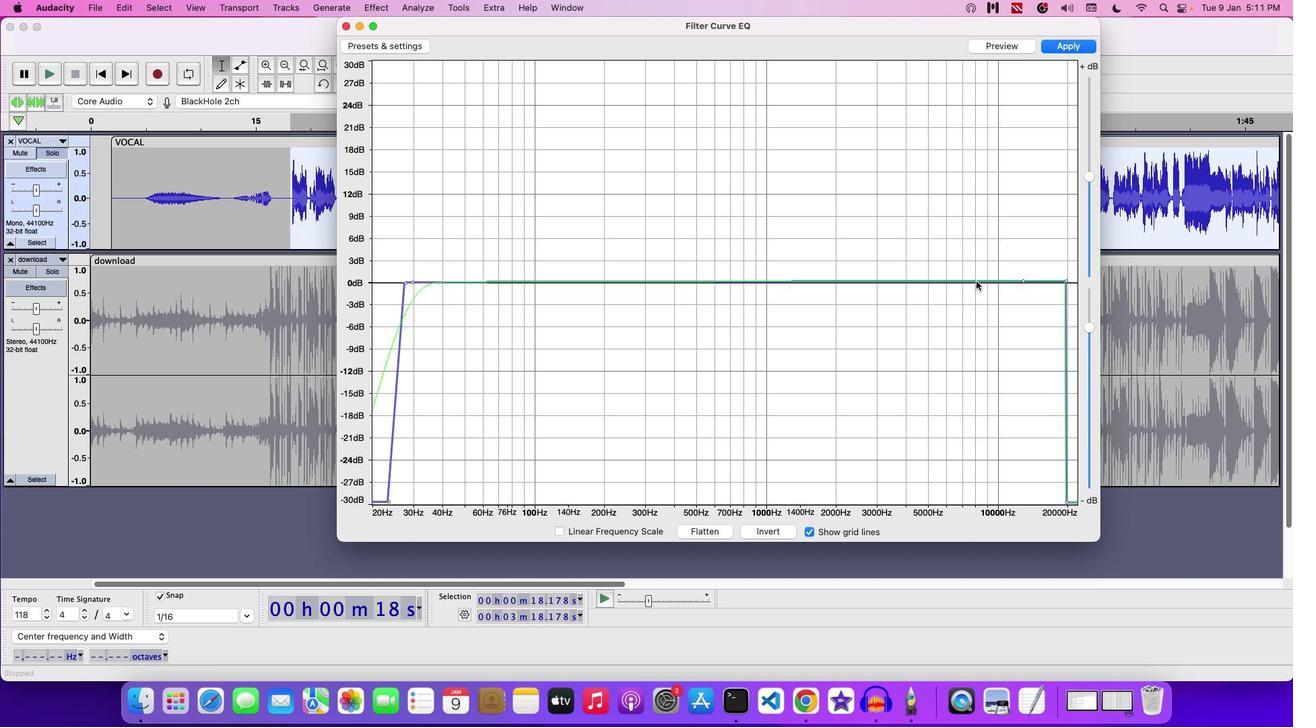 
Action: Mouse pressed left at (991, 295)
Screenshot: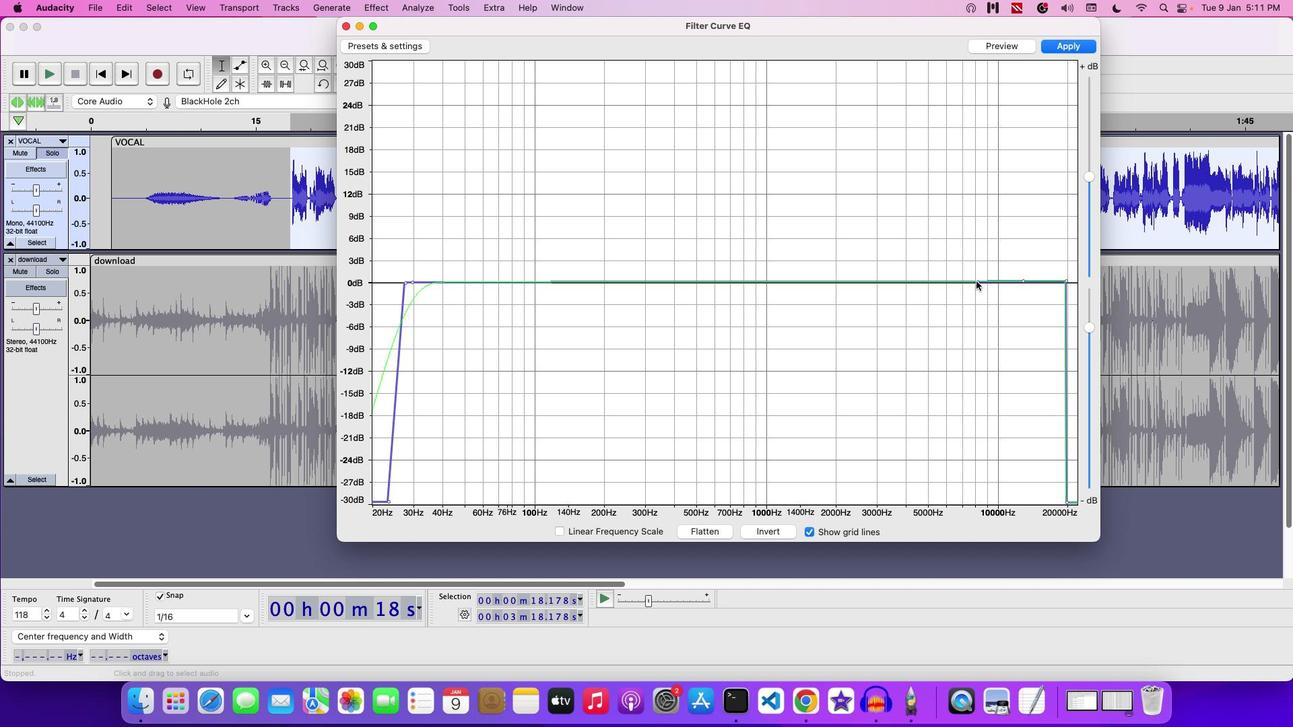 
Action: Mouse moved to (1003, 296)
Screenshot: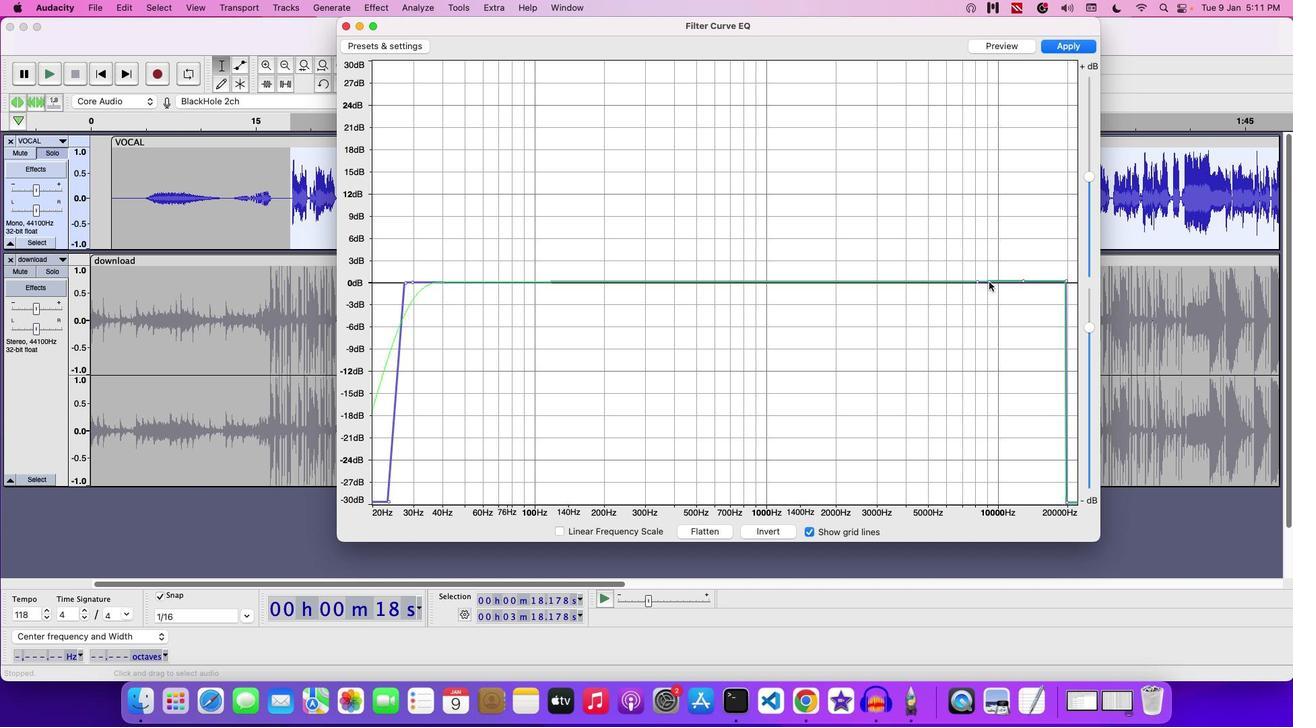 
Action: Mouse pressed left at (1003, 296)
Screenshot: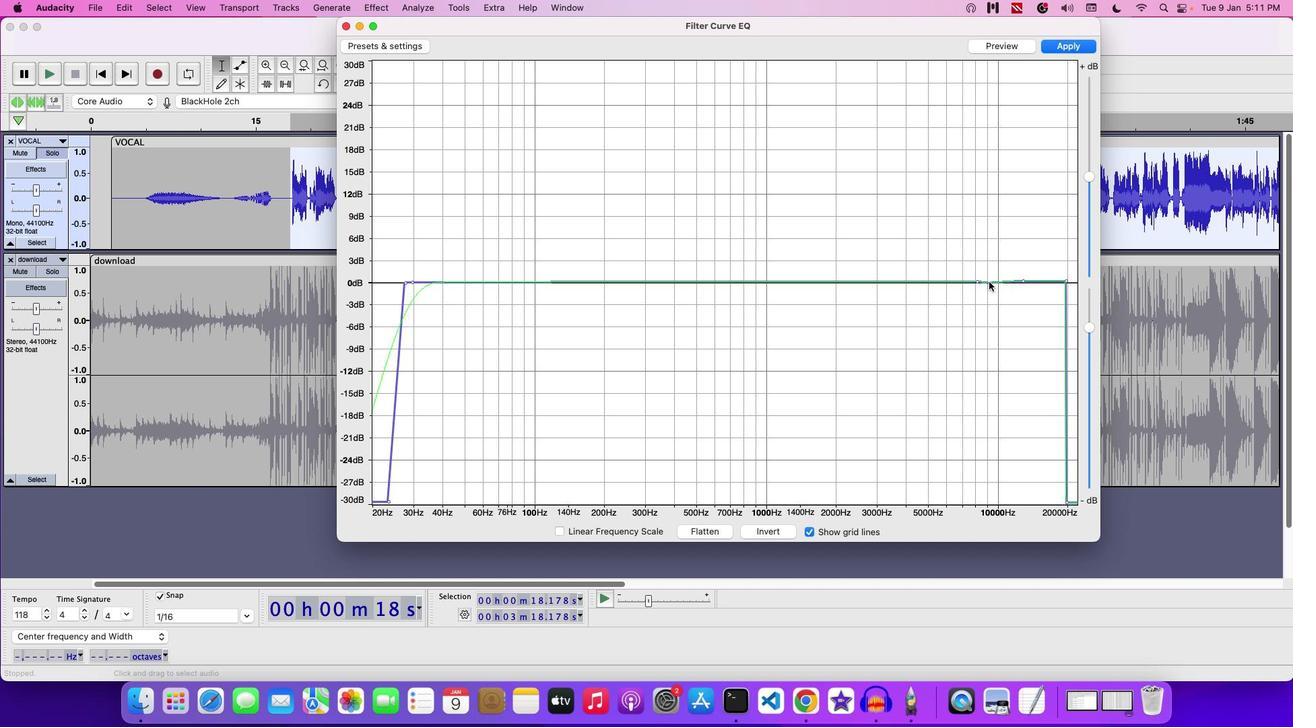 
Action: Mouse moved to (1013, 297)
Screenshot: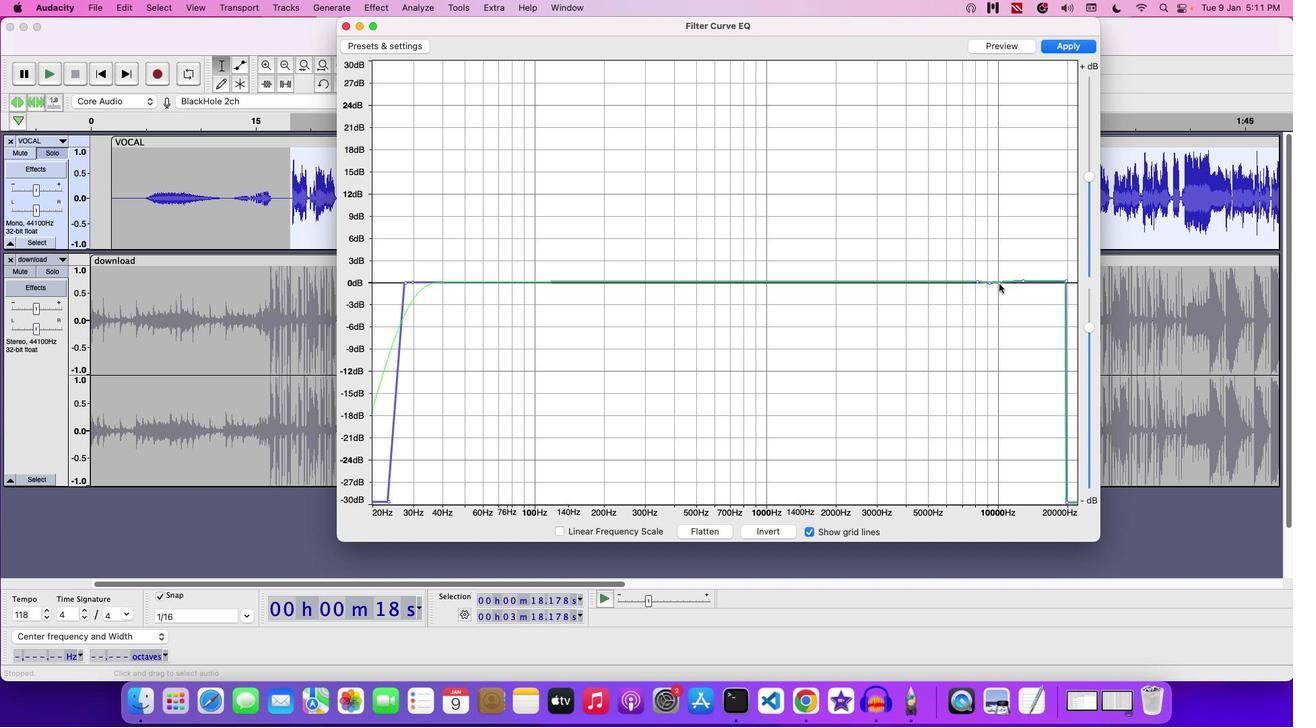 
Action: Mouse pressed left at (1013, 297)
Screenshot: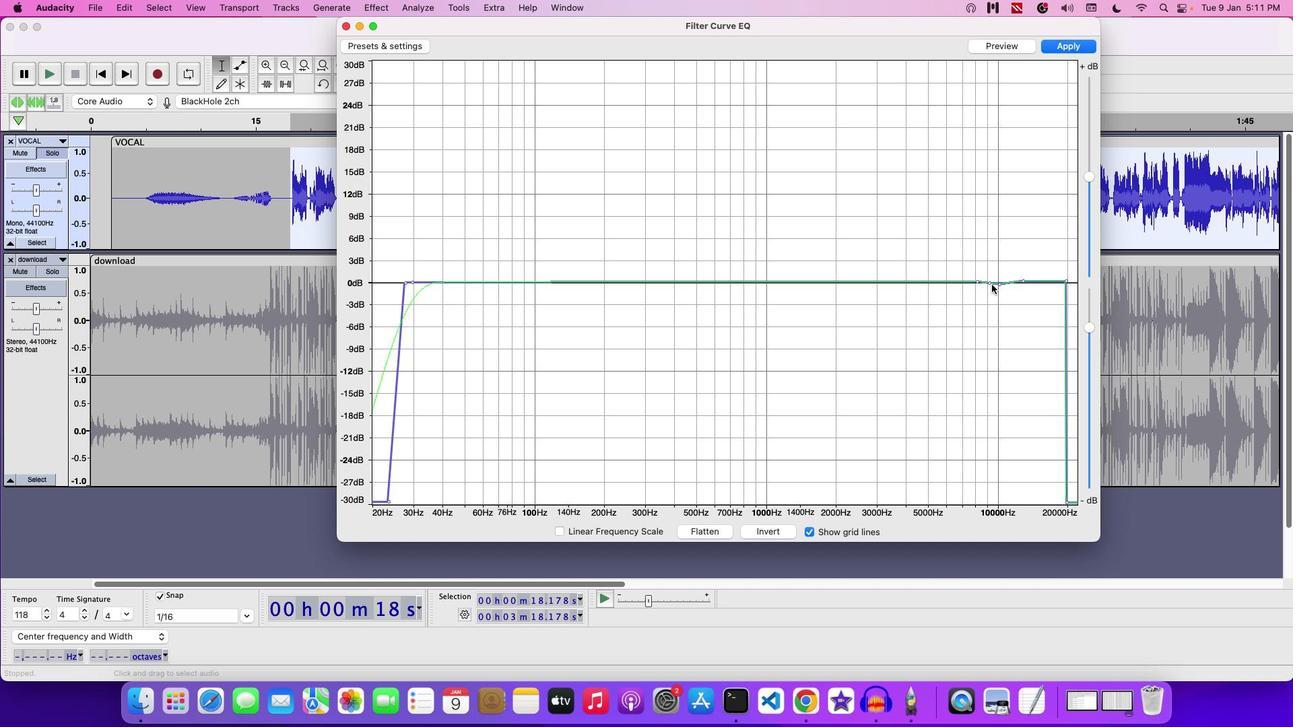 
Action: Mouse moved to (1005, 298)
Screenshot: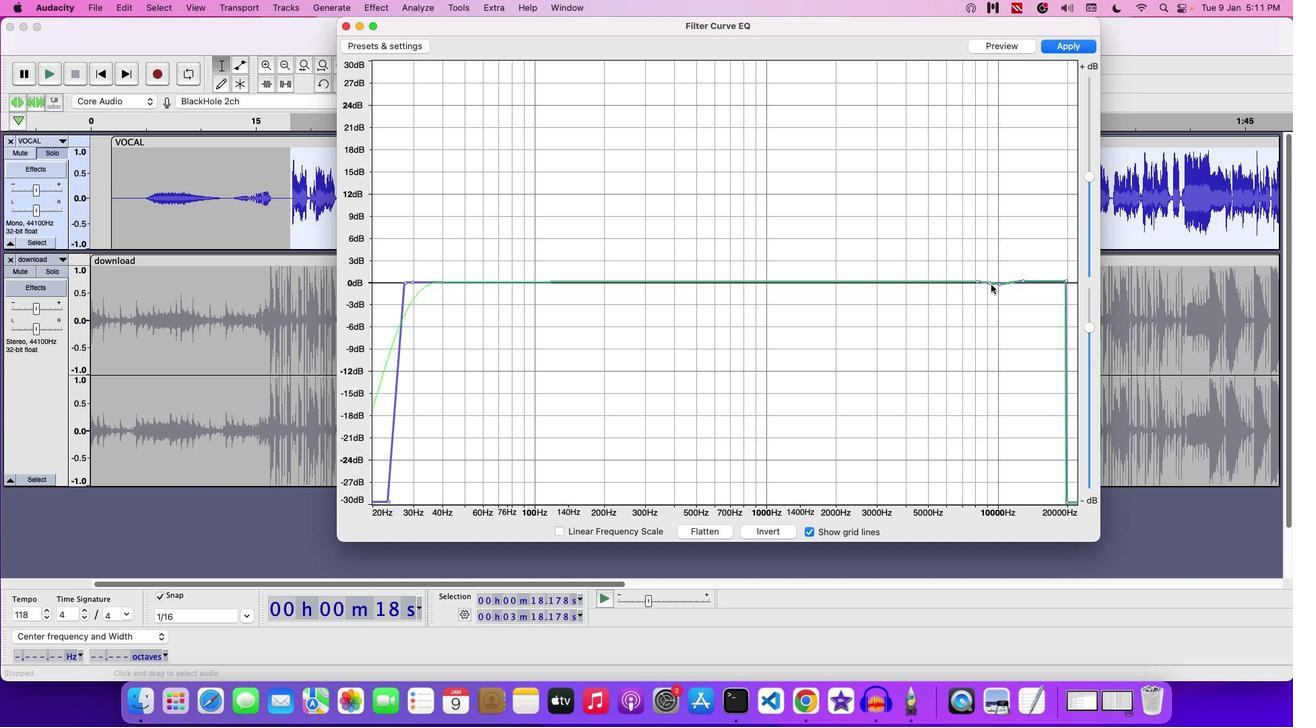 
Action: Mouse pressed left at (1005, 298)
Screenshot: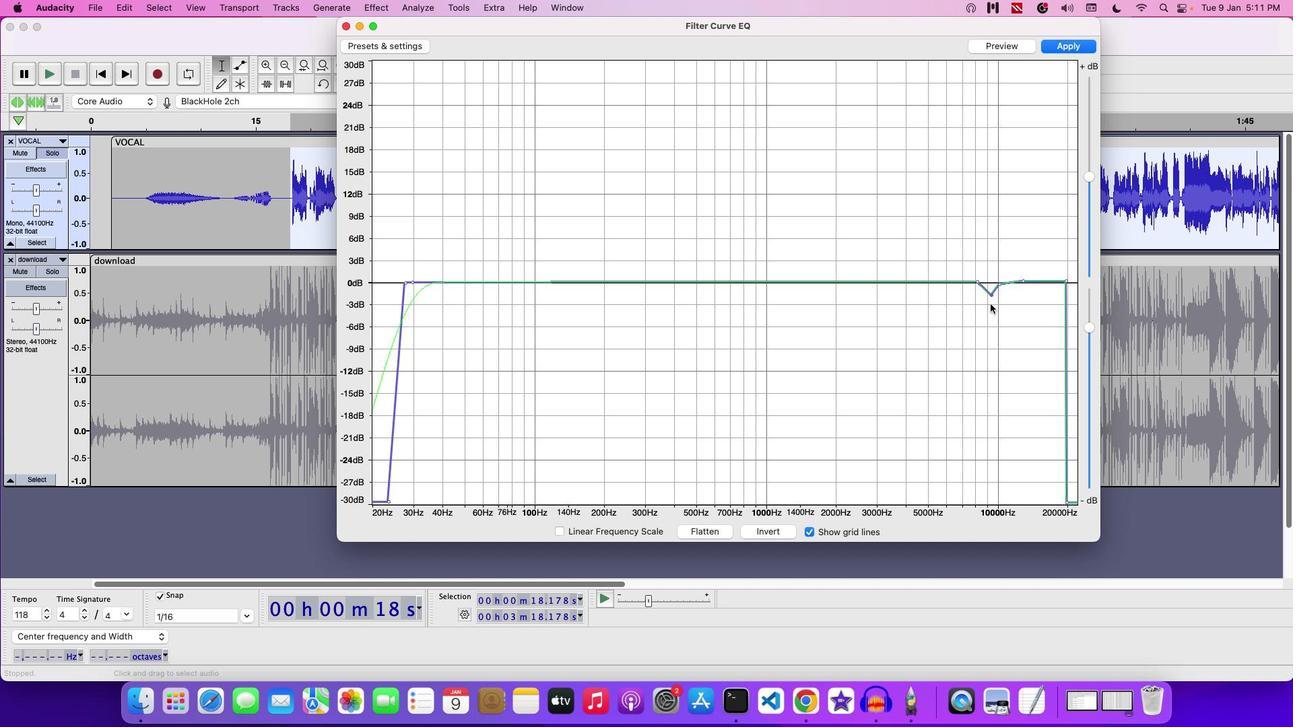 
Action: Mouse moved to (991, 298)
Screenshot: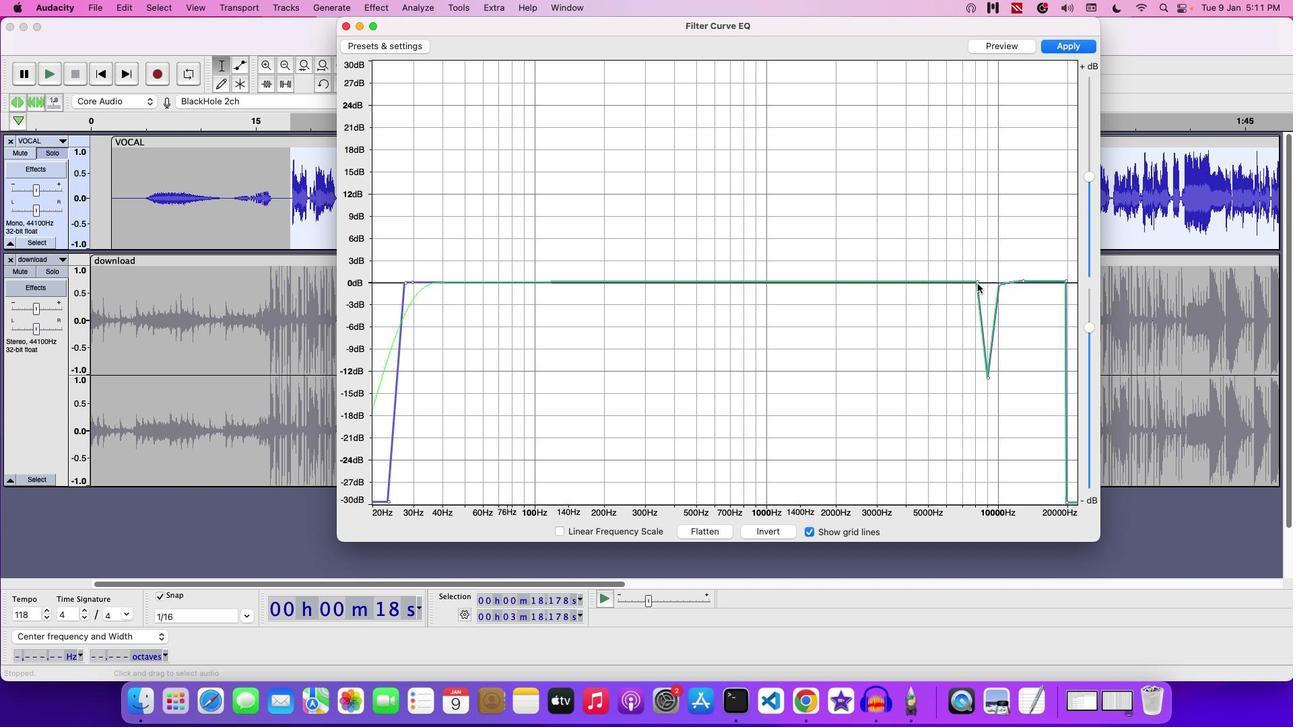 
Action: Mouse pressed left at (991, 298)
Screenshot: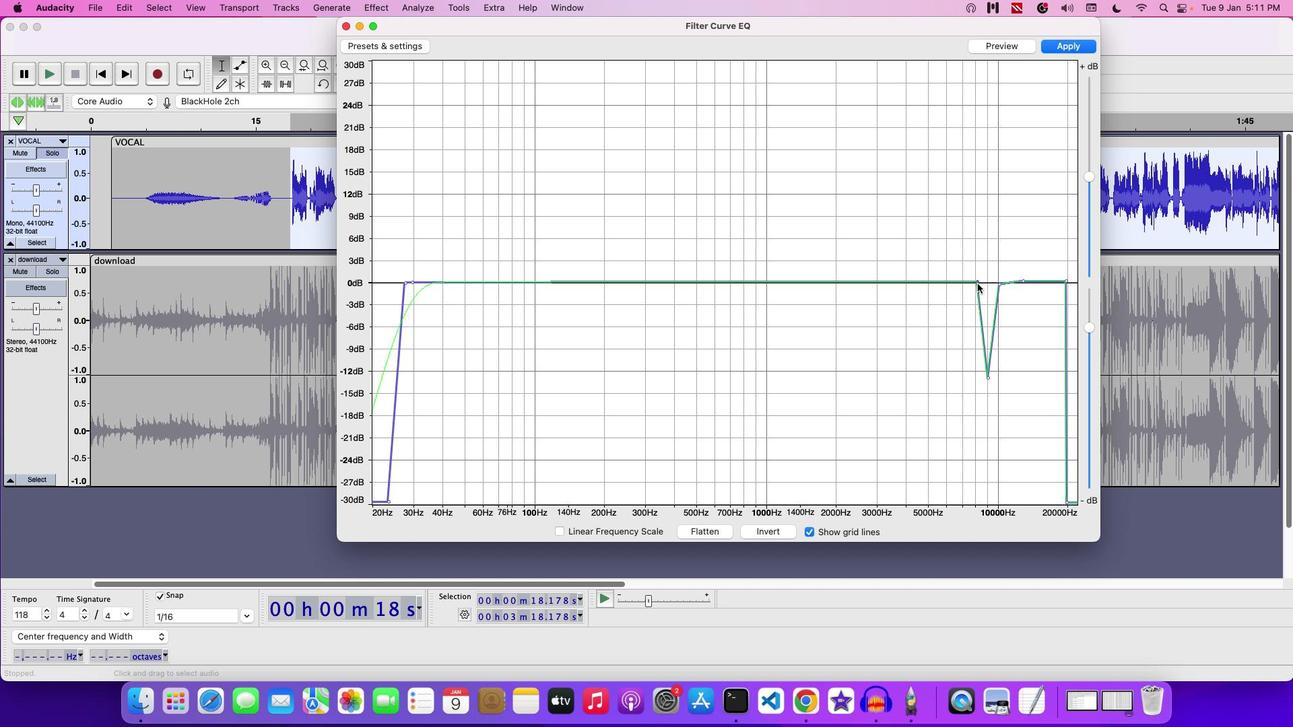 
Action: Mouse moved to (1012, 297)
Screenshot: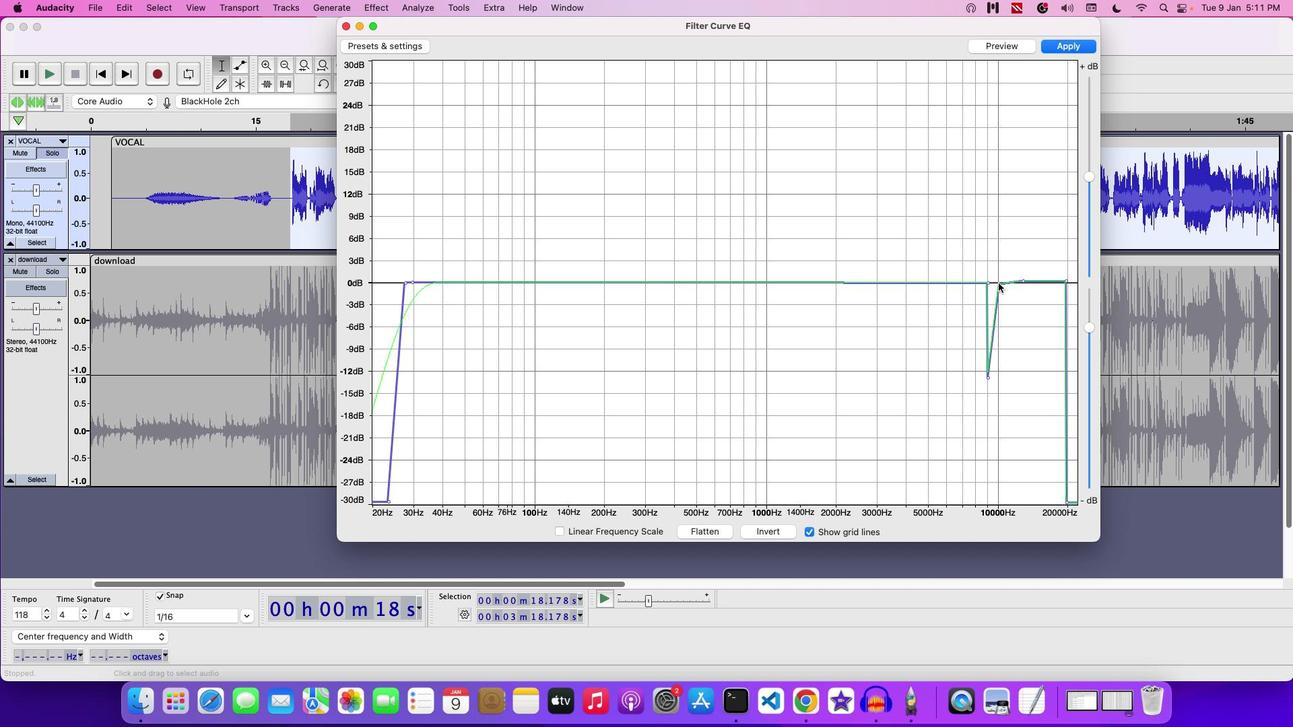 
Action: Mouse pressed left at (1012, 297)
Screenshot: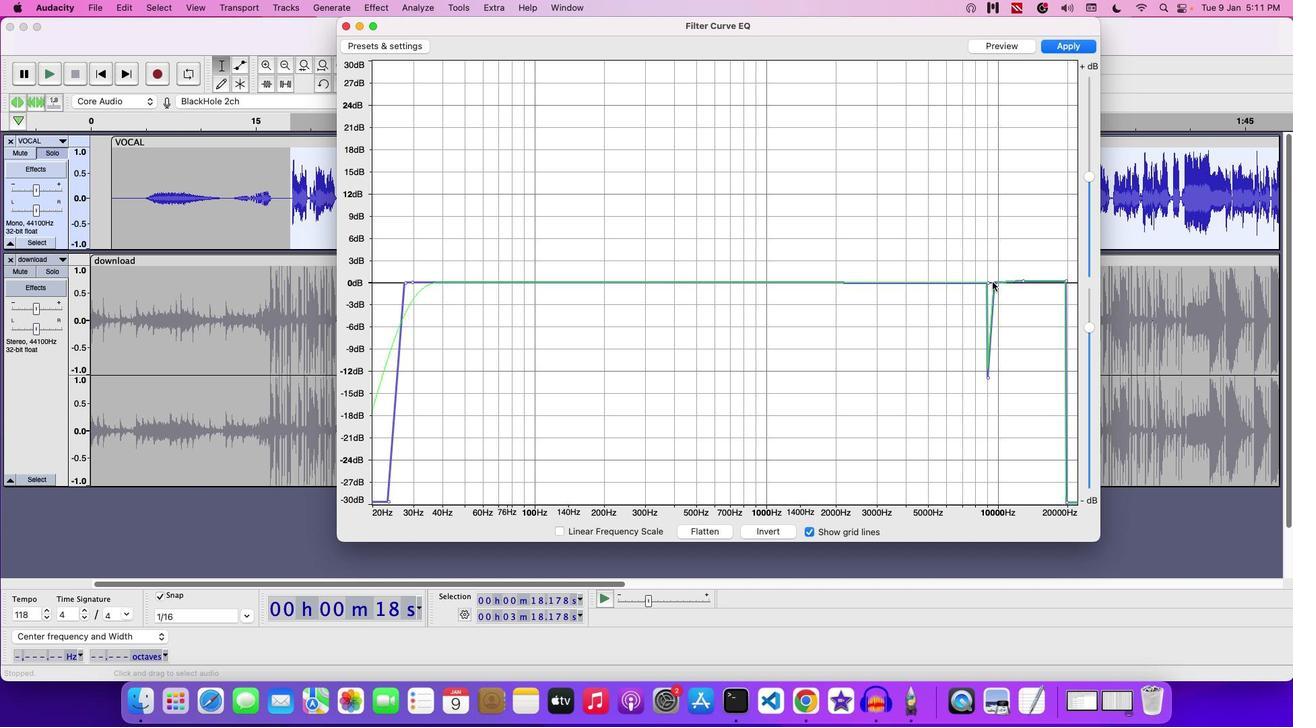 
Action: Mouse moved to (1002, 390)
Screenshot: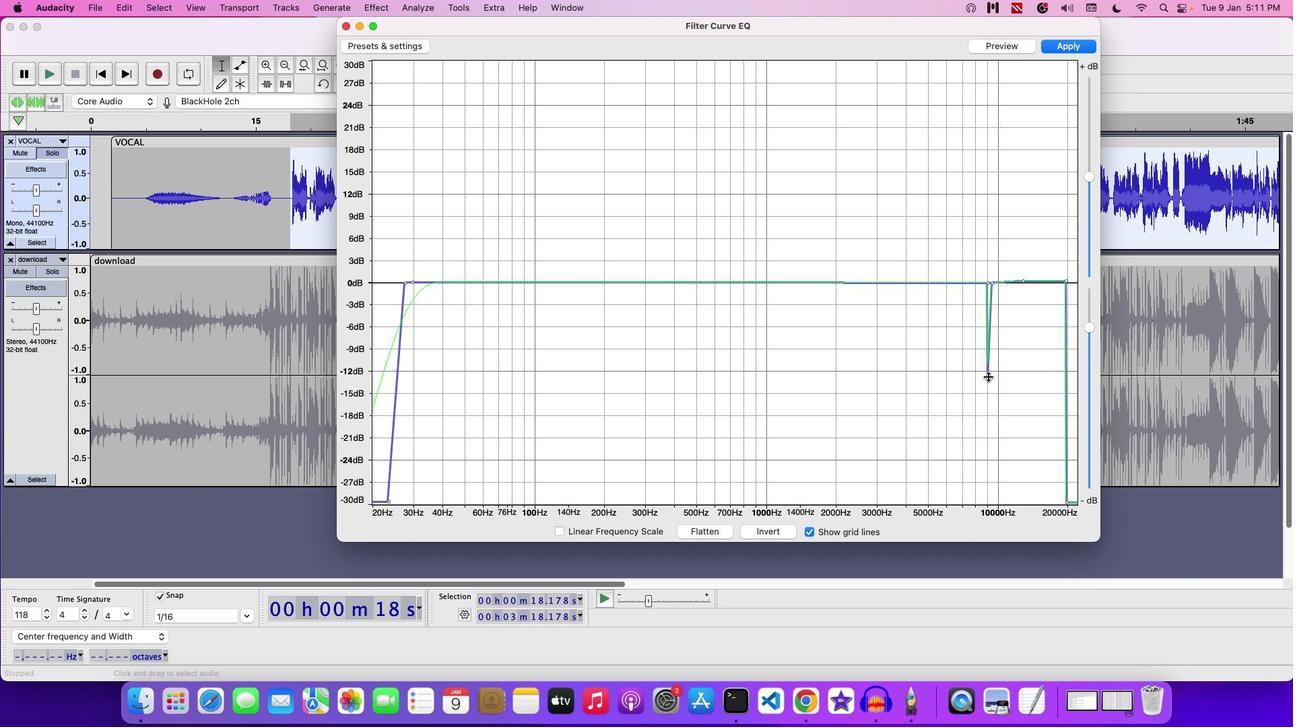 
Action: Mouse pressed left at (1002, 390)
Screenshot: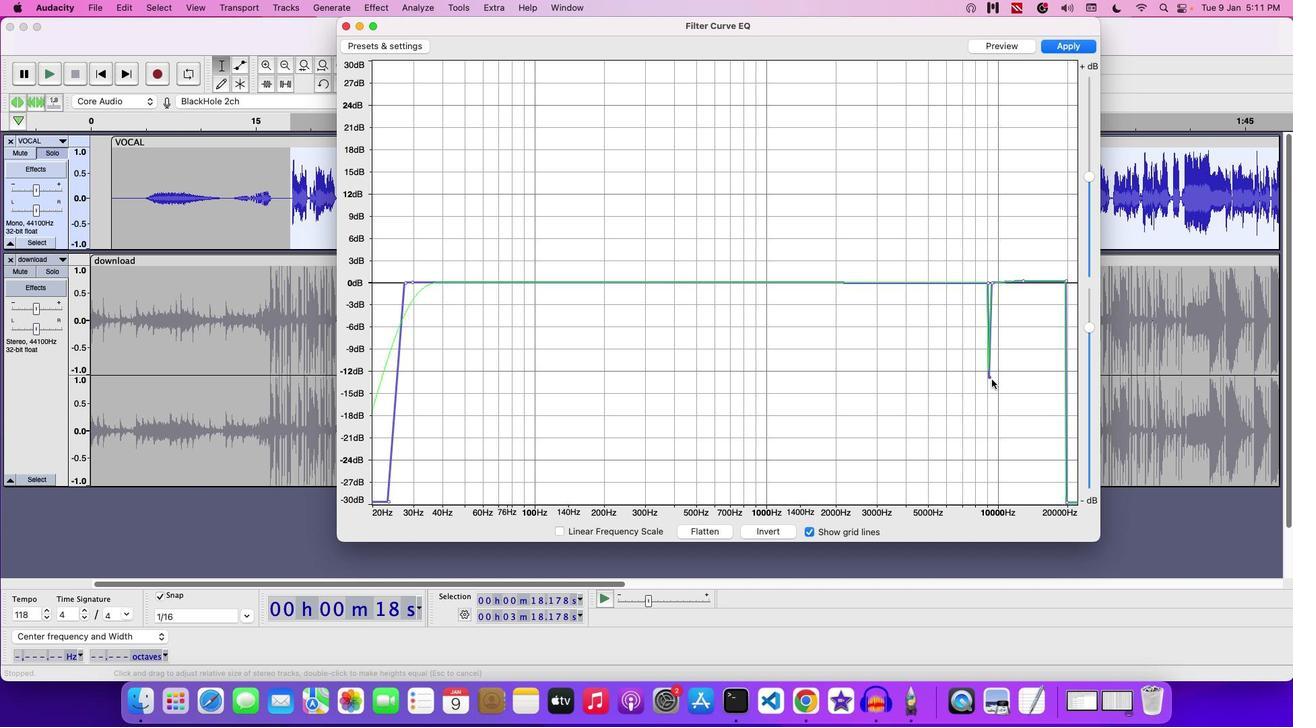
Action: Mouse moved to (987, 299)
Screenshot: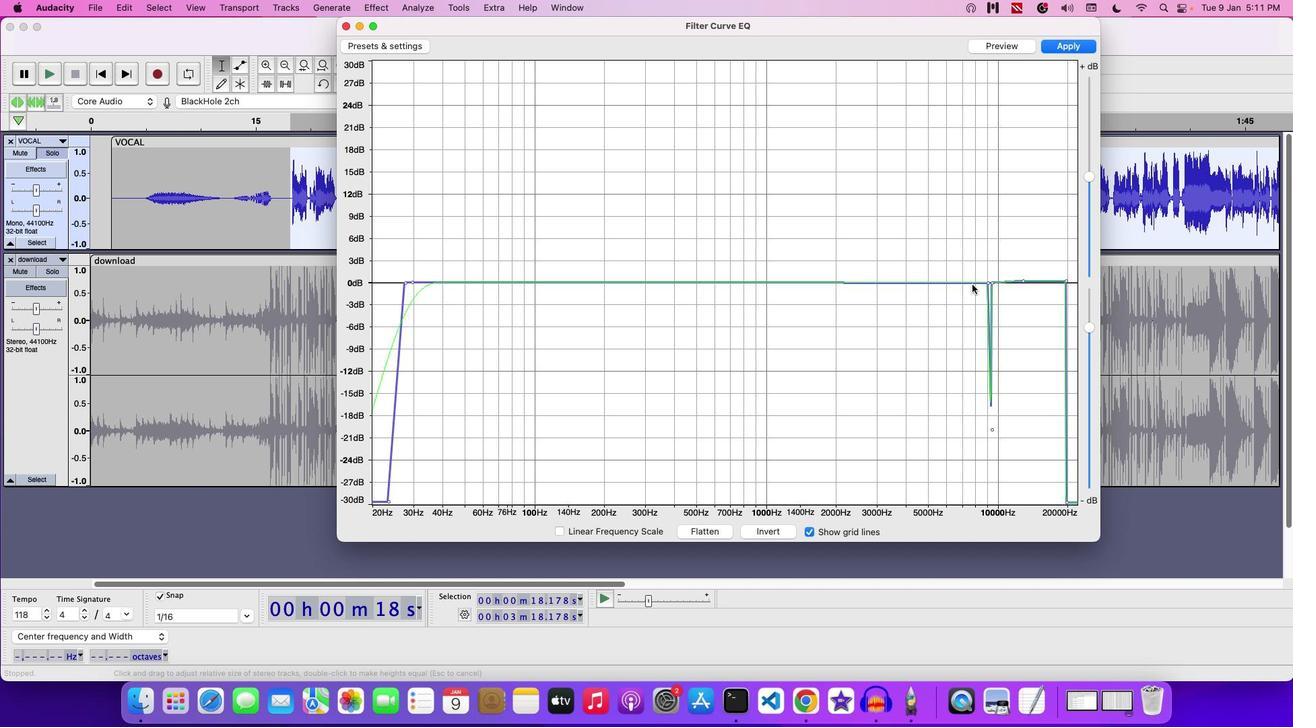 
Action: Mouse pressed left at (987, 299)
Screenshot: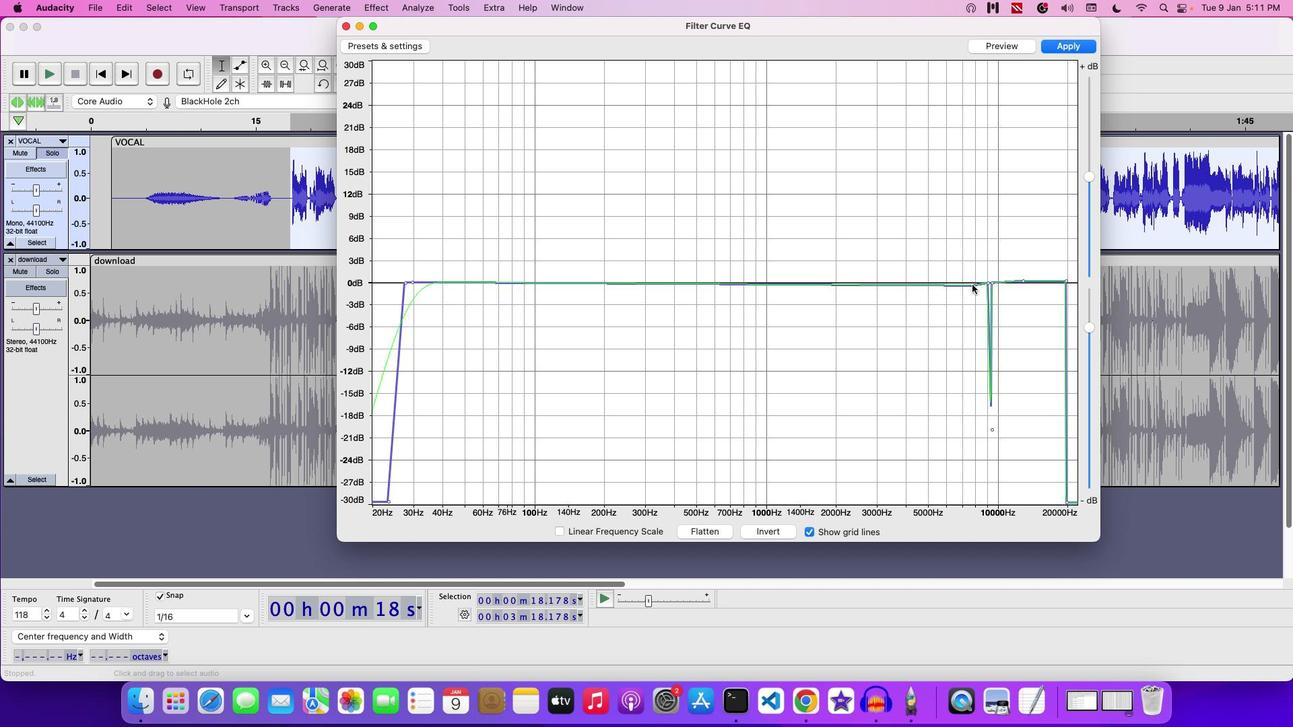 
Action: Mouse moved to (979, 297)
Screenshot: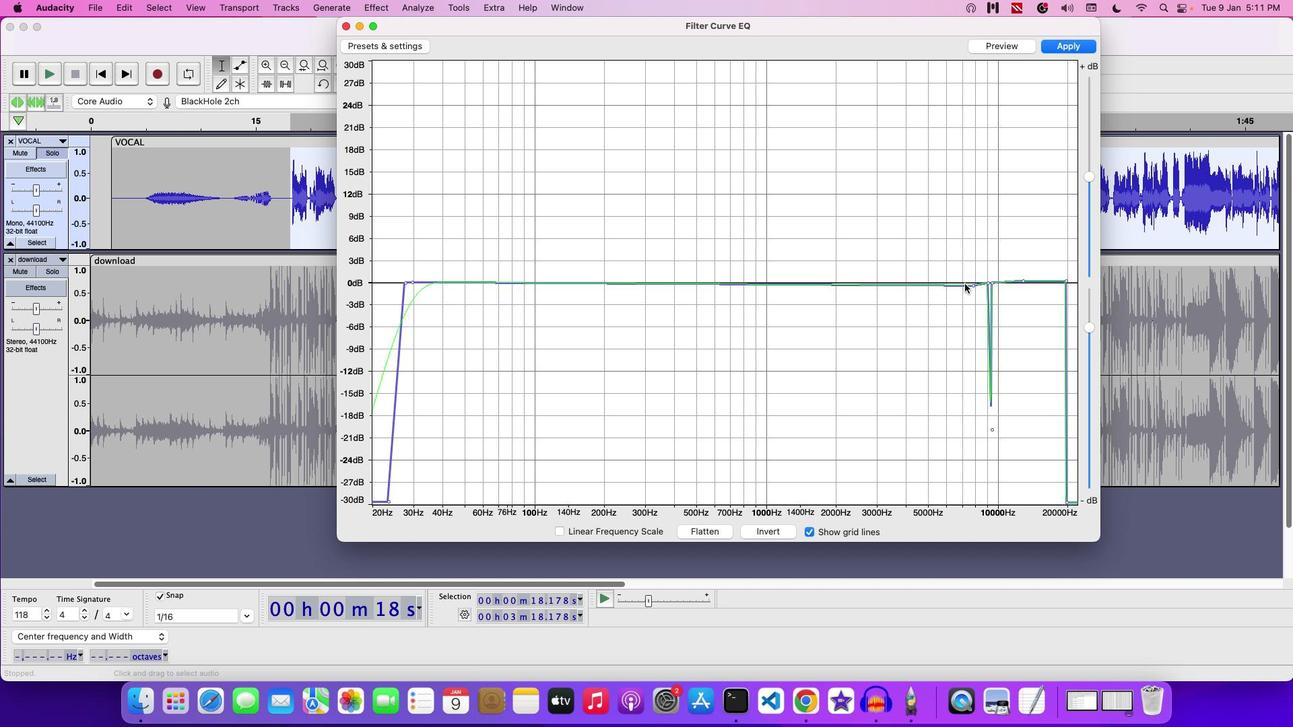 
Action: Mouse pressed left at (979, 297)
Screenshot: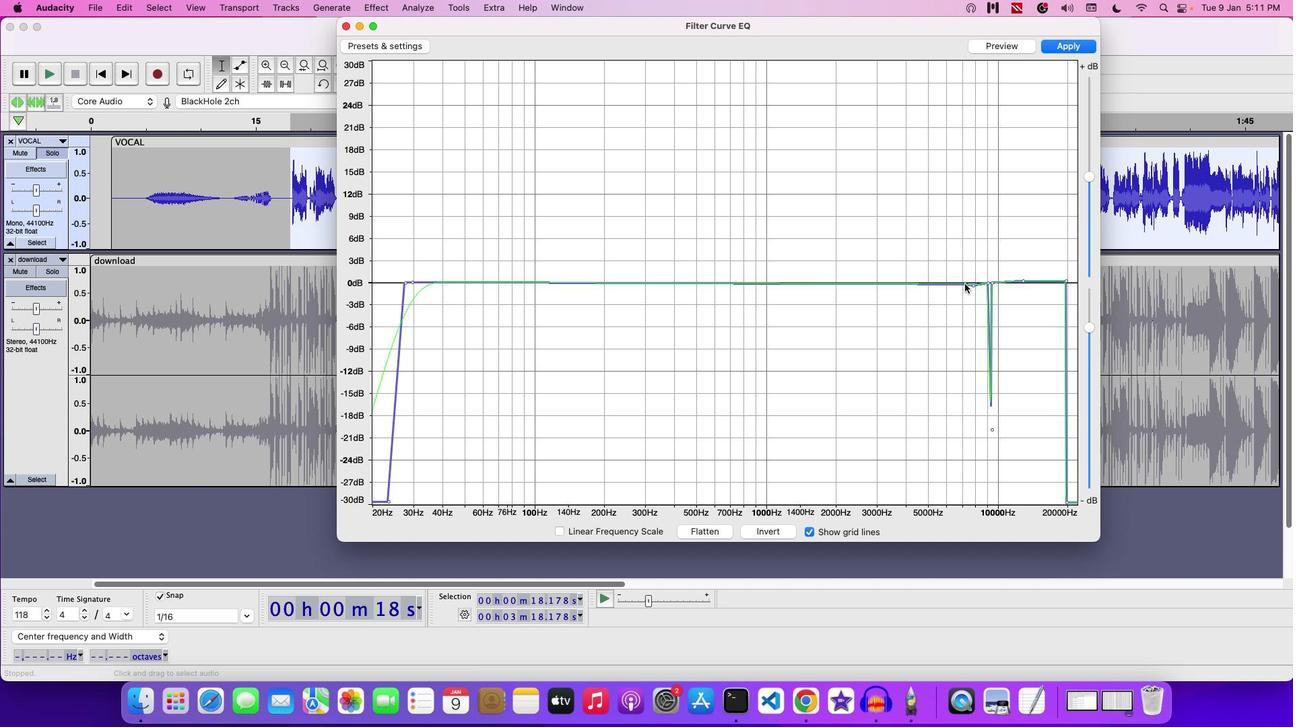 
Action: Mouse moved to (962, 300)
Screenshot: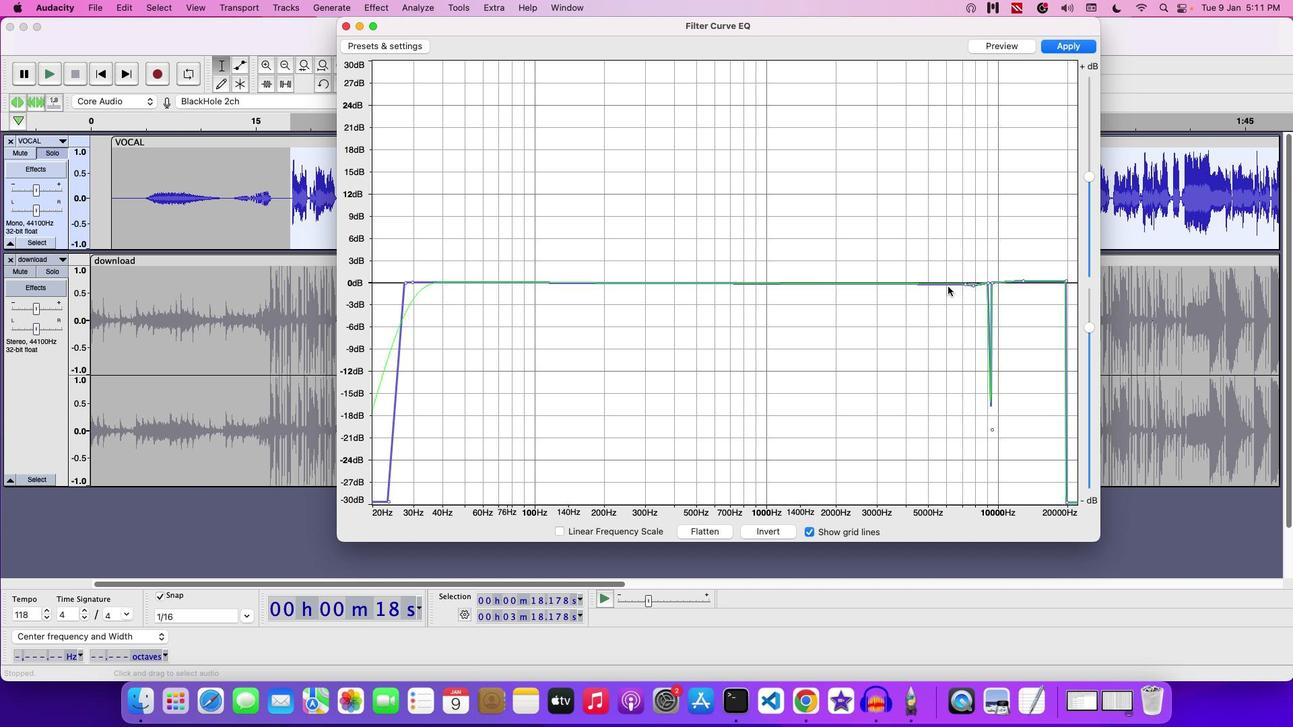 
Action: Mouse pressed left at (962, 300)
Screenshot: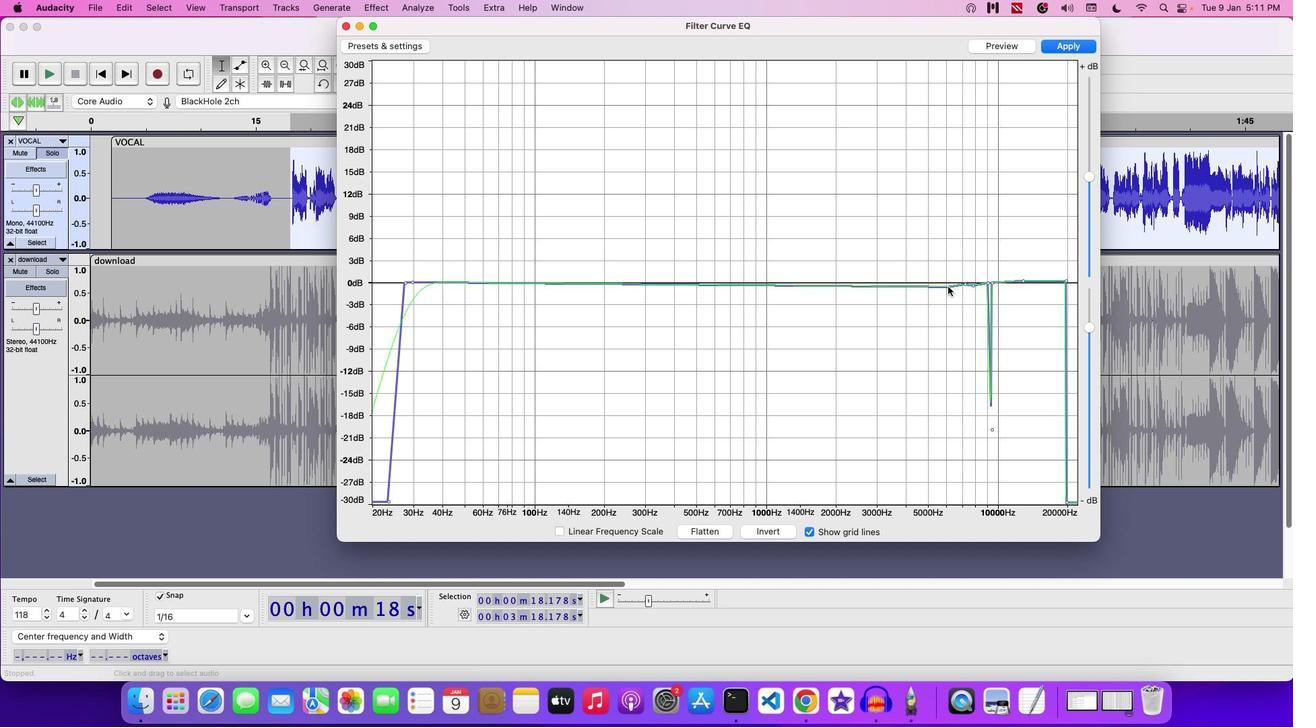 
Action: Mouse moved to (978, 297)
Screenshot: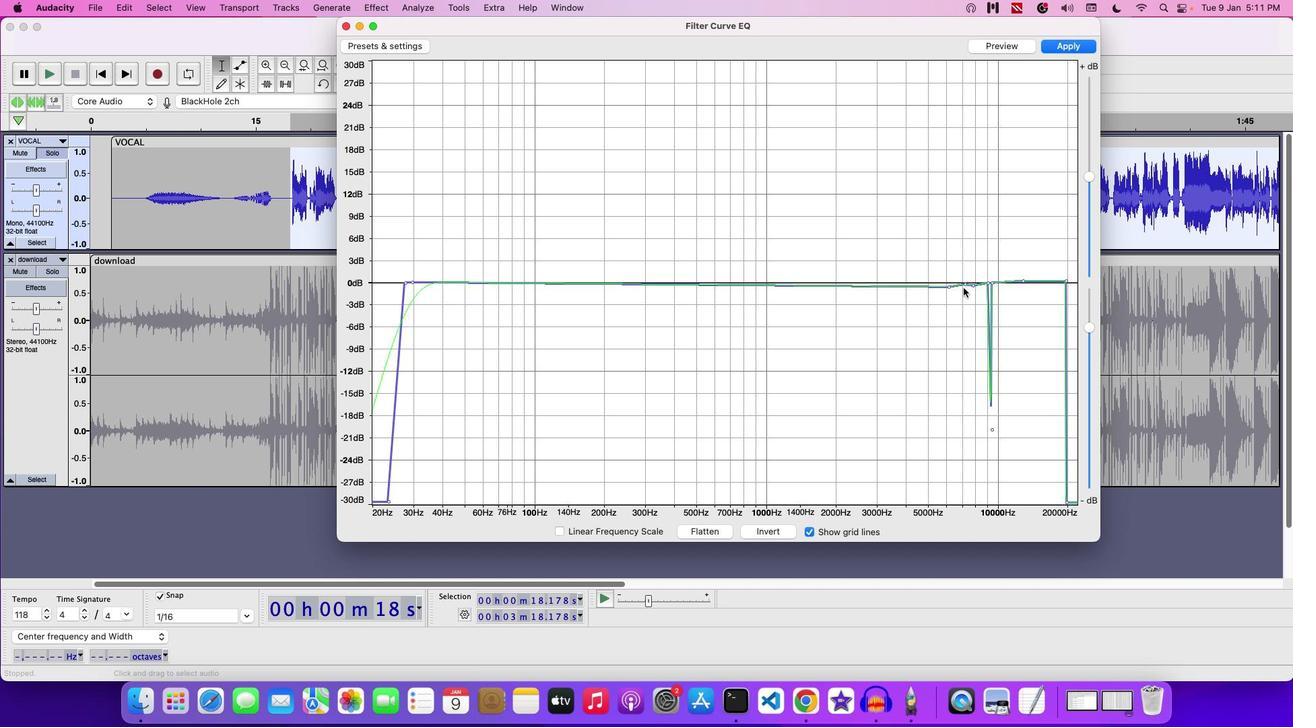 
Action: Mouse pressed left at (978, 297)
Screenshot: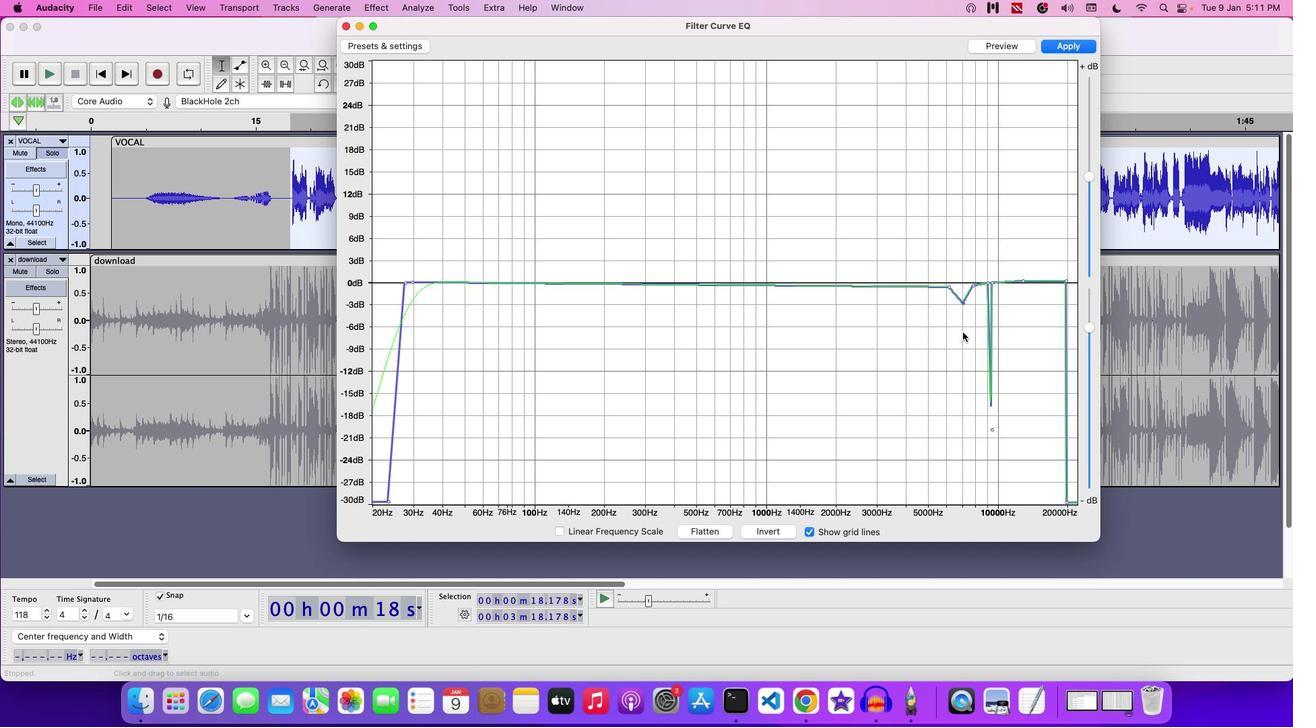 
Action: Mouse moved to (961, 300)
Screenshot: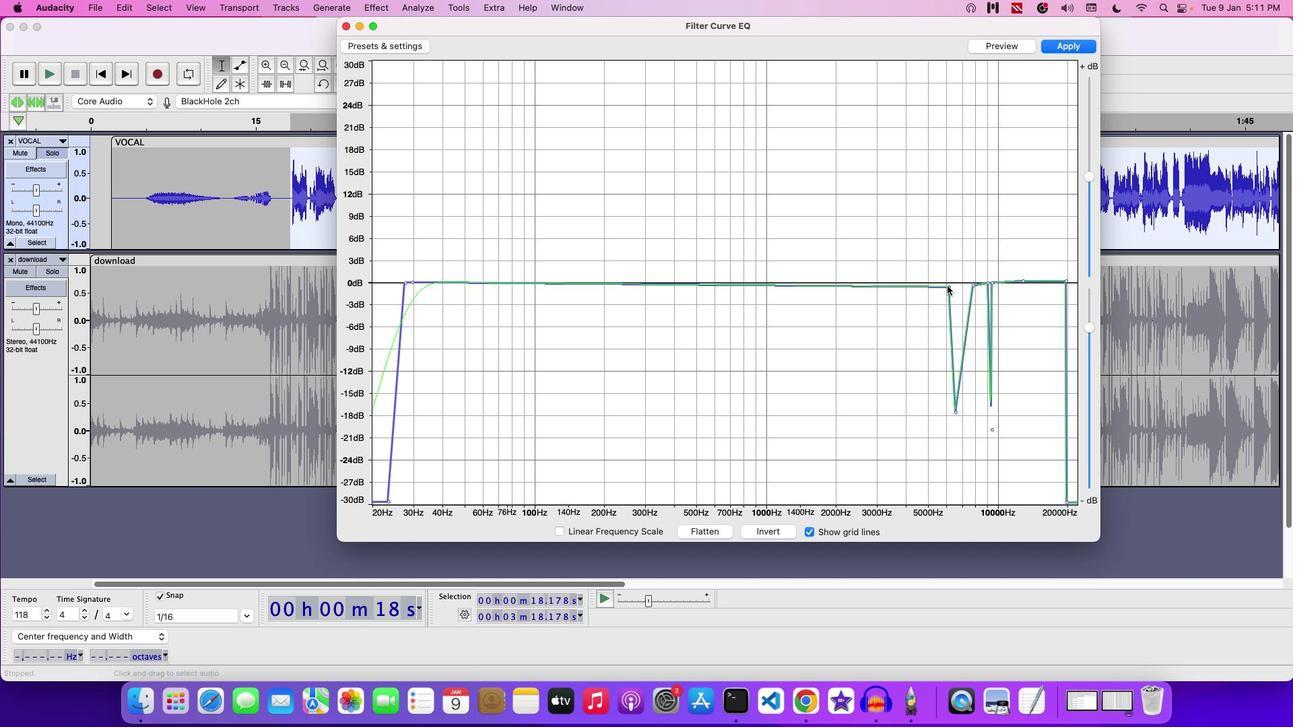 
Action: Mouse pressed left at (961, 300)
Screenshot: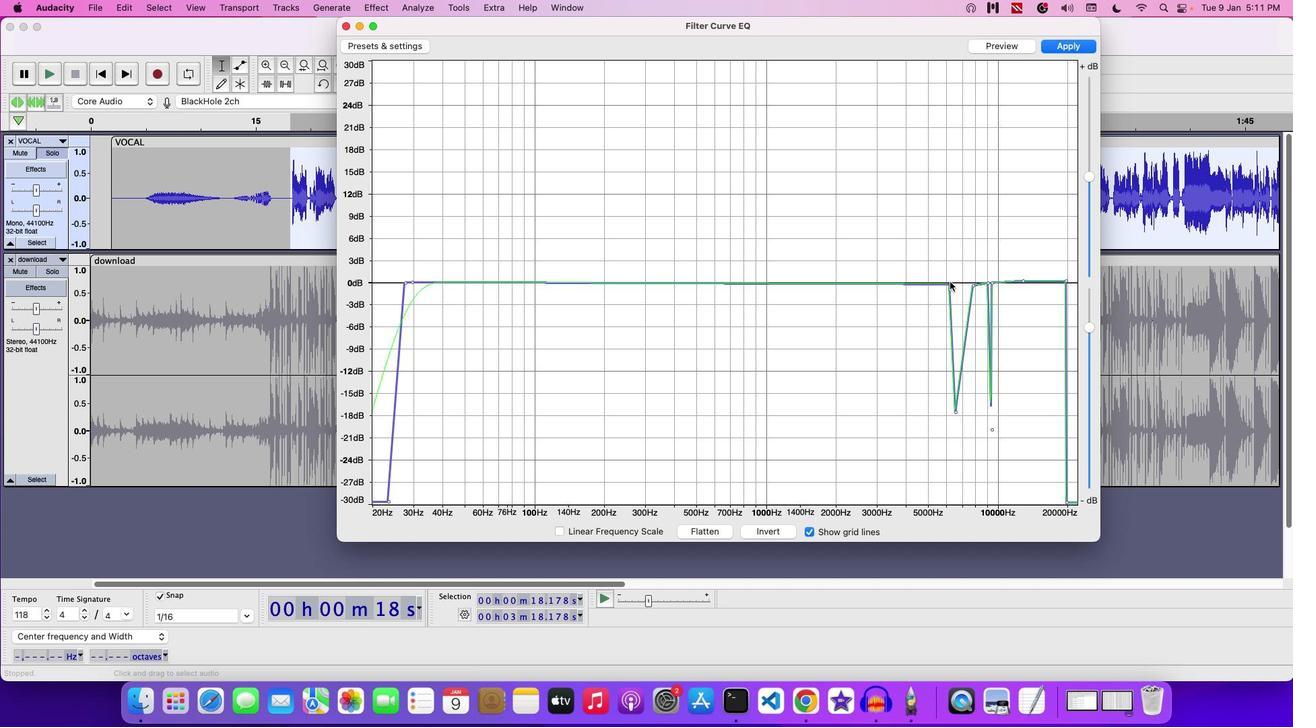 
Action: Mouse moved to (987, 298)
Screenshot: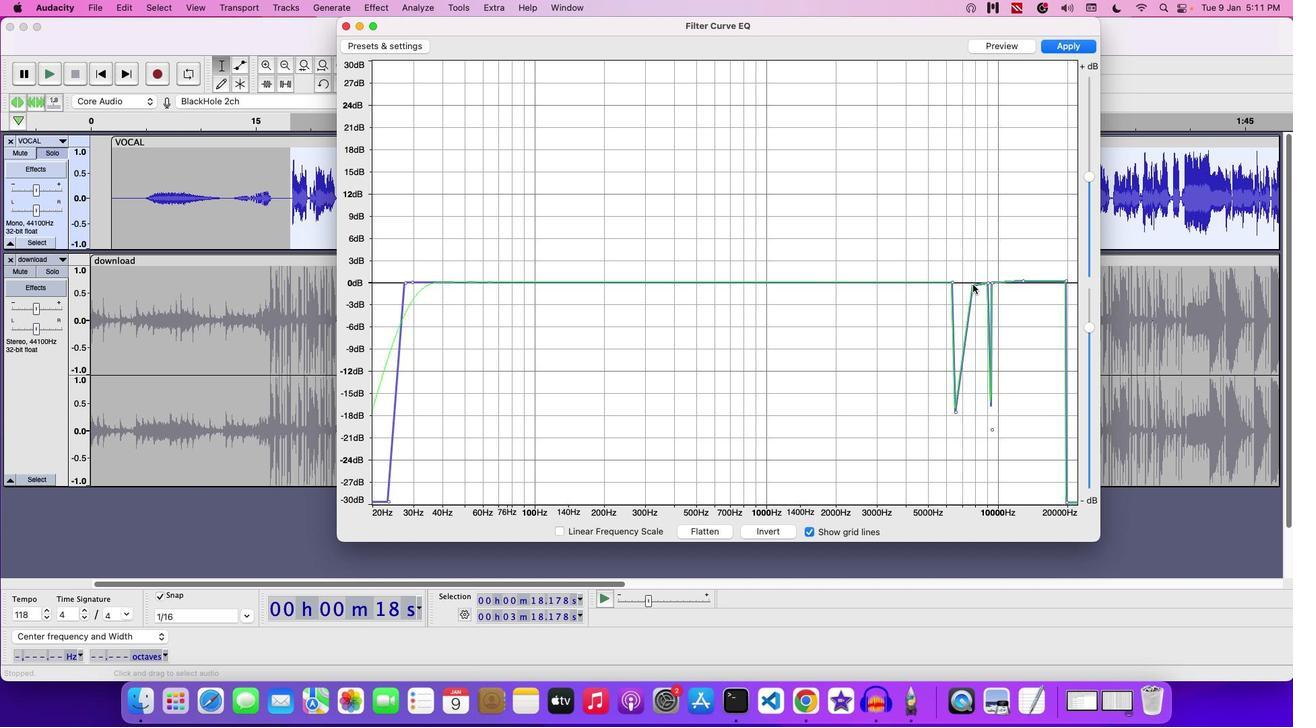 
Action: Mouse pressed left at (987, 298)
Screenshot: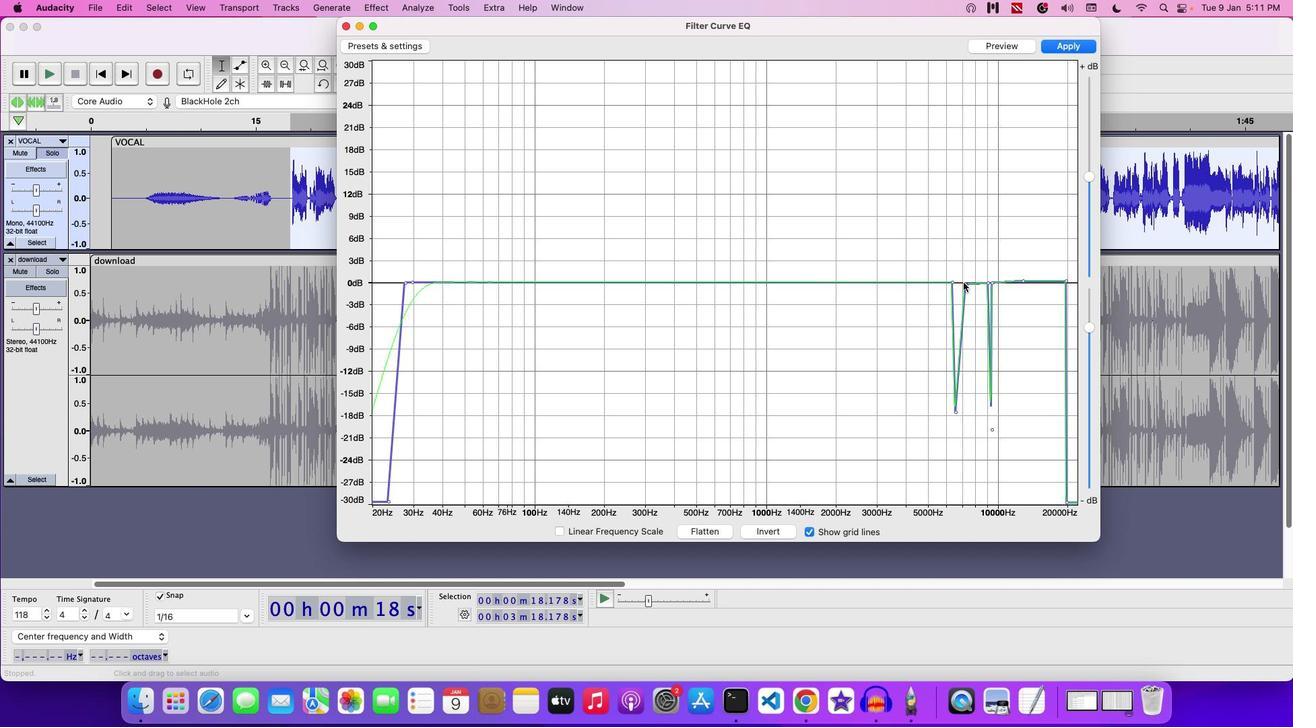 
Action: Mouse moved to (1020, 57)
Screenshot: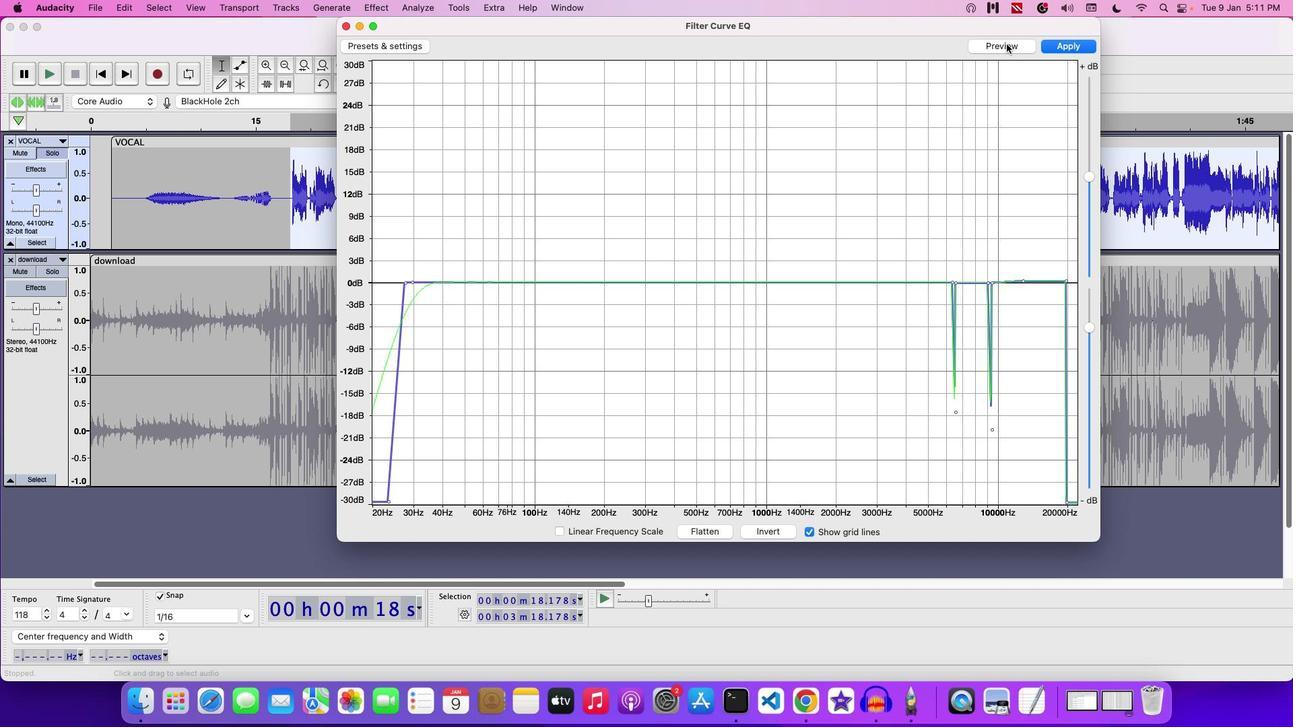 
Action: Mouse pressed left at (1020, 57)
Screenshot: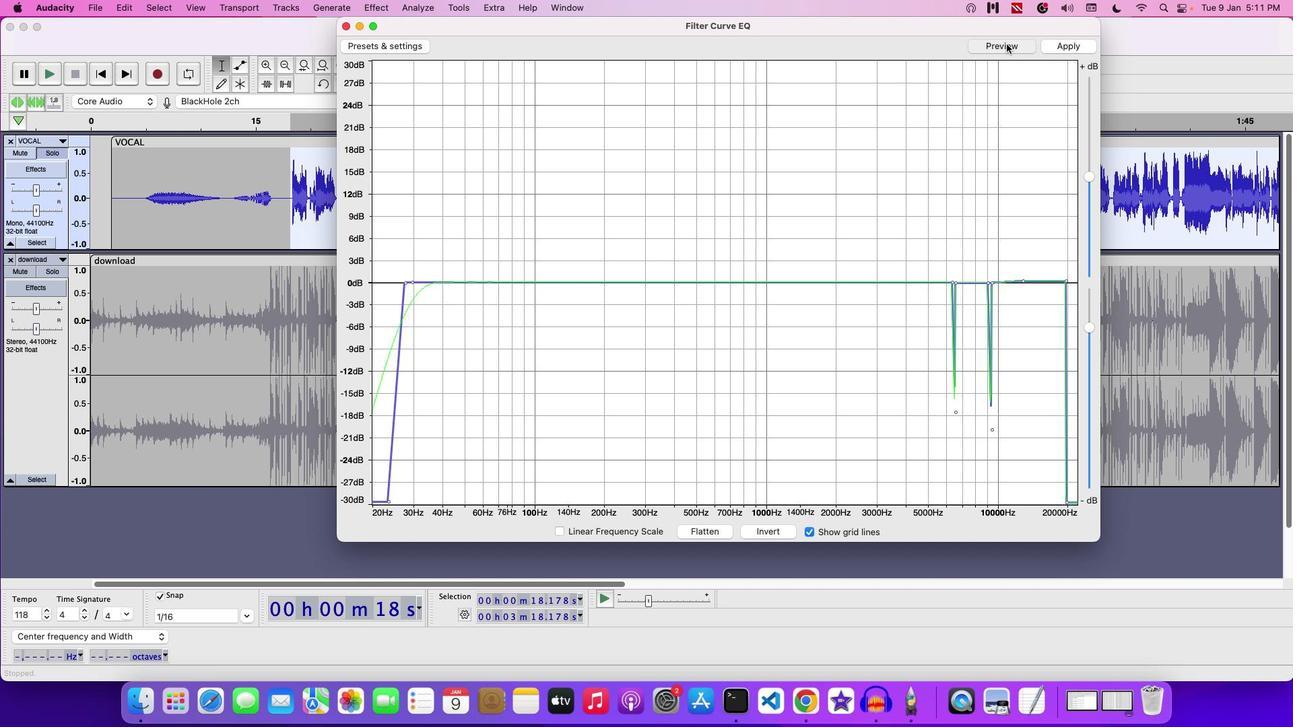 
Action: Mouse moved to (759, 340)
Screenshot: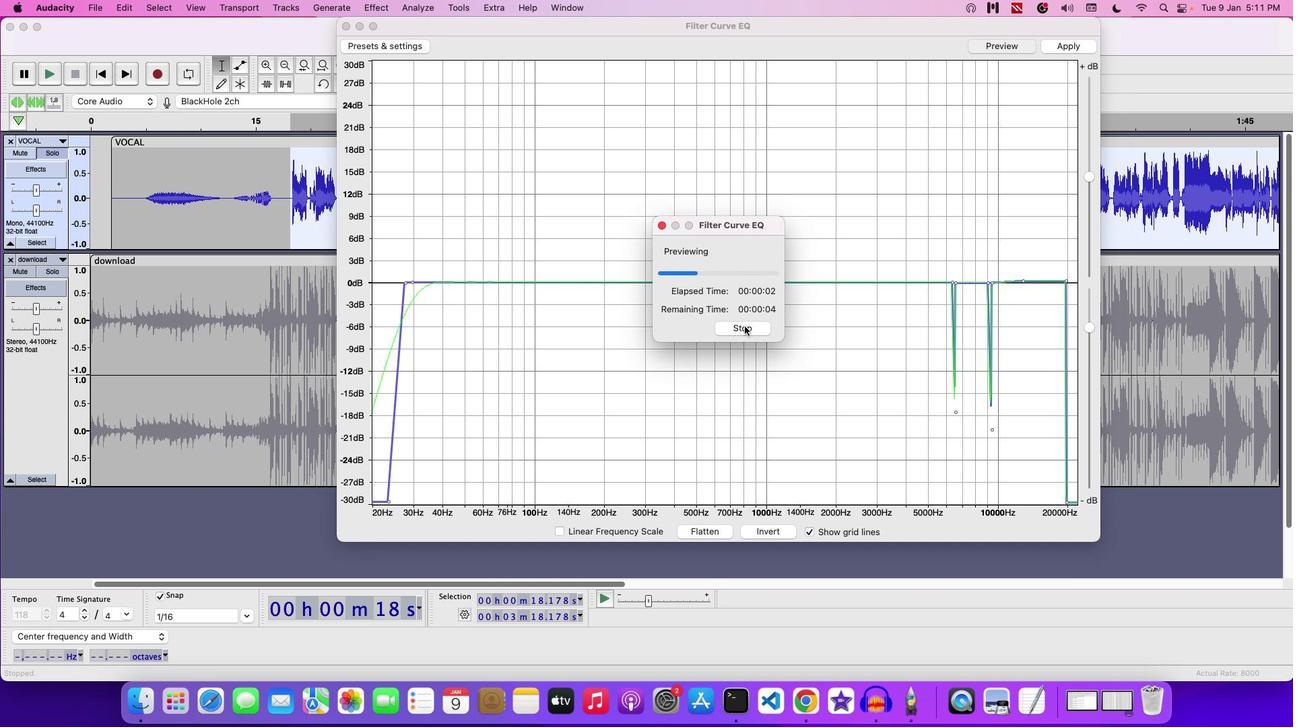 
Action: Mouse pressed left at (759, 340)
Screenshot: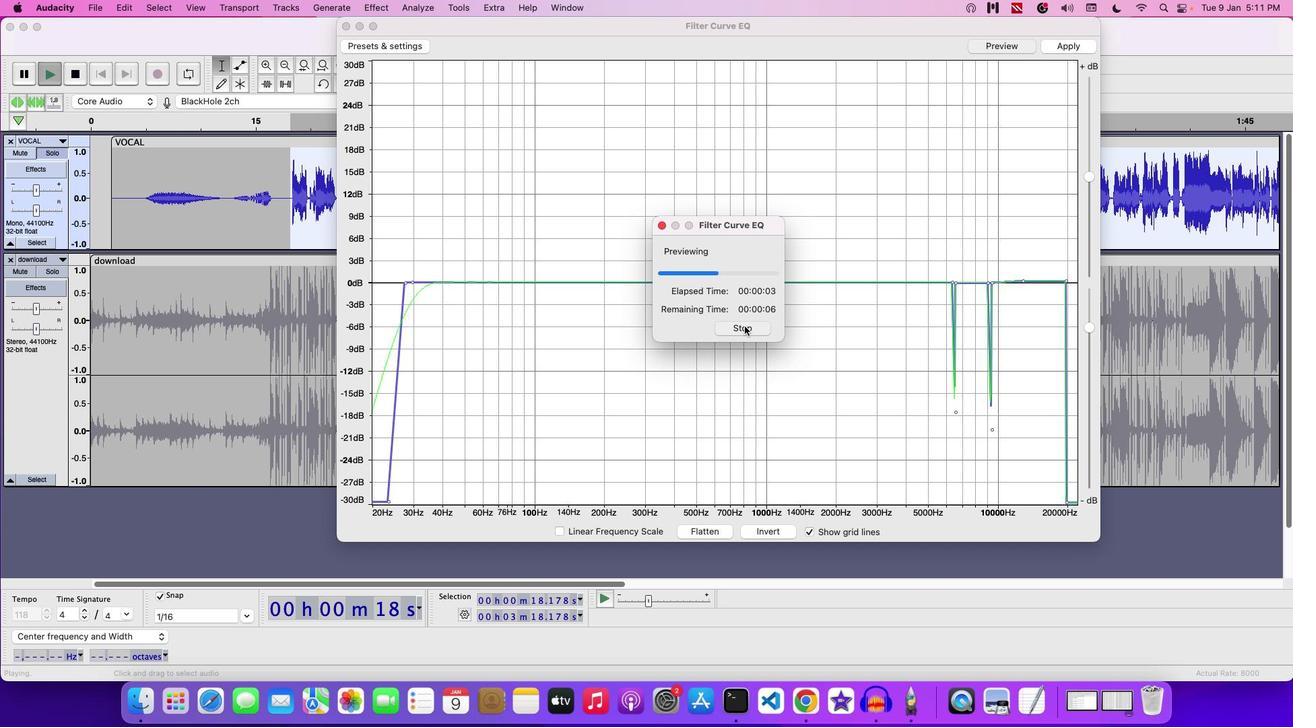 
Action: Mouse moved to (1018, 296)
Screenshot: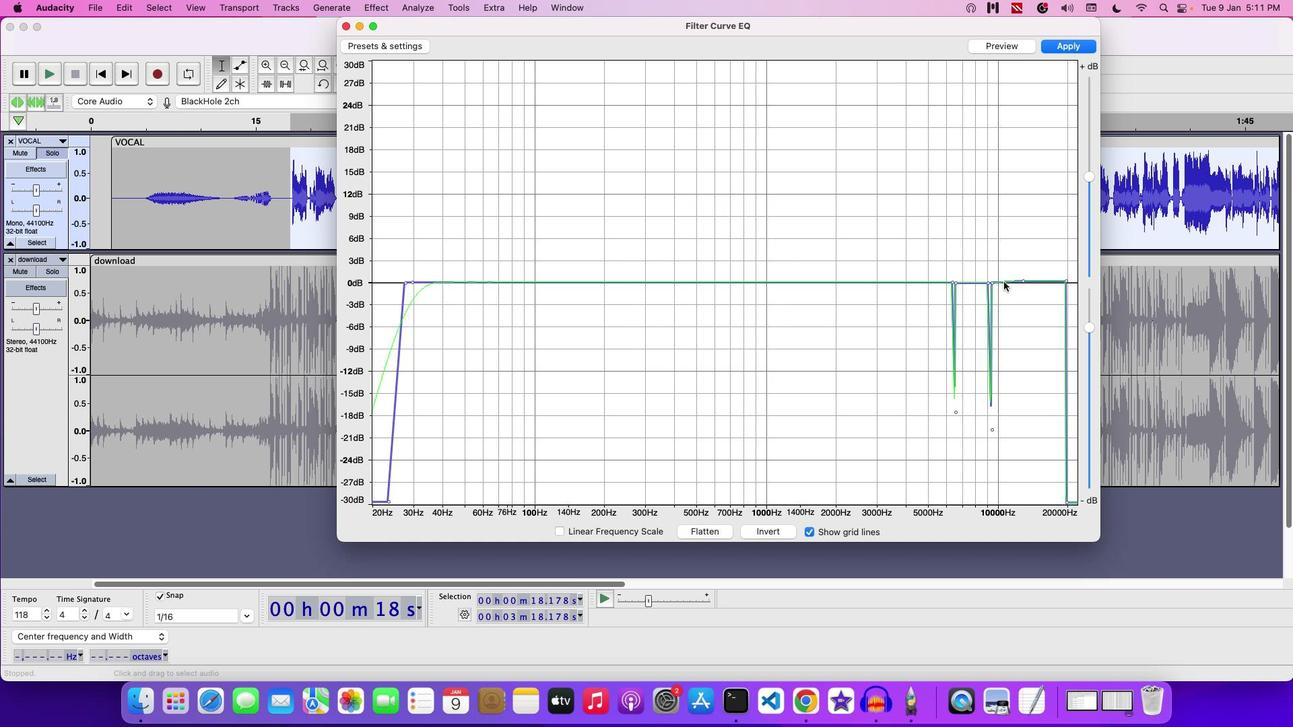 
Action: Mouse pressed left at (1018, 296)
Screenshot: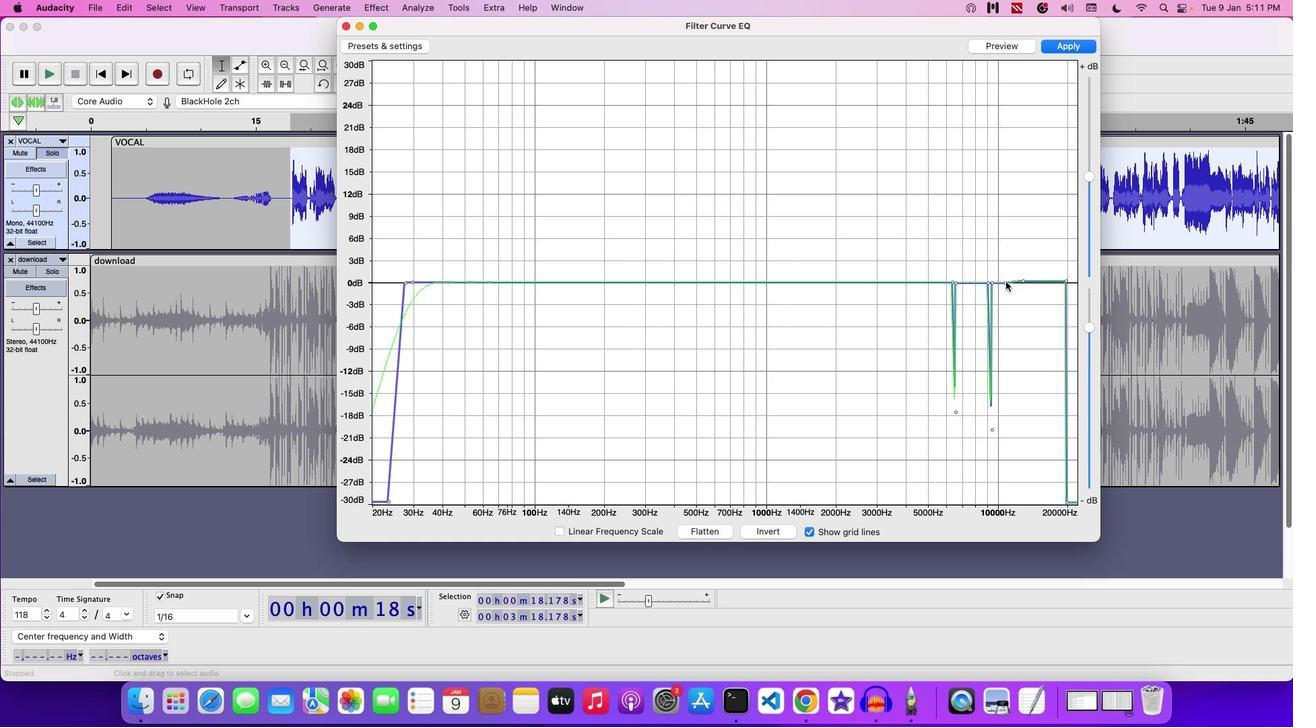 
Action: Mouse moved to (1036, 293)
Screenshot: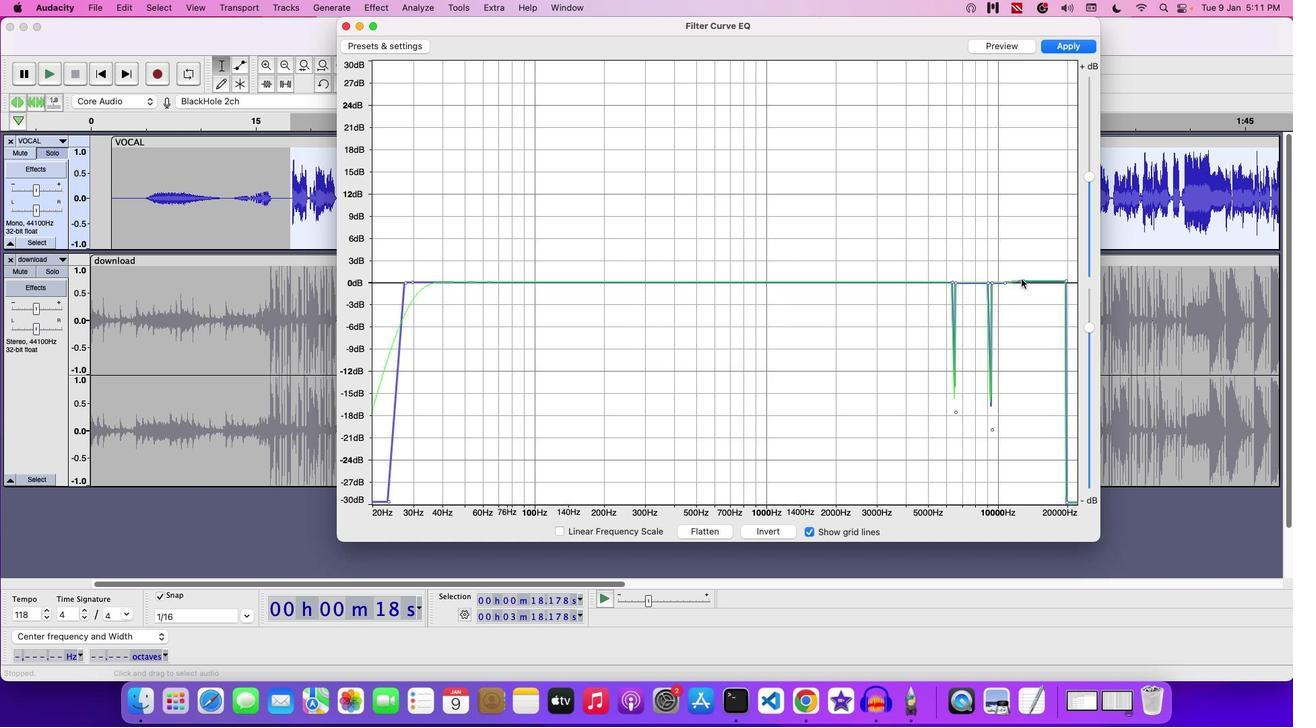 
Action: Mouse pressed left at (1036, 293)
Screenshot: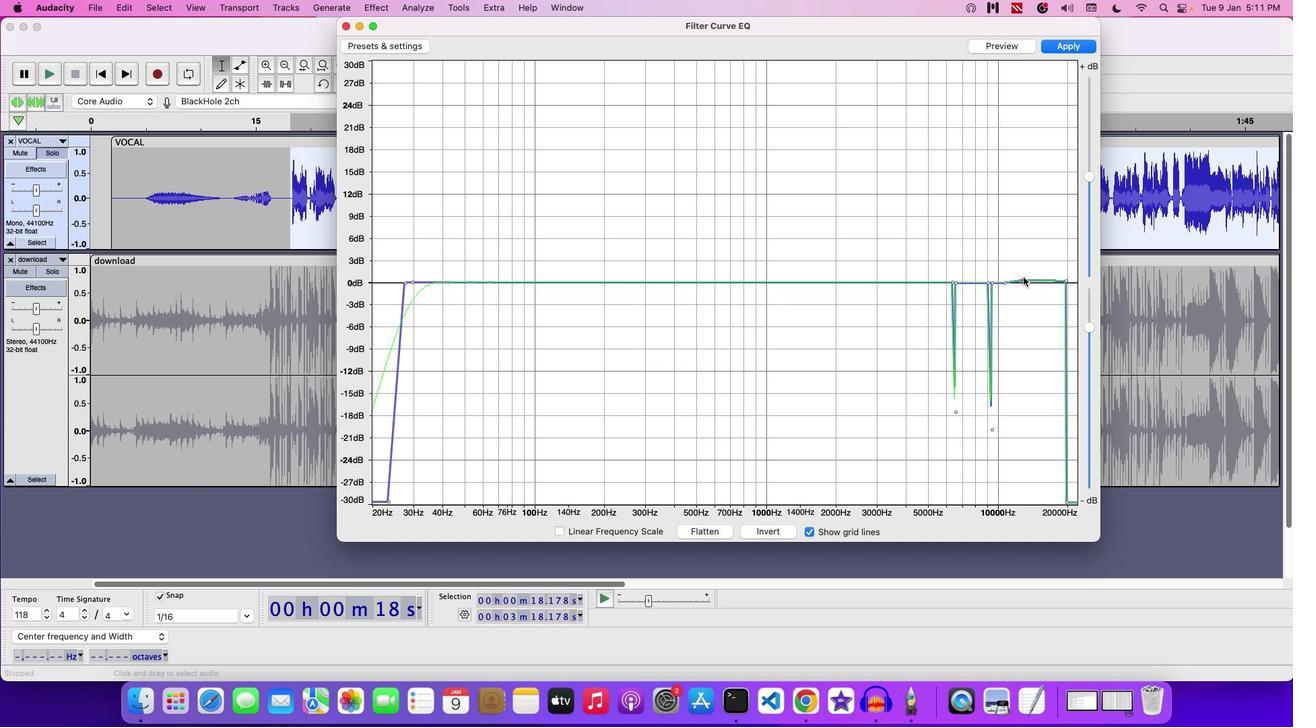 
Action: Mouse moved to (1021, 58)
Screenshot: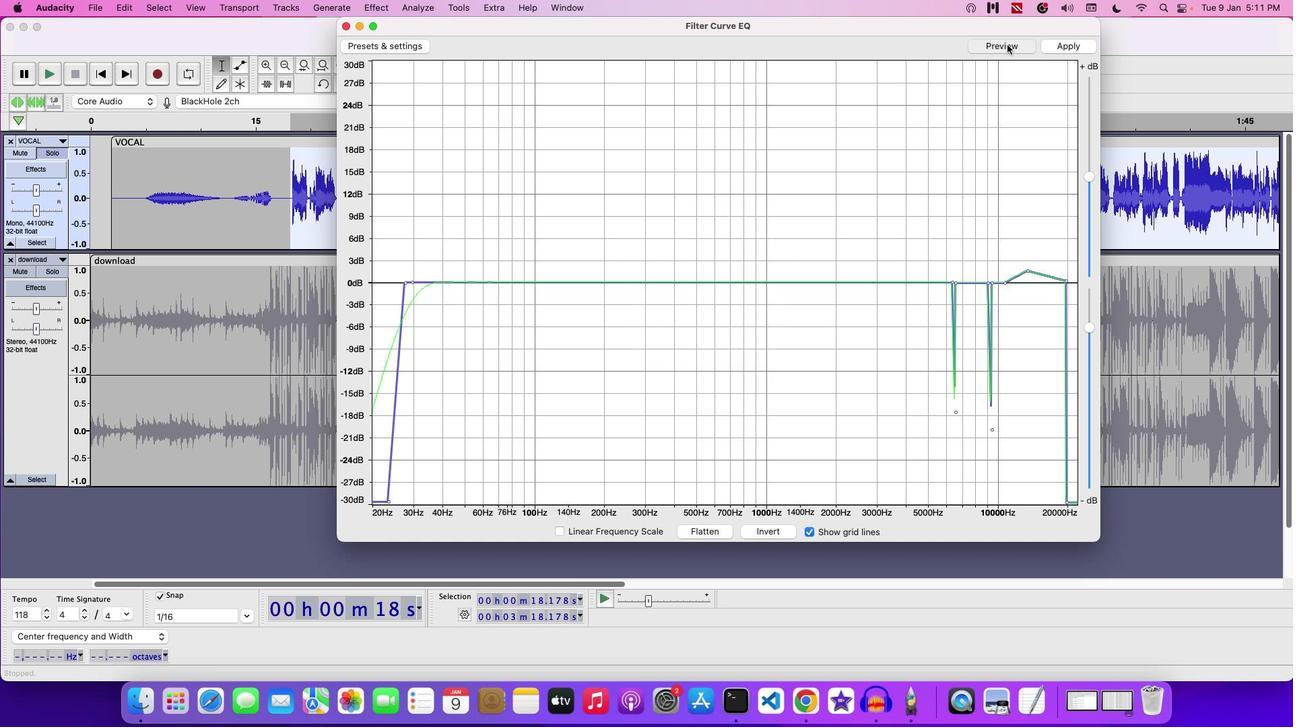 
Action: Mouse pressed left at (1021, 58)
Screenshot: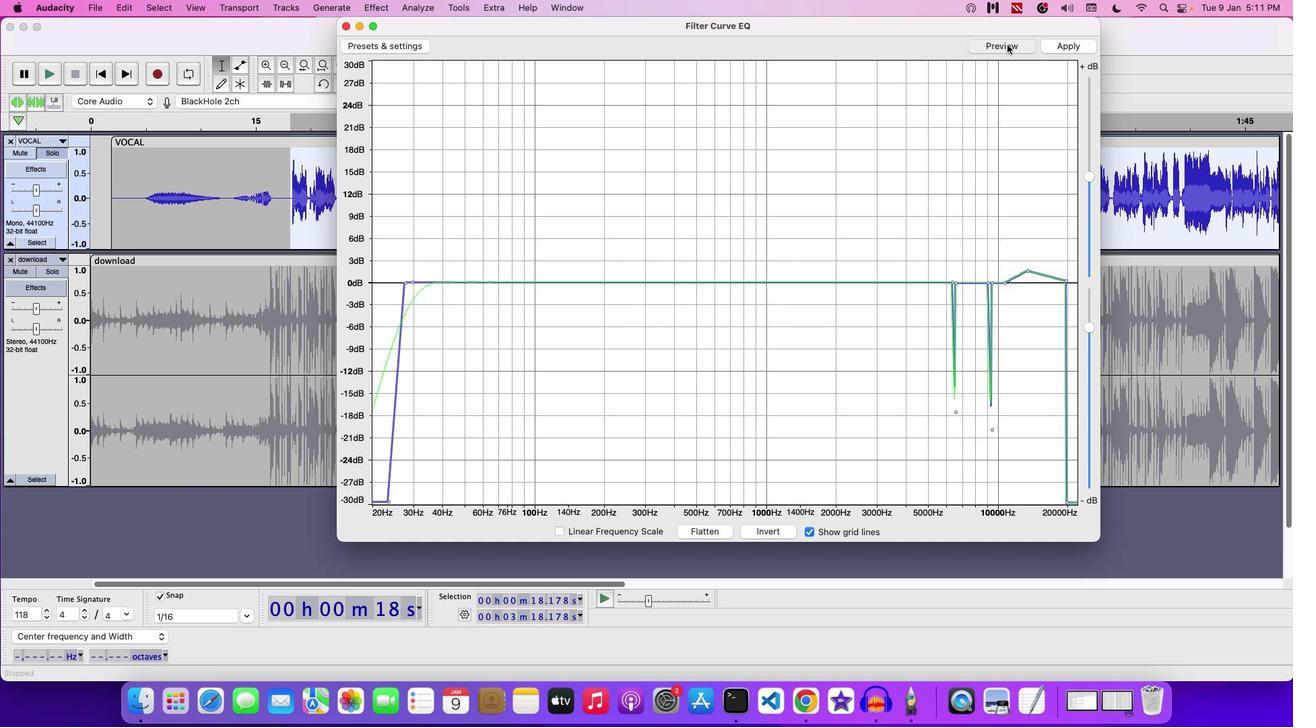 
Action: Mouse moved to (691, 295)
Screenshot: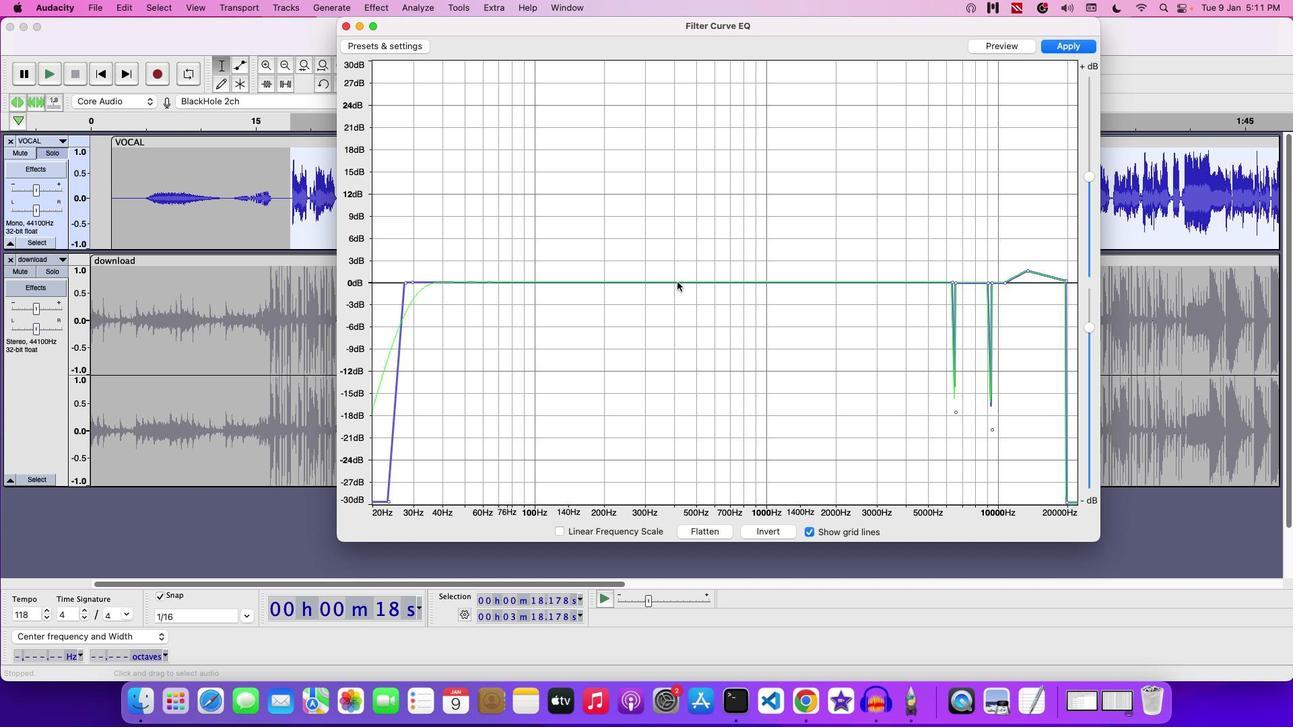 
Action: Mouse pressed left at (691, 295)
Screenshot: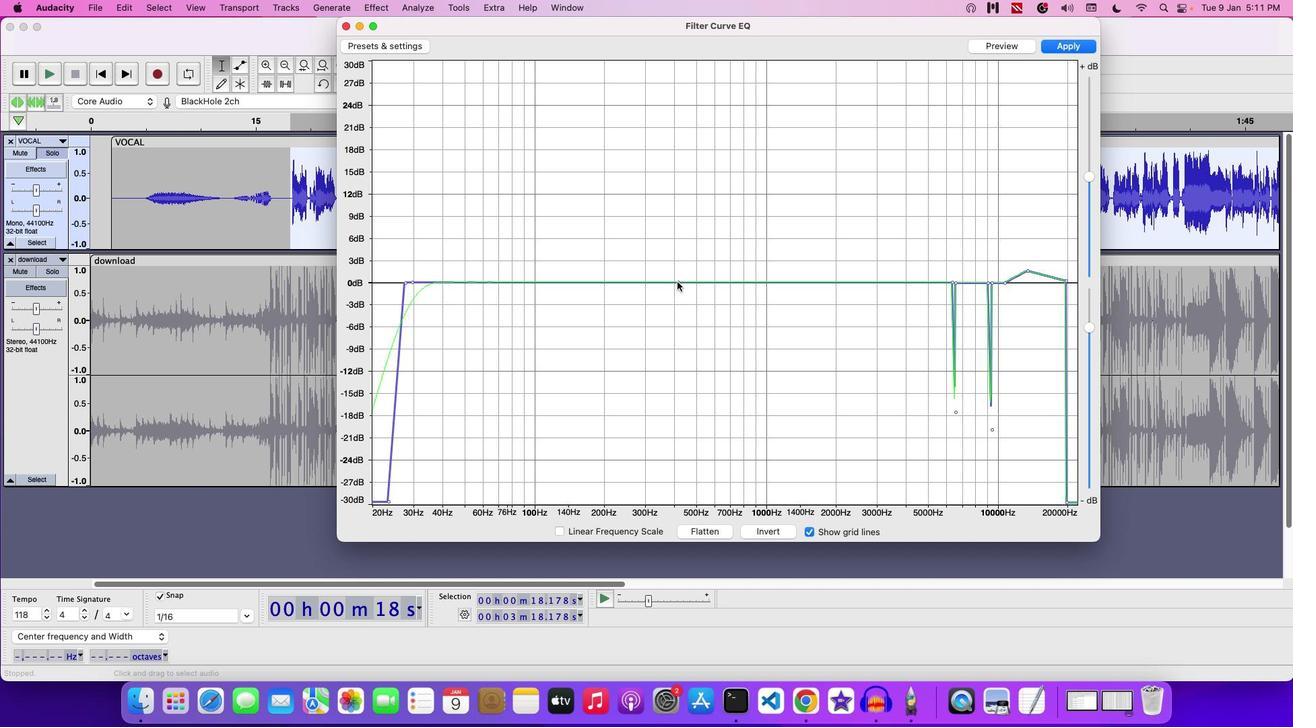 
Action: Mouse moved to (710, 296)
Screenshot: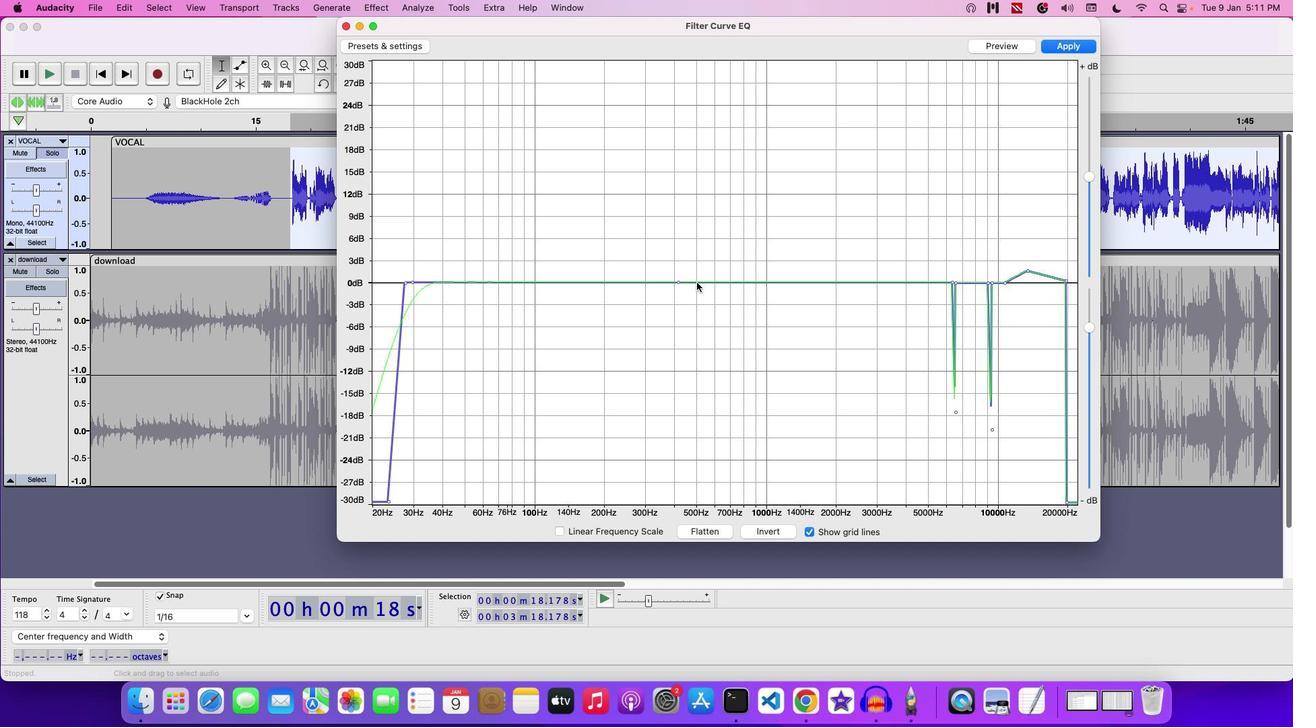 
Action: Mouse pressed left at (710, 296)
Screenshot: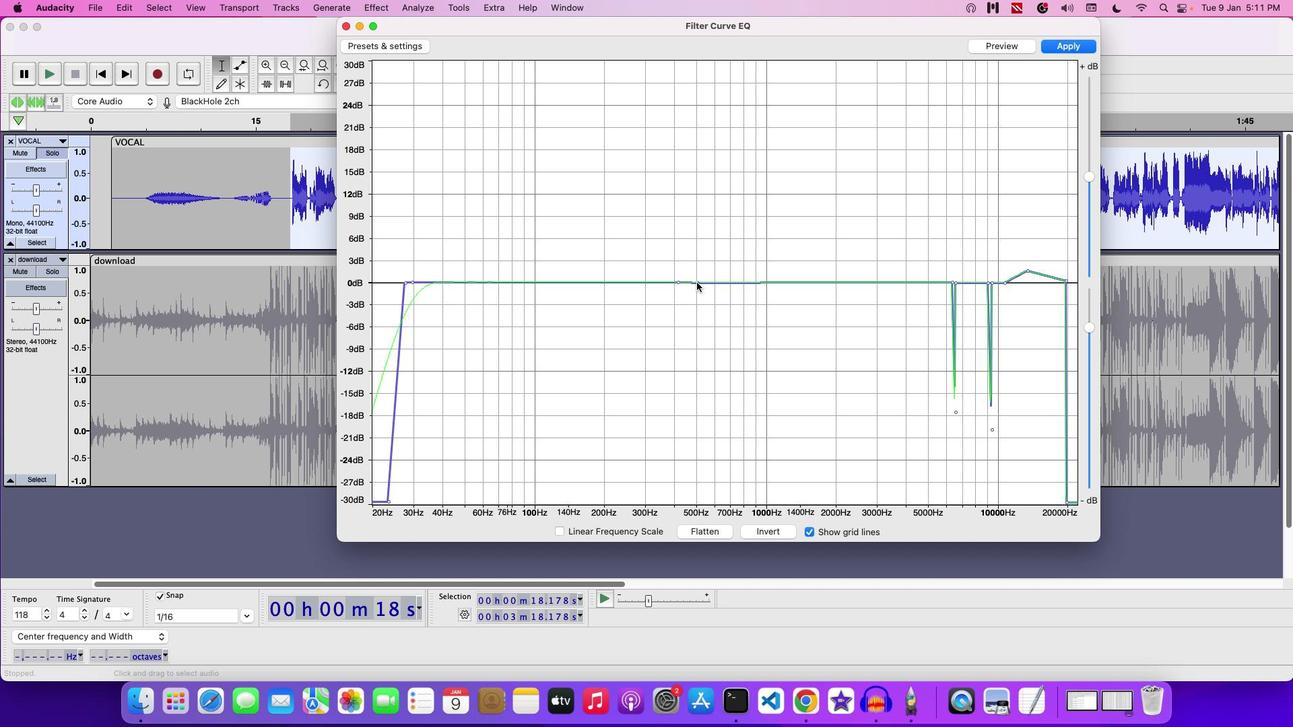 
Action: Mouse moved to (735, 293)
Screenshot: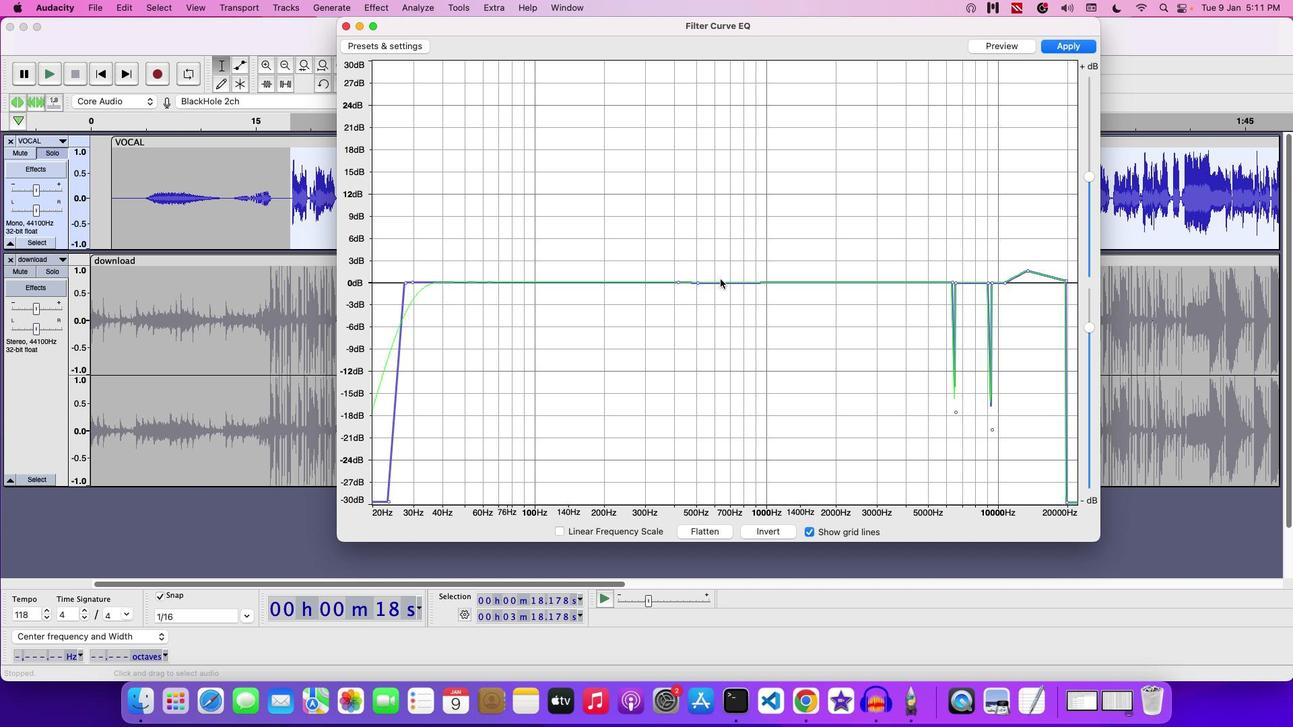 
Action: Mouse pressed left at (735, 293)
Screenshot: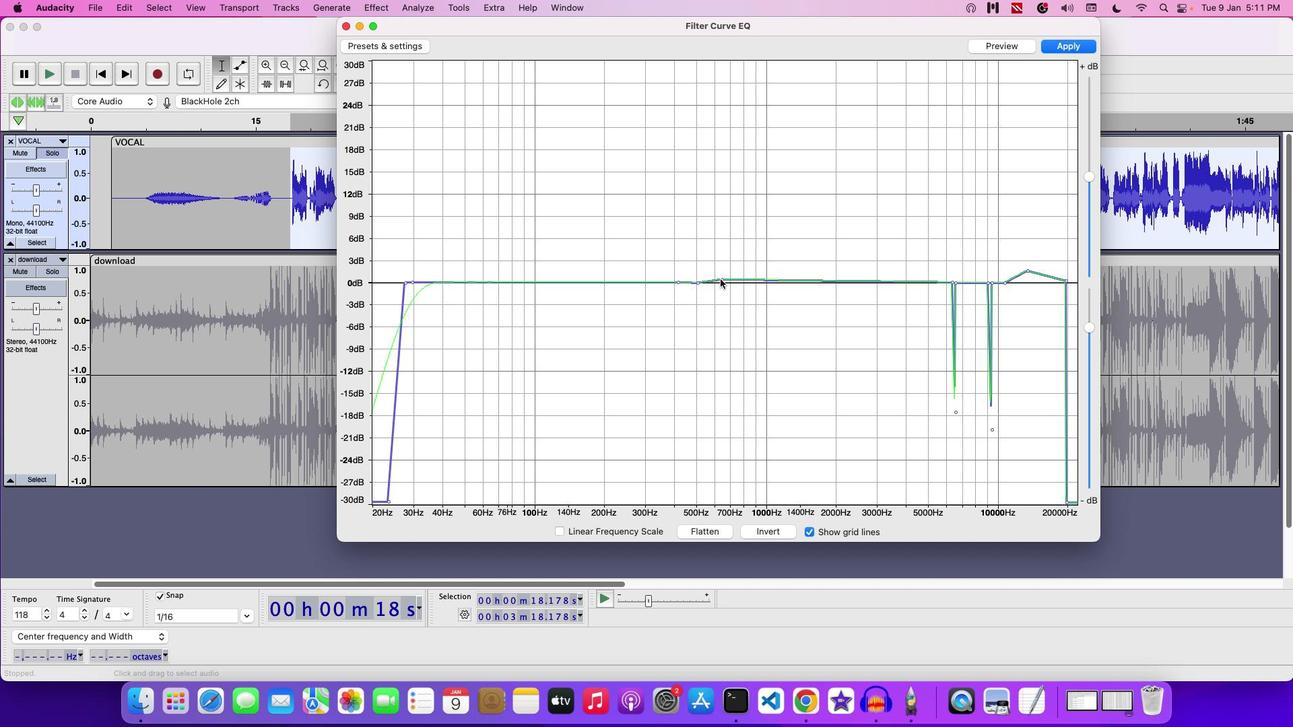 
Action: Mouse moved to (730, 293)
Screenshot: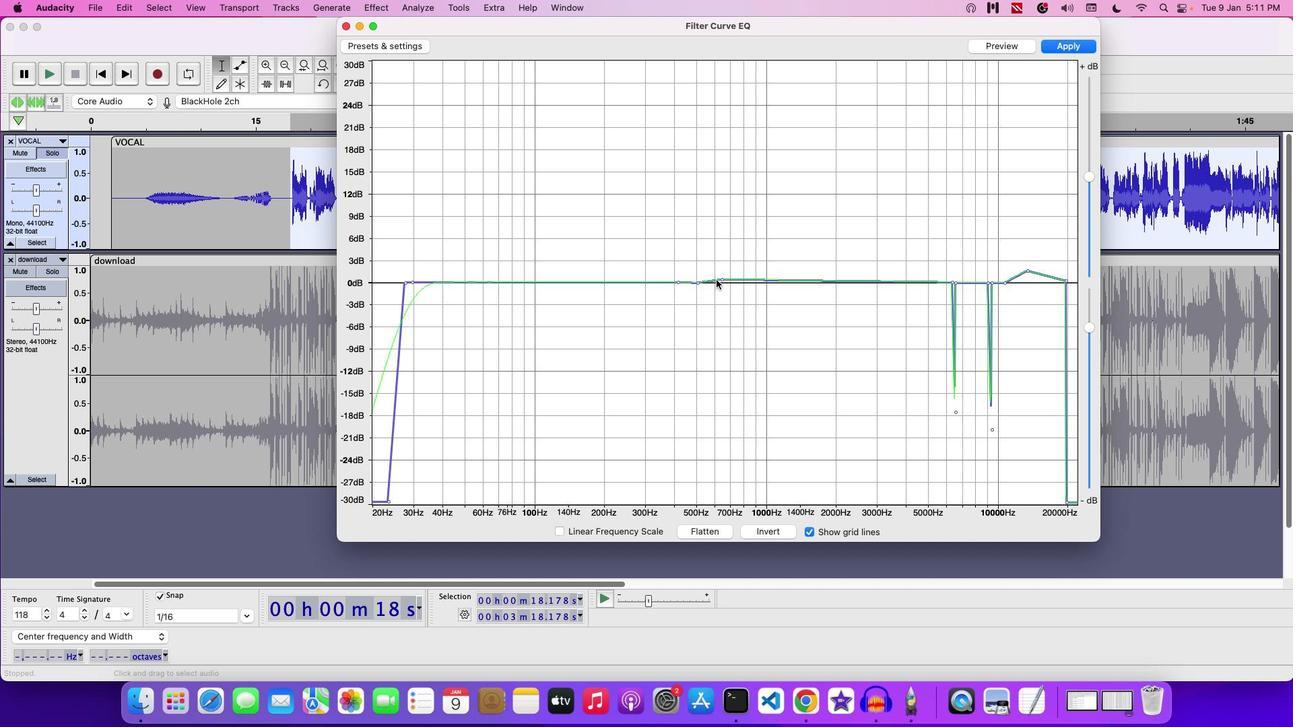 
Action: Mouse pressed left at (730, 293)
Screenshot: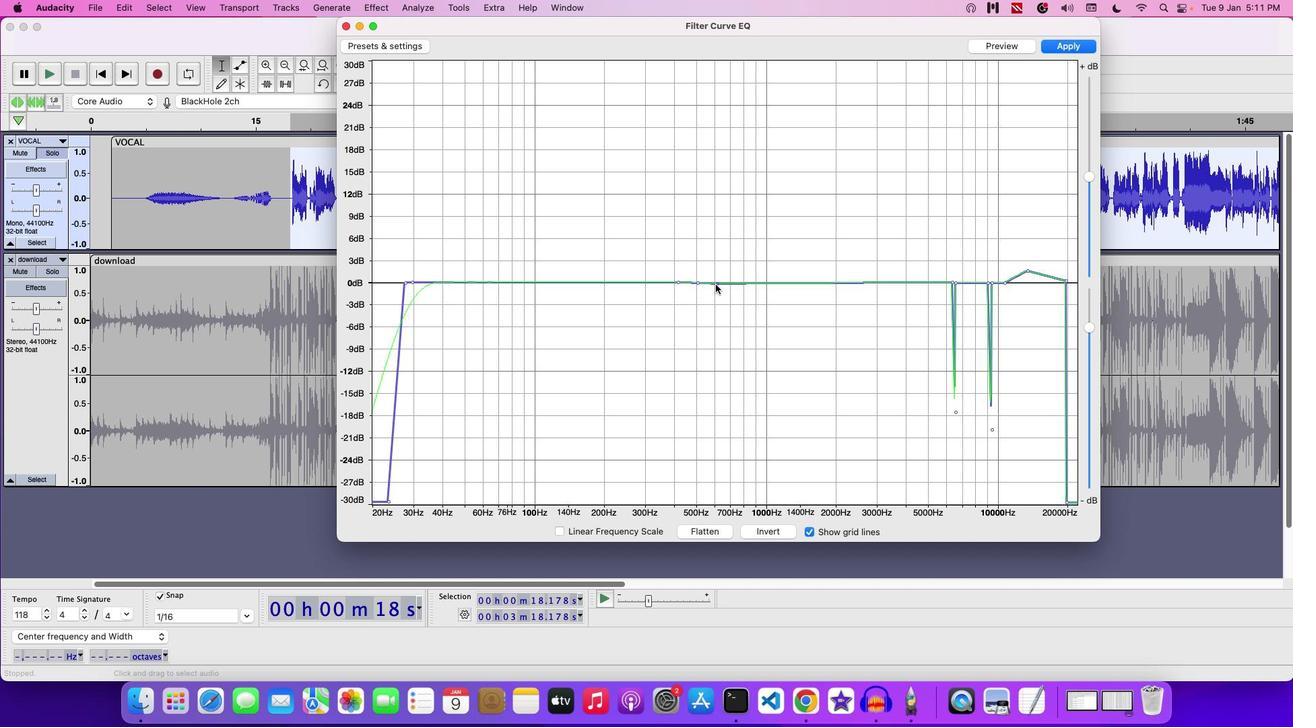 
Action: Mouse moved to (714, 297)
Screenshot: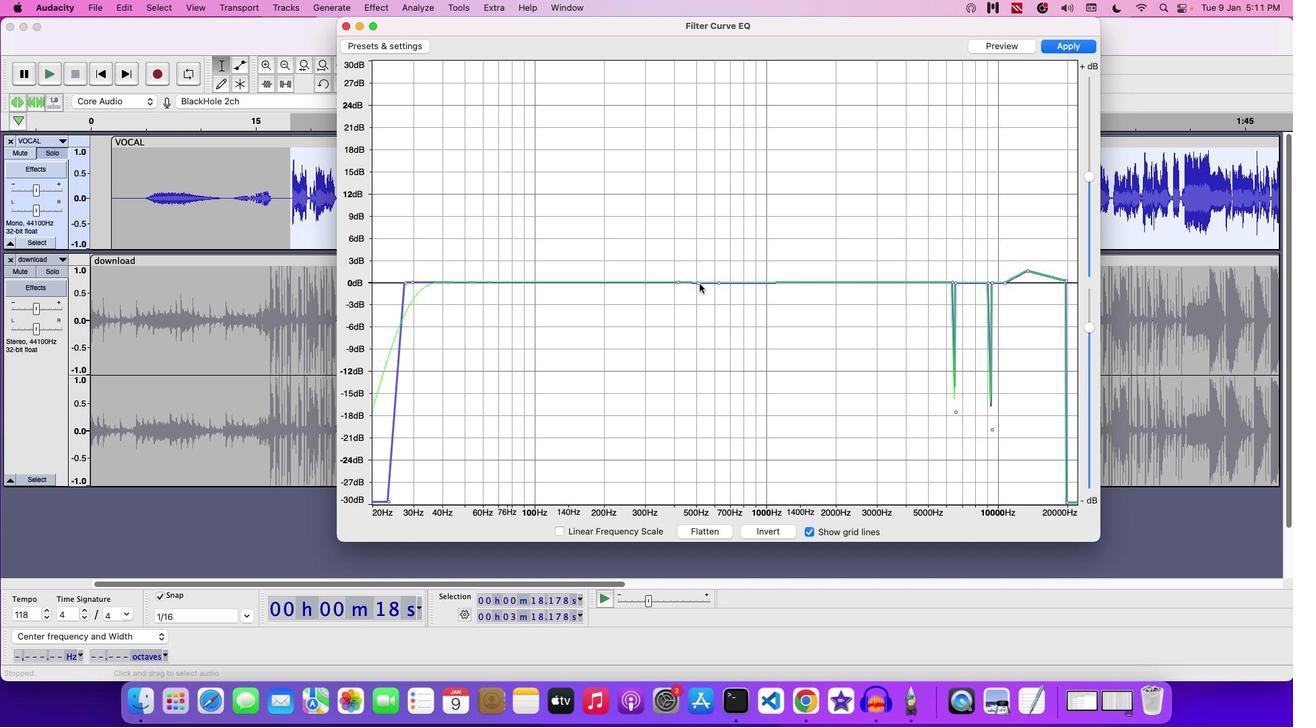 
Action: Mouse pressed left at (714, 297)
Screenshot: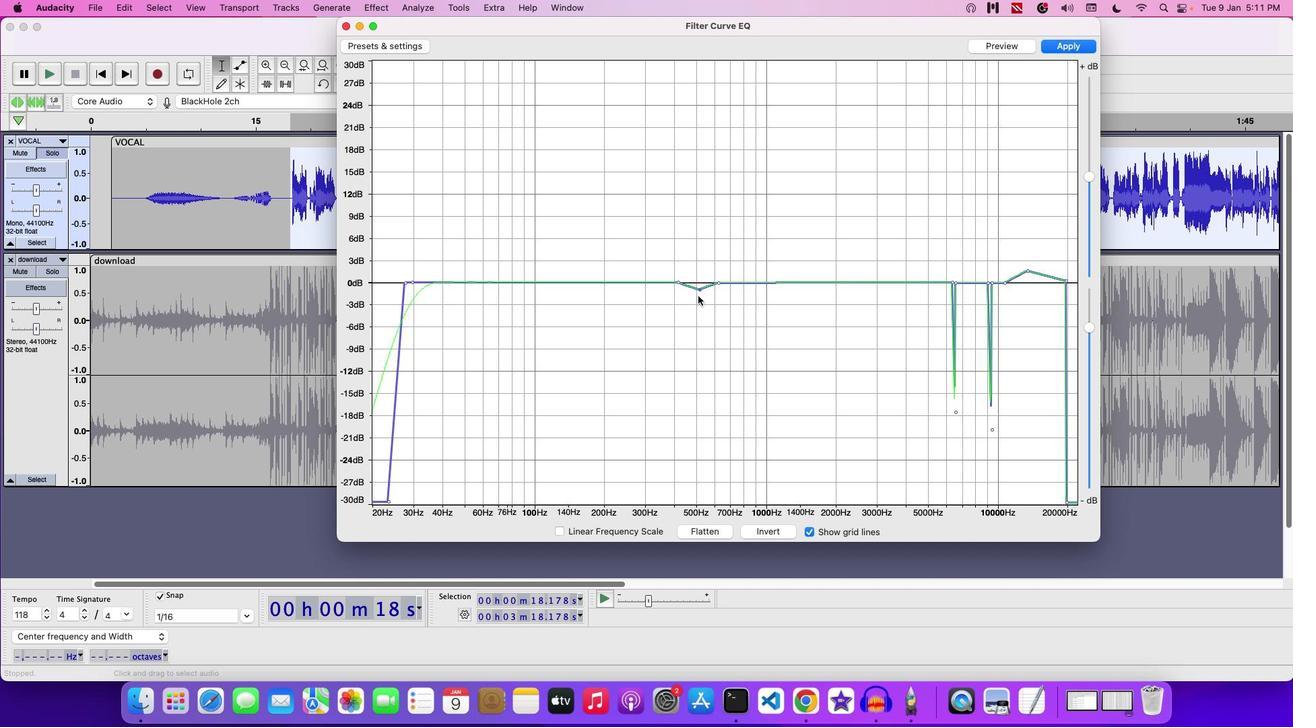 
Action: Mouse moved to (694, 293)
Screenshot: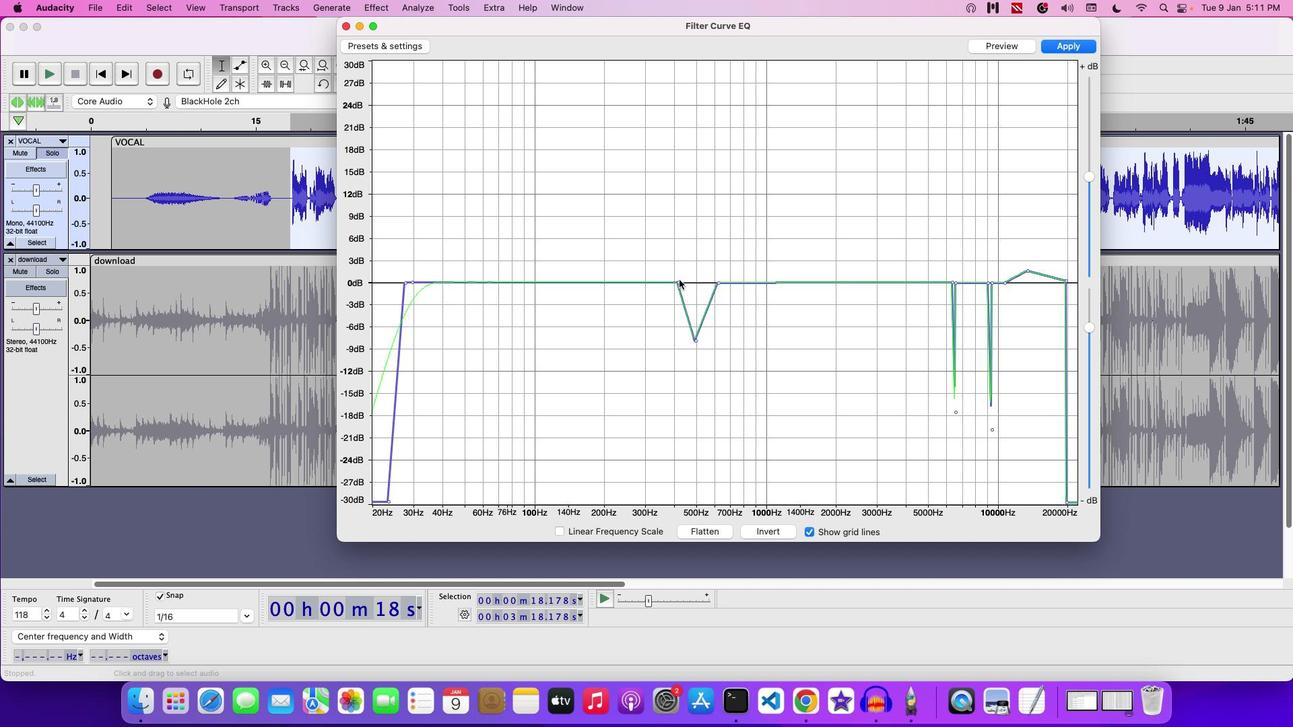 
Action: Mouse pressed left at (694, 293)
Screenshot: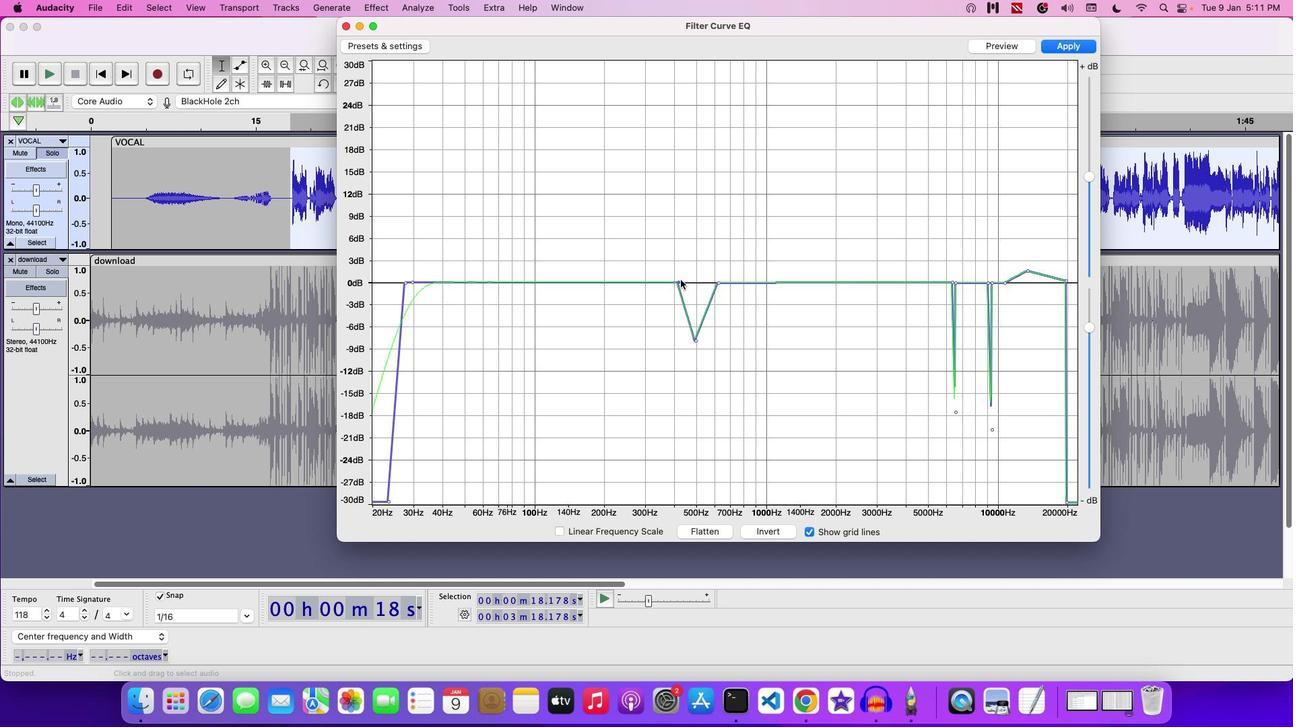 
Action: Mouse moved to (730, 295)
Screenshot: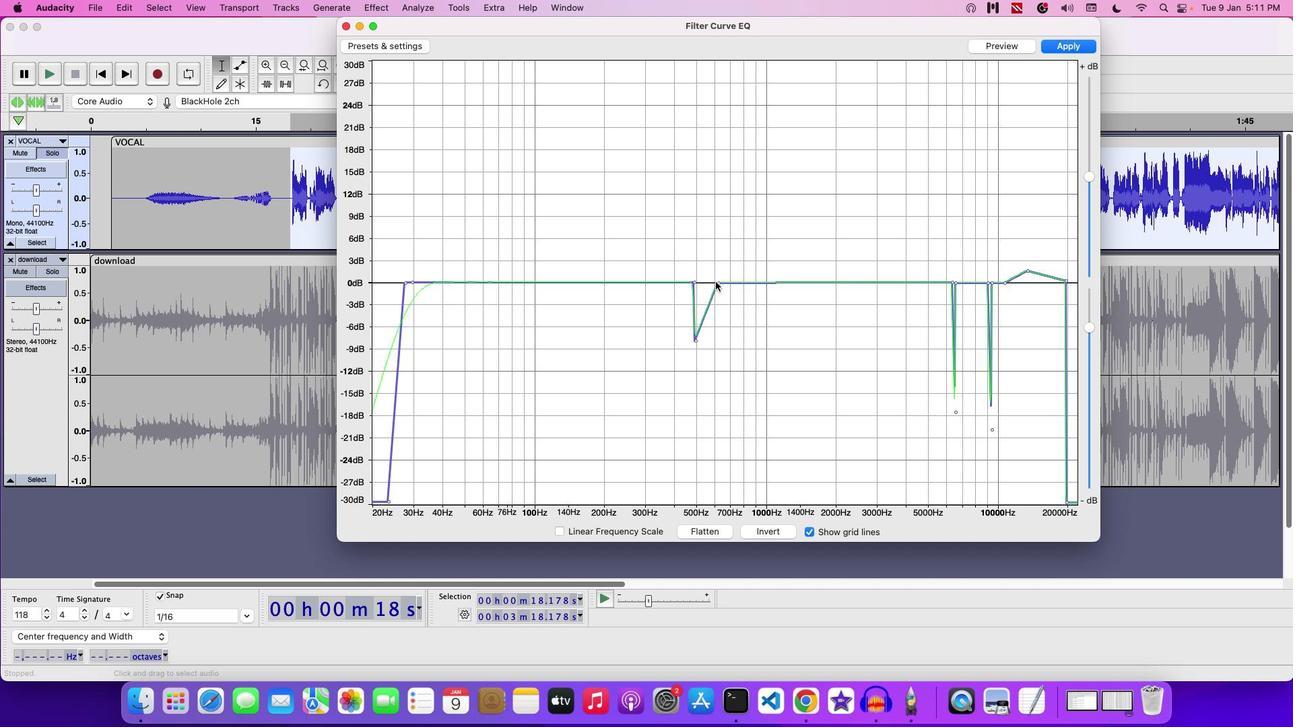 
Action: Mouse pressed left at (730, 295)
Screenshot: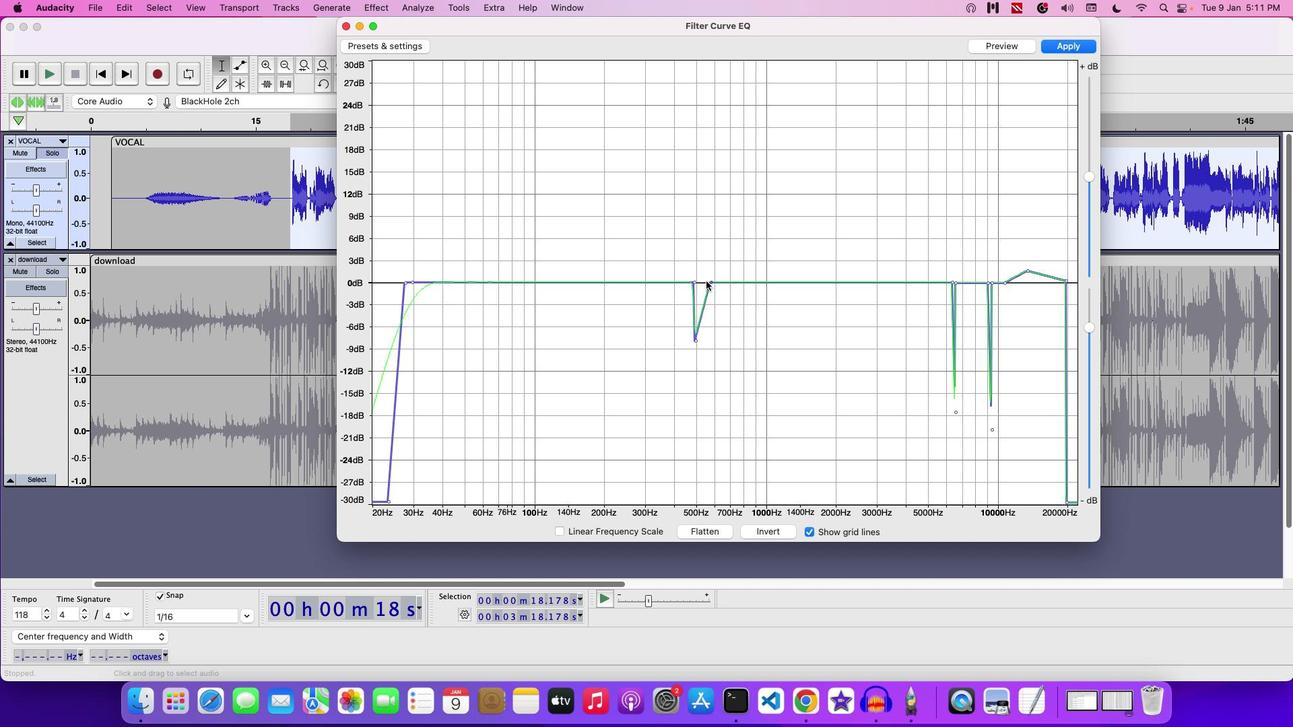 
Action: Mouse moved to (710, 351)
Screenshot: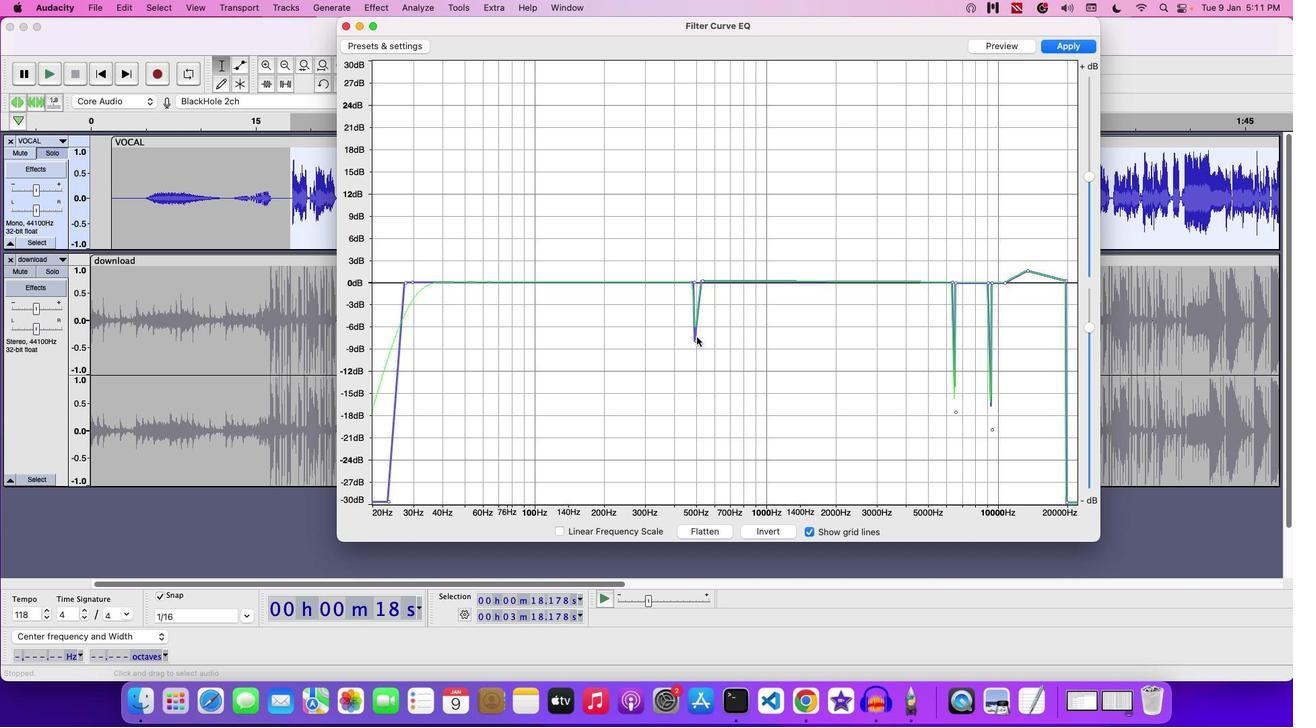 
Action: Mouse pressed left at (710, 351)
Screenshot: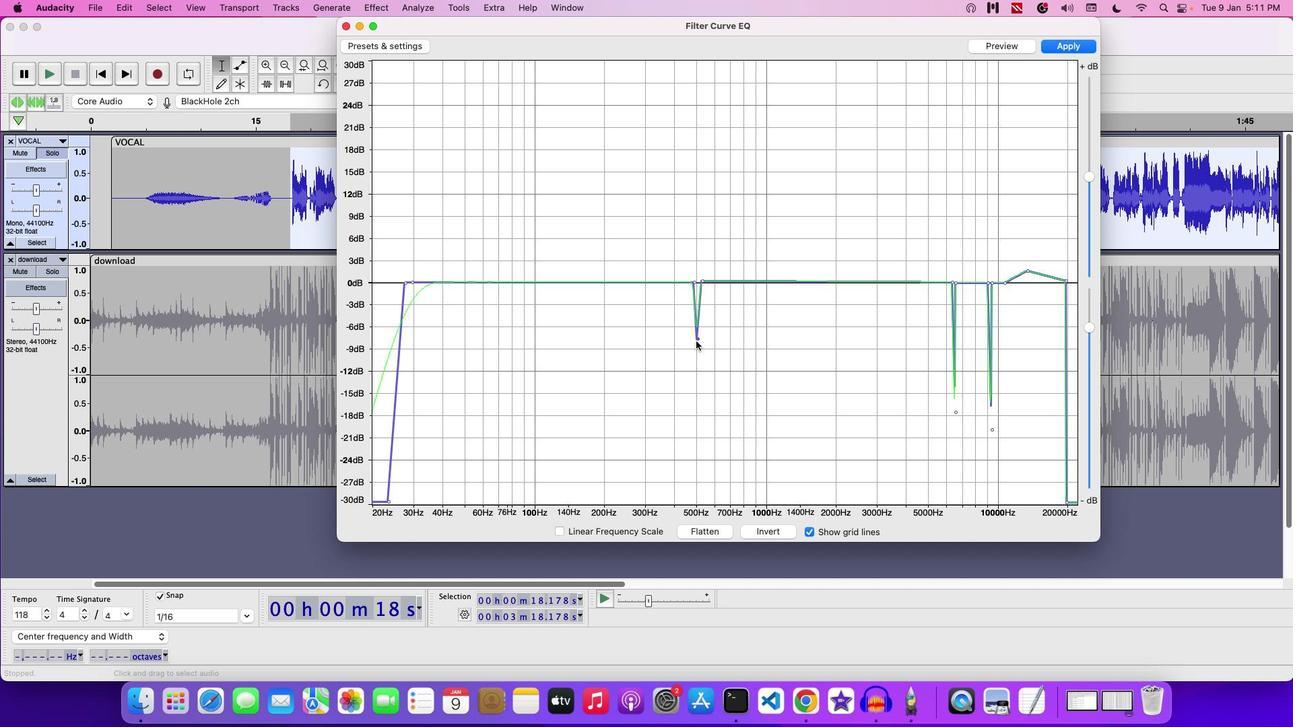 
Action: Mouse moved to (1003, 62)
Screenshot: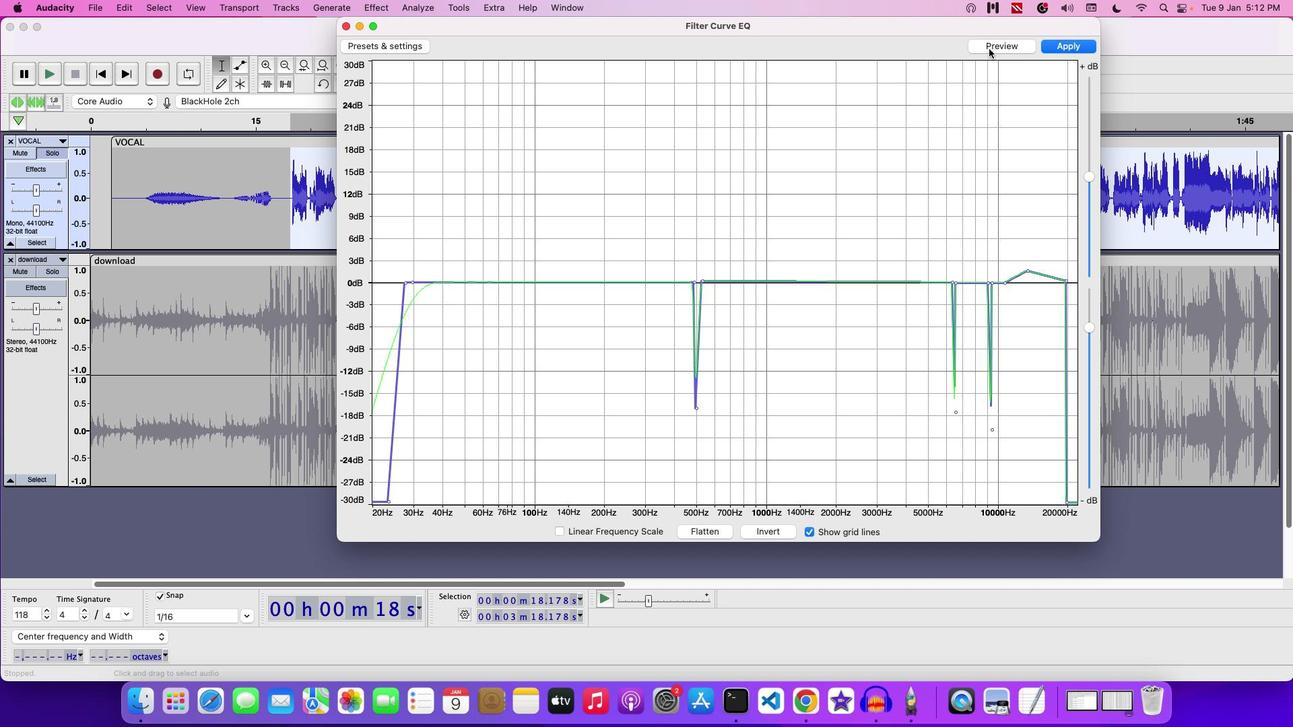 
Action: Mouse pressed left at (1003, 62)
Screenshot: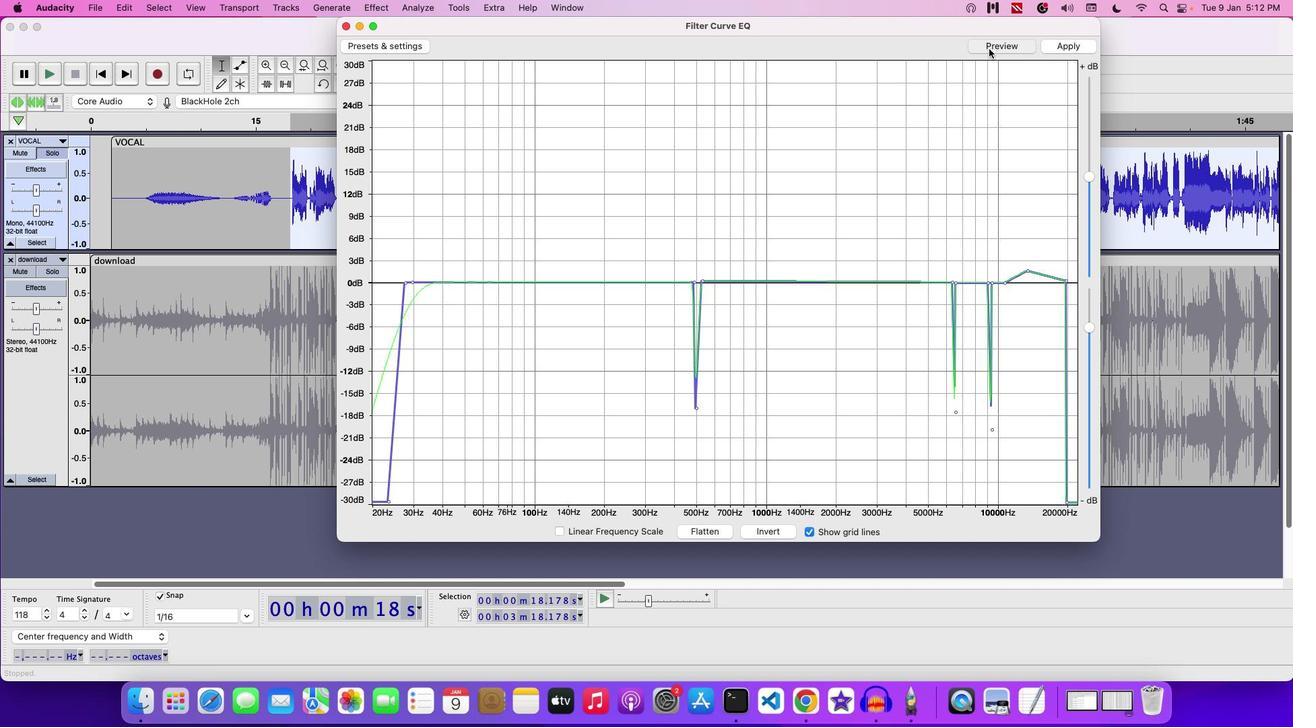 
Action: Mouse moved to (768, 340)
Screenshot: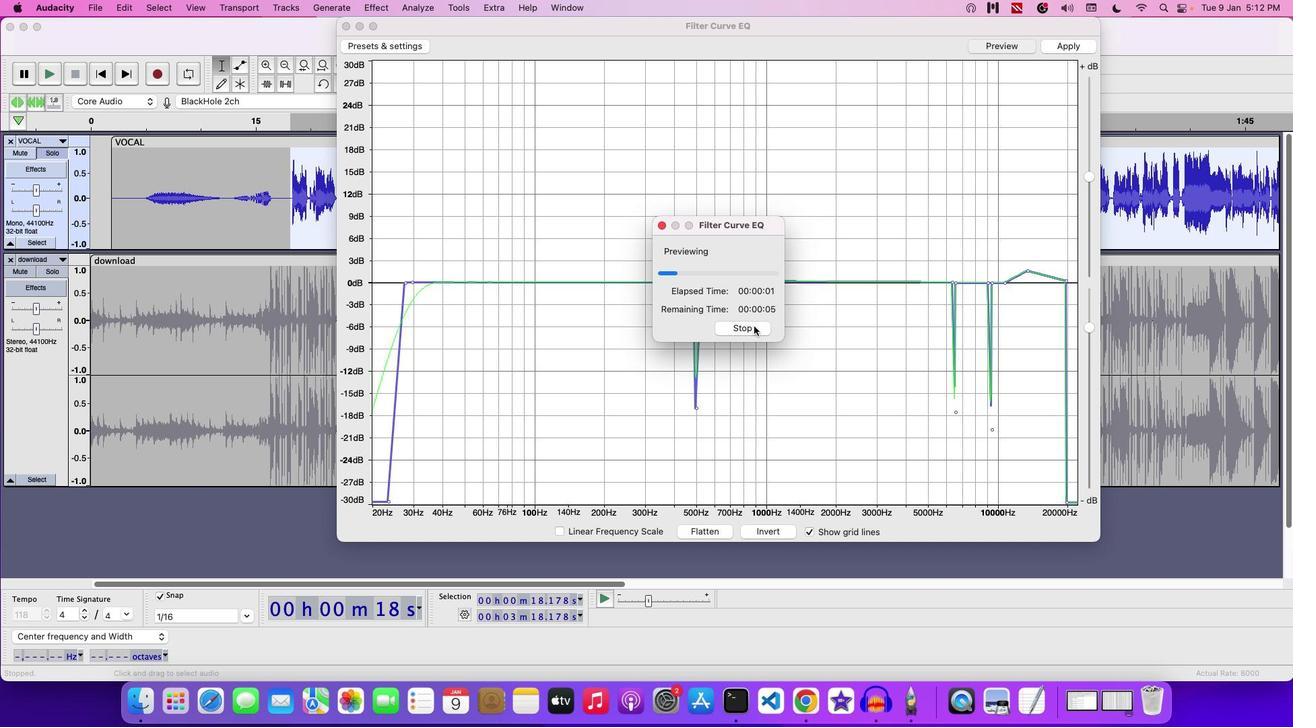 
Action: Mouse pressed left at (768, 340)
Screenshot: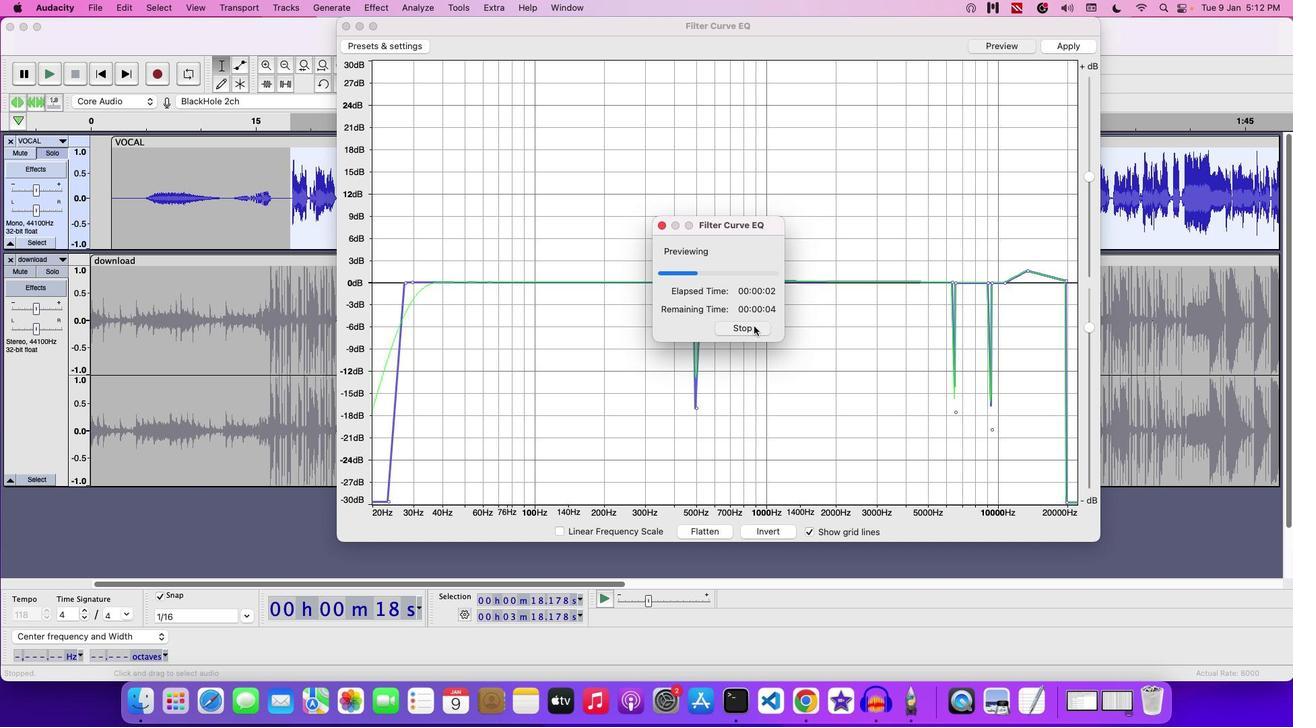 
Action: Mouse moved to (526, 297)
Screenshot: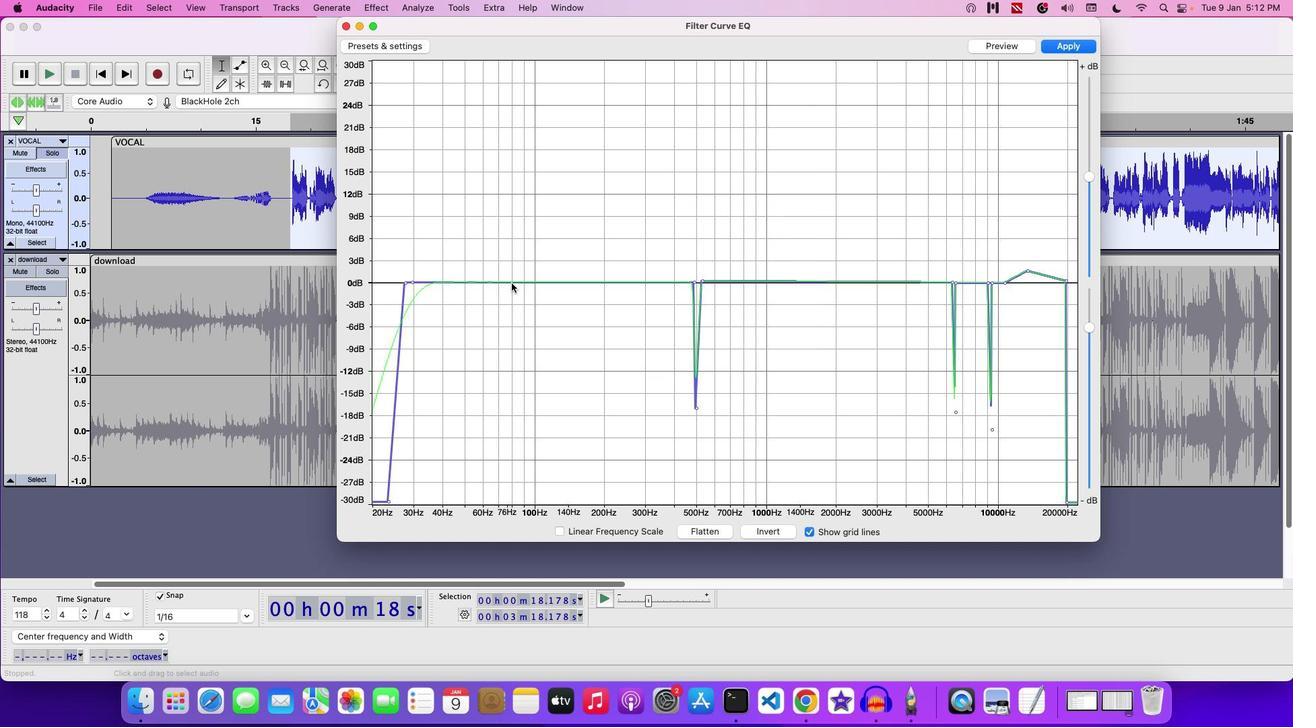 
Action: Mouse pressed left at (526, 297)
Screenshot: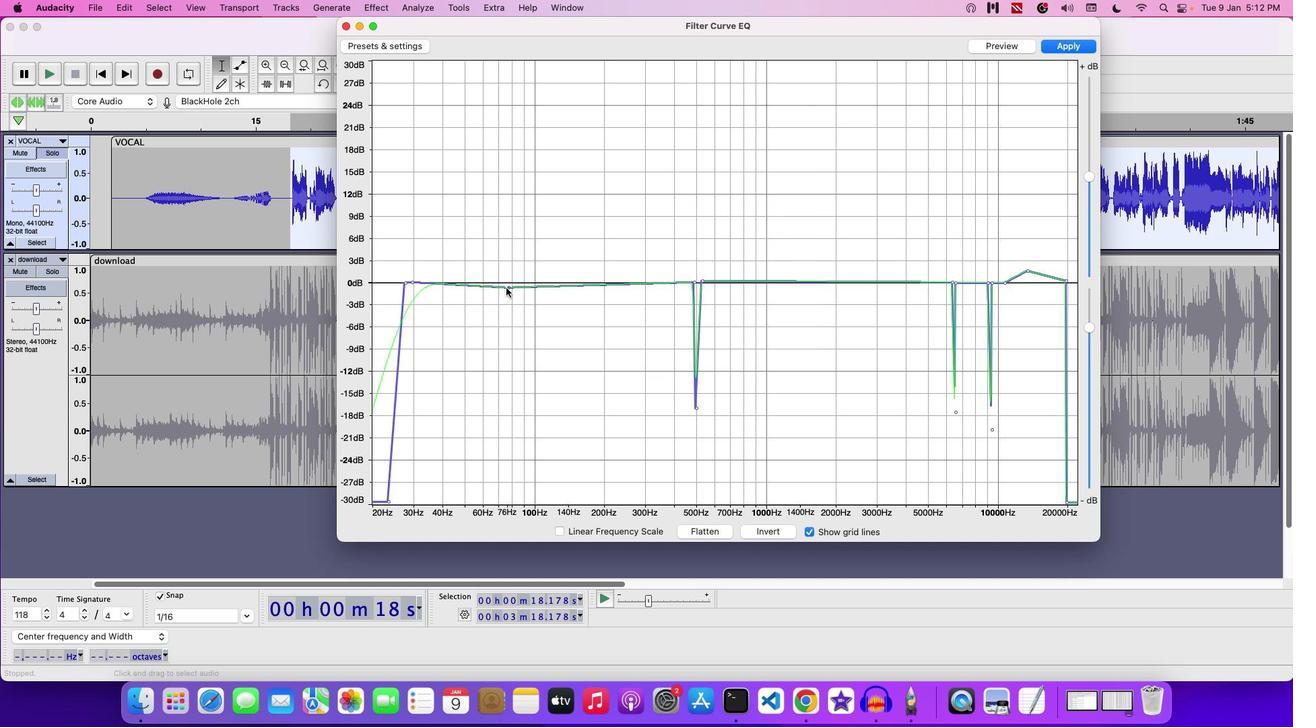 
Action: Mouse moved to (1016, 62)
Screenshot: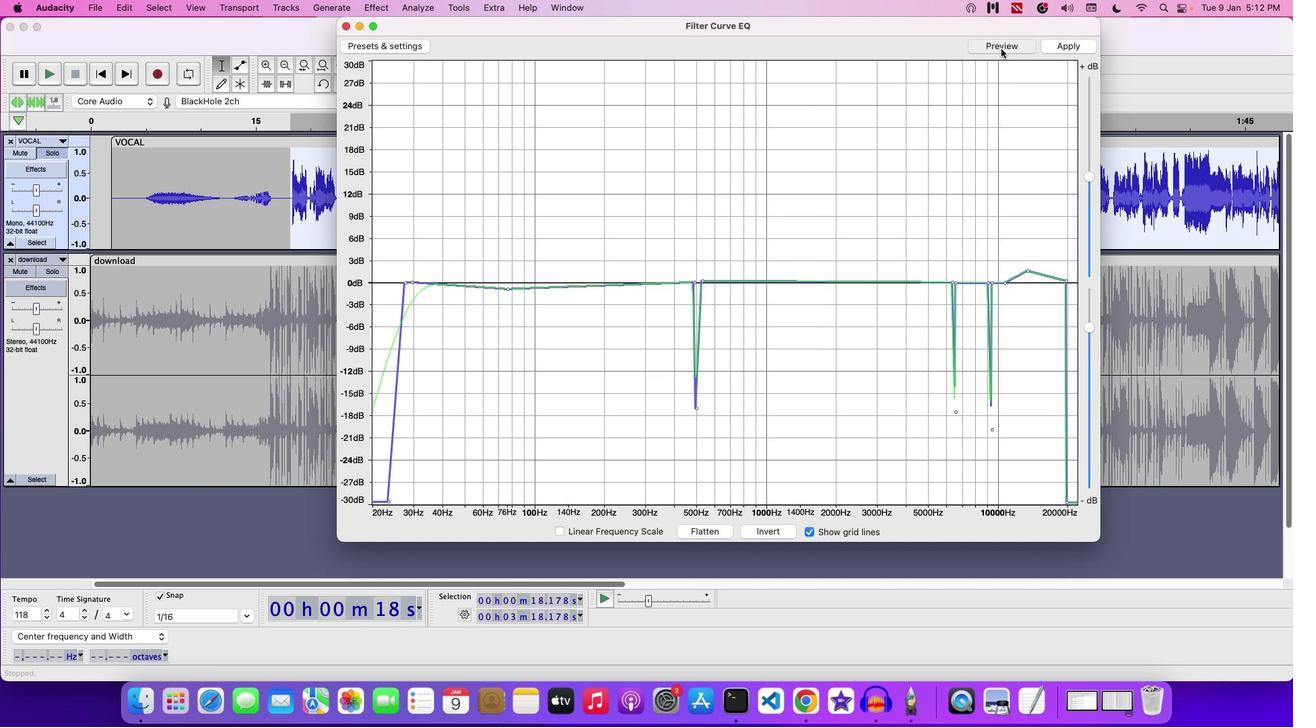 
Action: Mouse pressed left at (1016, 62)
Screenshot: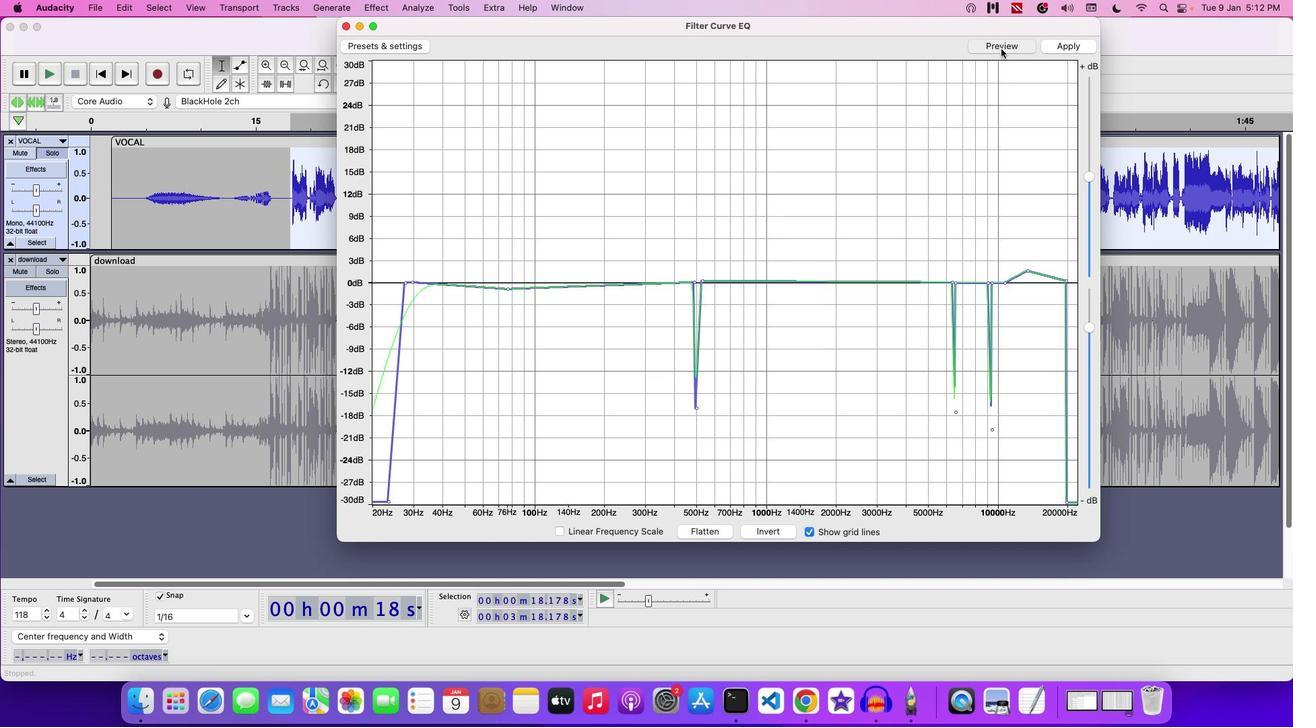 
Action: Mouse moved to (765, 340)
Screenshot: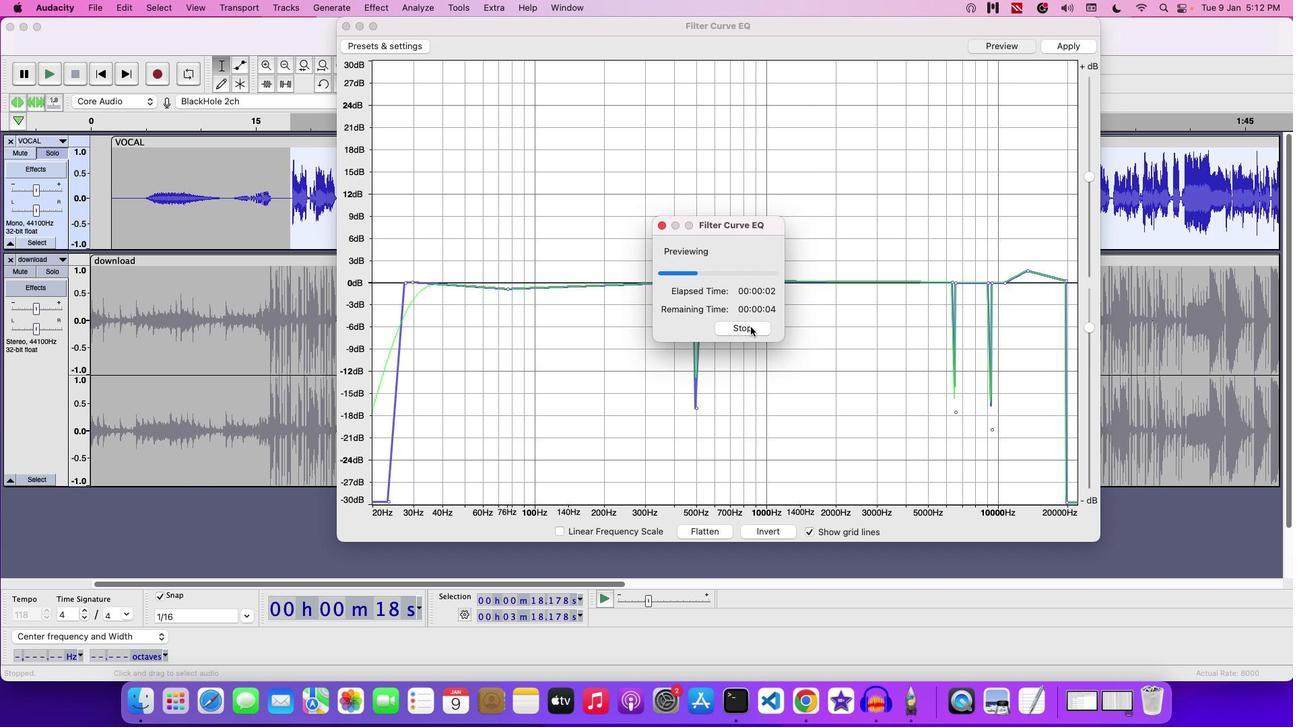 
Action: Mouse pressed left at (765, 340)
Screenshot: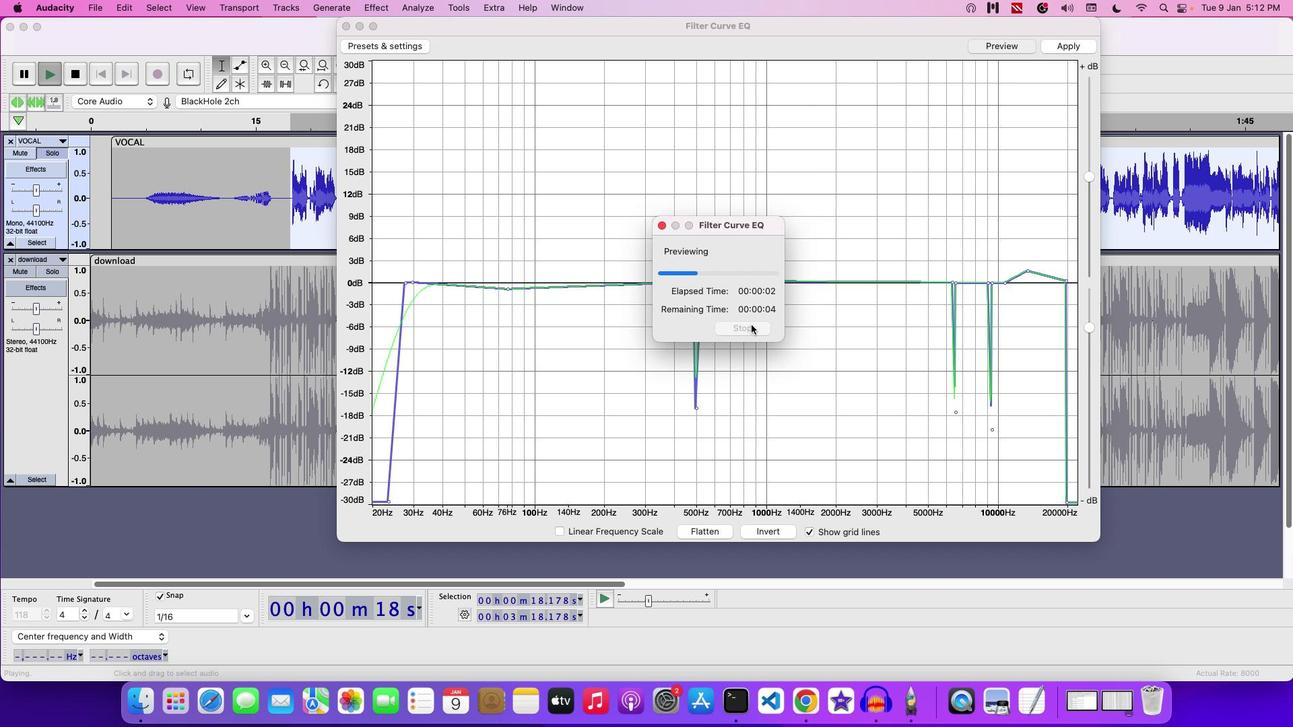 
Action: Mouse moved to (1077, 66)
Screenshot: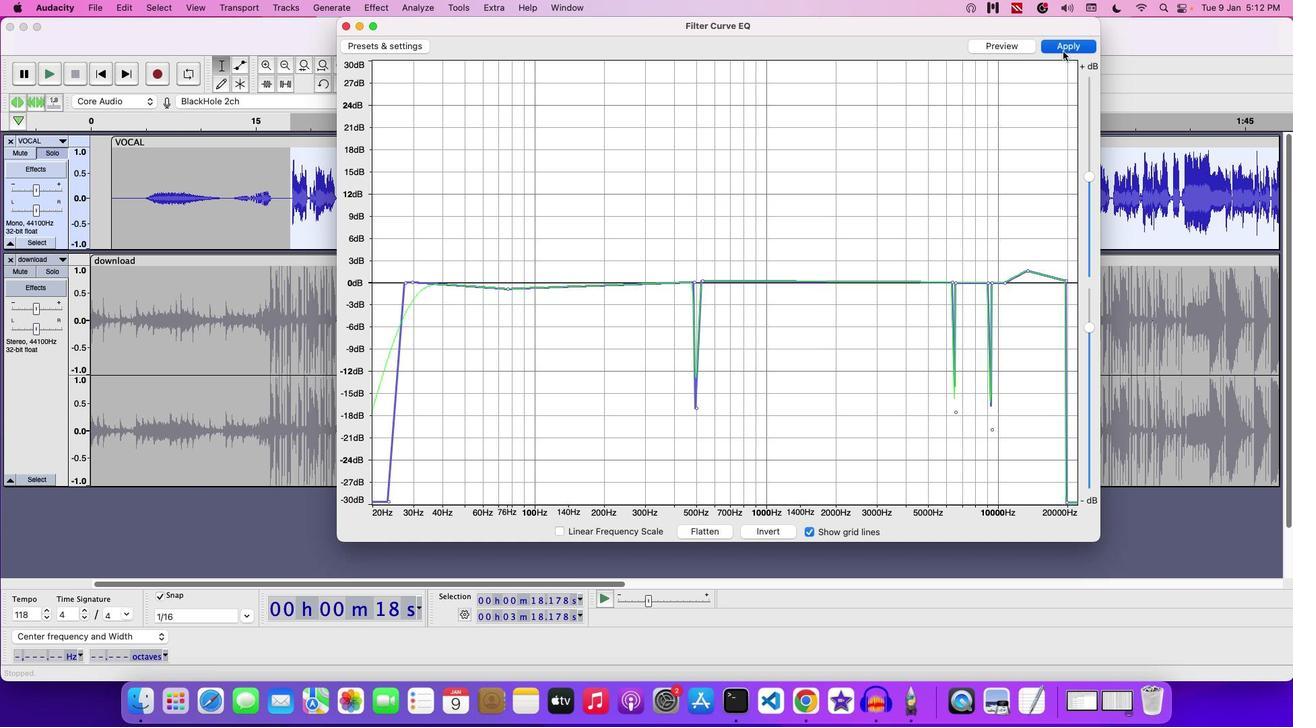 
Action: Mouse pressed left at (1077, 66)
Screenshot: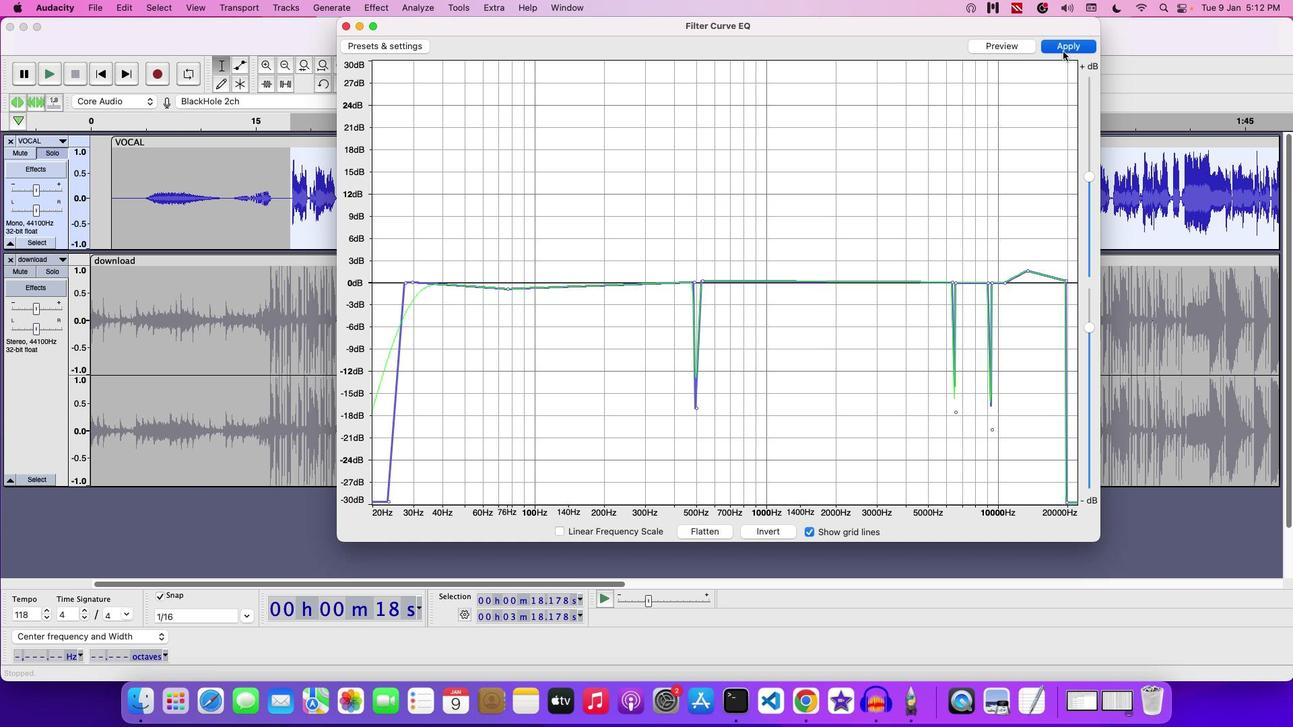 
Action: Mouse moved to (63, 240)
Screenshot: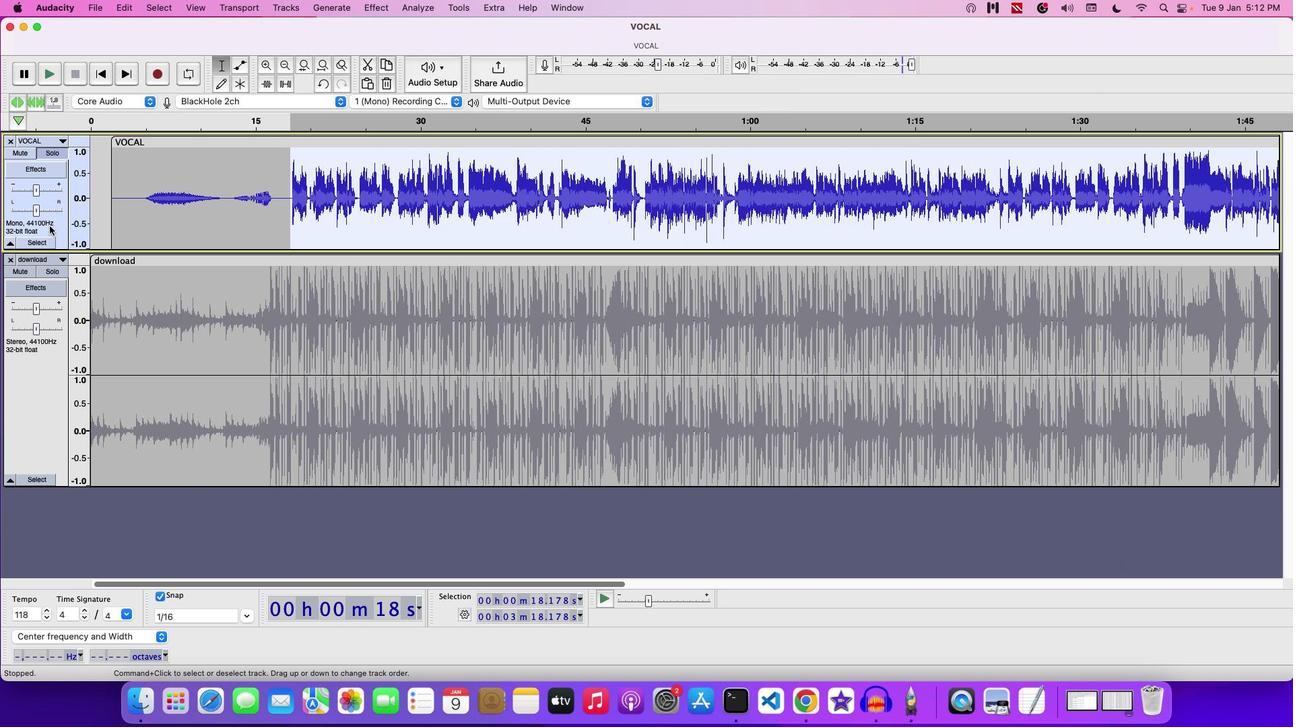 
Action: Key pressed Key.space
Screenshot: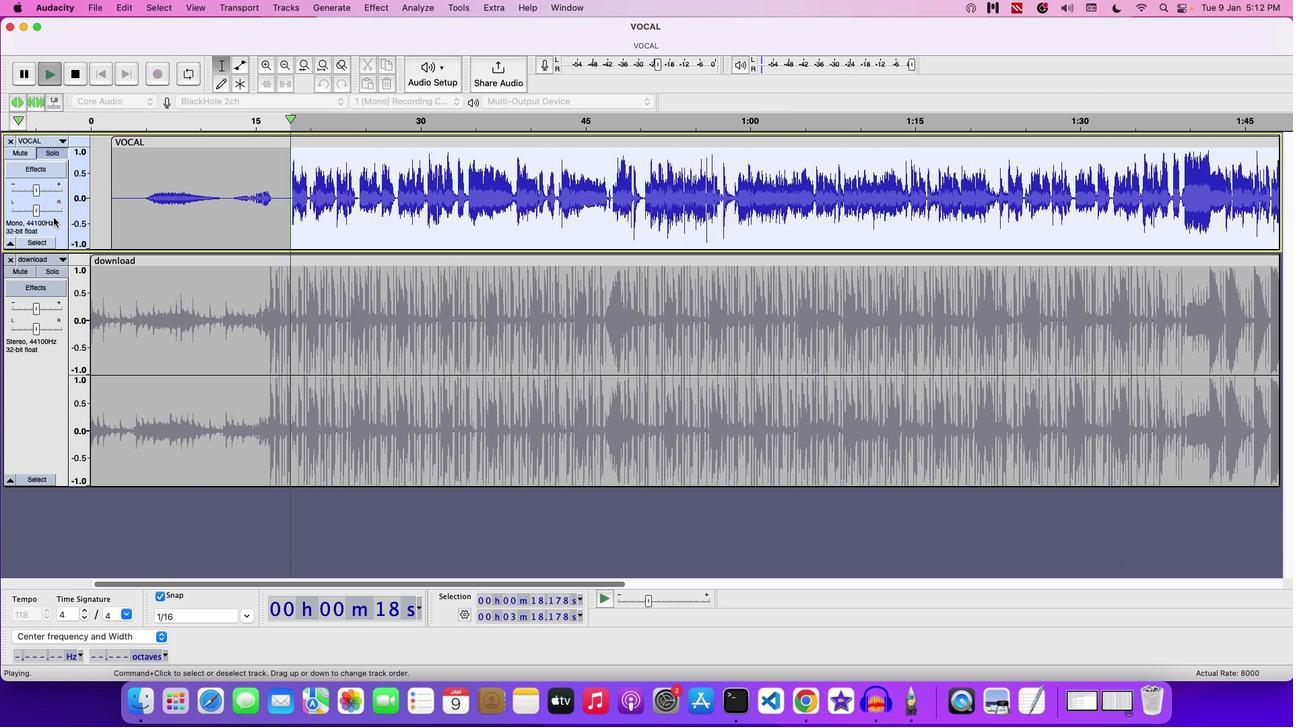 
Action: Mouse moved to (74, 286)
Screenshot: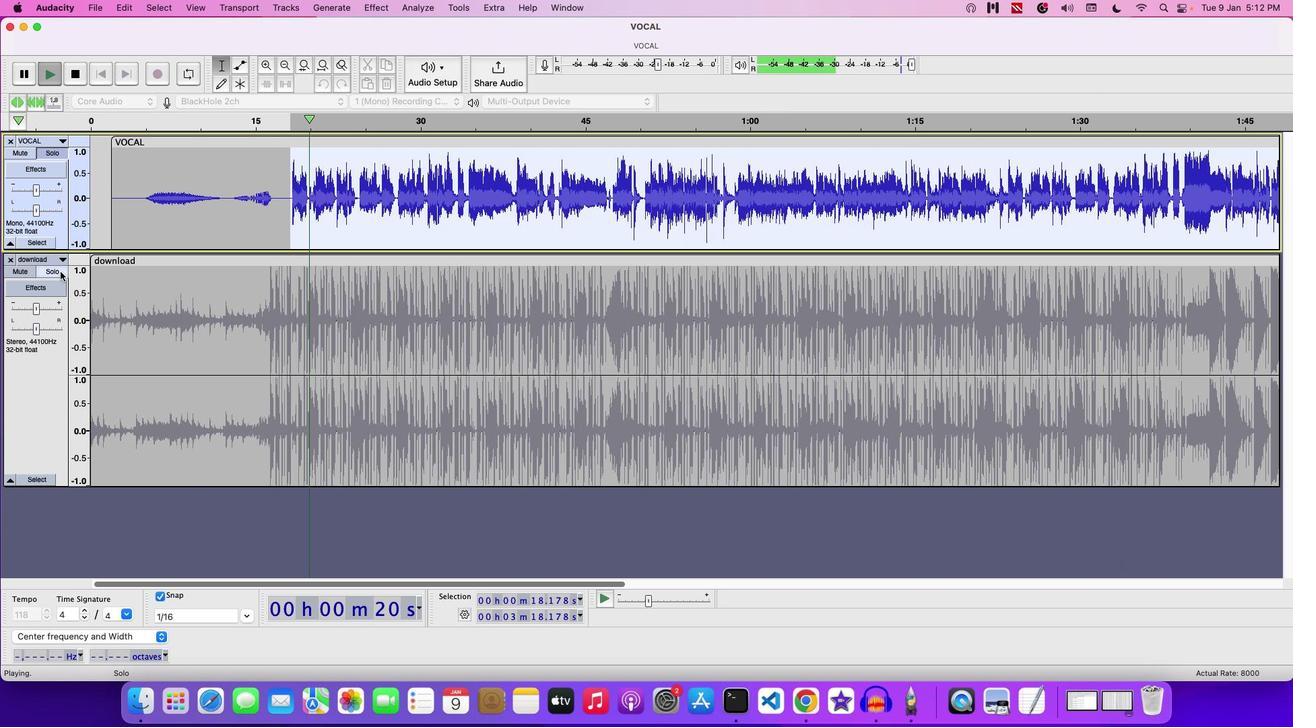 
Action: Mouse pressed left at (74, 286)
Screenshot: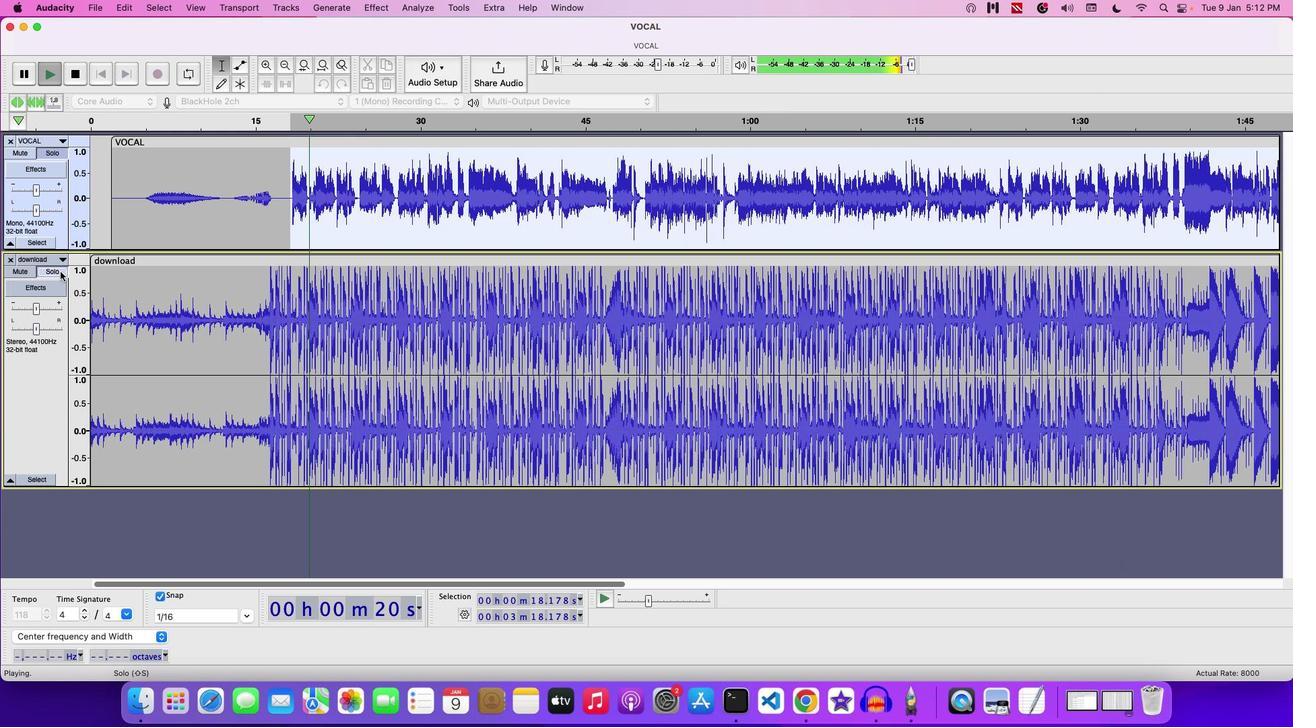 
Action: Mouse pressed left at (74, 286)
Screenshot: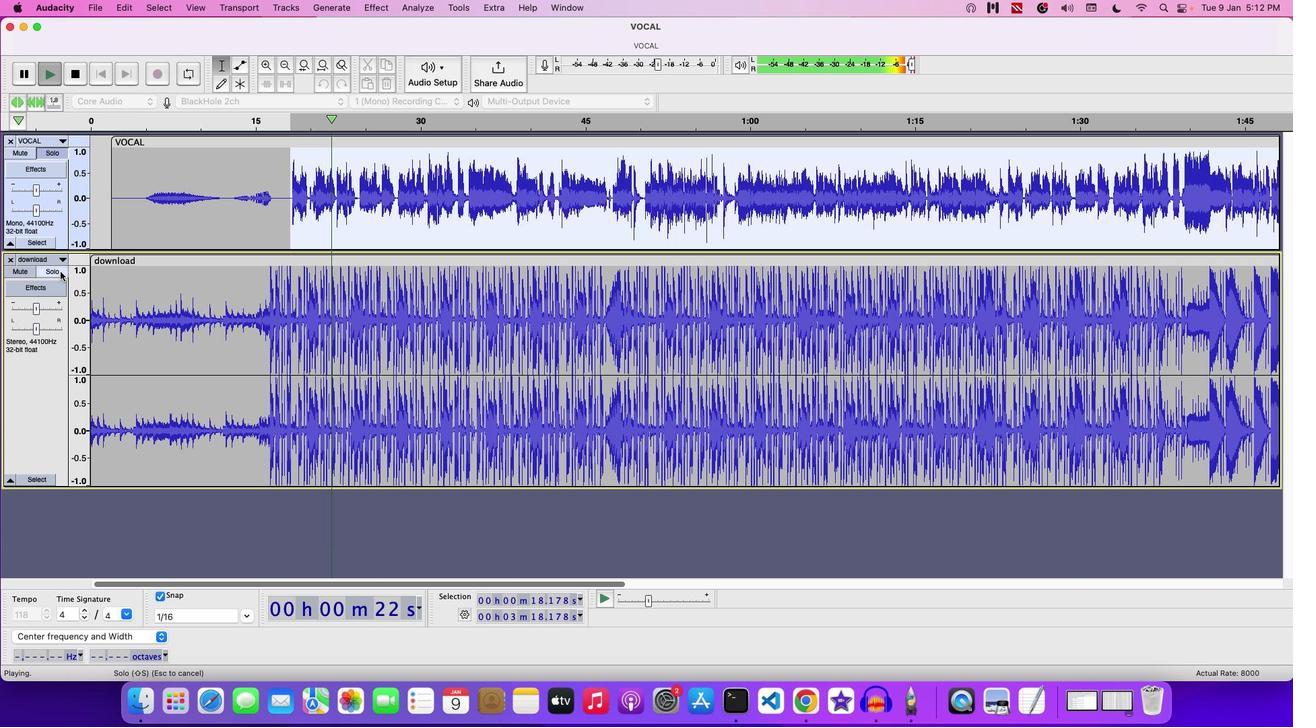 
Action: Mouse moved to (600, 253)
Screenshot: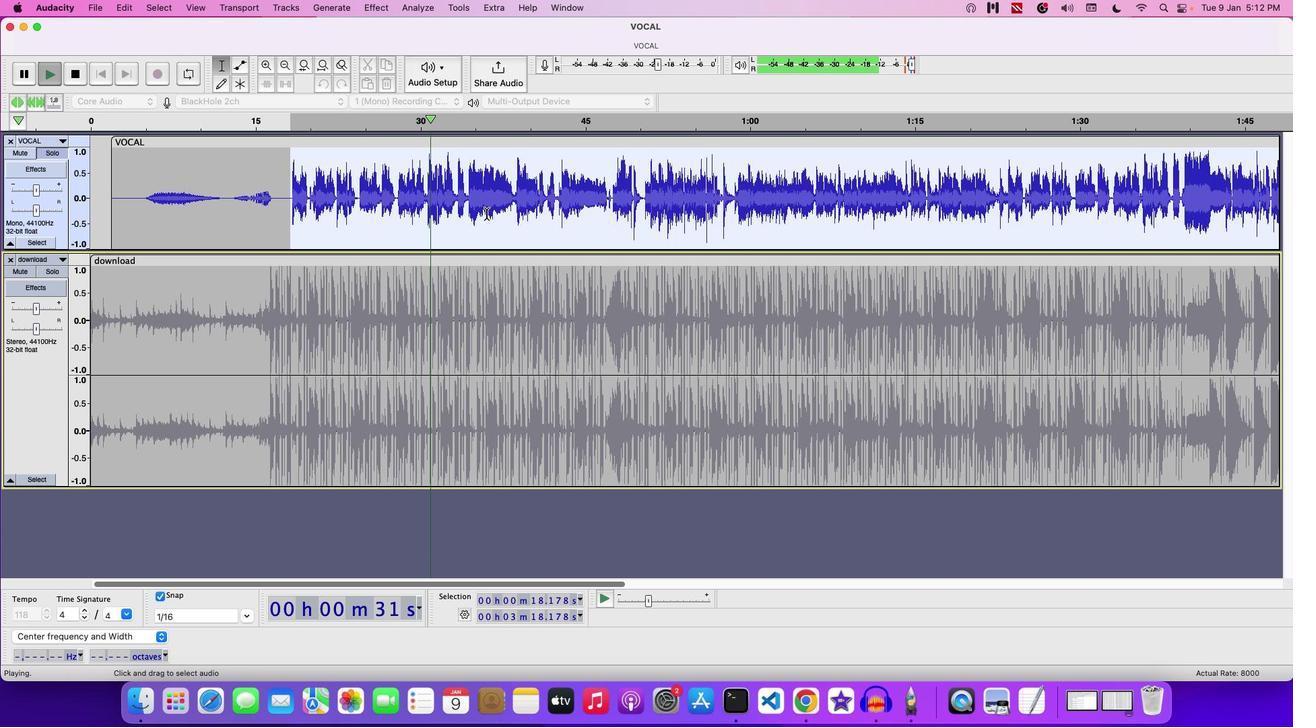 
Action: Key pressed Key.space
Screenshot: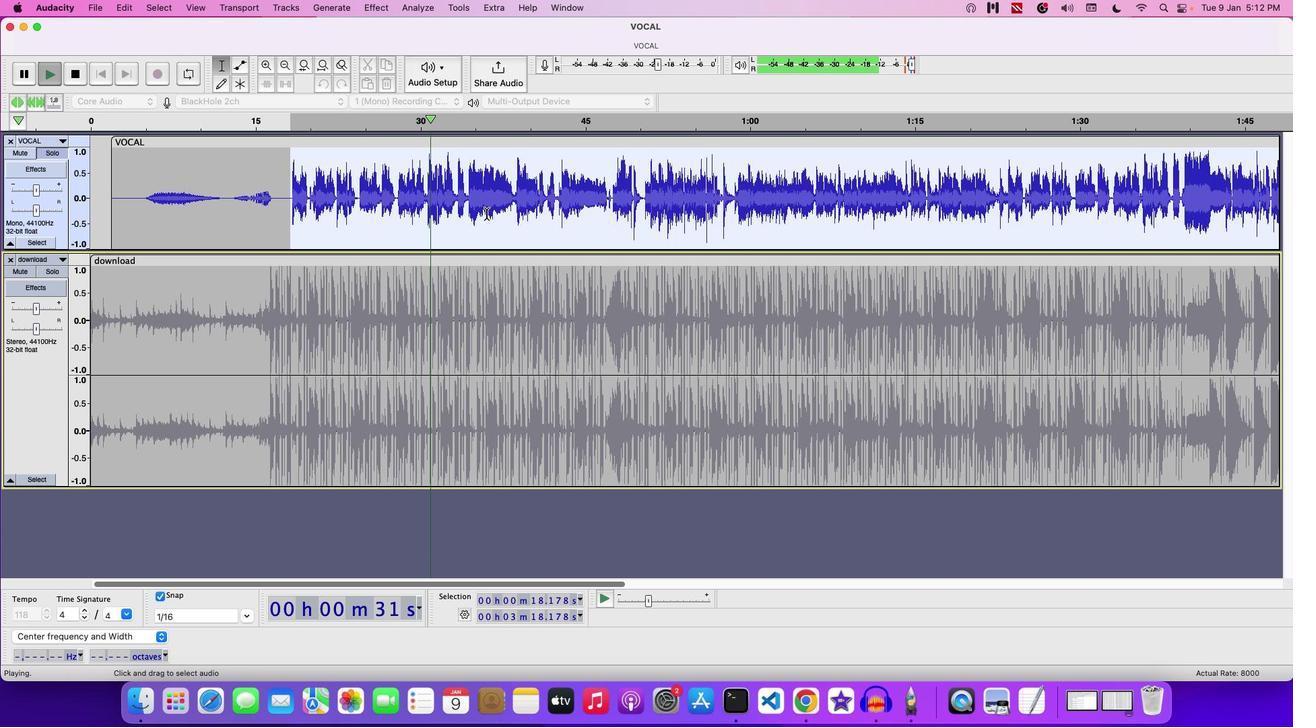 
Action: Mouse moved to (397, 26)
Screenshot: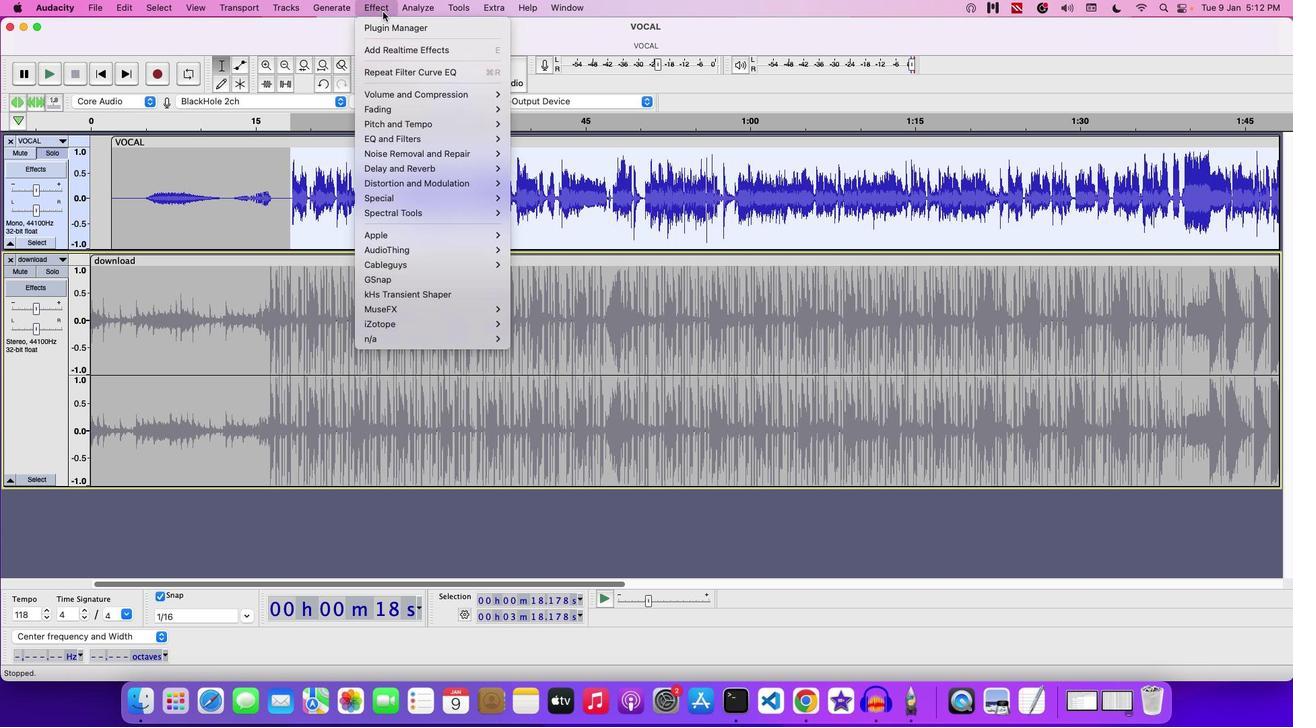 
Action: Mouse pressed left at (397, 26)
Screenshot: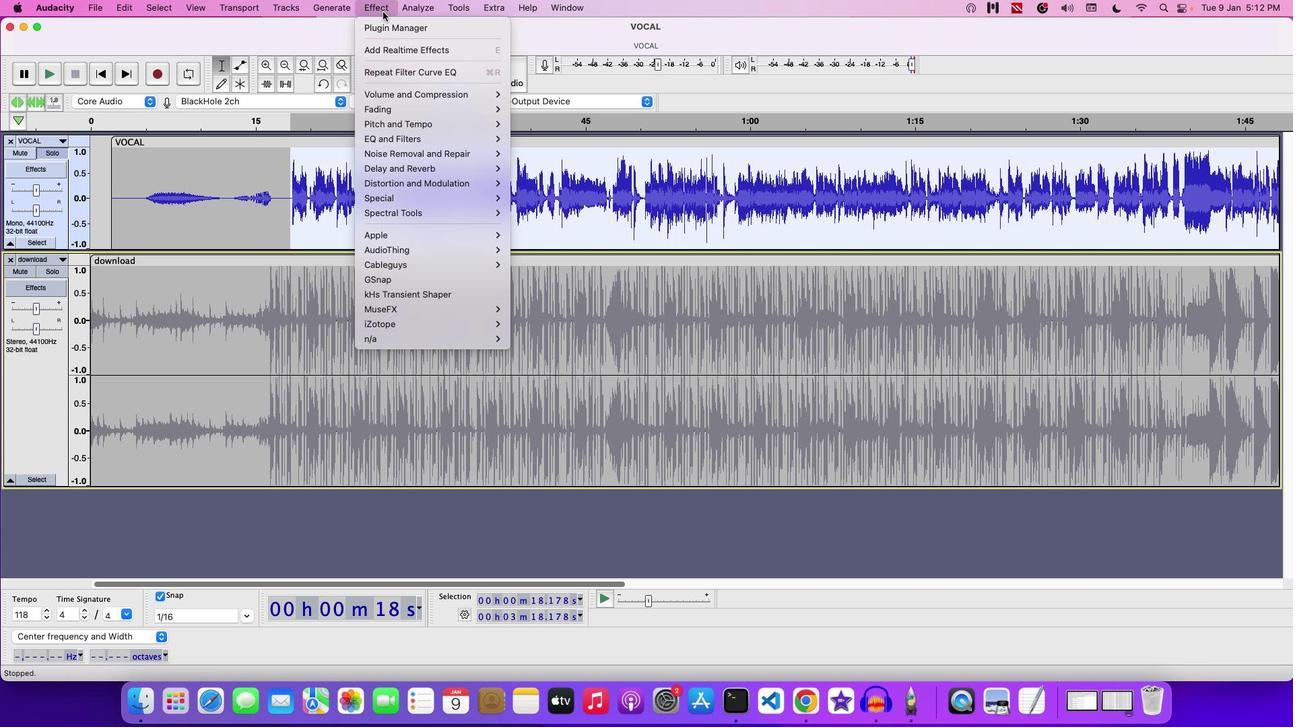 
Action: Mouse moved to (547, 412)
Screenshot: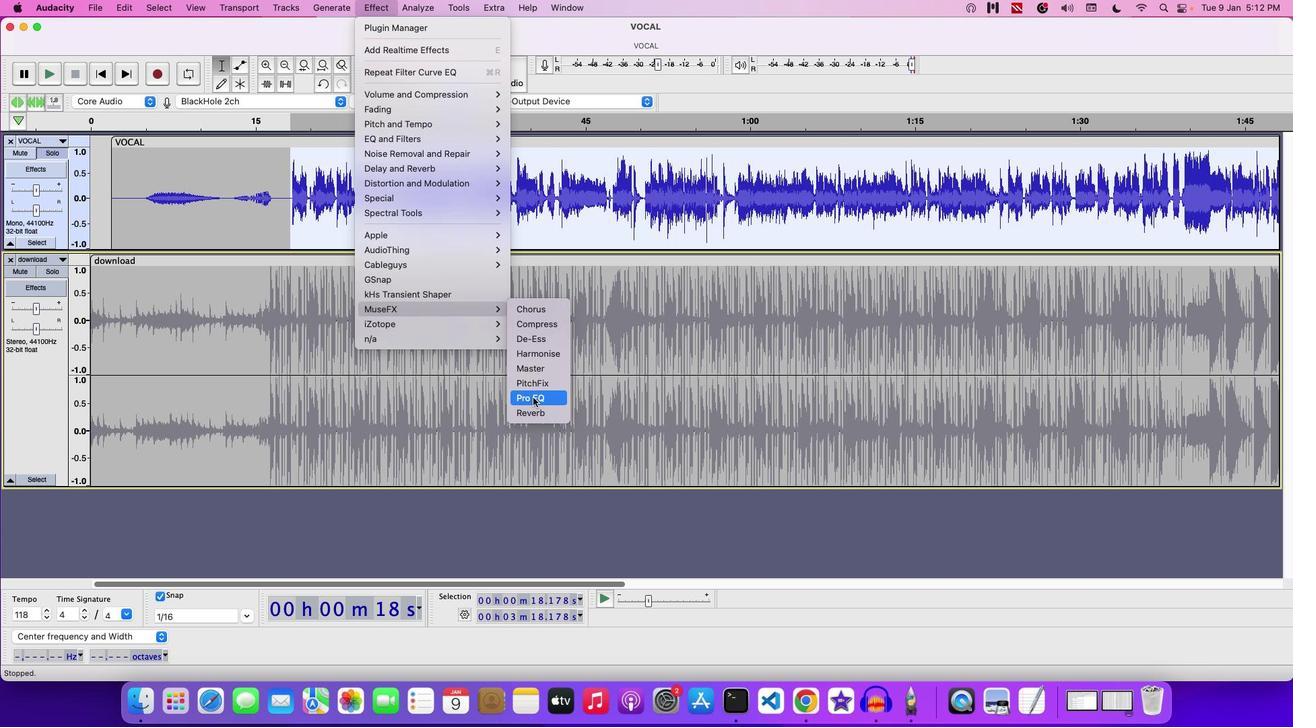 
Action: Mouse pressed left at (547, 412)
Screenshot: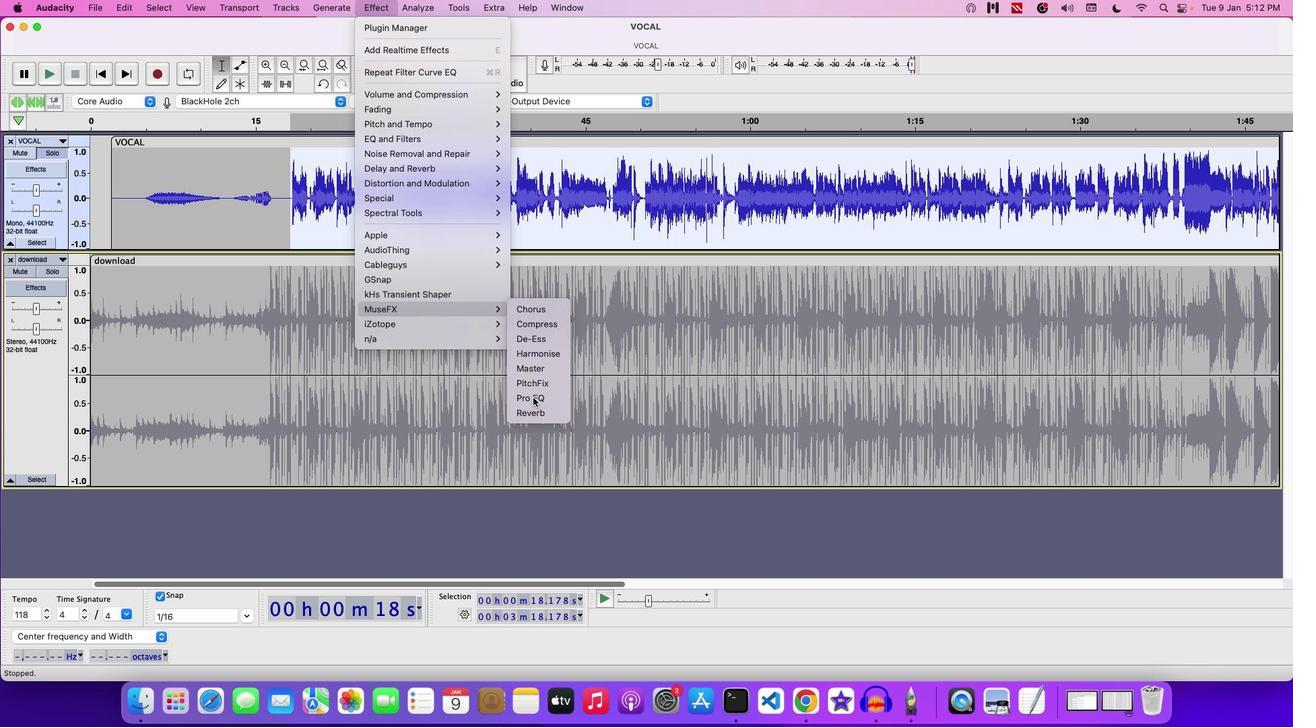 
Action: Mouse moved to (646, 248)
Screenshot: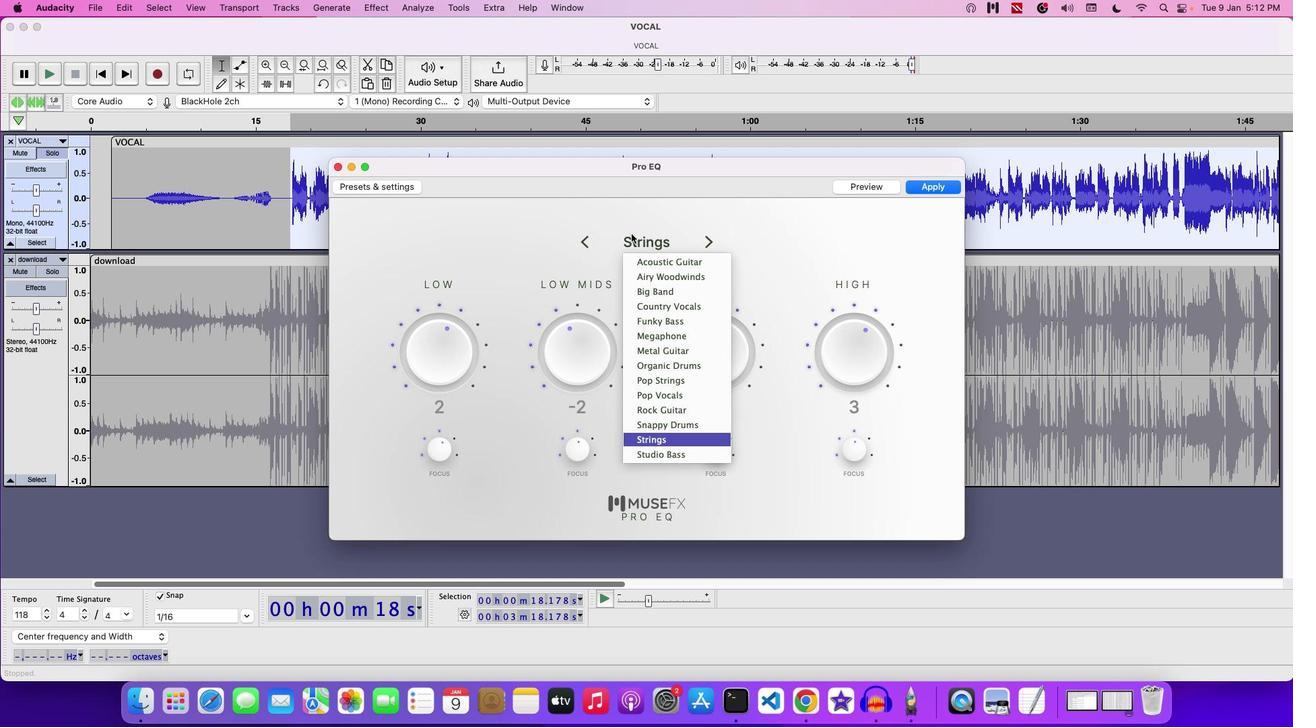 
Action: Mouse pressed left at (646, 248)
Screenshot: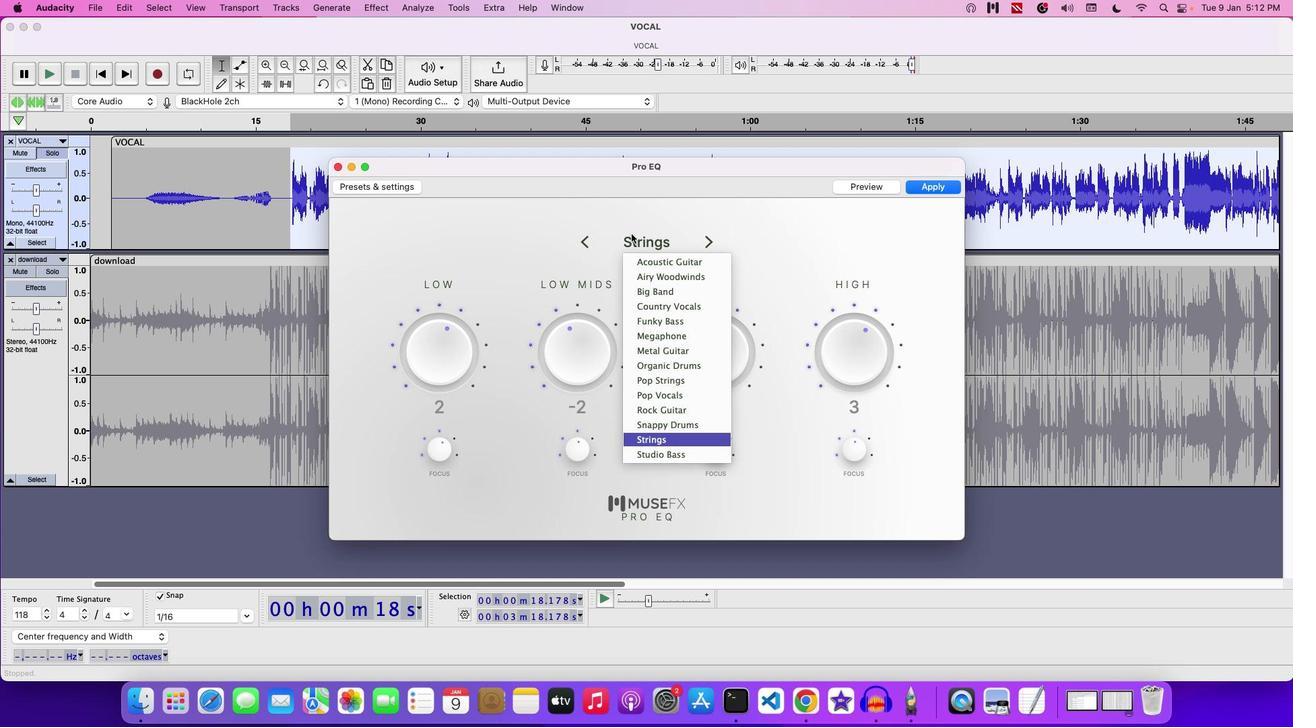 
Action: Mouse moved to (680, 409)
Screenshot: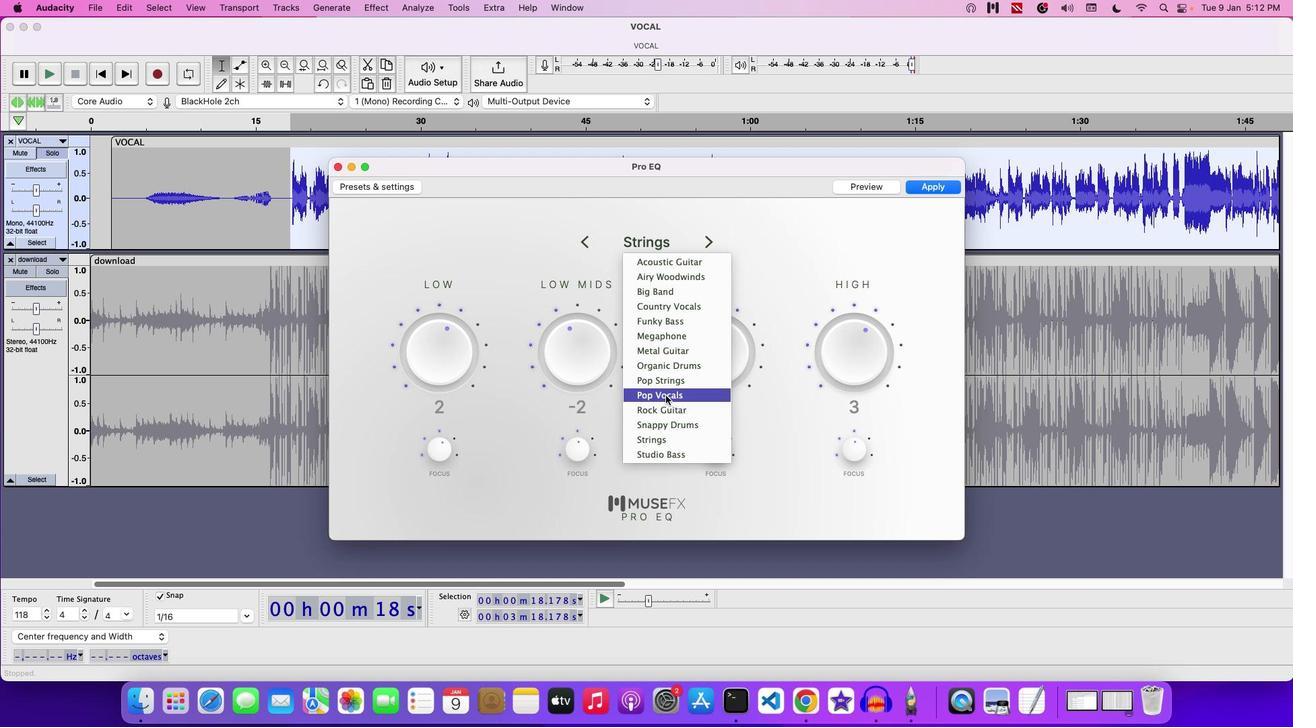 
Action: Key pressed Key.enter
Screenshot: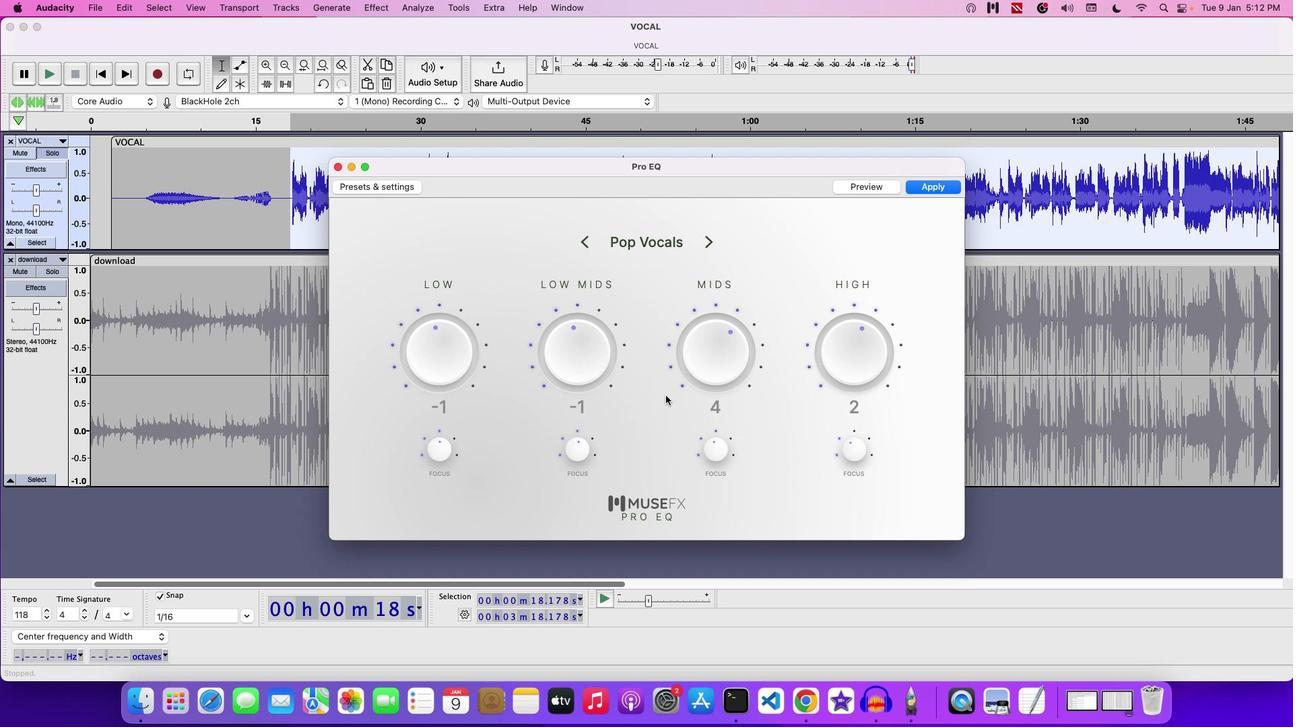 
Action: Mouse moved to (875, 206)
Screenshot: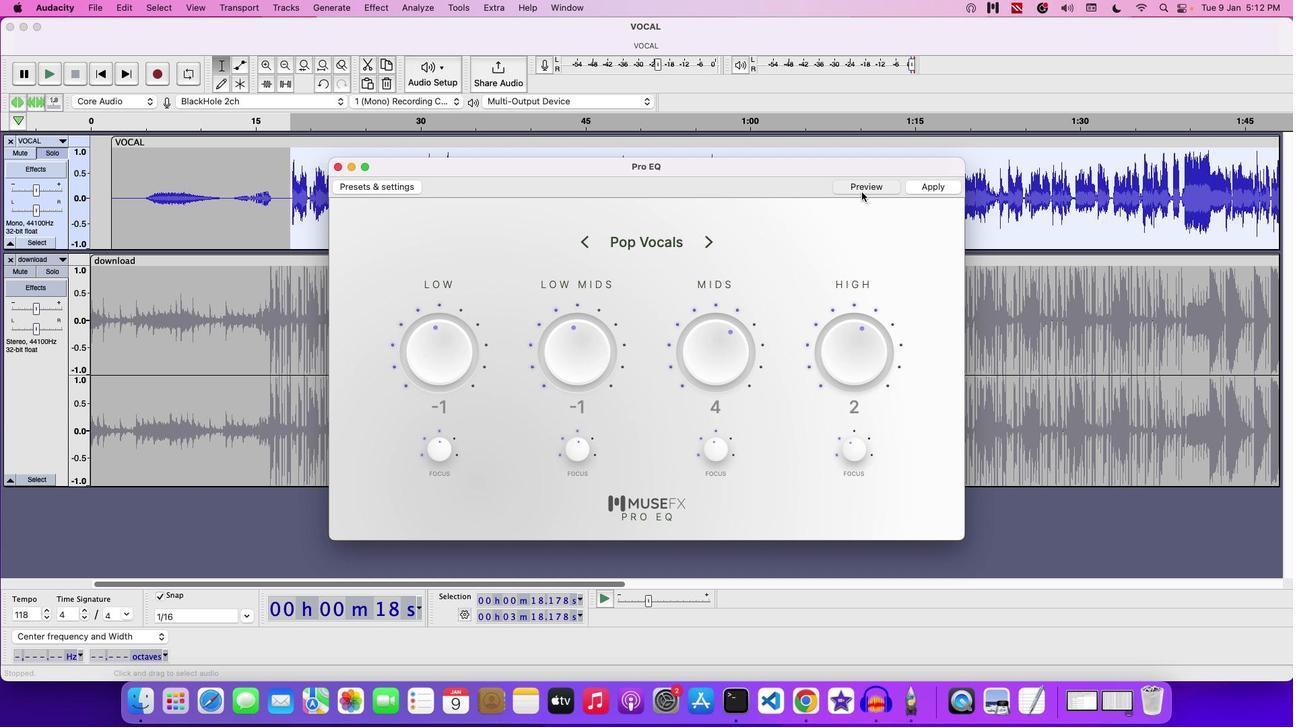 
Action: Mouse pressed left at (875, 206)
Screenshot: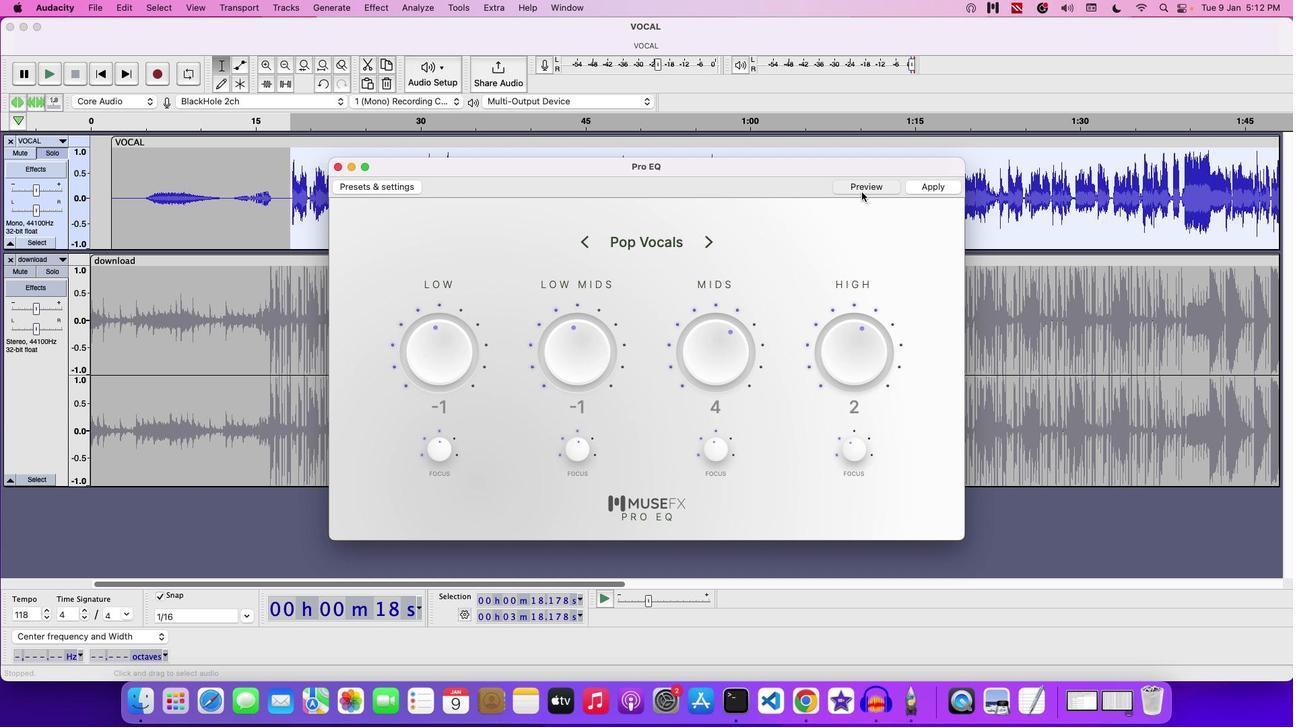 
Action: Mouse moved to (679, 413)
Screenshot: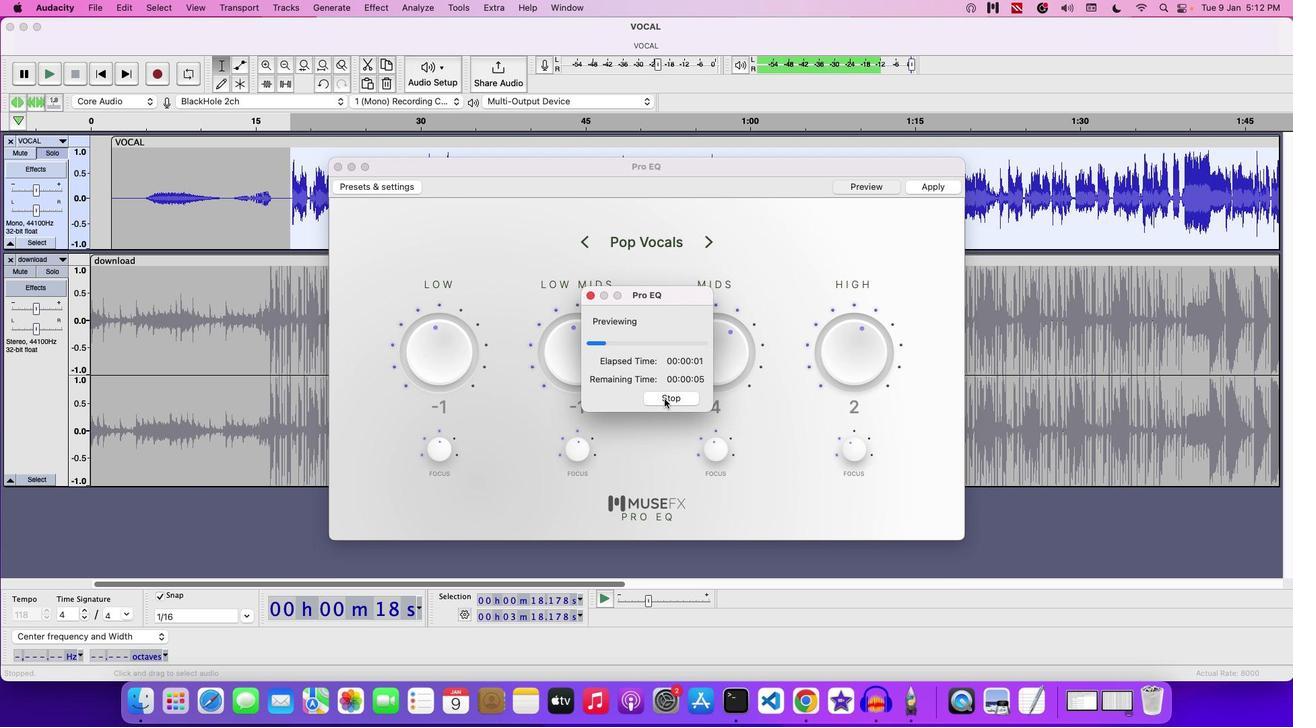 
Action: Mouse pressed left at (679, 413)
Screenshot: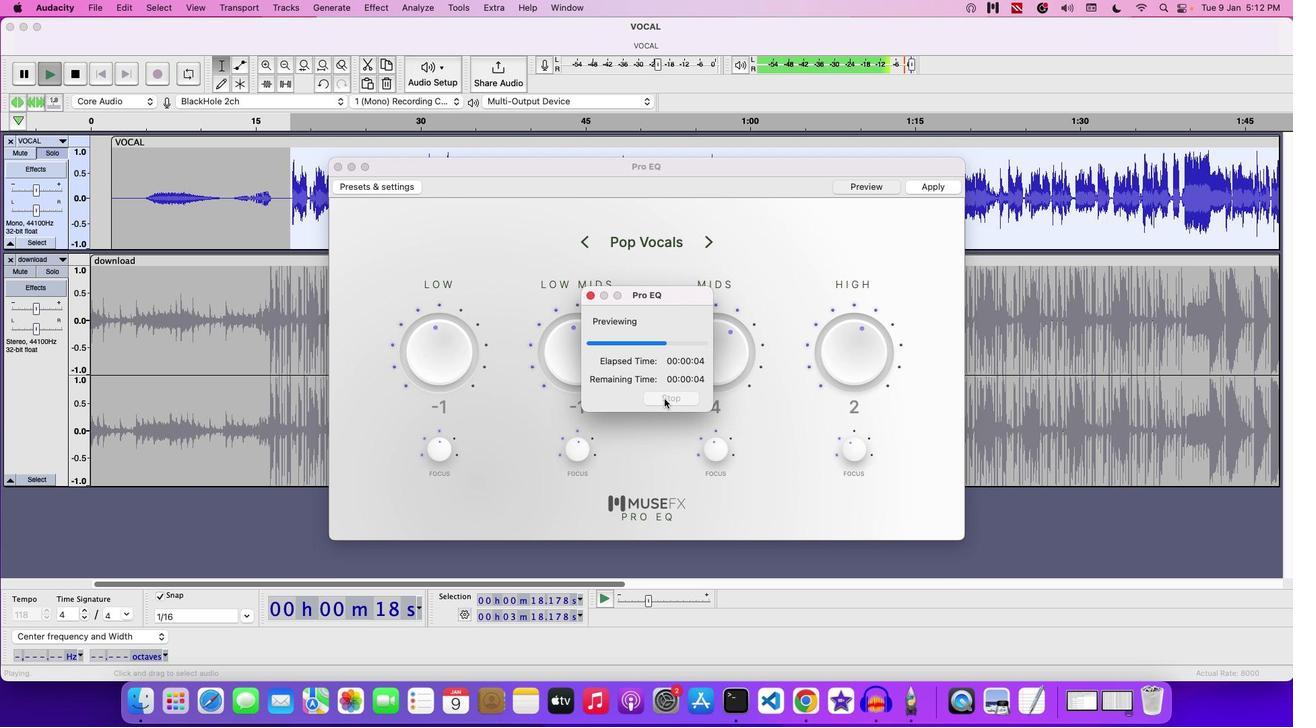 
Action: Mouse moved to (838, 359)
Screenshot: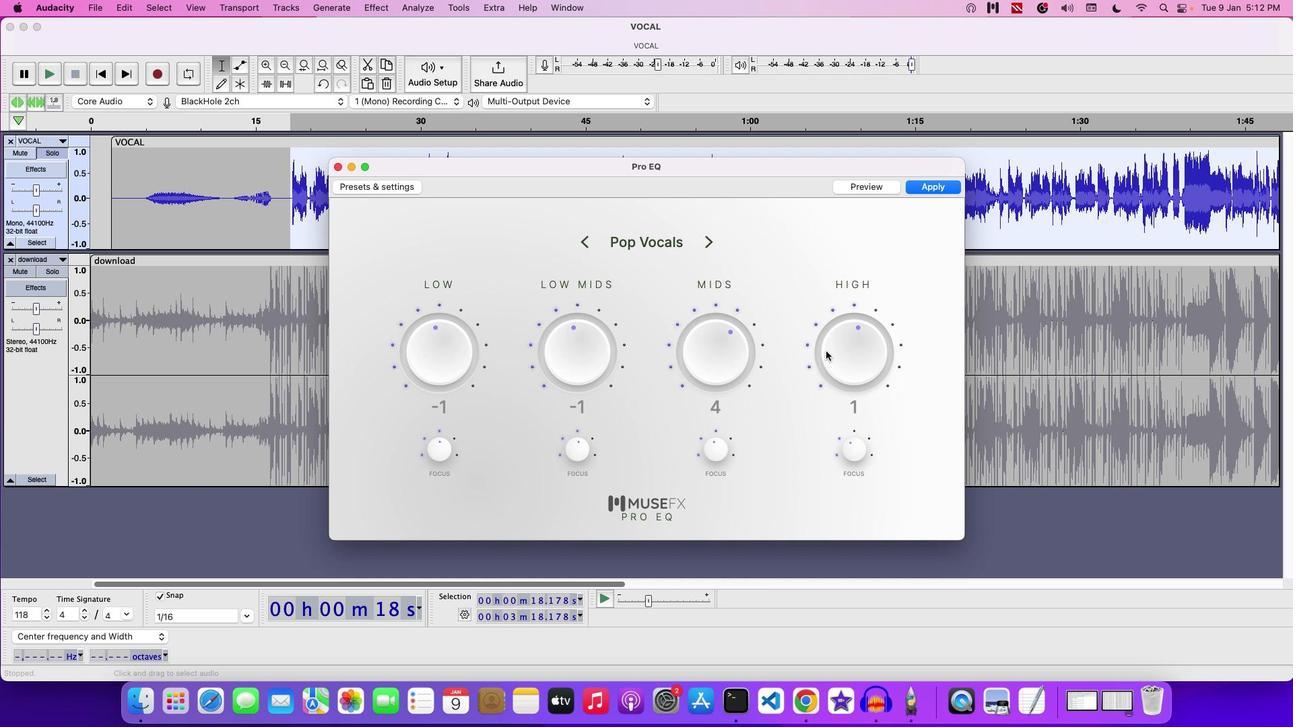 
Action: Mouse pressed left at (838, 359)
Screenshot: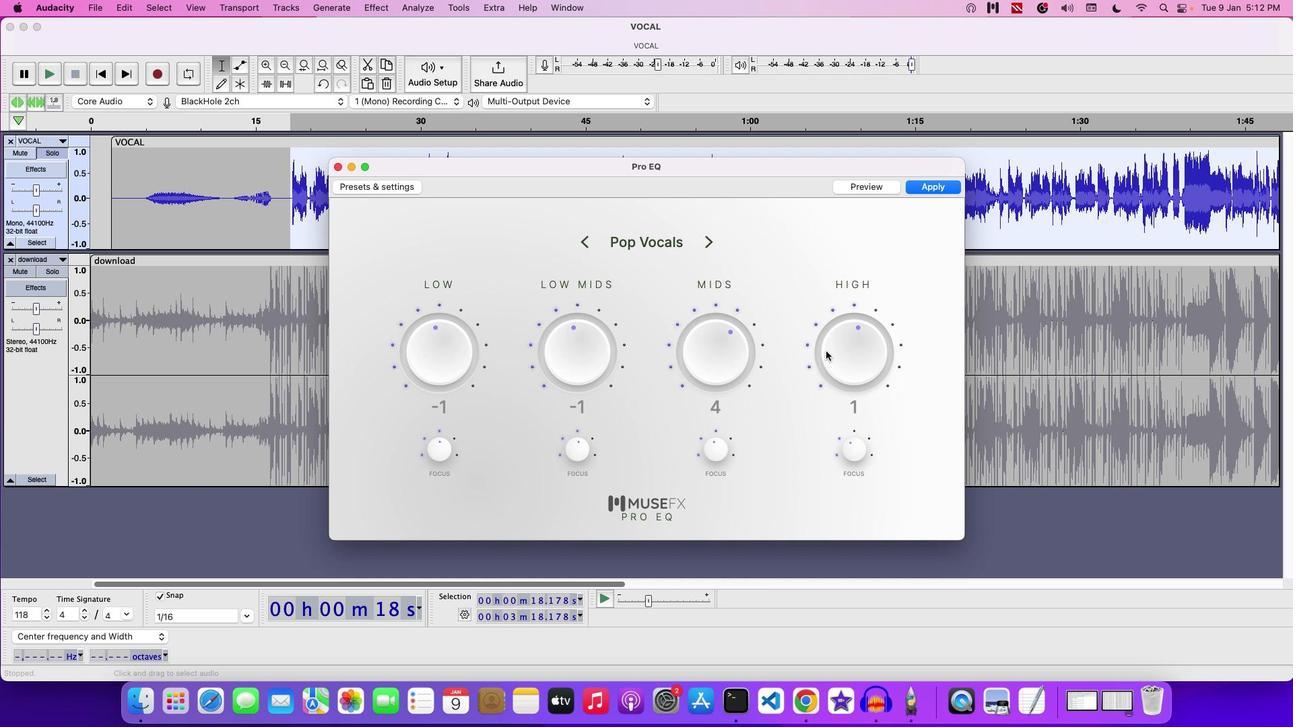 
Action: Mouse moved to (936, 202)
Screenshot: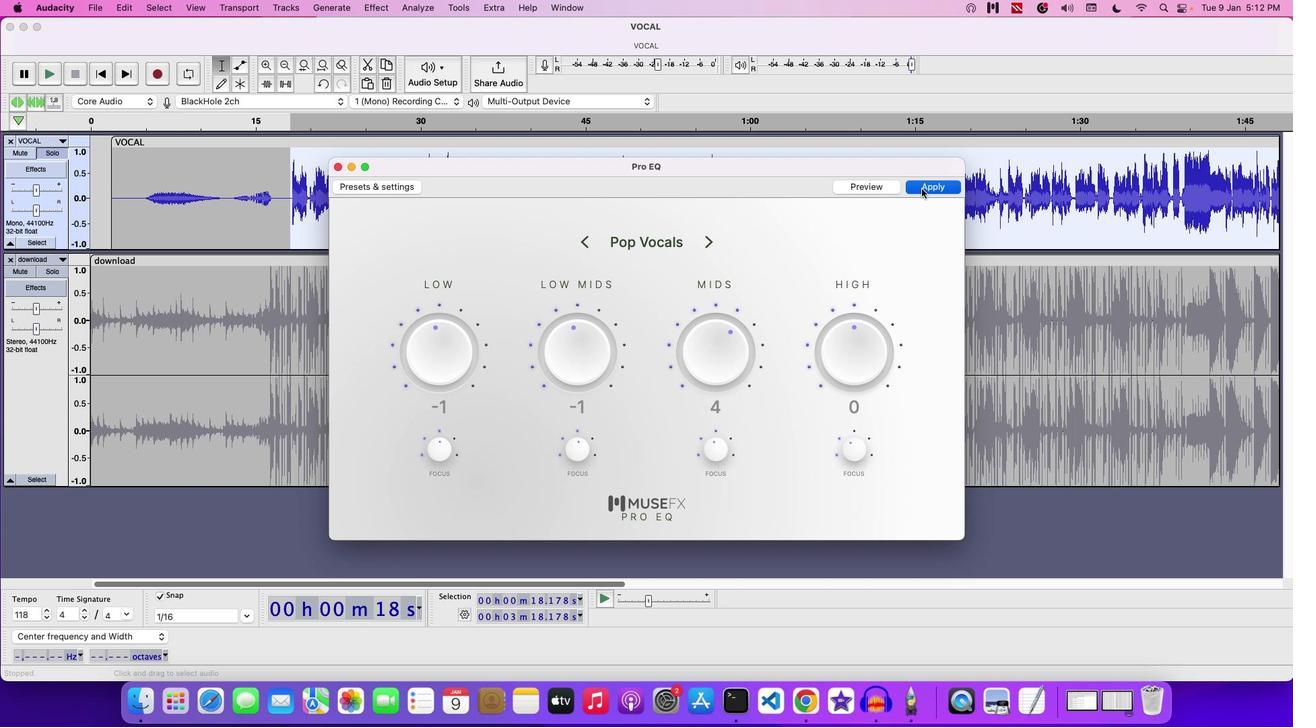 
Action: Mouse pressed left at (936, 202)
Screenshot: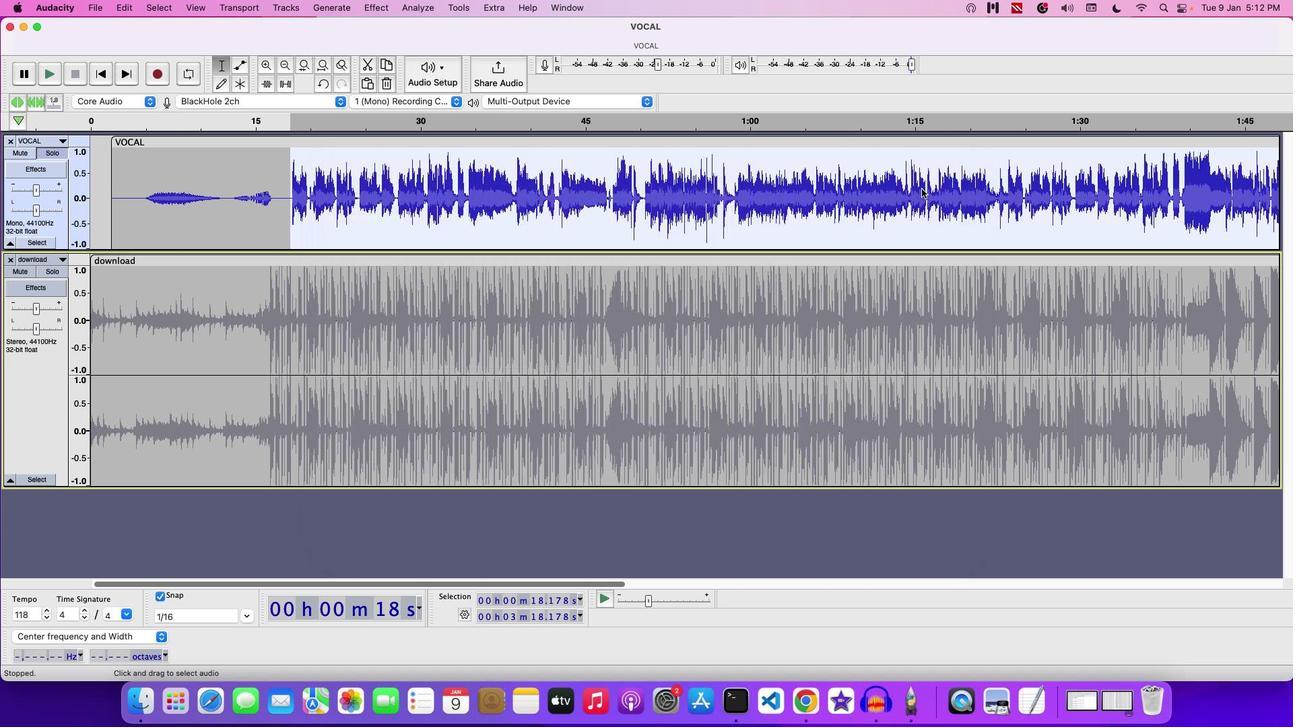 
Action: Mouse moved to (676, 223)
Screenshot: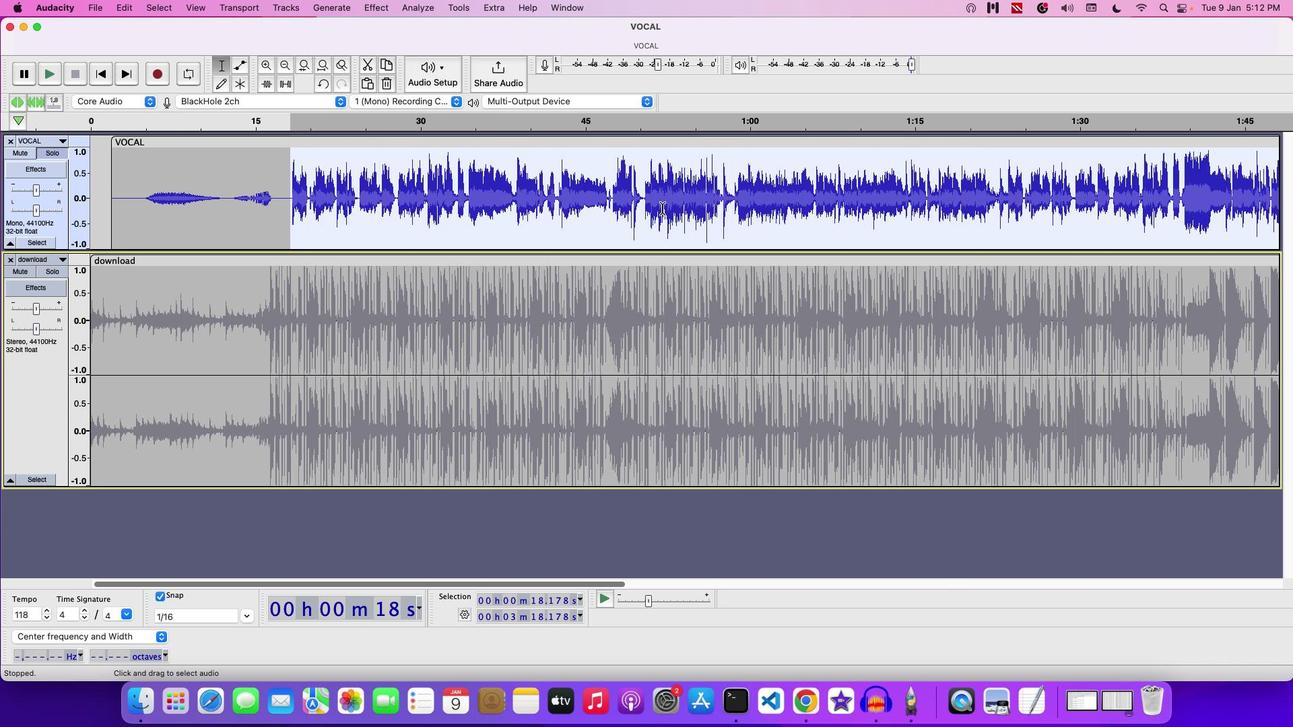 
Action: Key pressed Key.space
Screenshot: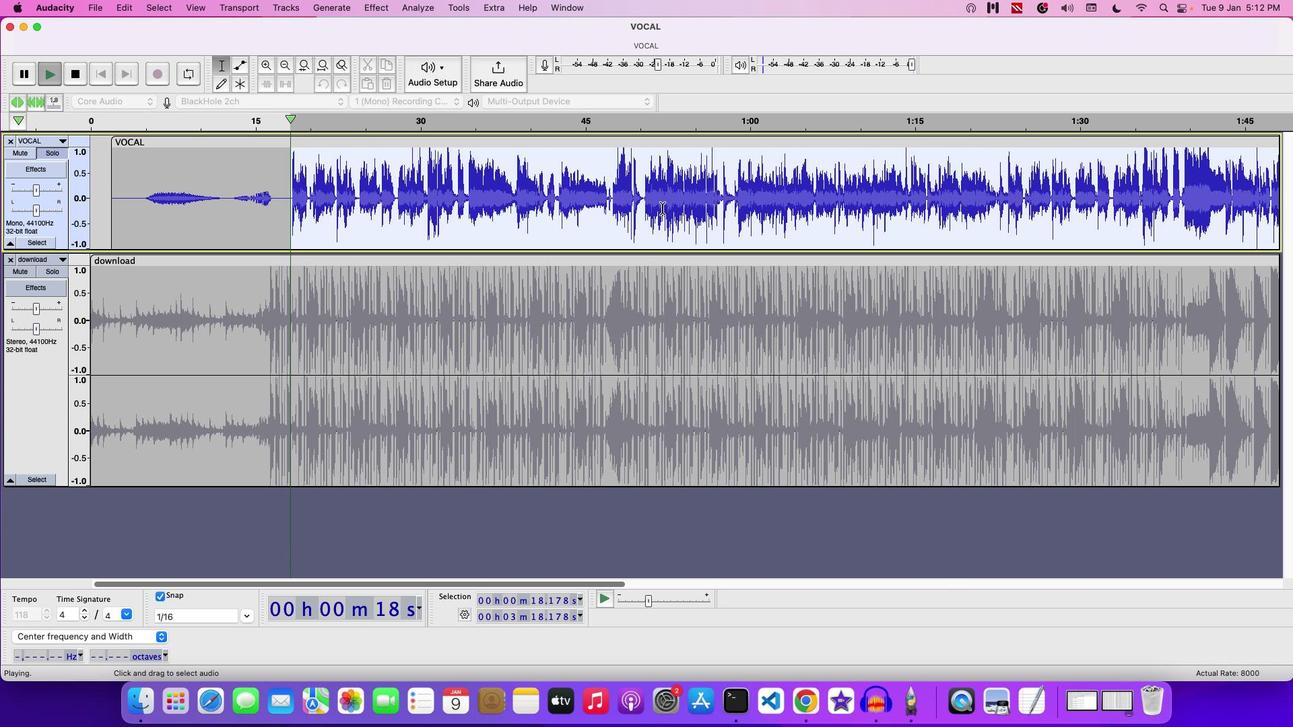 
Action: Mouse moved to (66, 289)
Screenshot: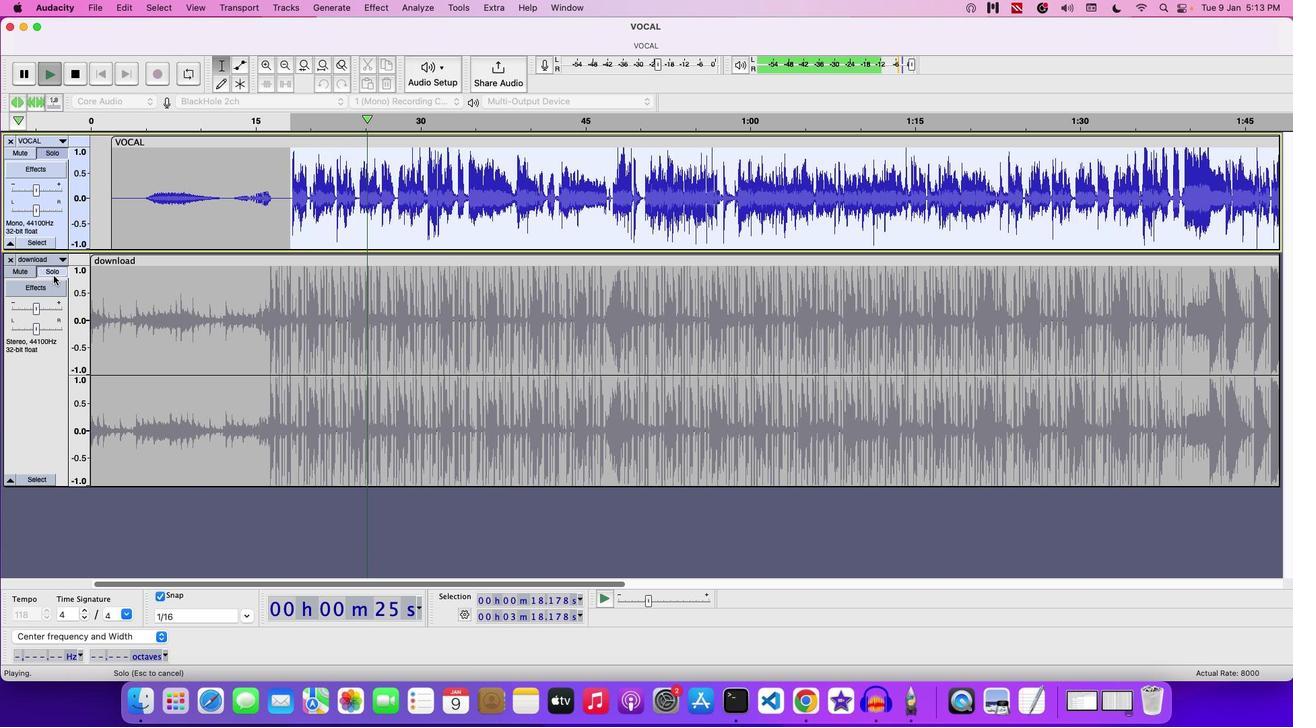 
Action: Mouse pressed left at (66, 289)
Screenshot: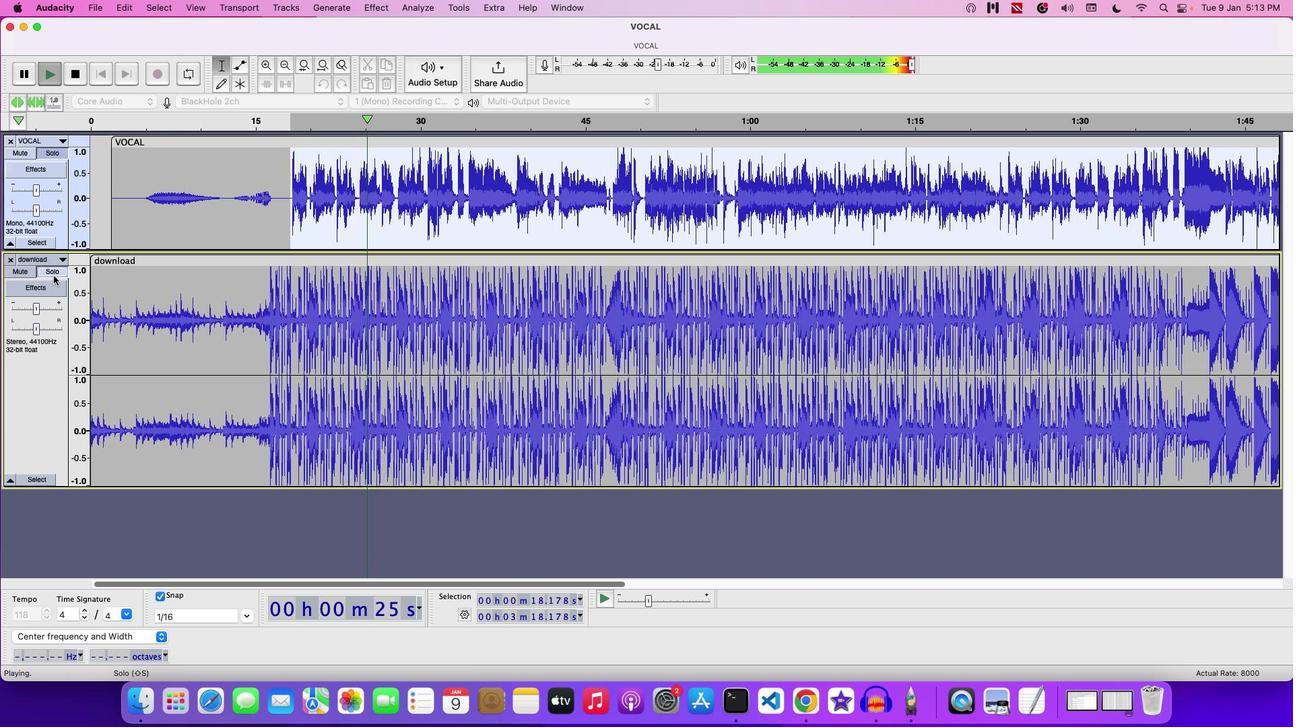 
Action: Mouse moved to (74, 284)
Screenshot: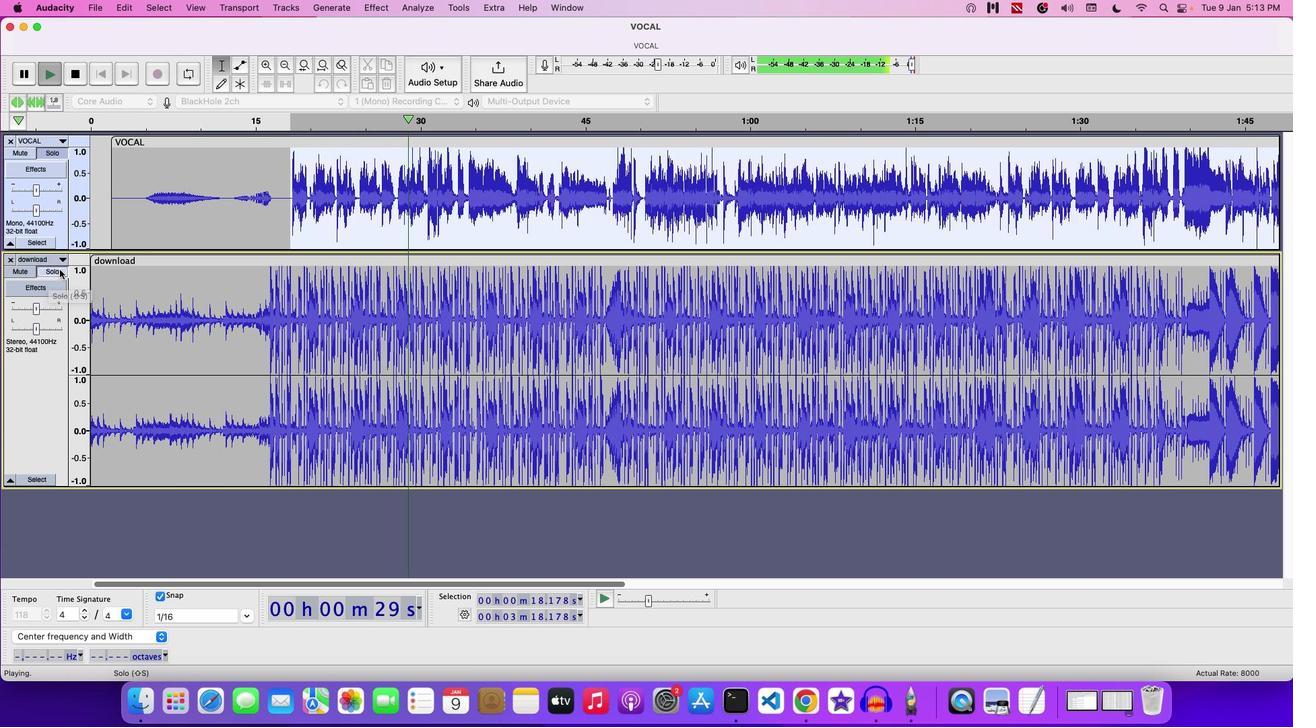 
Action: Mouse pressed left at (74, 284)
Screenshot: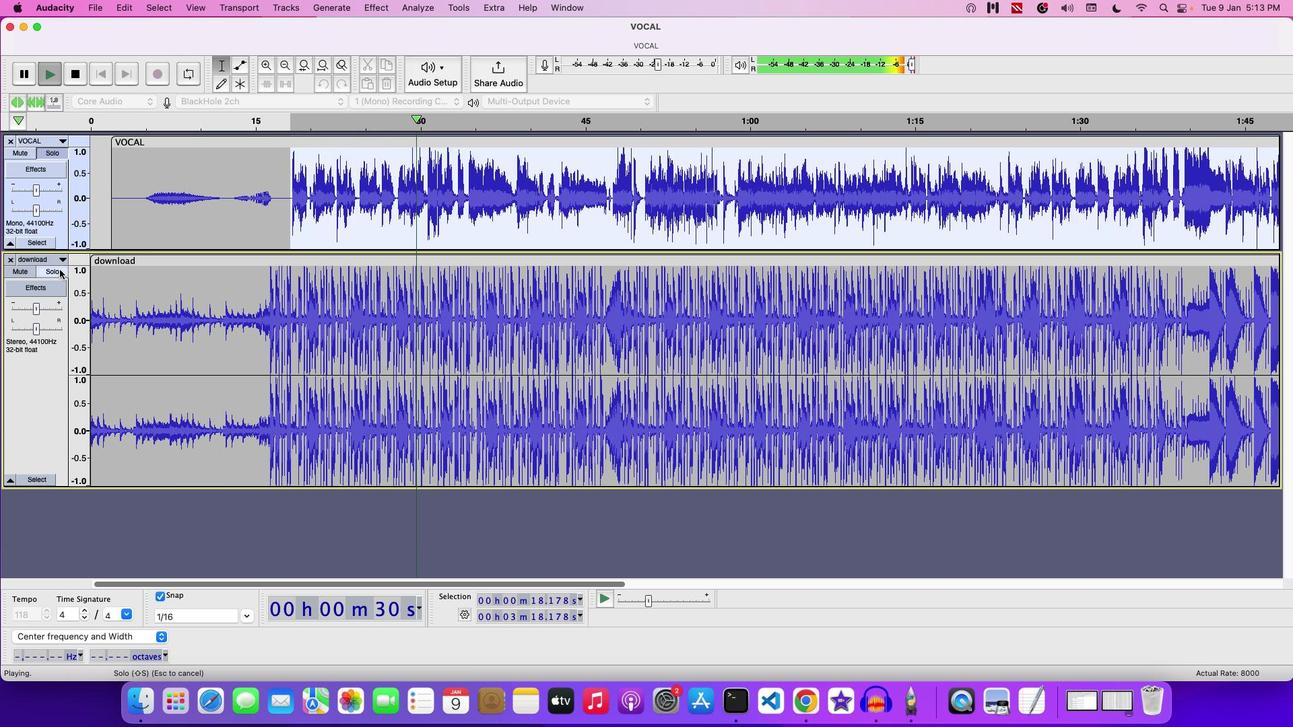 
Action: Mouse moved to (546, 110)
Screenshot: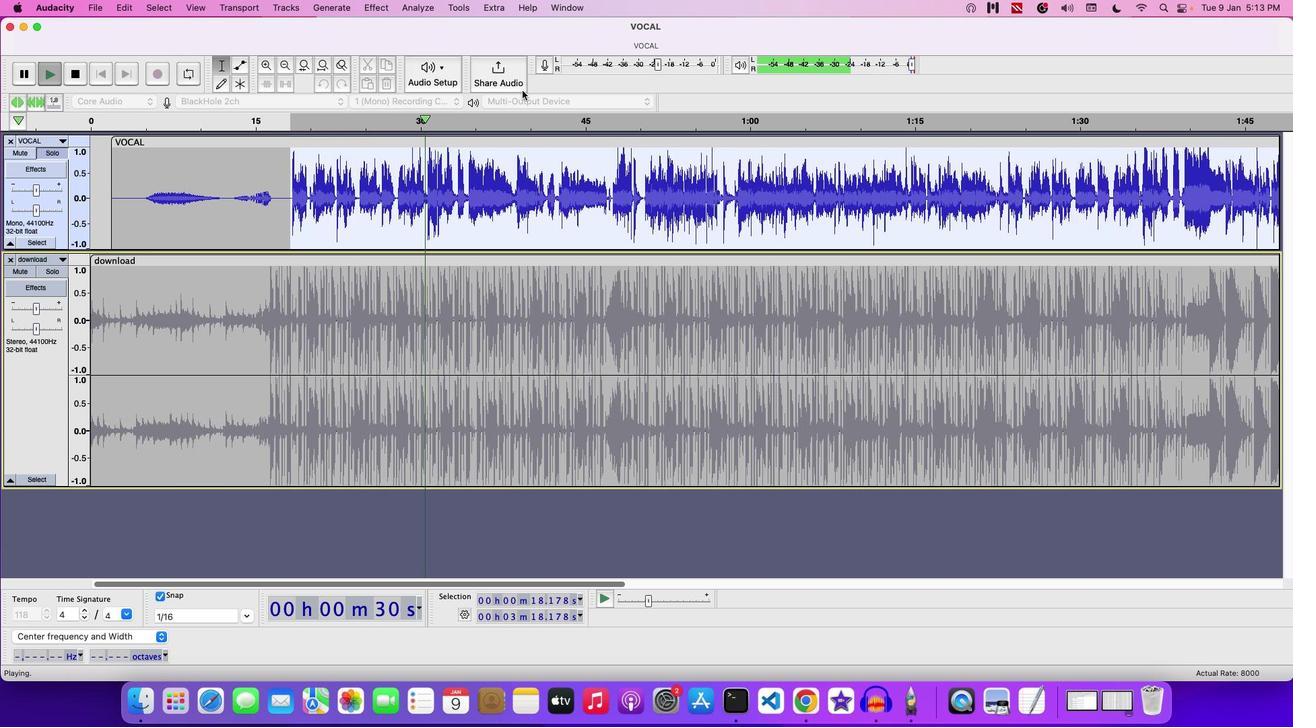 
Action: Key pressed Key.space
Screenshot: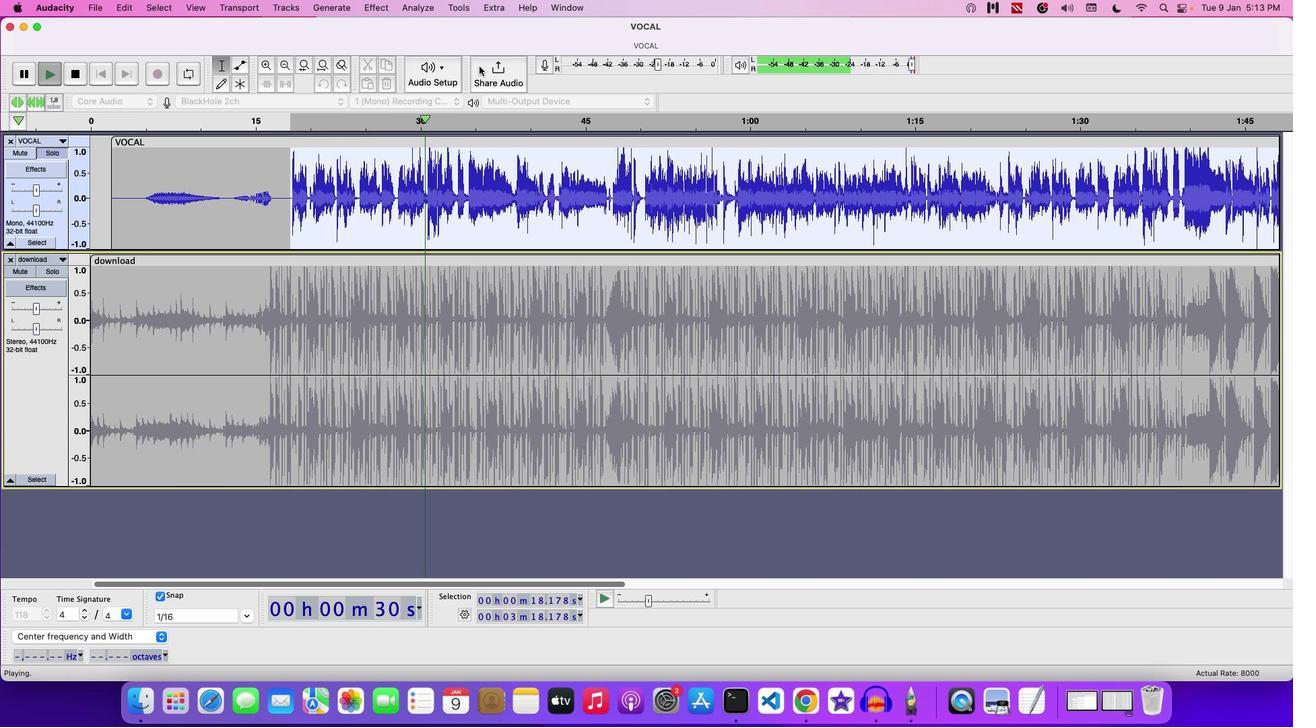 
Action: Mouse moved to (396, 20)
Screenshot: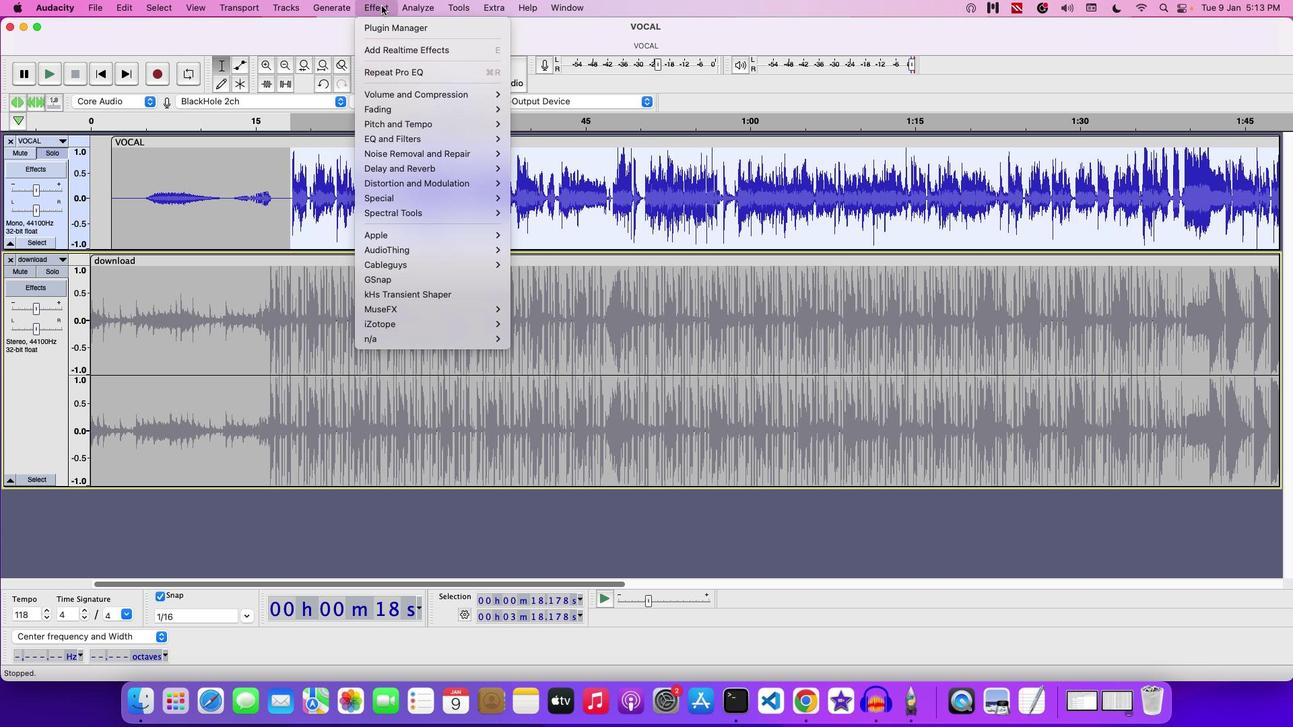 
Action: Mouse pressed left at (396, 20)
Screenshot: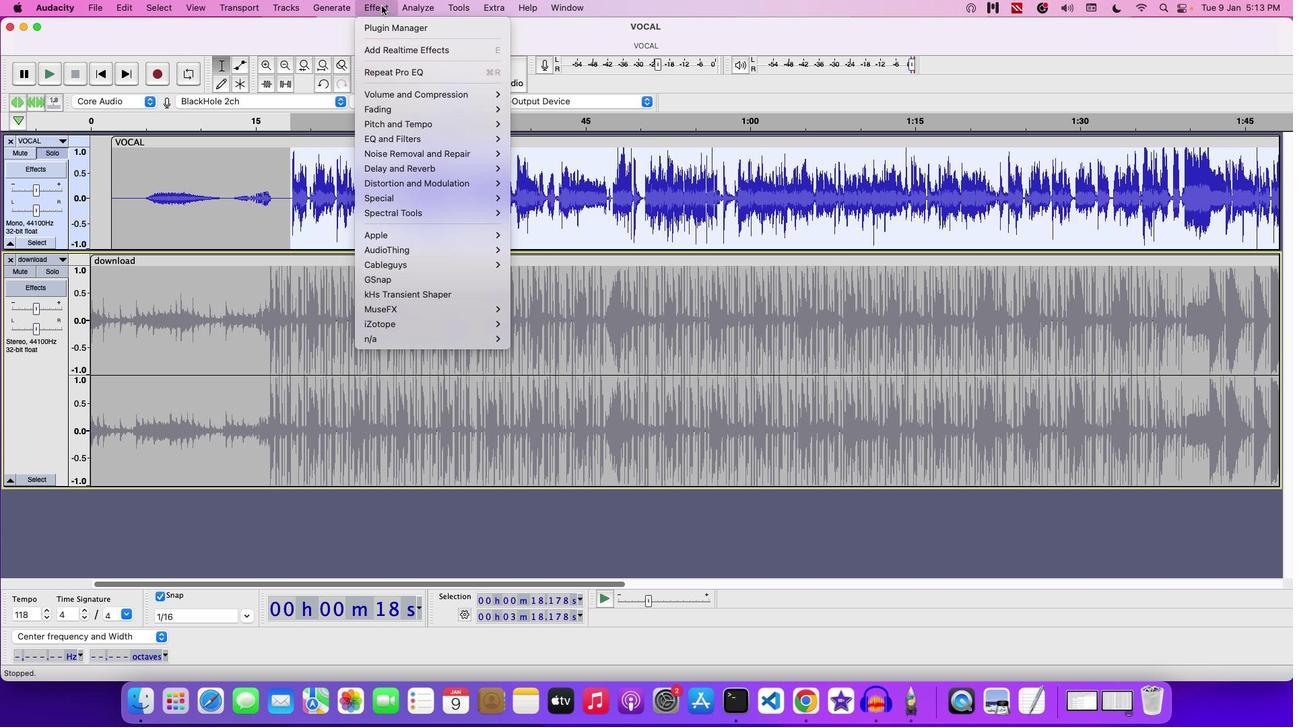 
Action: Mouse moved to (555, 426)
Screenshot: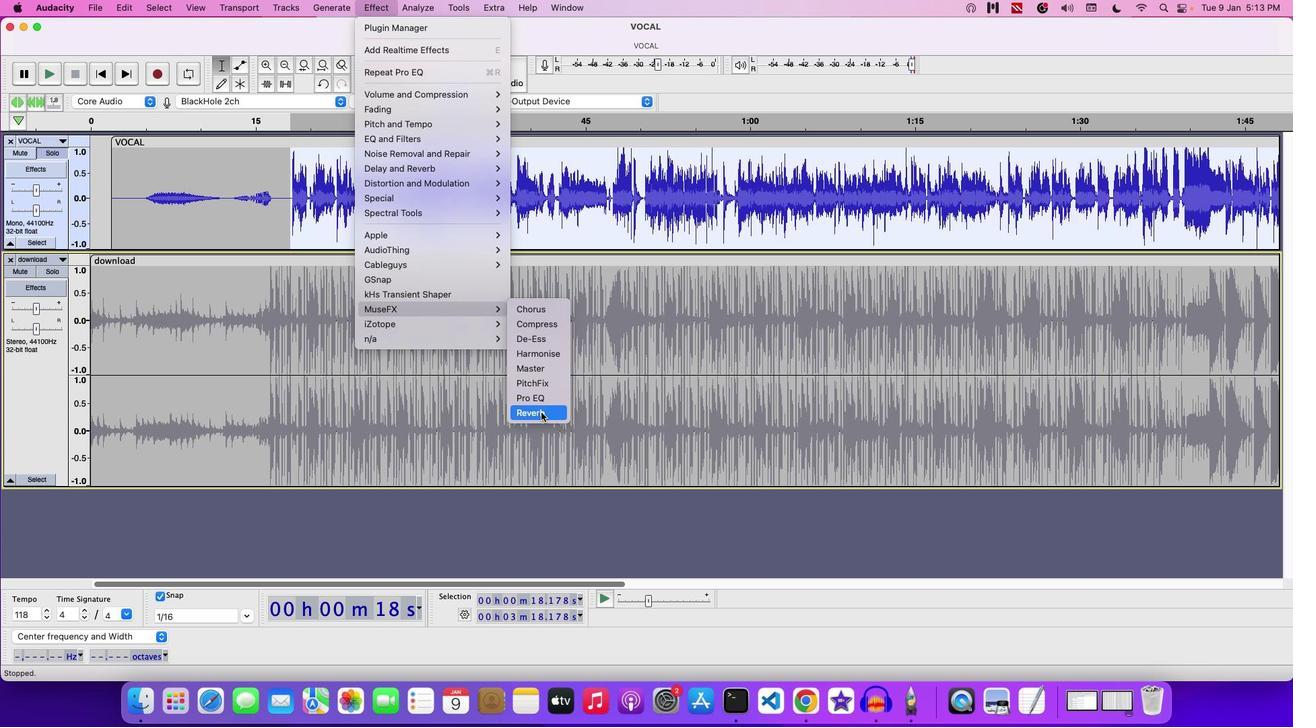
Action: Mouse pressed left at (555, 426)
Screenshot: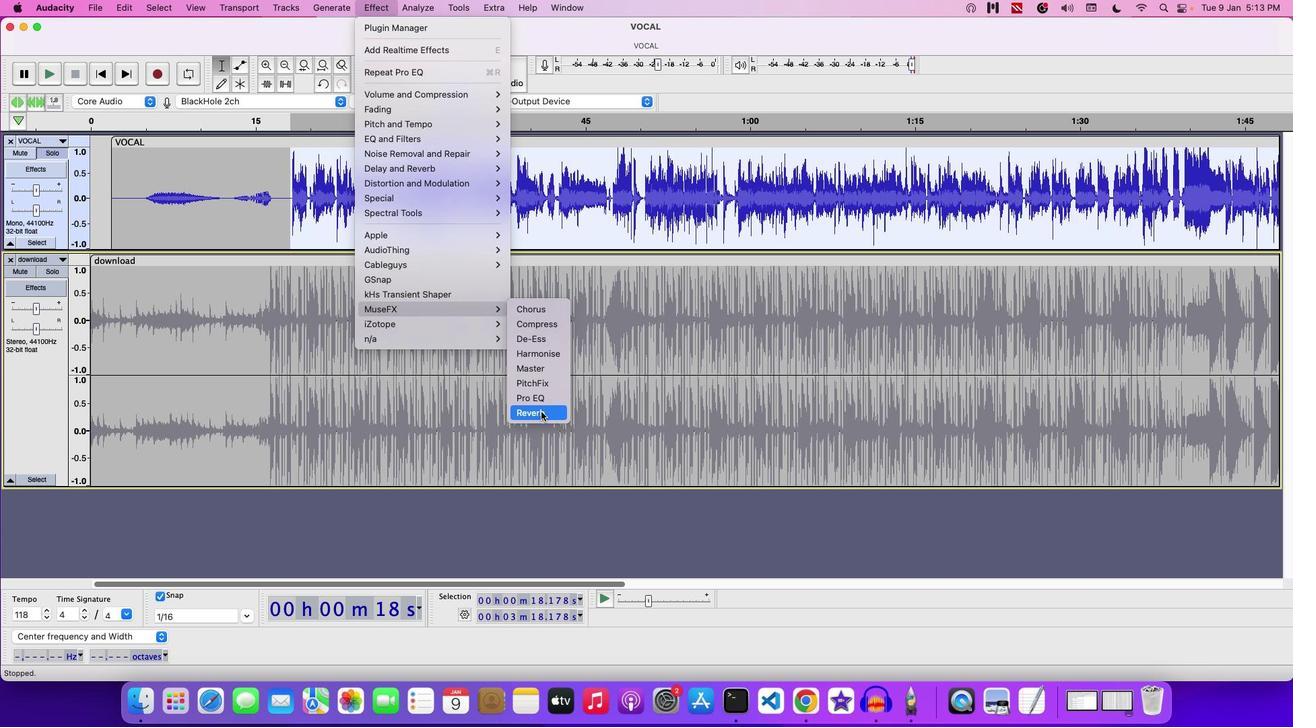 
Action: Mouse moved to (679, 260)
Screenshot: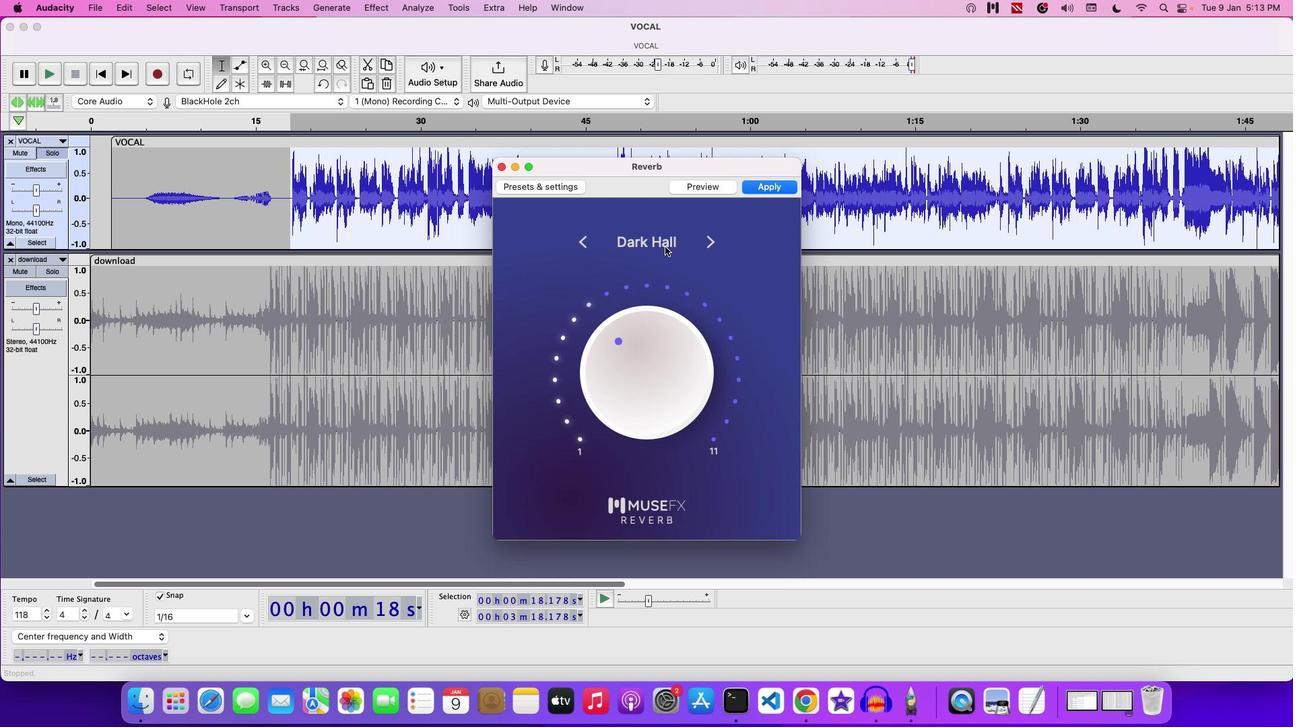 
Action: Mouse pressed left at (679, 260)
Screenshot: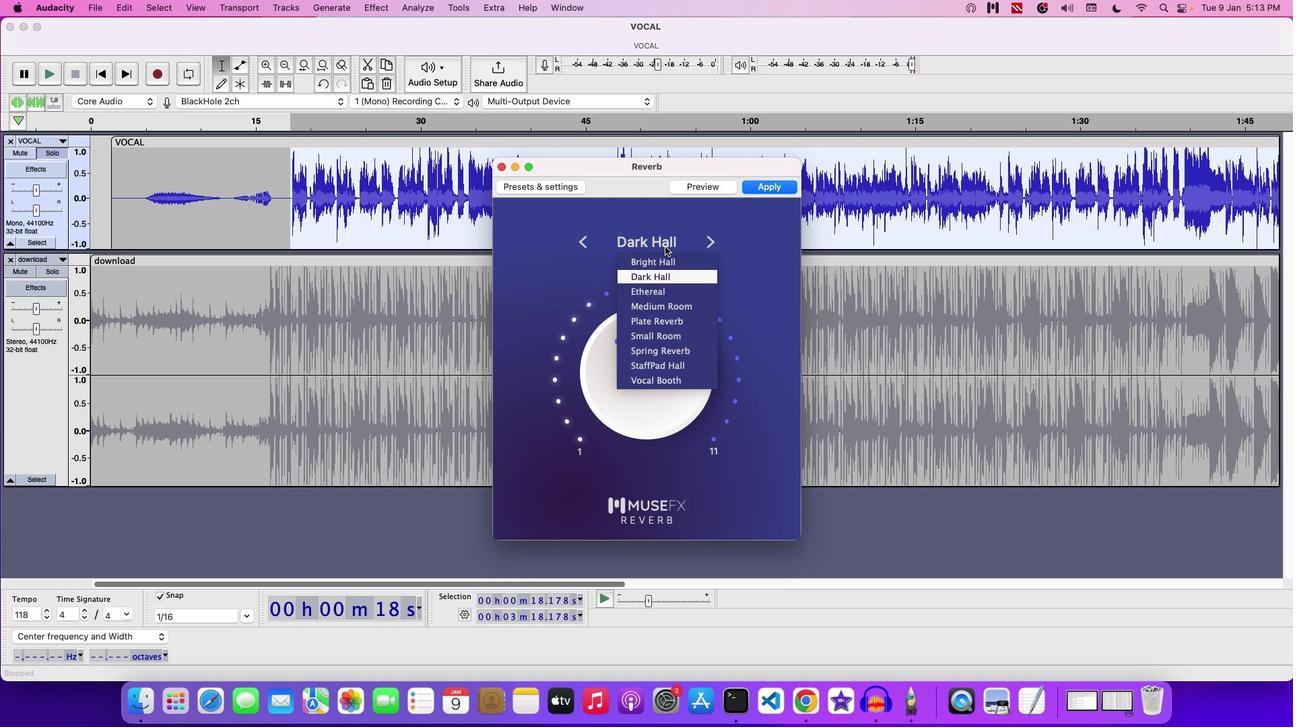 
Action: Mouse moved to (694, 388)
Screenshot: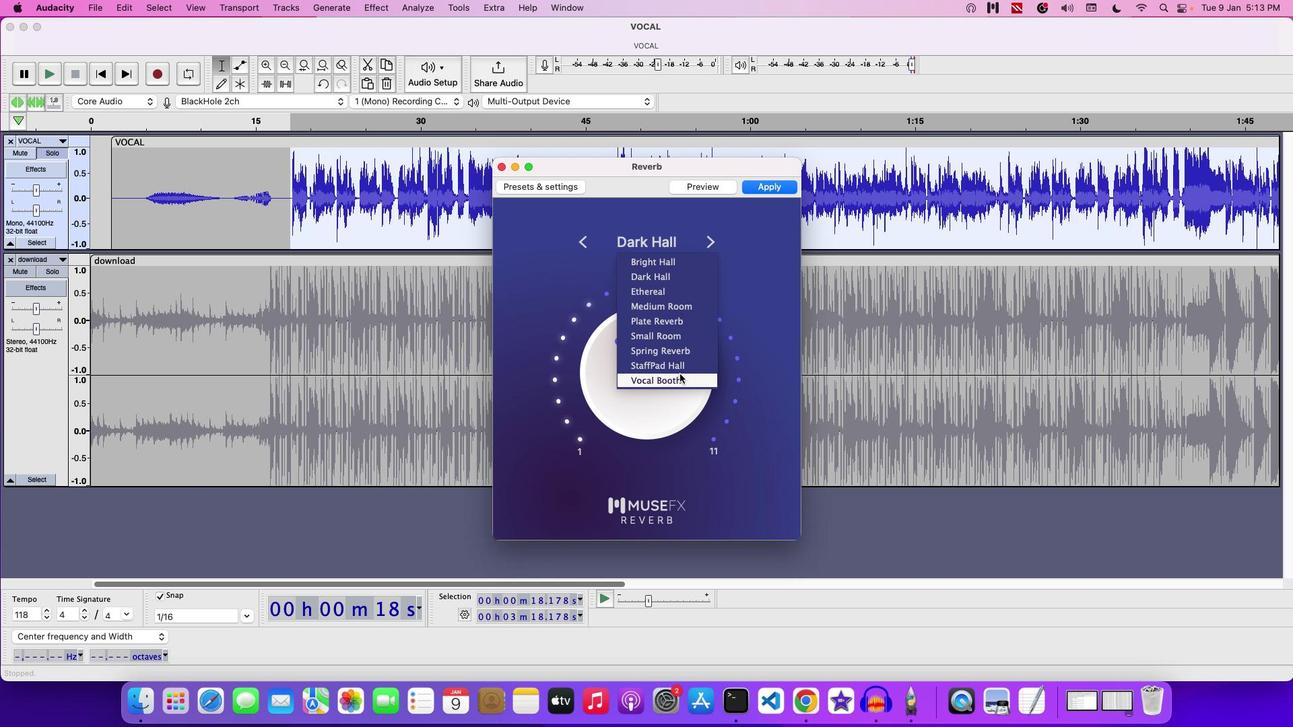 
Action: Key pressed Key.enter
Screenshot: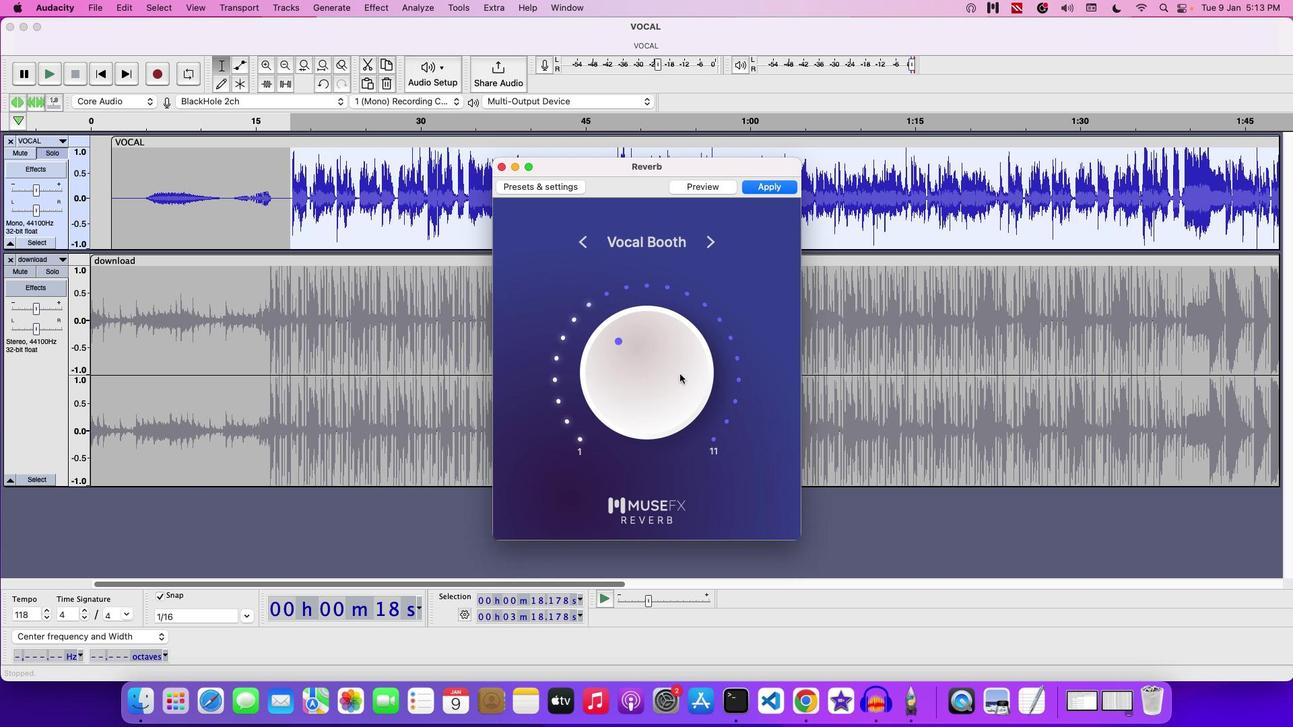 
Action: Mouse moved to (679, 351)
Screenshot: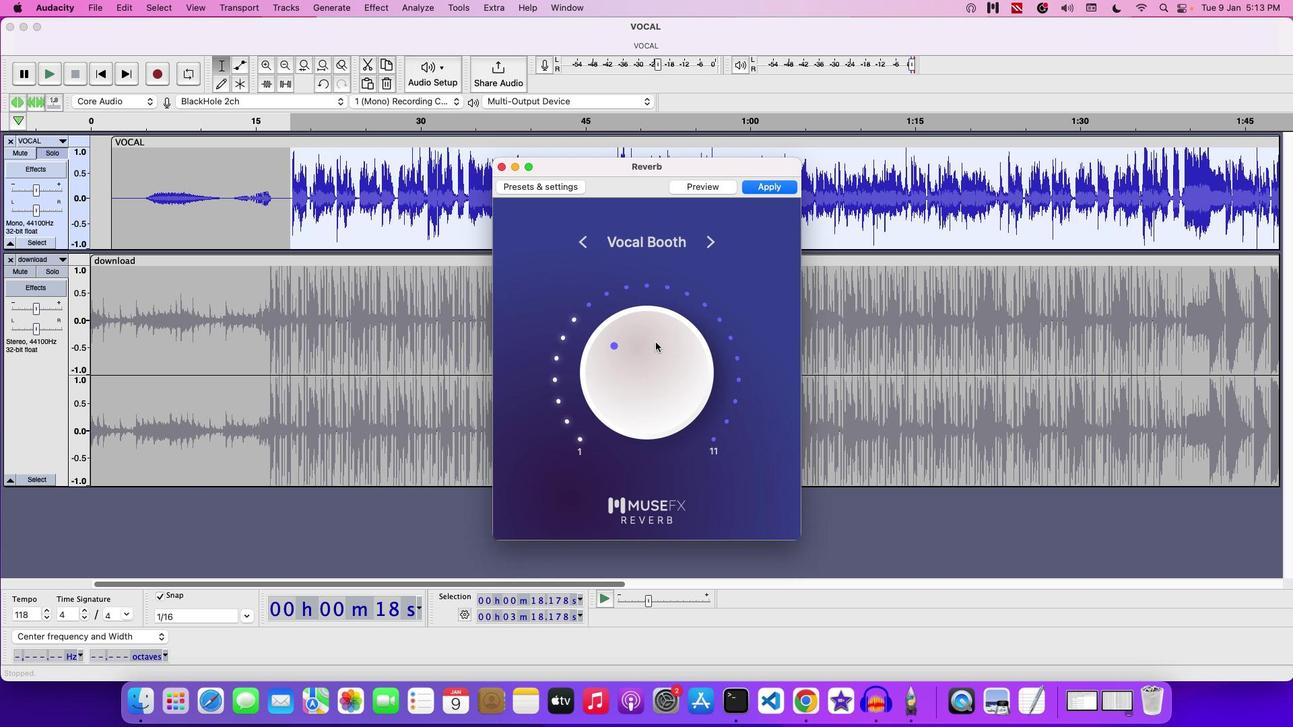 
Action: Mouse pressed left at (679, 351)
